 Task: Explore Airbnb accommodation in Bizerte, Tunisia from 4th December, 2023 to 15th December, 2023 for 2 adults.1  bedroom having 1 bed and 1 bathroom. Property type can be hotel. Booking option can be shelf check-in. Look for 4 properties as per requirement.
Action: Mouse moved to (448, 120)
Screenshot: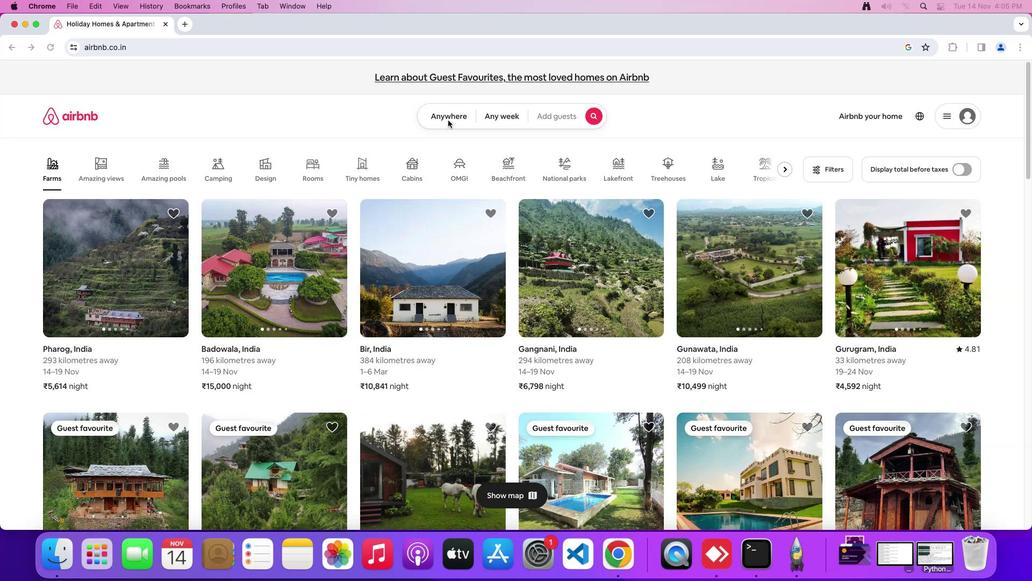 
Action: Mouse pressed left at (448, 120)
Screenshot: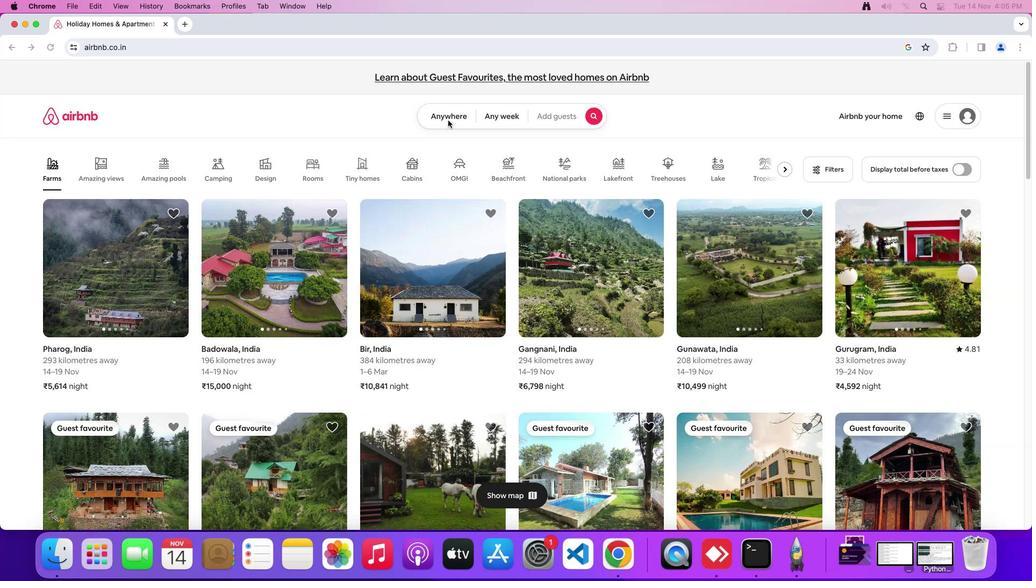 
Action: Mouse moved to (451, 118)
Screenshot: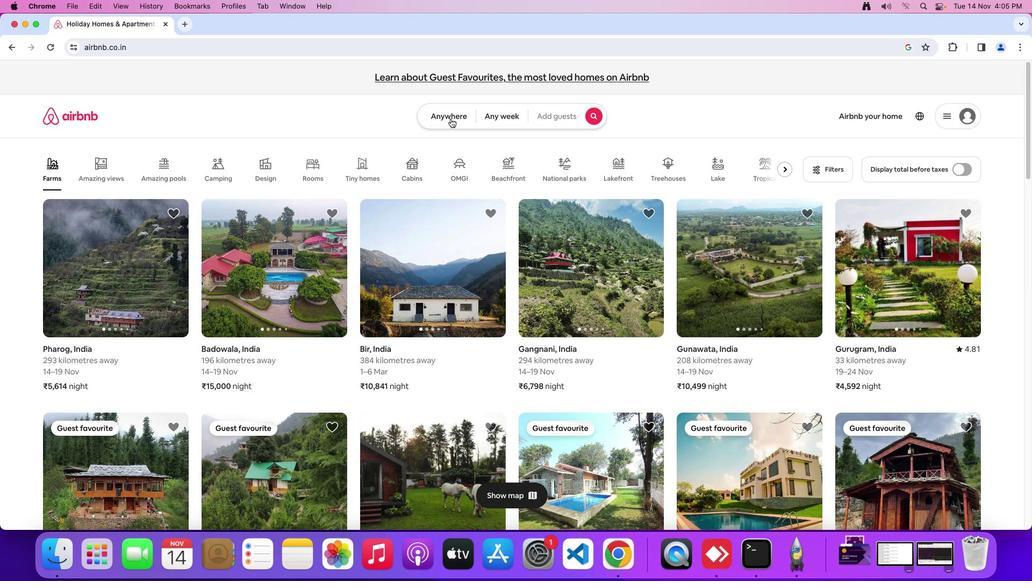 
Action: Mouse pressed left at (451, 118)
Screenshot: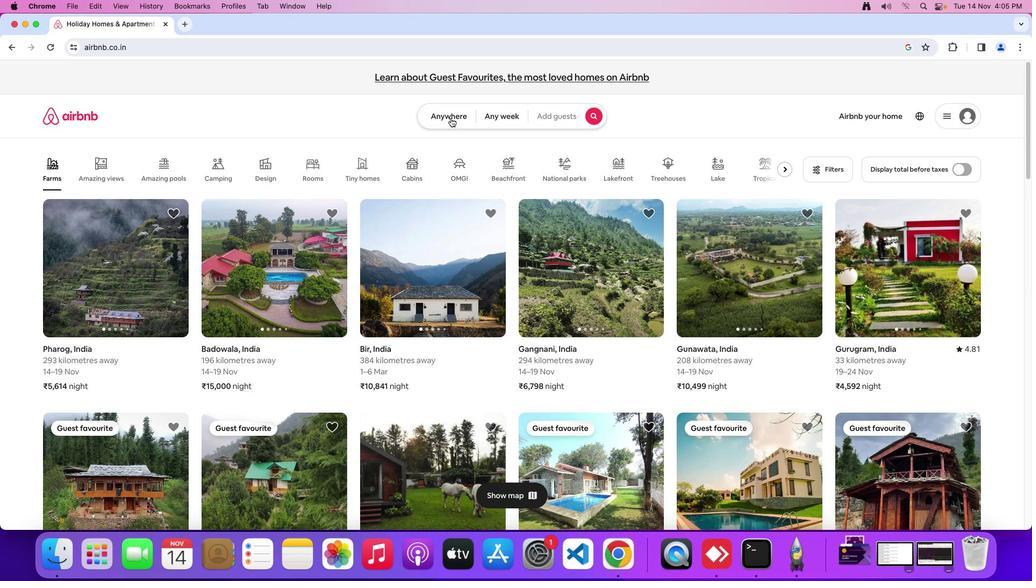 
Action: Mouse moved to (416, 160)
Screenshot: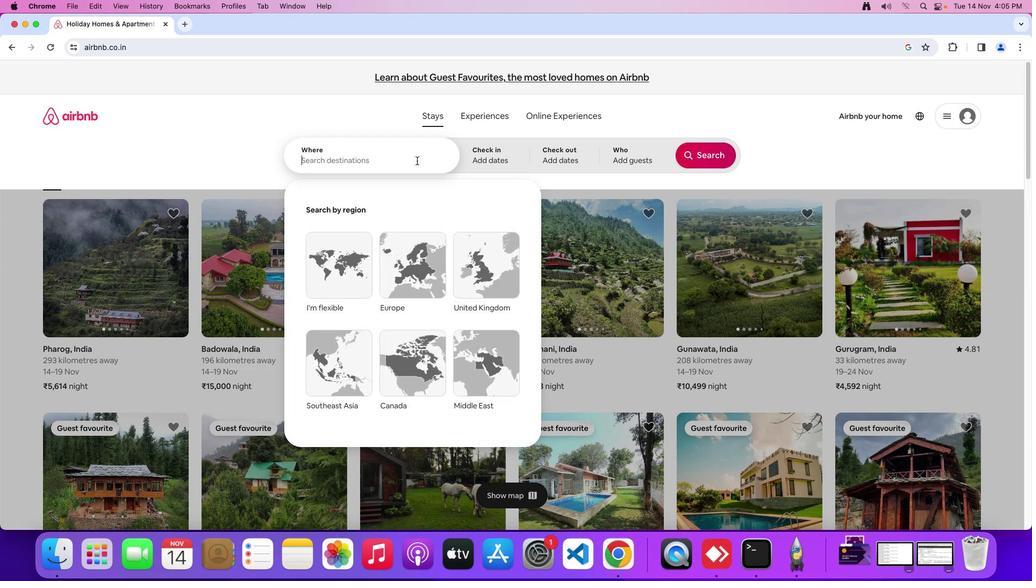 
Action: Mouse pressed left at (416, 160)
Screenshot: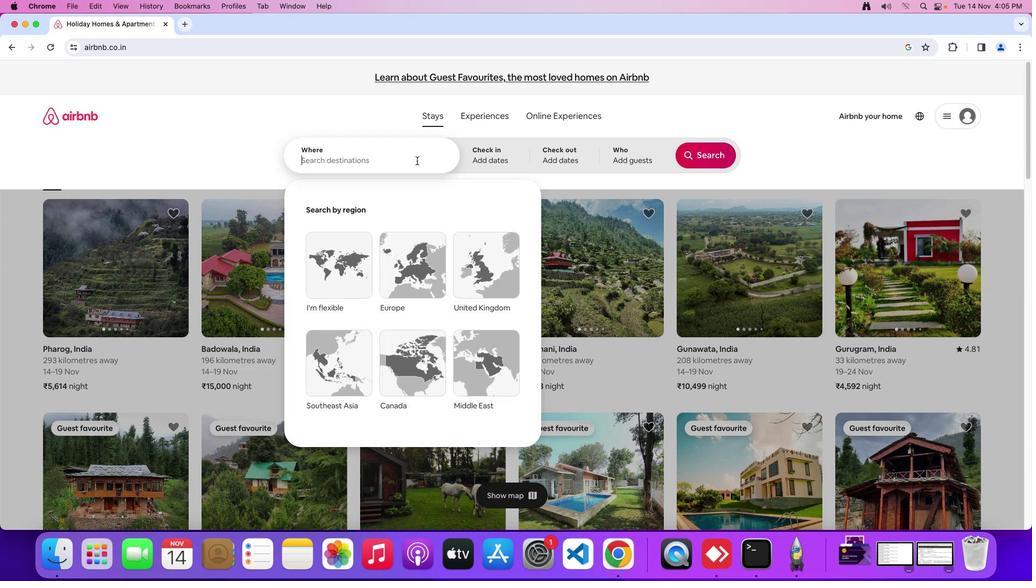 
Action: Mouse moved to (460, 294)
Screenshot: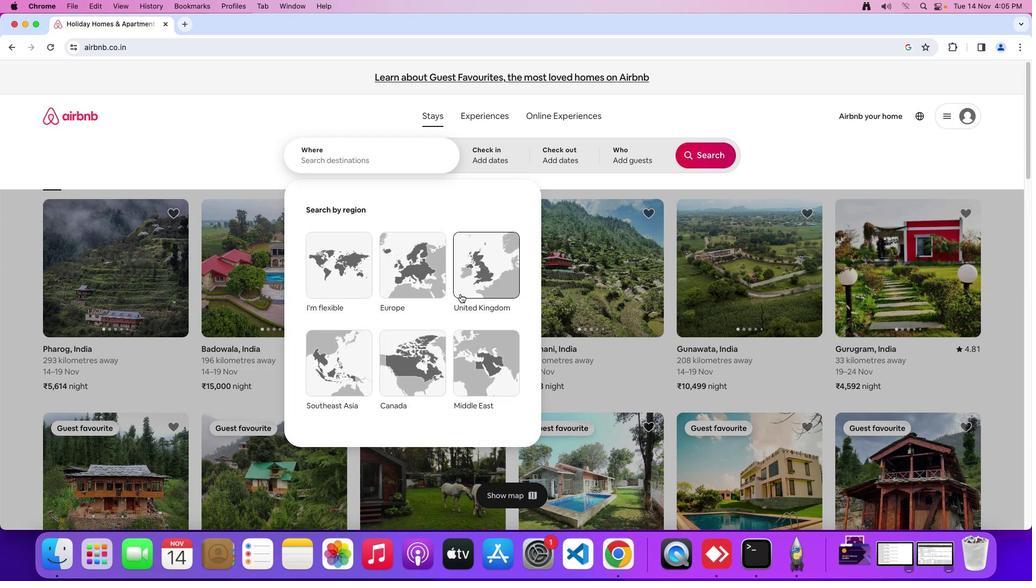 
Action: Key pressed Key.shift_r'B''i''z''e''r''t''e'','Key.spaceKey.shift_r'T''u''n''i''s''i''a'
Screenshot: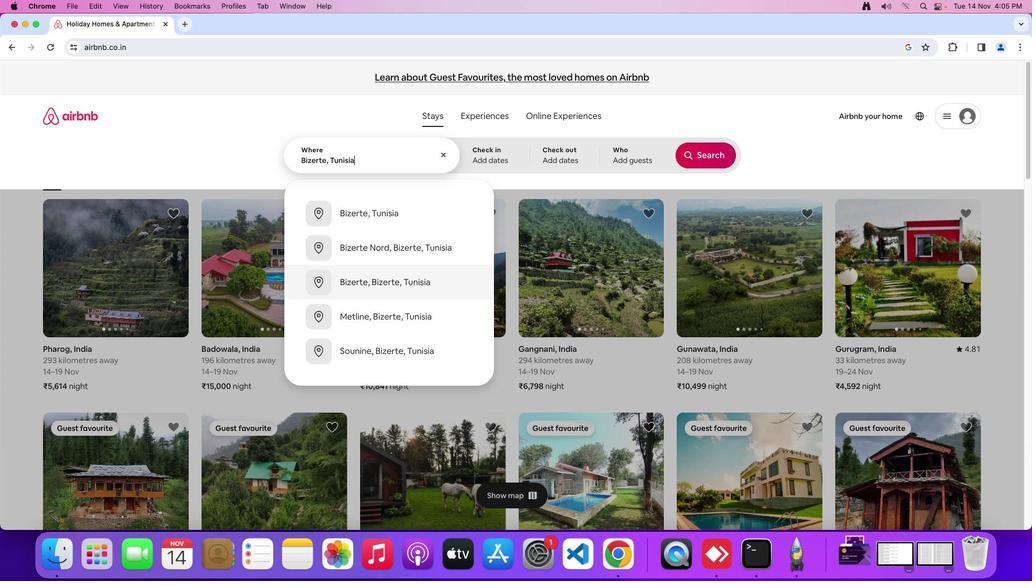 
Action: Mouse moved to (484, 145)
Screenshot: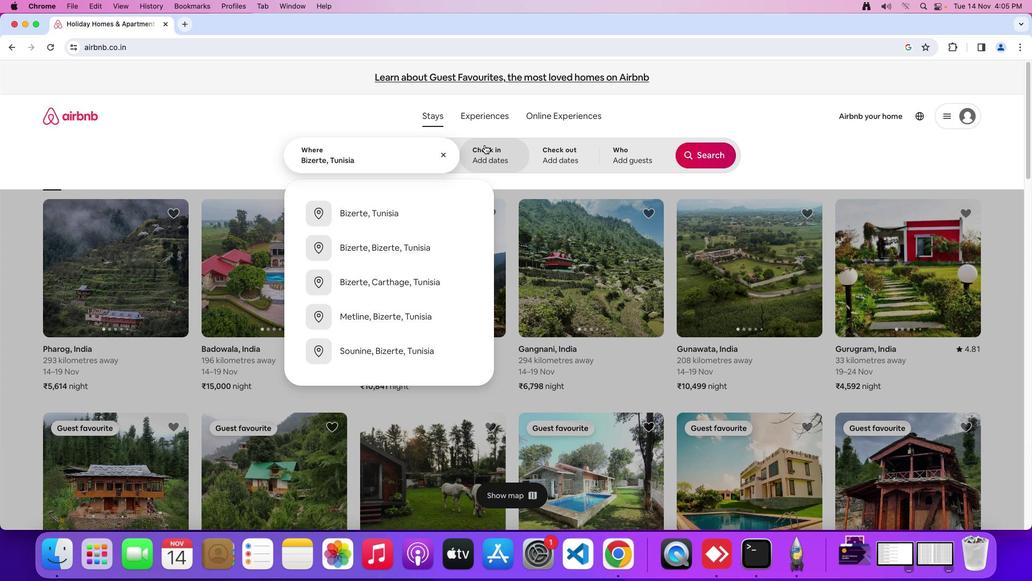 
Action: Mouse pressed left at (484, 145)
Screenshot: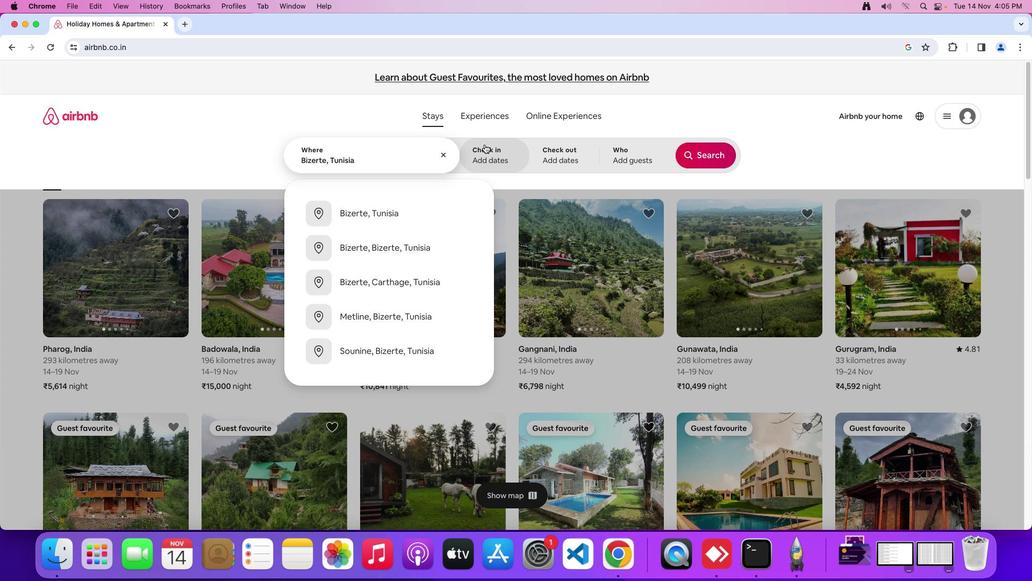 
Action: Mouse moved to (564, 311)
Screenshot: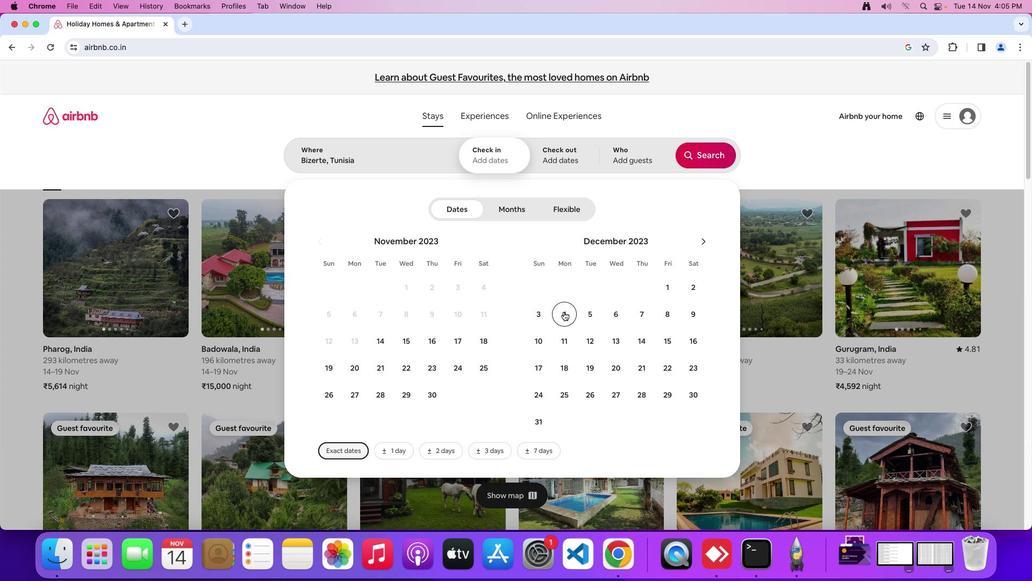 
Action: Mouse pressed left at (564, 311)
Screenshot: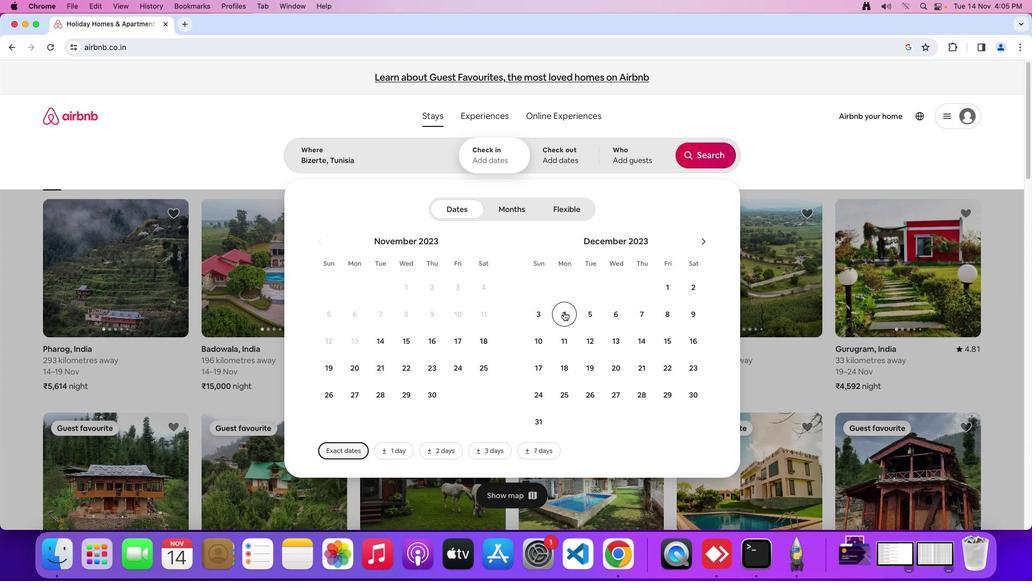 
Action: Mouse moved to (564, 313)
Screenshot: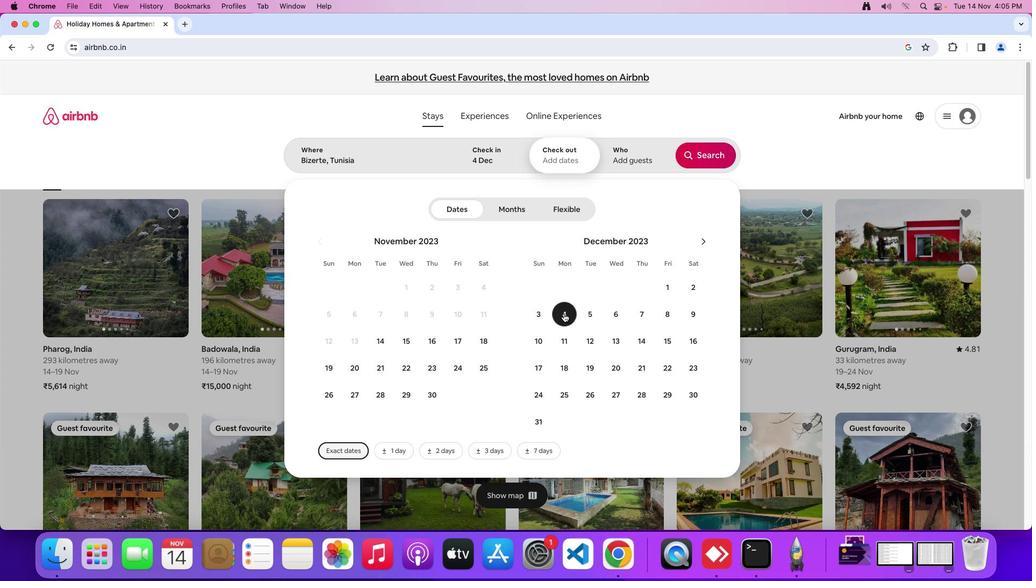 
Action: Mouse scrolled (564, 313) with delta (0, 0)
Screenshot: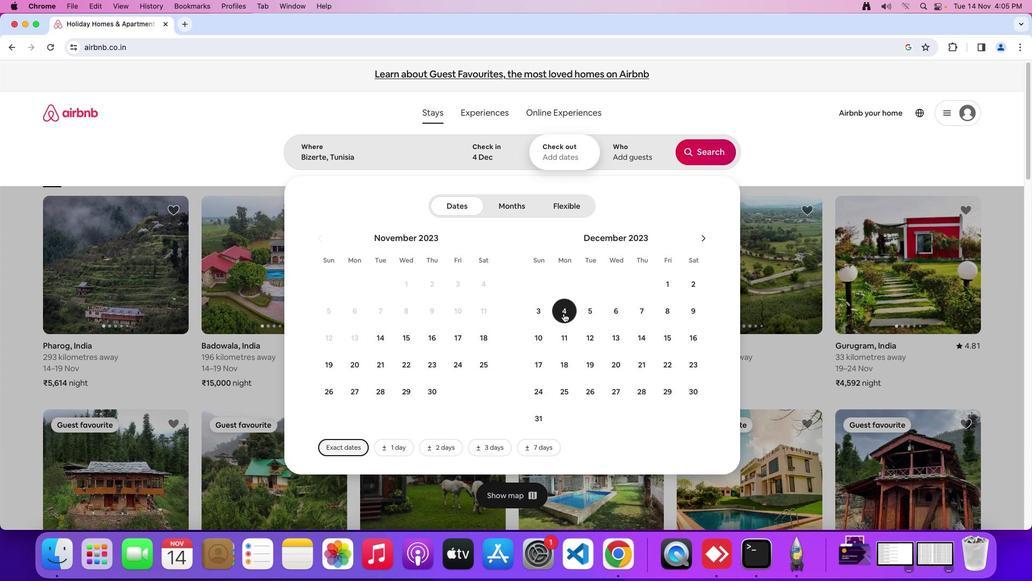 
Action: Mouse scrolled (564, 313) with delta (0, 0)
Screenshot: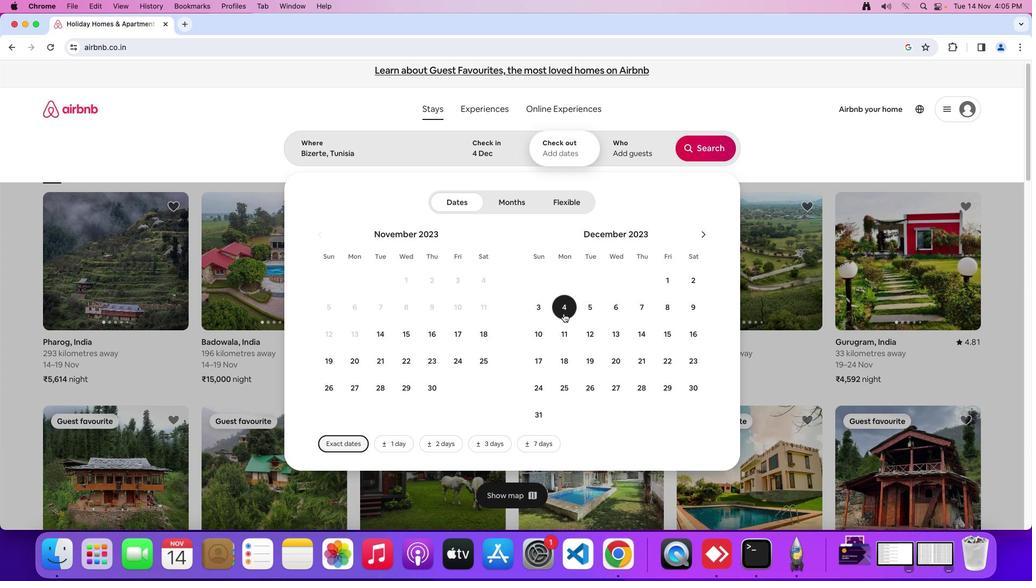 
Action: Mouse moved to (564, 313)
Screenshot: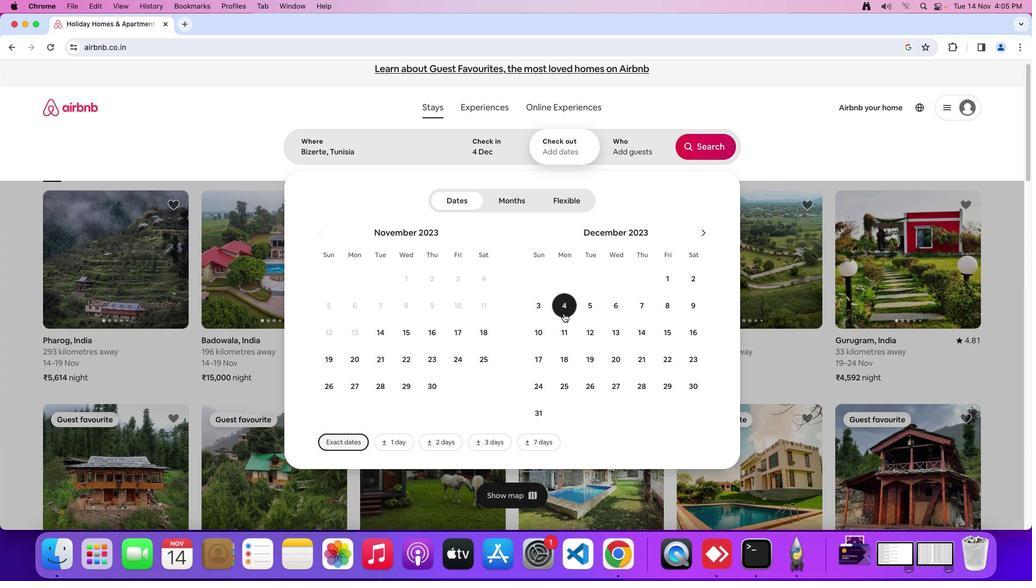 
Action: Mouse scrolled (564, 313) with delta (0, 0)
Screenshot: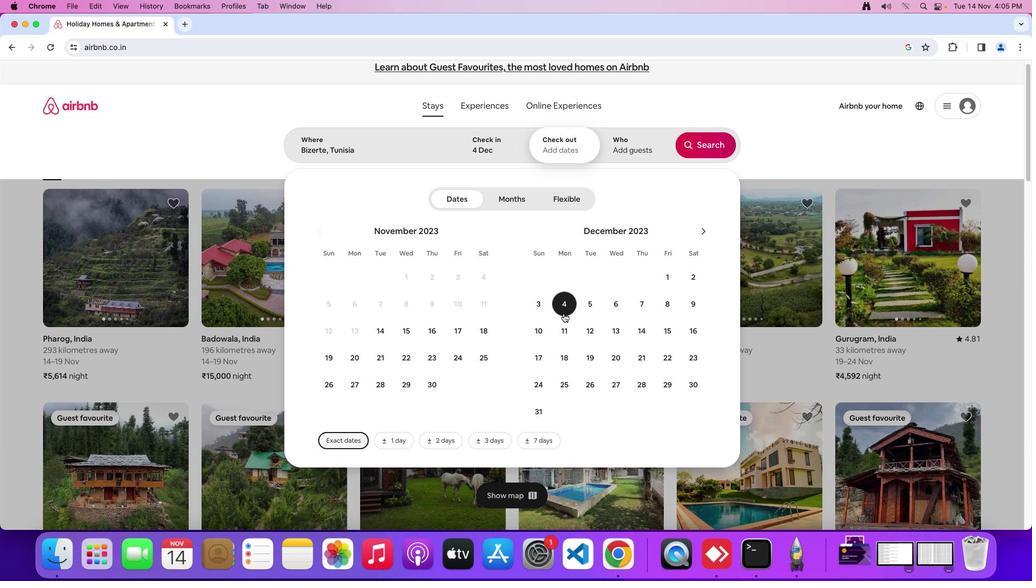 
Action: Mouse moved to (663, 328)
Screenshot: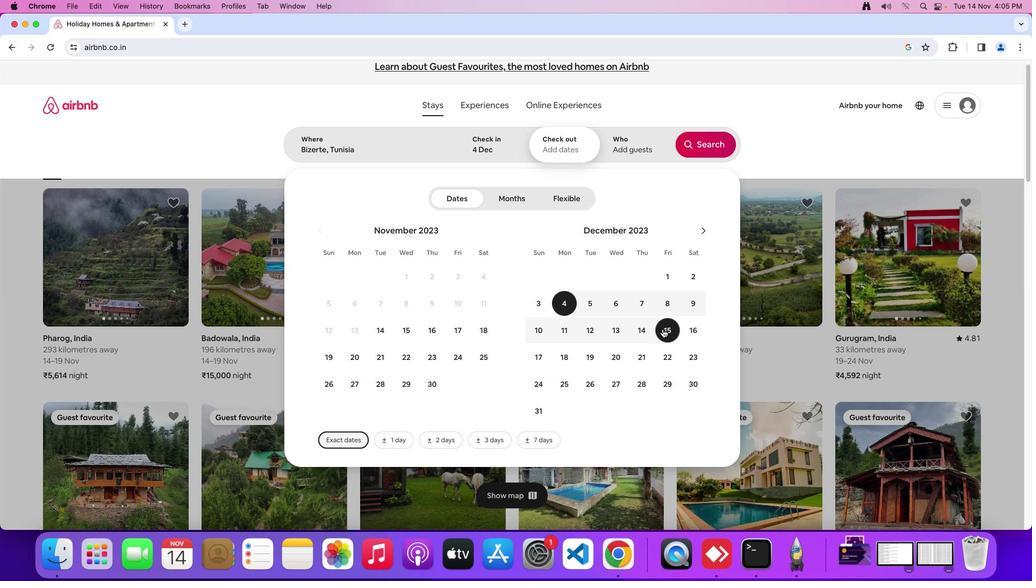 
Action: Mouse pressed left at (663, 328)
Screenshot: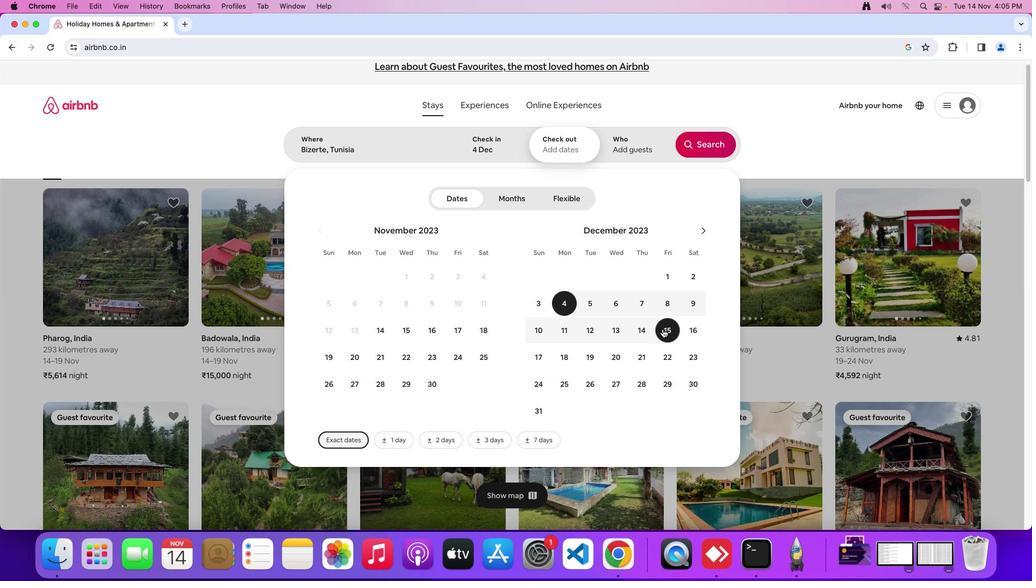 
Action: Mouse scrolled (663, 328) with delta (0, 0)
Screenshot: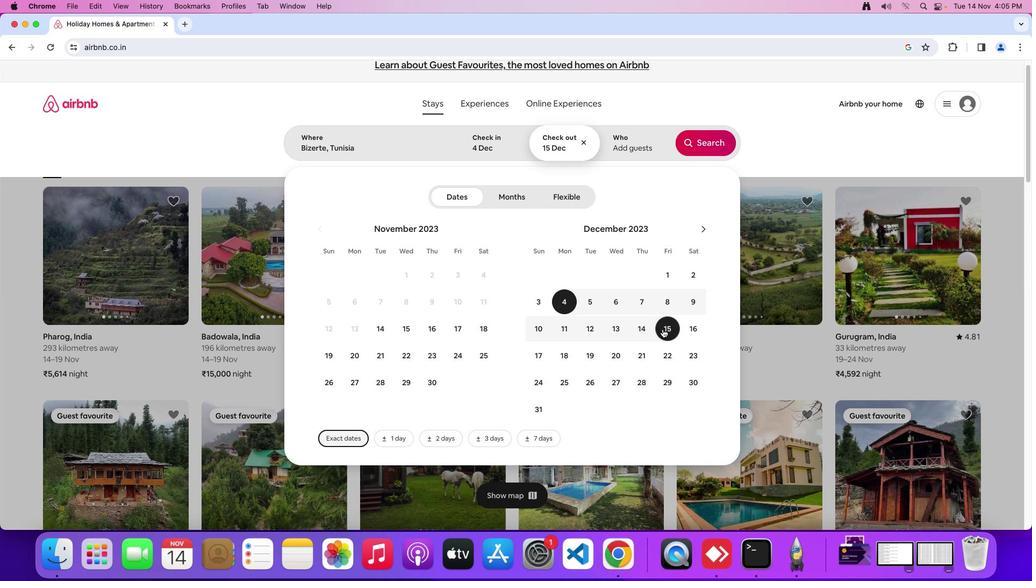 
Action: Mouse scrolled (663, 328) with delta (0, 0)
Screenshot: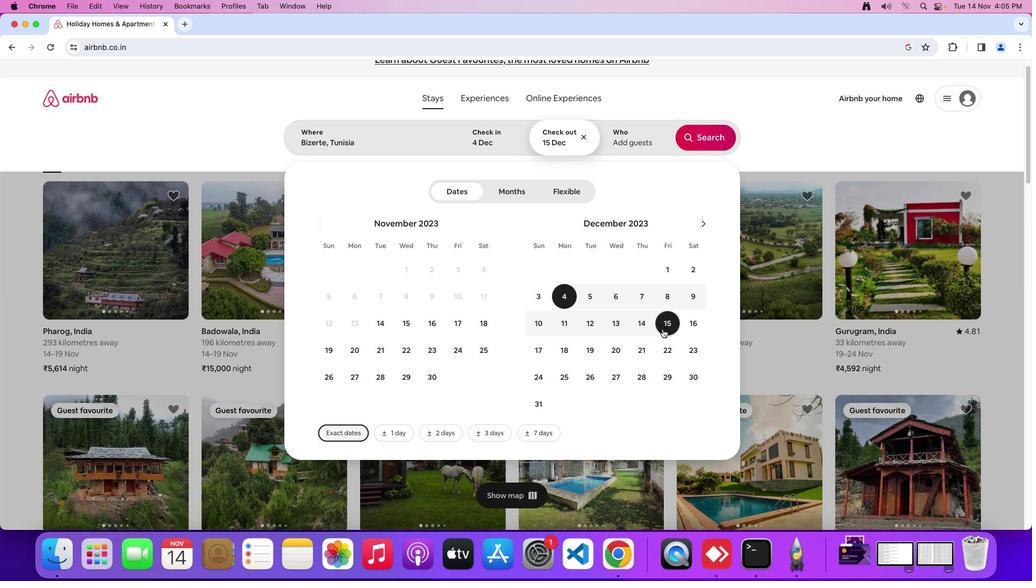 
Action: Mouse scrolled (663, 328) with delta (0, 0)
Screenshot: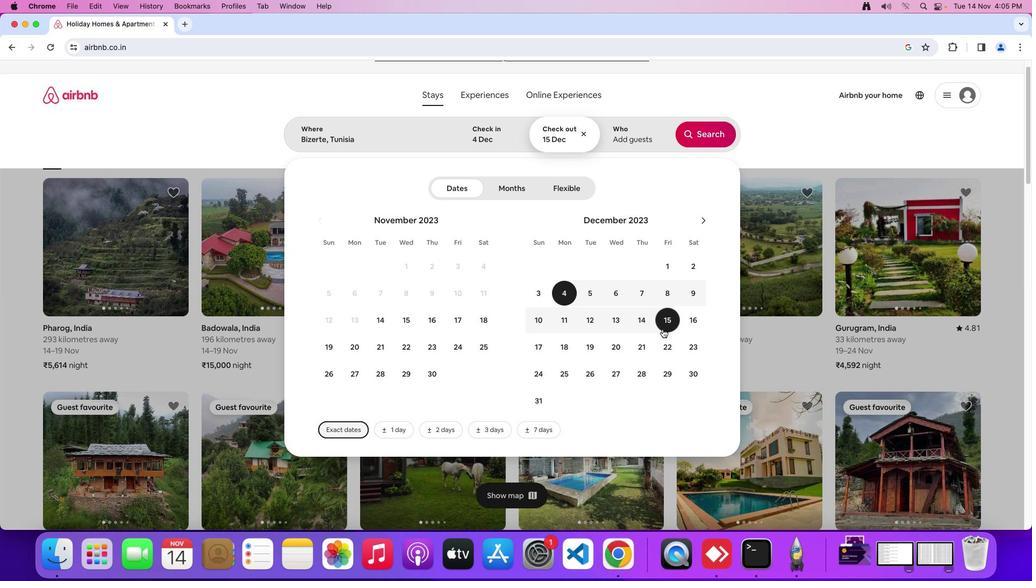 
Action: Mouse moved to (614, 137)
Screenshot: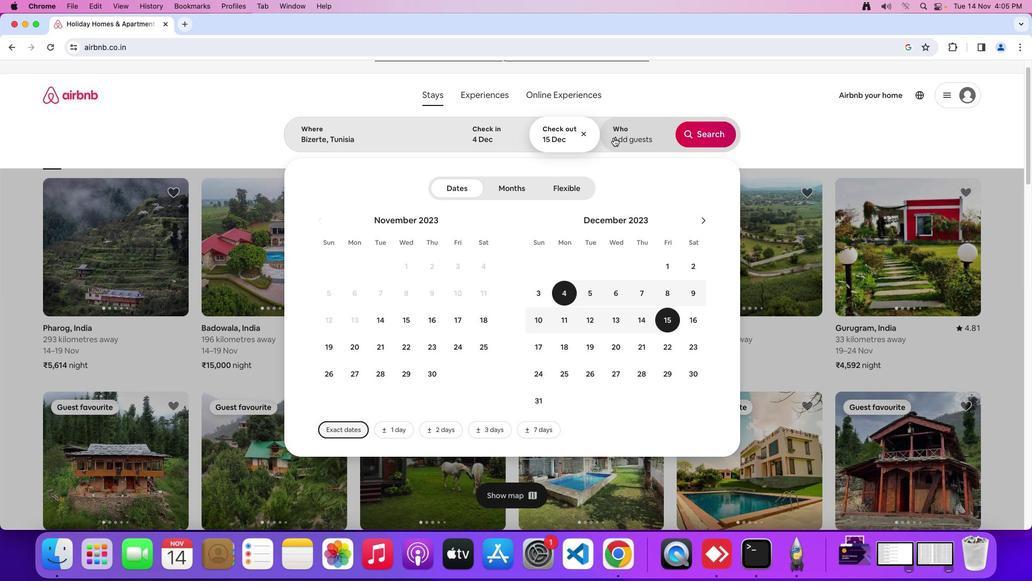 
Action: Mouse pressed left at (614, 137)
Screenshot: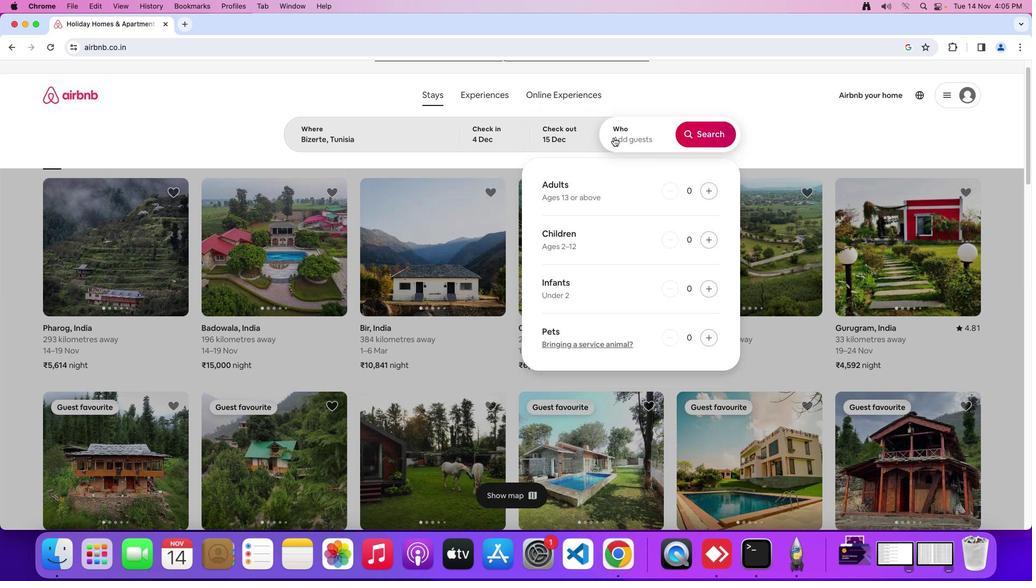 
Action: Mouse moved to (705, 190)
Screenshot: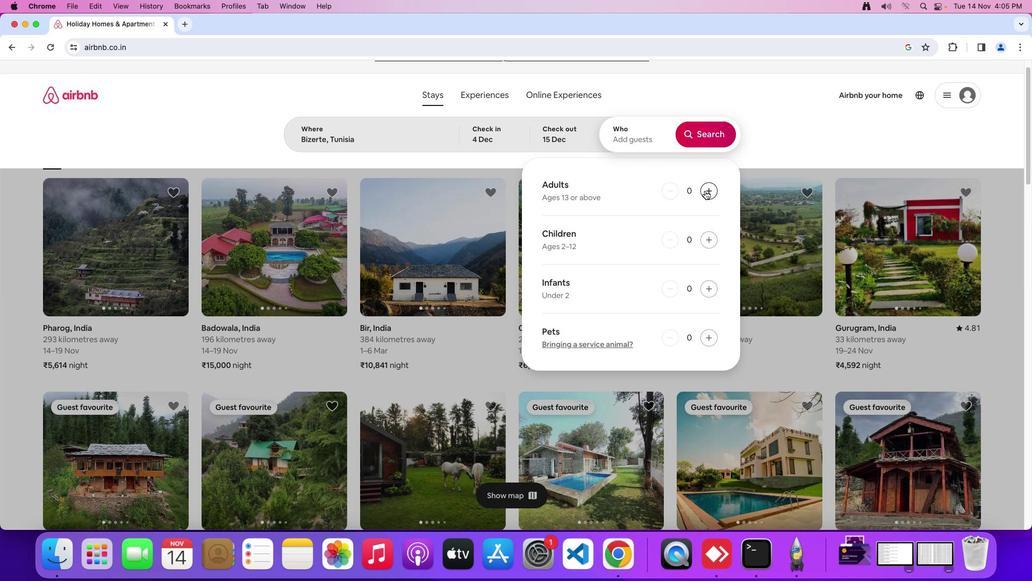 
Action: Mouse pressed left at (705, 190)
Screenshot: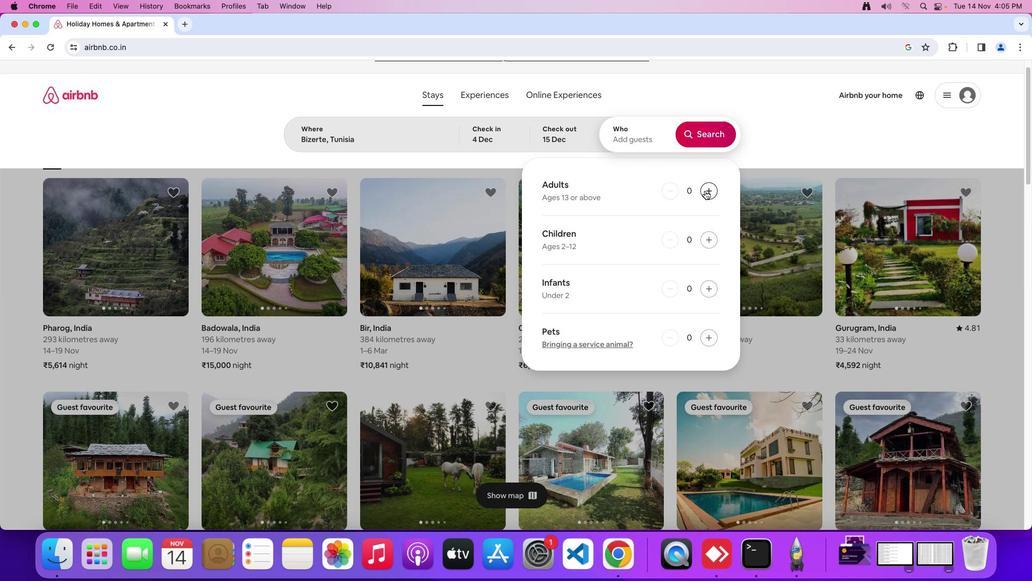 
Action: Mouse moved to (706, 190)
Screenshot: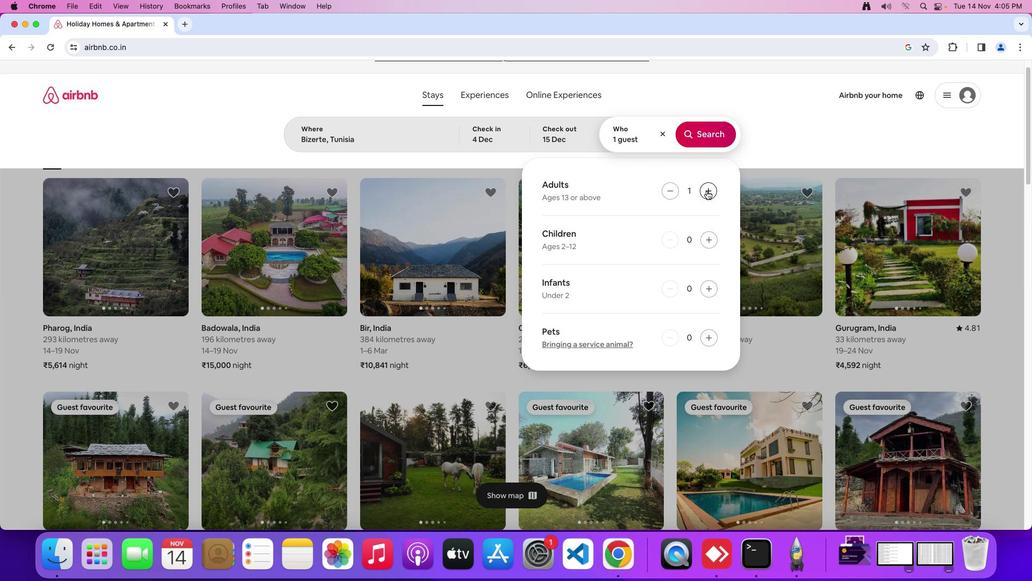 
Action: Mouse pressed left at (706, 190)
Screenshot: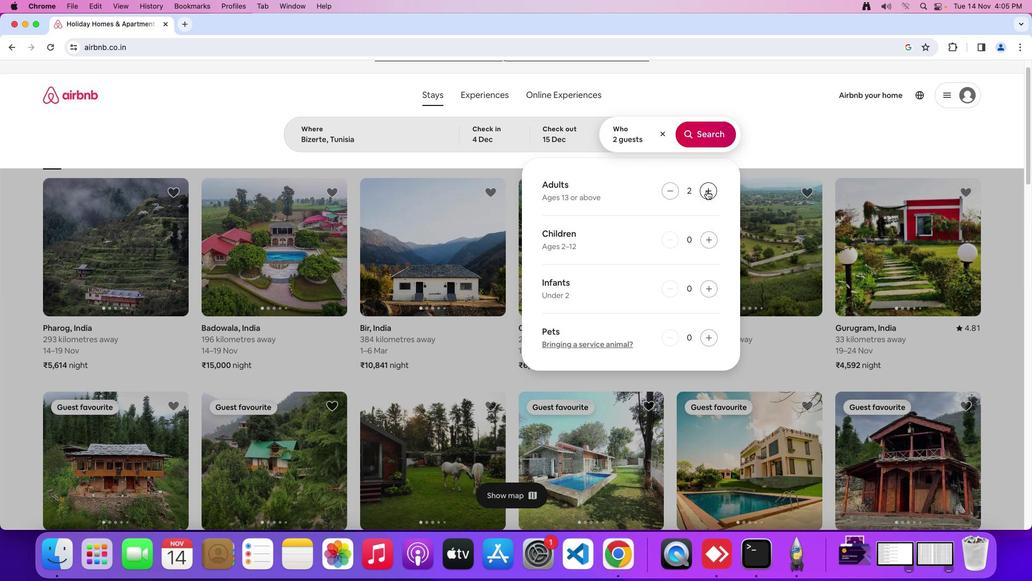
Action: Mouse moved to (696, 139)
Screenshot: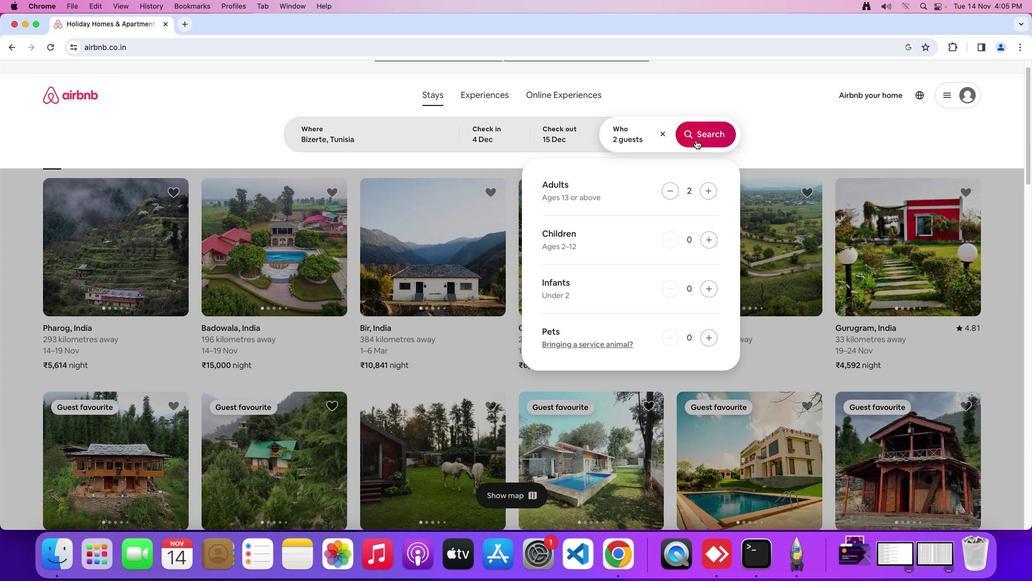 
Action: Mouse pressed left at (696, 139)
Screenshot: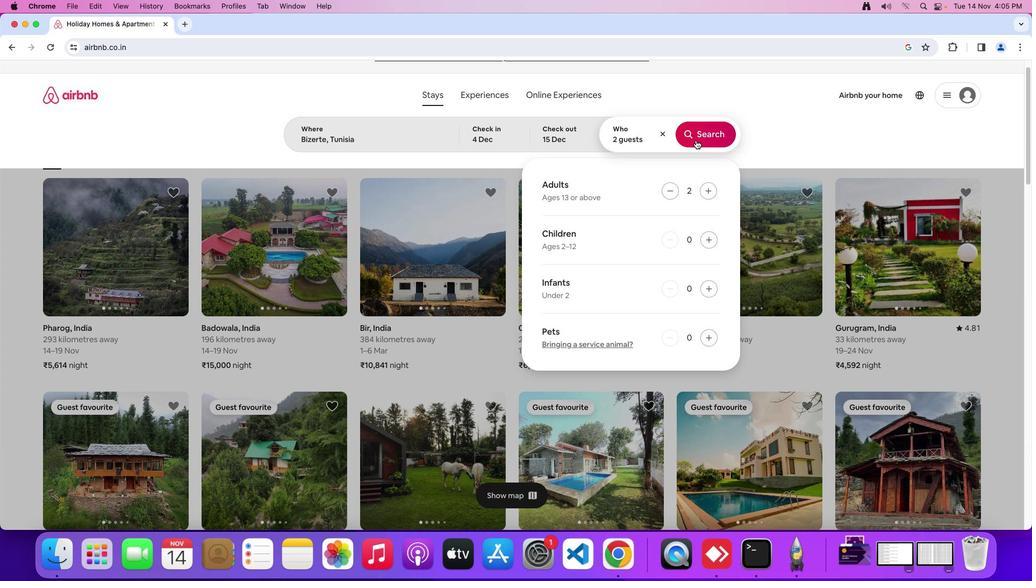 
Action: Mouse moved to (844, 126)
Screenshot: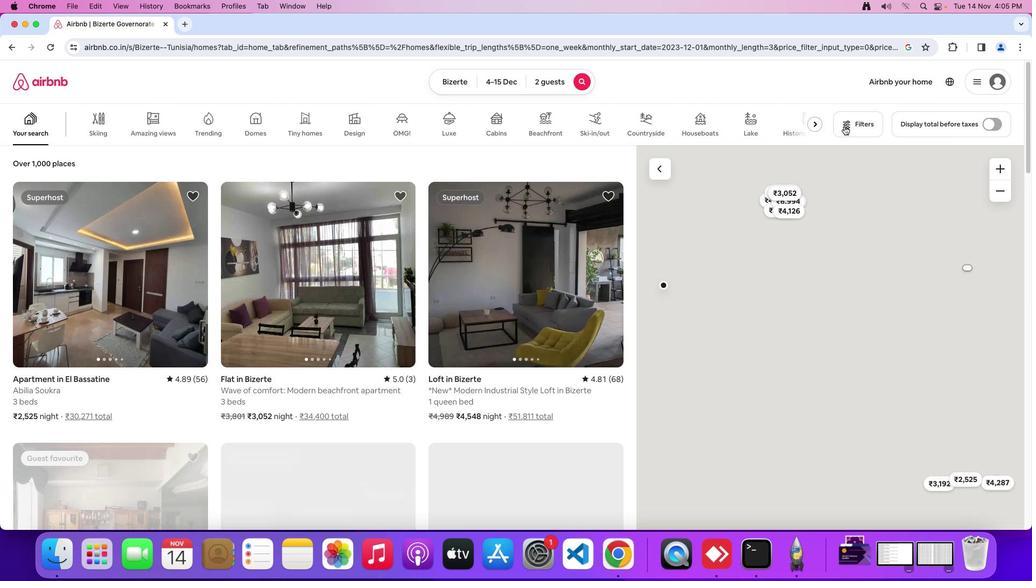 
Action: Mouse pressed left at (844, 126)
Screenshot: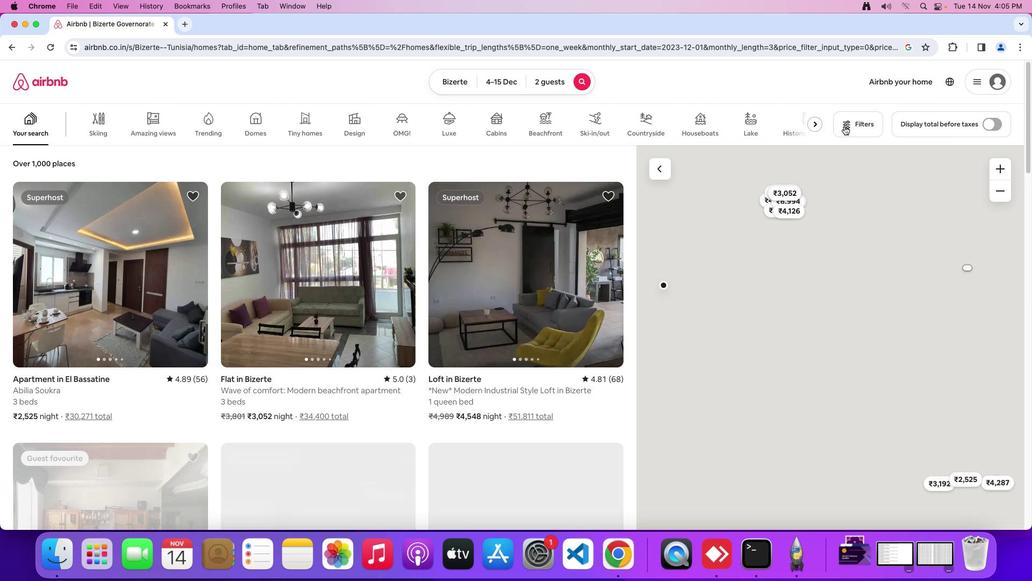 
Action: Mouse moved to (848, 127)
Screenshot: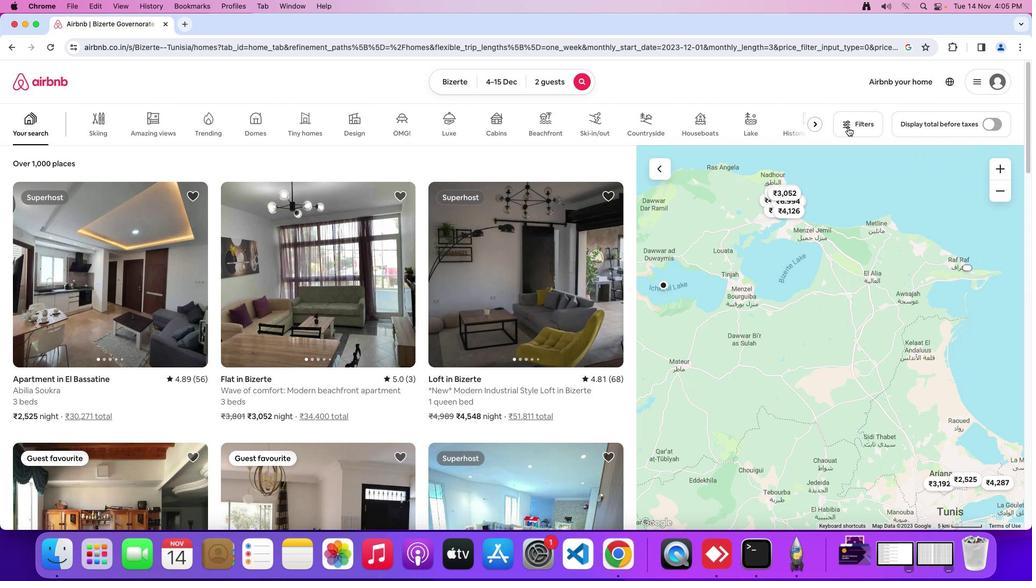 
Action: Mouse pressed left at (848, 127)
Screenshot: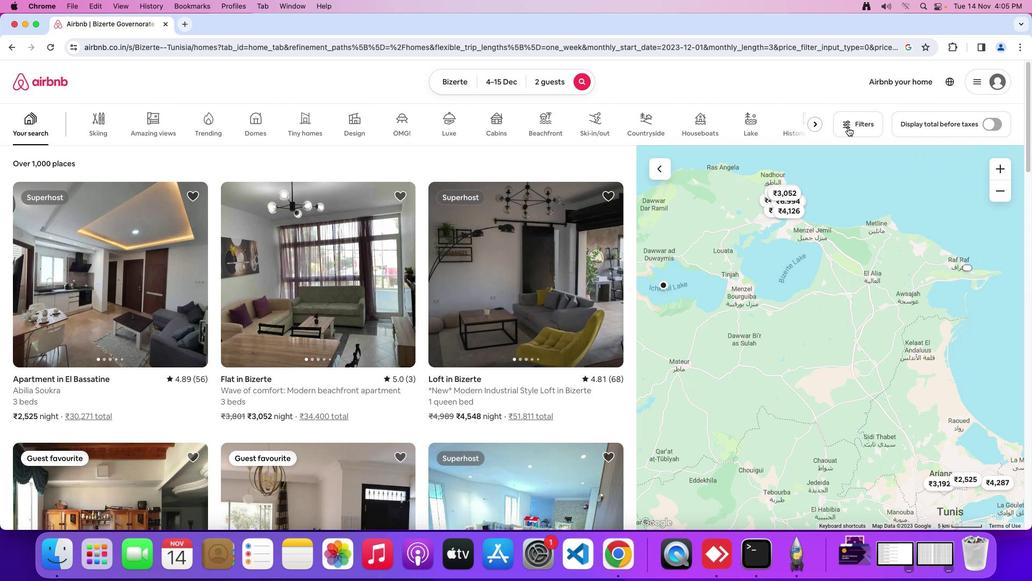 
Action: Mouse moved to (498, 293)
Screenshot: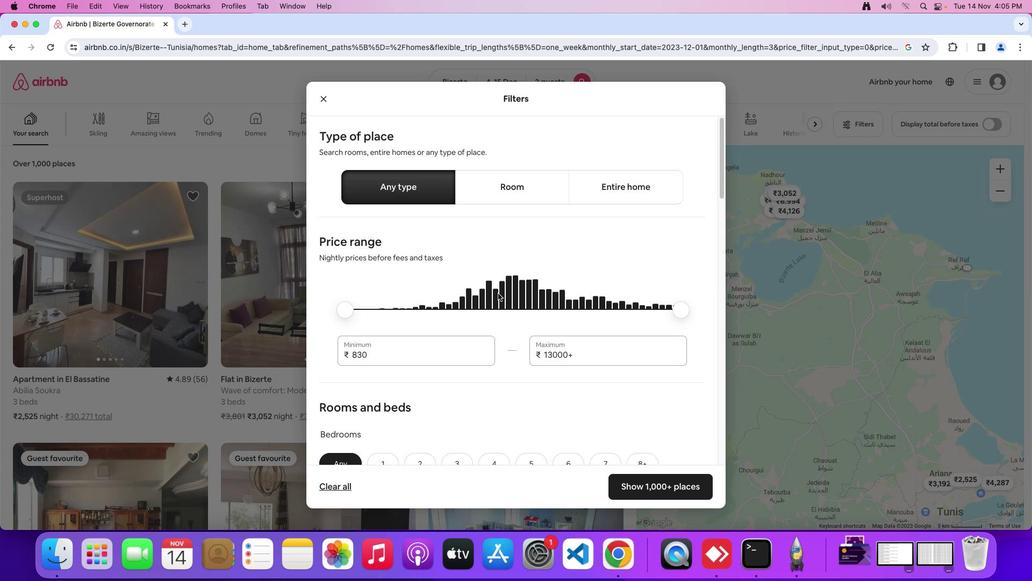 
Action: Mouse scrolled (498, 293) with delta (0, 0)
Screenshot: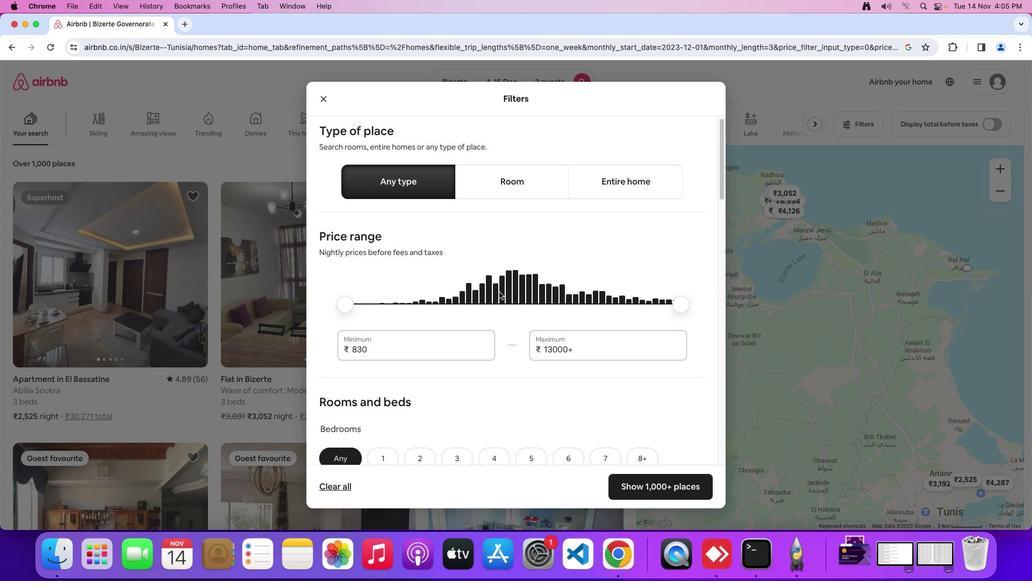 
Action: Mouse moved to (498, 293)
Screenshot: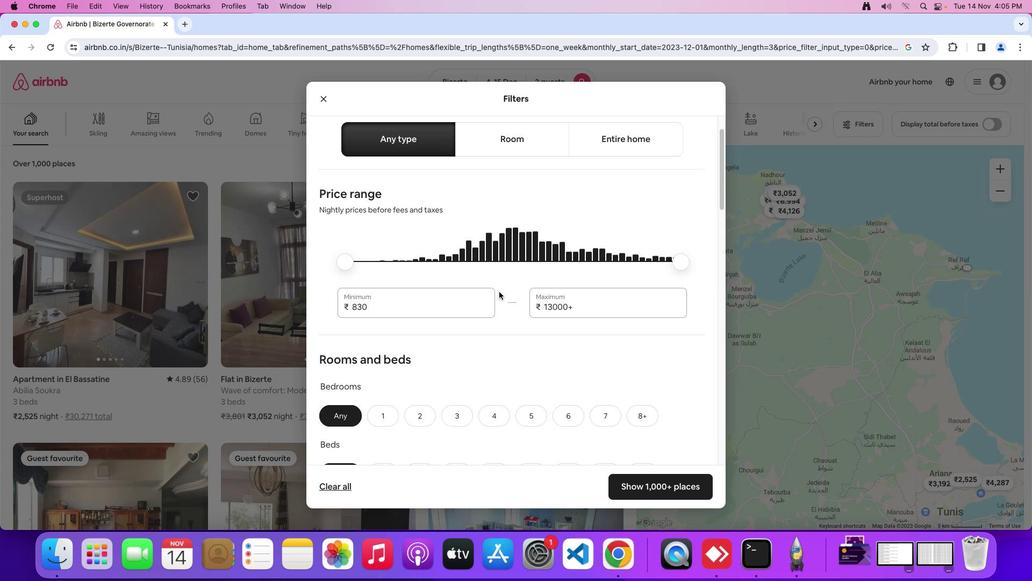 
Action: Mouse scrolled (498, 293) with delta (0, 0)
Screenshot: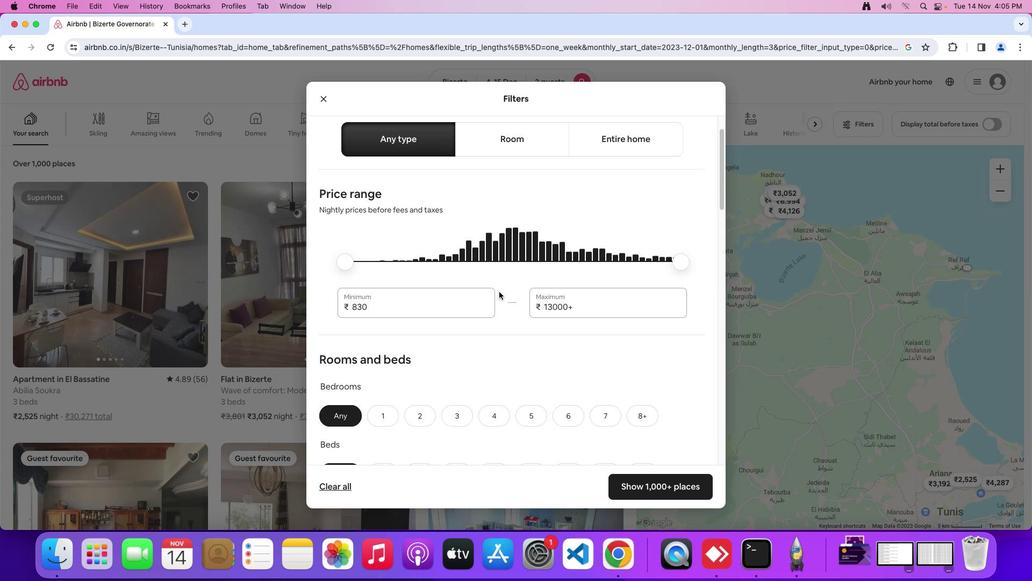 
Action: Mouse moved to (499, 292)
Screenshot: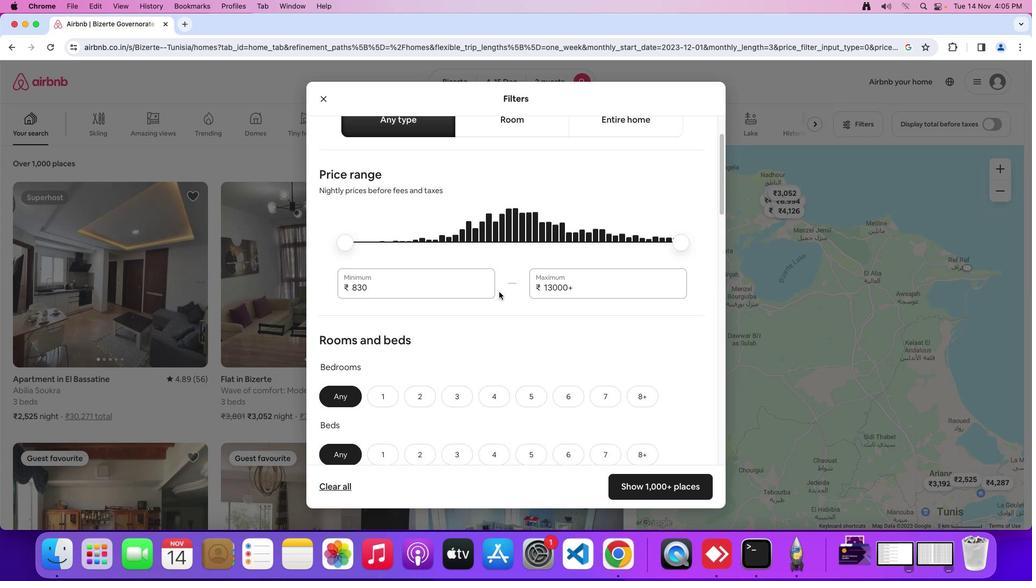 
Action: Mouse scrolled (499, 292) with delta (0, -1)
Screenshot: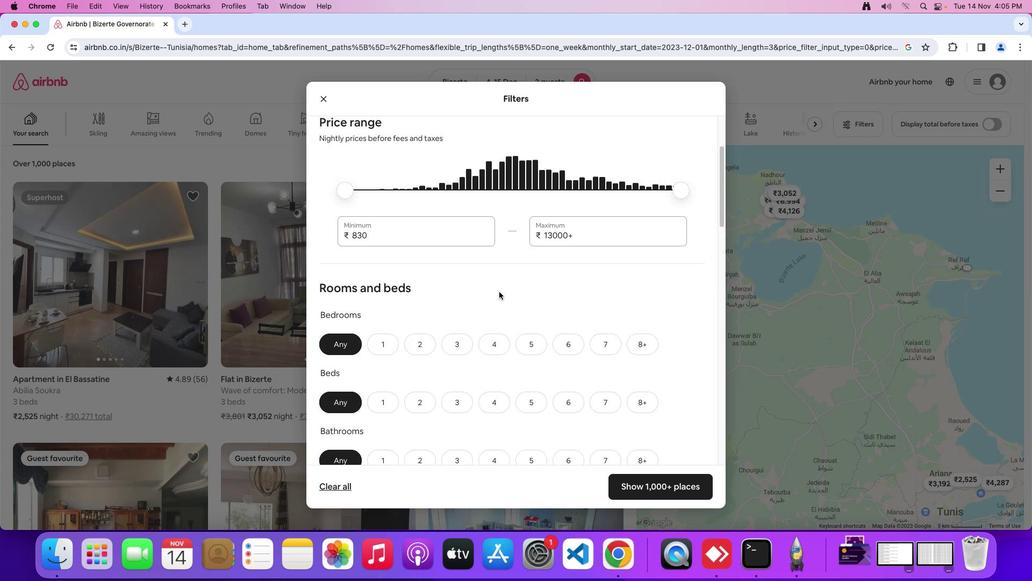 
Action: Mouse moved to (499, 291)
Screenshot: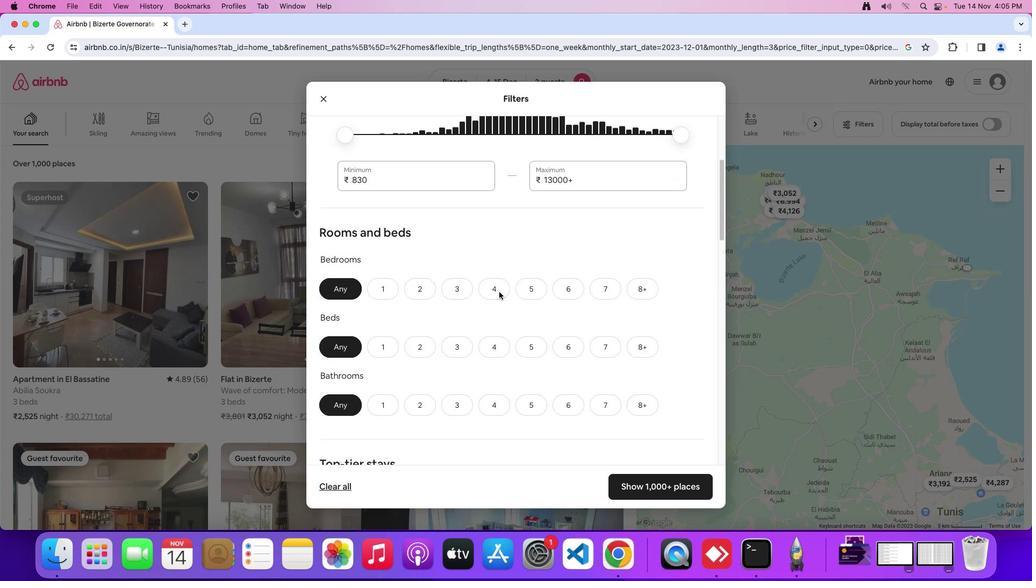 
Action: Mouse scrolled (499, 291) with delta (0, -2)
Screenshot: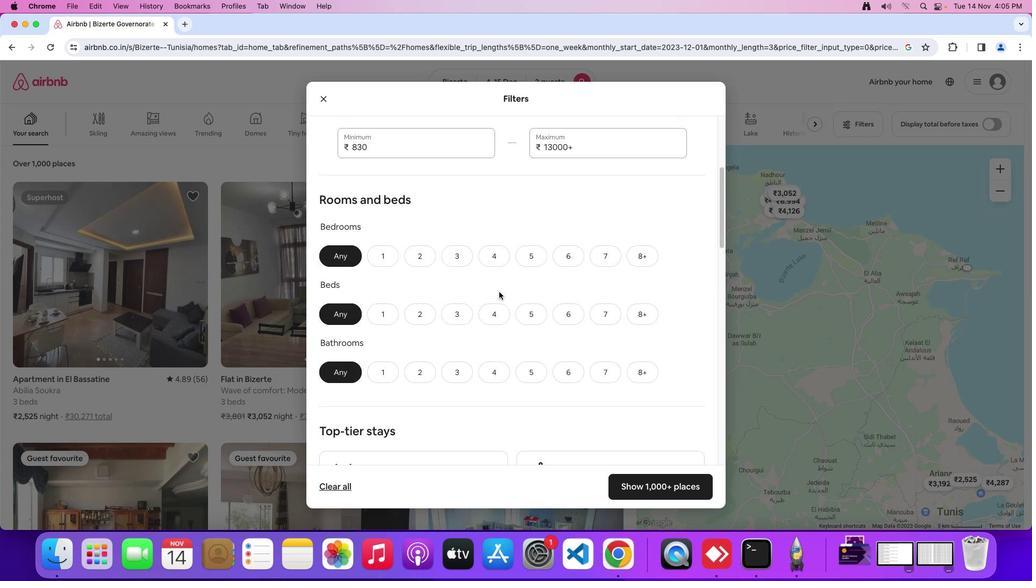 
Action: Mouse moved to (392, 244)
Screenshot: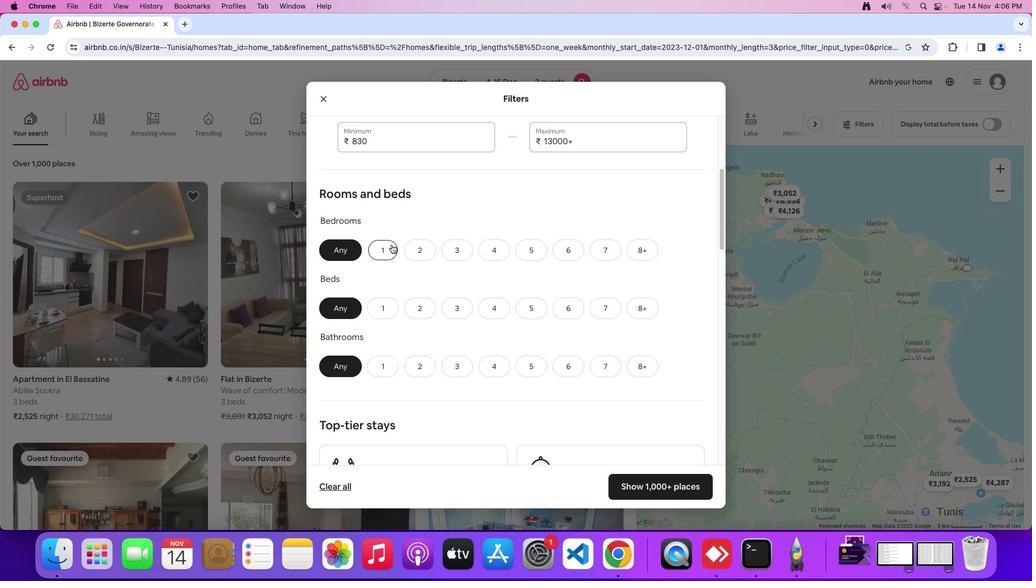 
Action: Mouse pressed left at (392, 244)
Screenshot: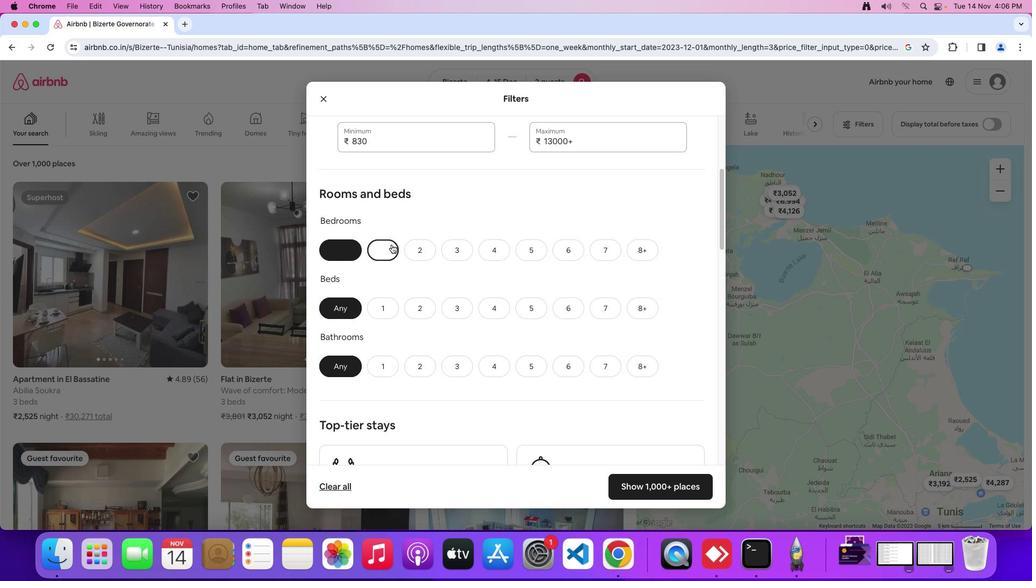 
Action: Mouse moved to (385, 300)
Screenshot: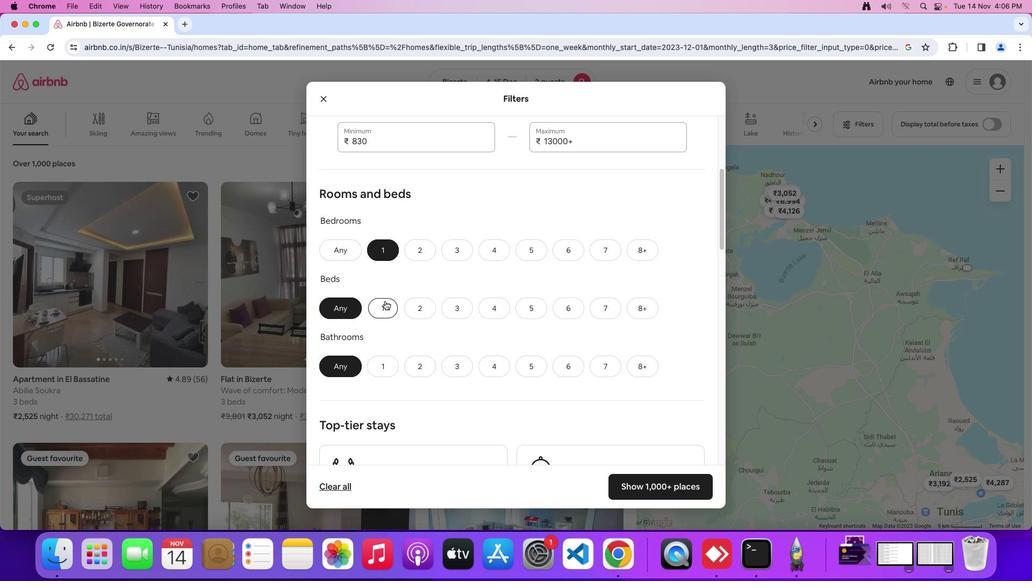 
Action: Mouse pressed left at (385, 300)
Screenshot: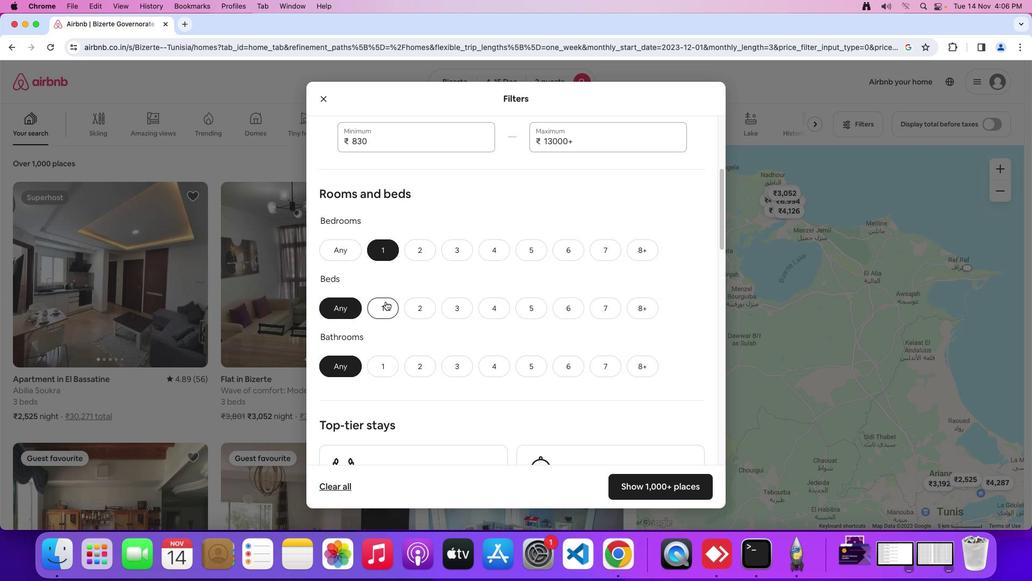 
Action: Mouse moved to (383, 360)
Screenshot: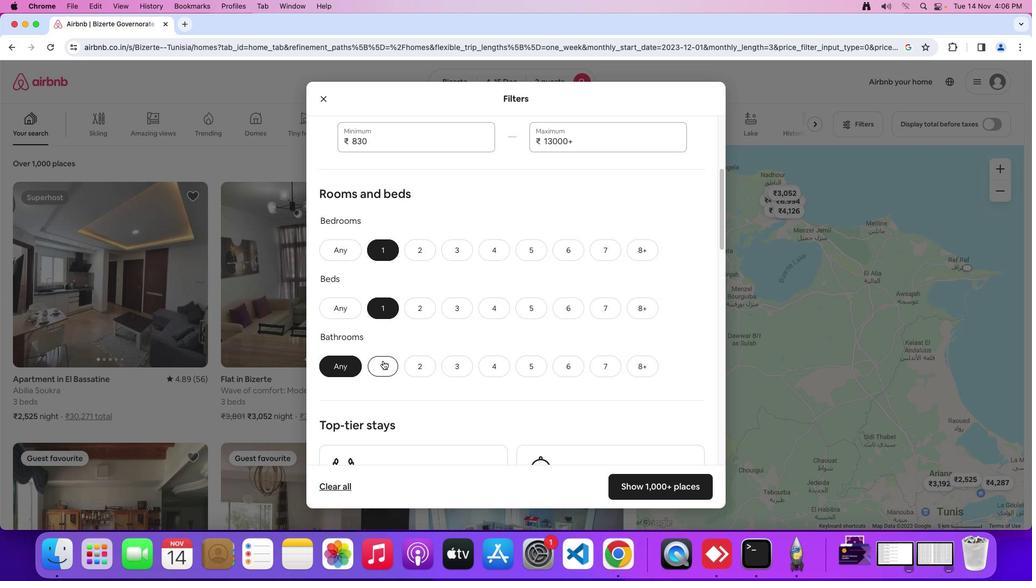 
Action: Mouse pressed left at (383, 360)
Screenshot: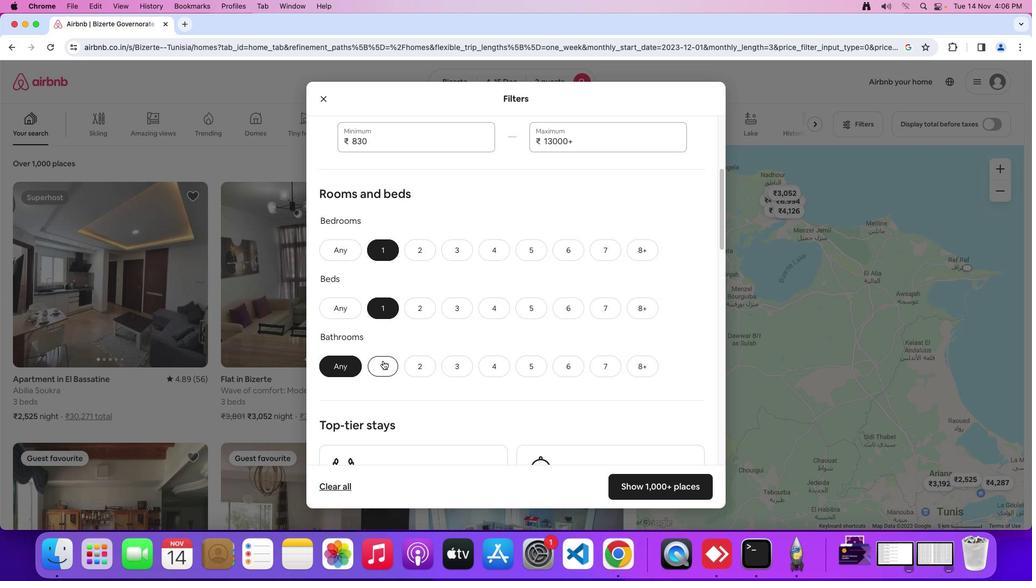 
Action: Mouse moved to (502, 272)
Screenshot: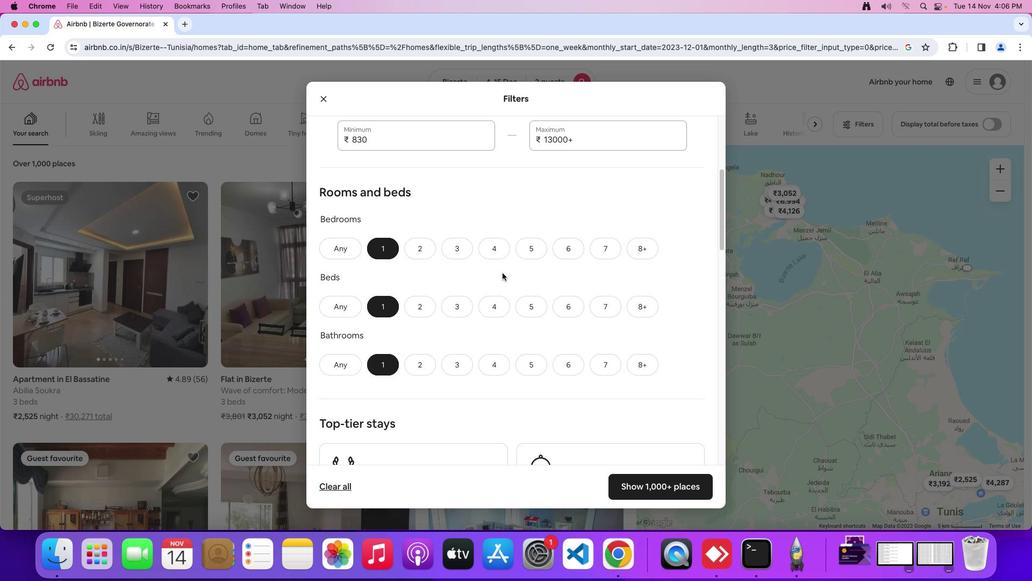 
Action: Mouse scrolled (502, 272) with delta (0, 0)
Screenshot: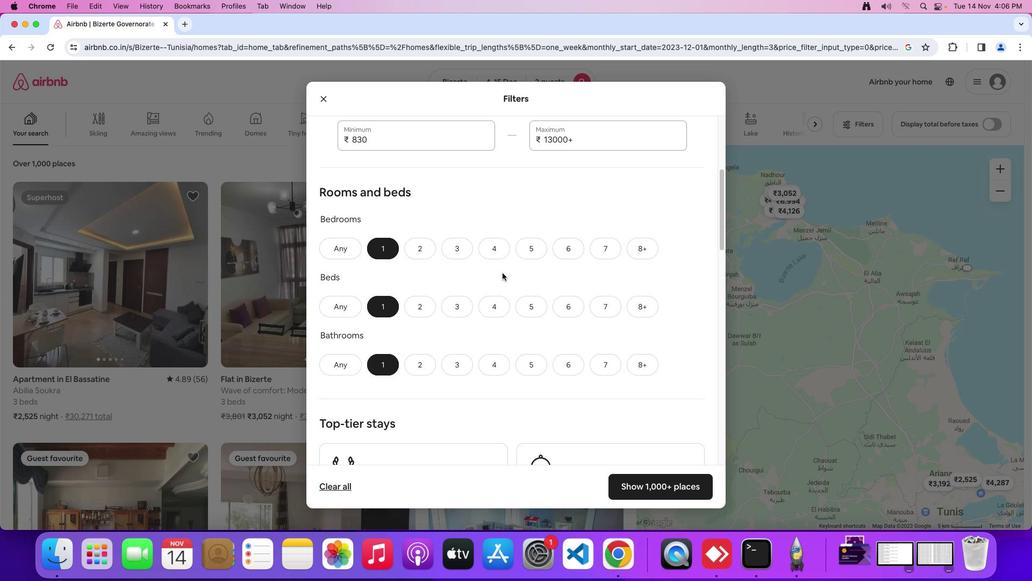 
Action: Mouse moved to (502, 272)
Screenshot: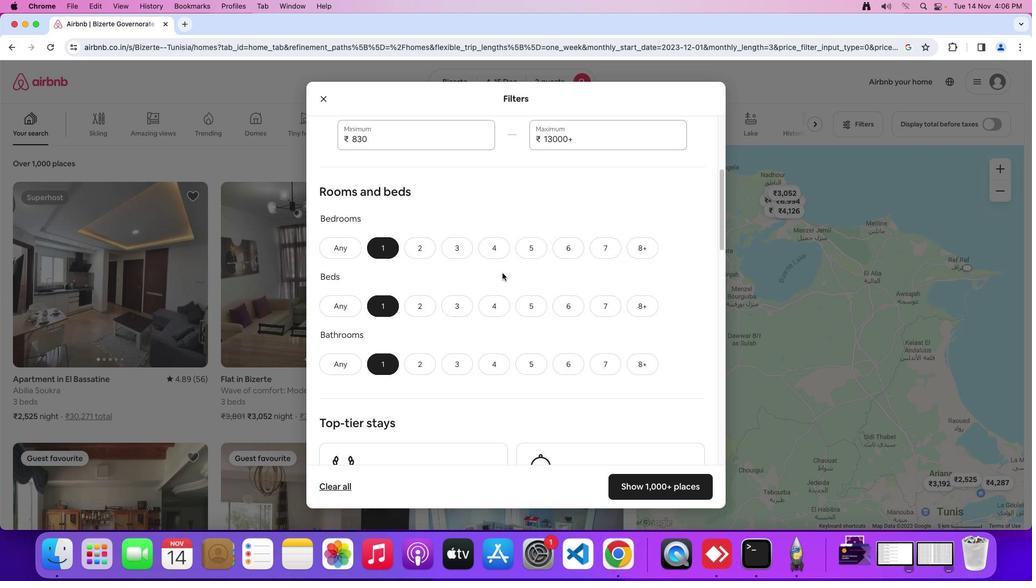
Action: Mouse scrolled (502, 272) with delta (0, 0)
Screenshot: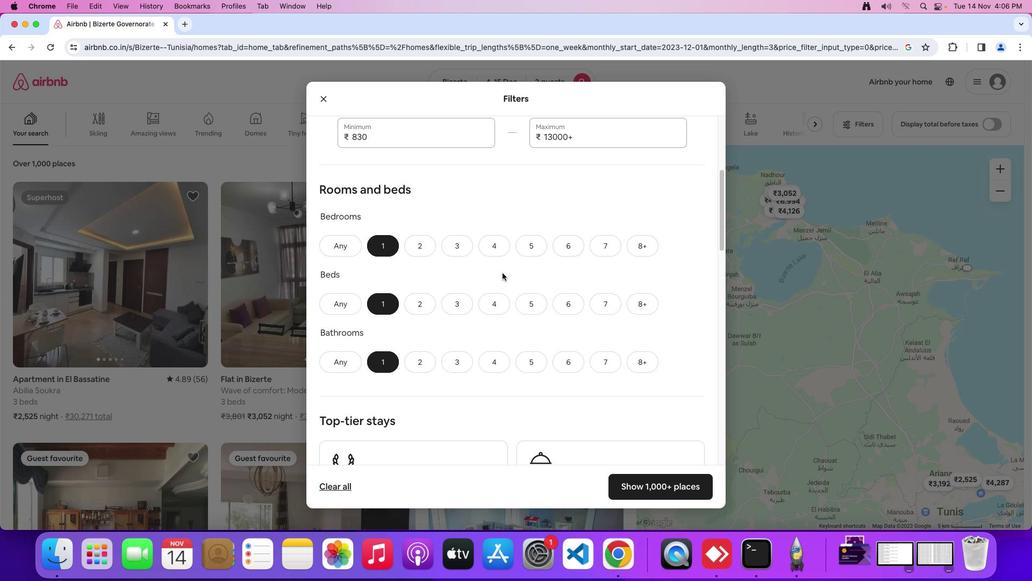 
Action: Mouse scrolled (502, 272) with delta (0, 0)
Screenshot: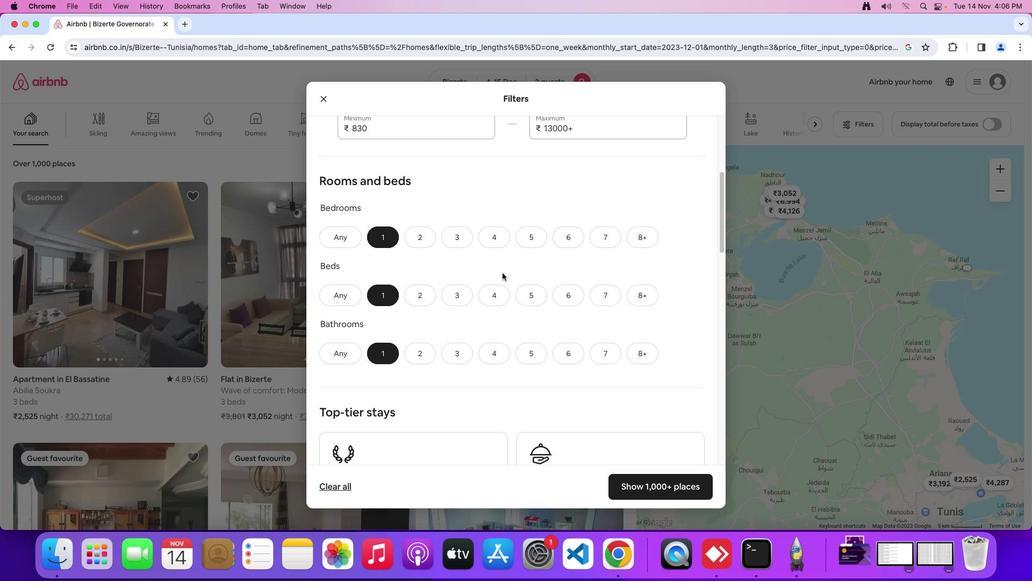 
Action: Mouse scrolled (502, 272) with delta (0, 0)
Screenshot: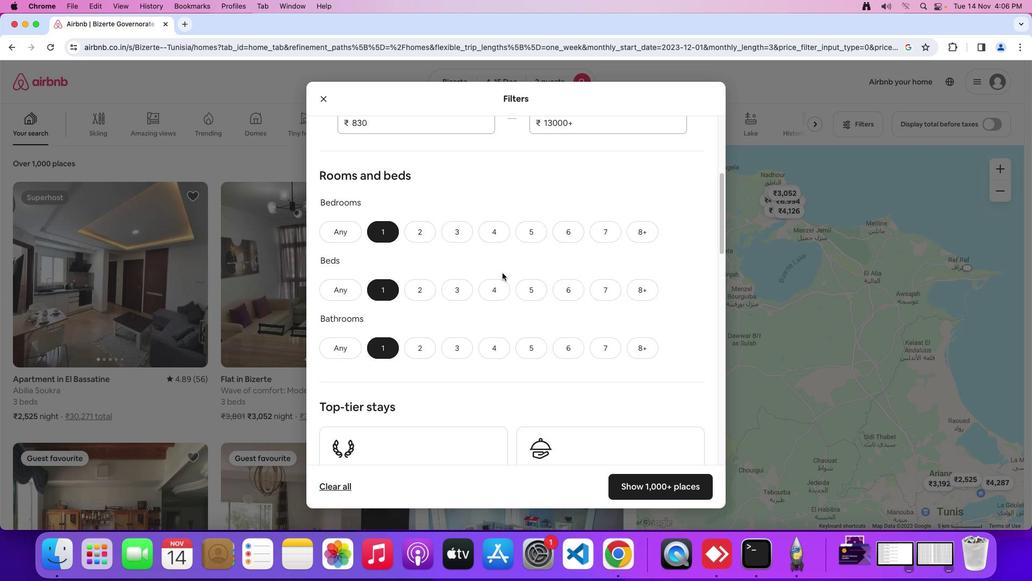 
Action: Mouse scrolled (502, 272) with delta (0, 0)
Screenshot: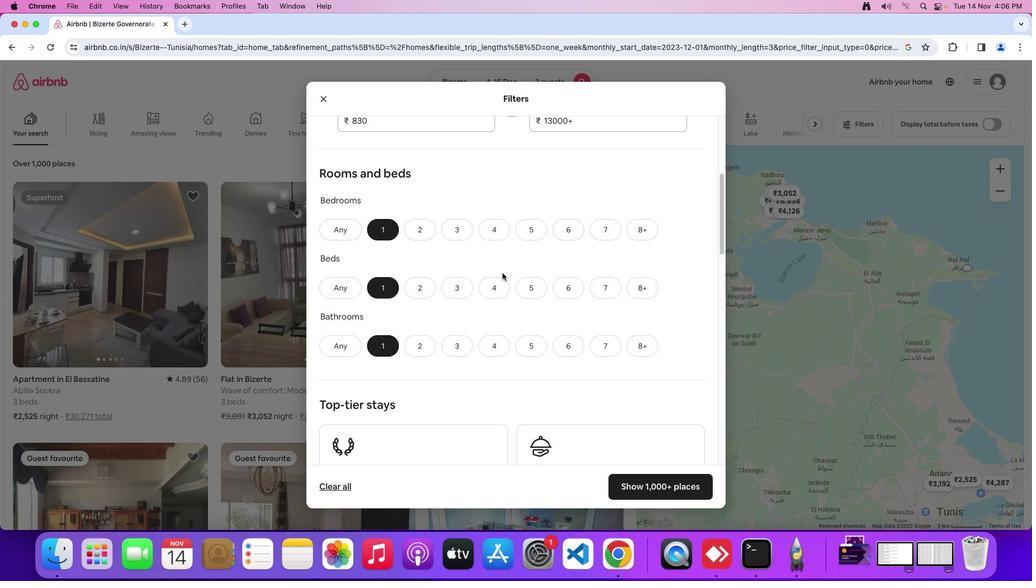 
Action: Mouse scrolled (502, 272) with delta (0, 0)
Screenshot: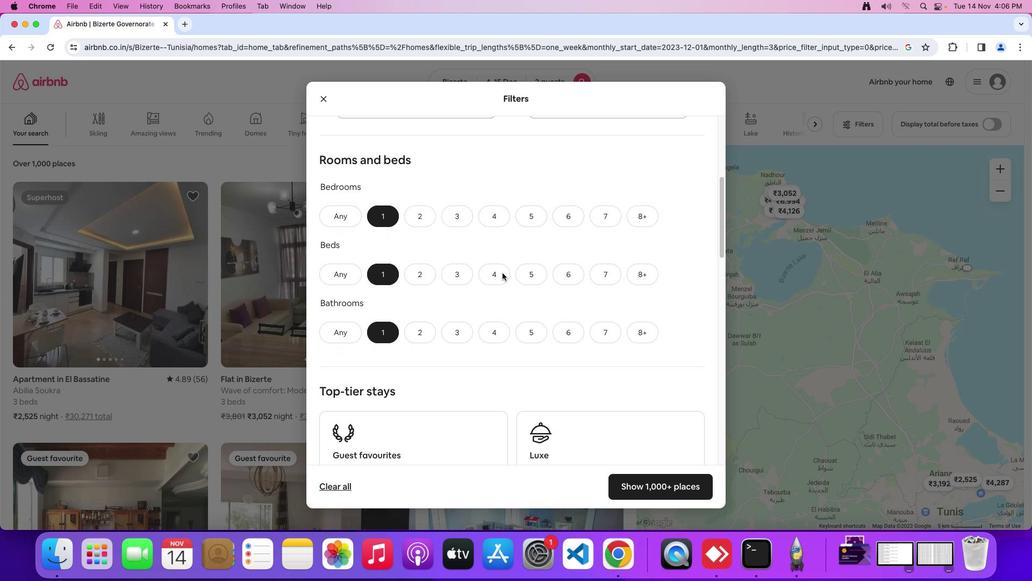 
Action: Mouse moved to (528, 264)
Screenshot: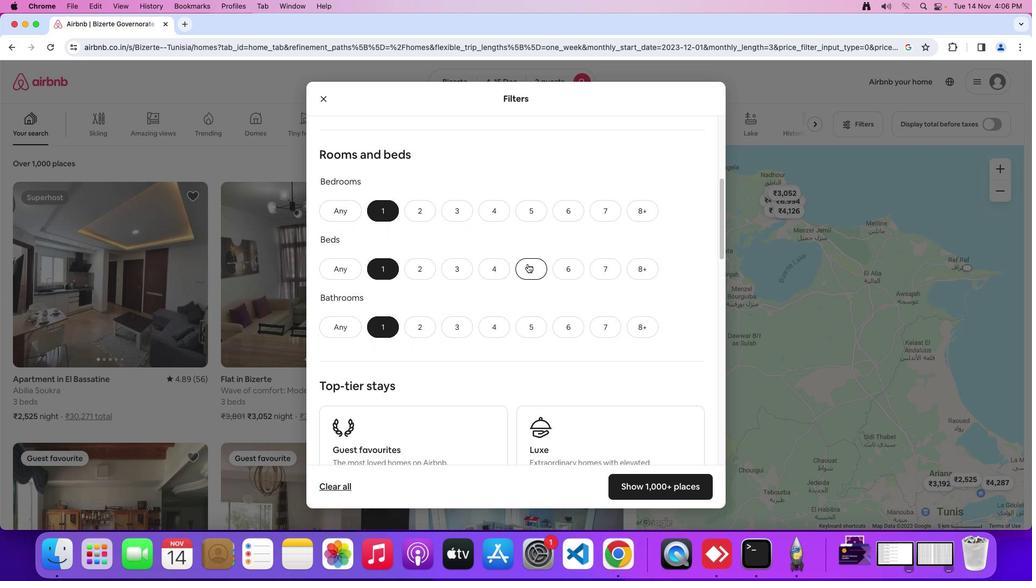 
Action: Mouse scrolled (528, 264) with delta (0, 0)
Screenshot: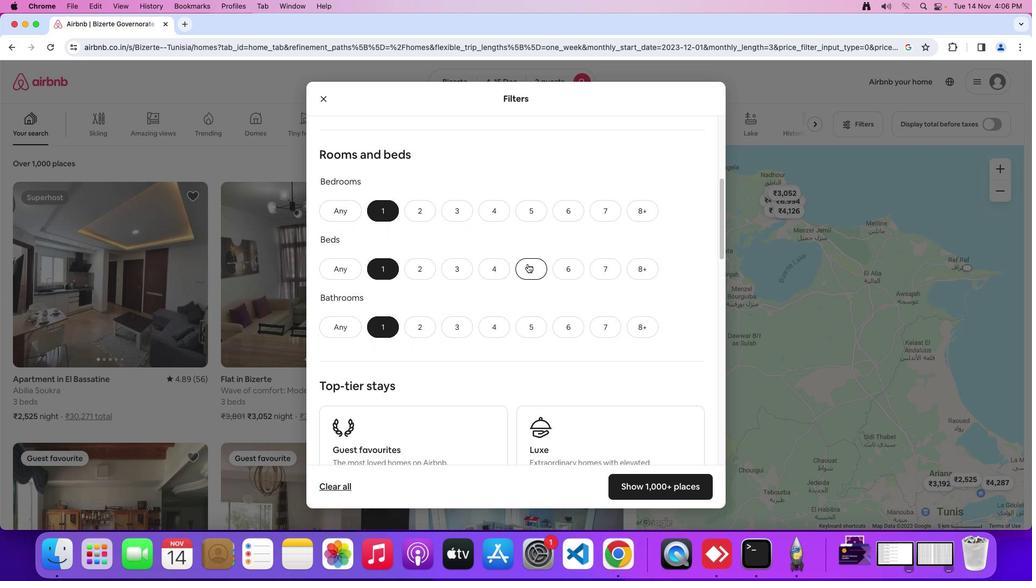 
Action: Mouse scrolled (528, 264) with delta (0, 0)
Screenshot: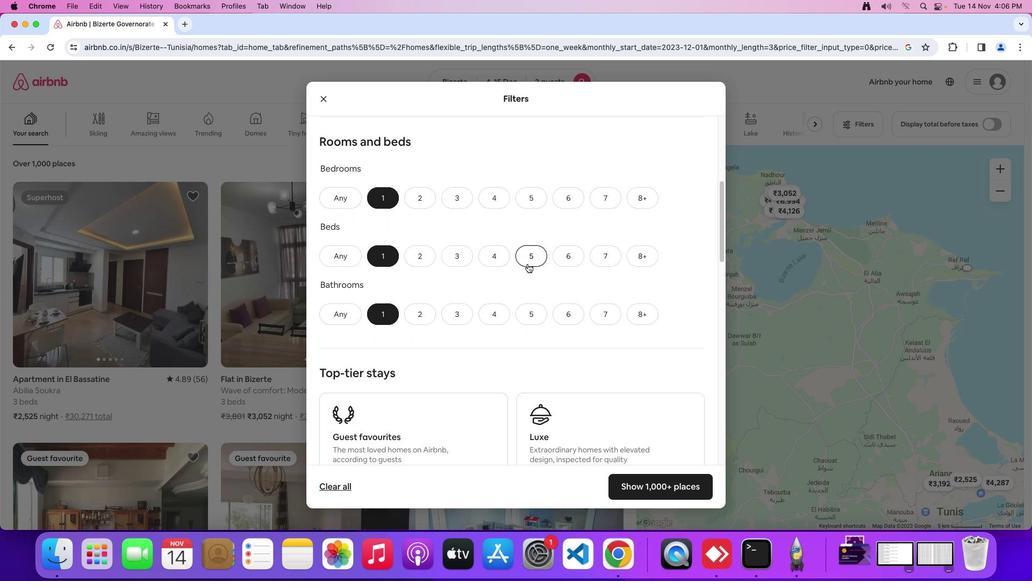 
Action: Mouse scrolled (528, 264) with delta (0, 0)
Screenshot: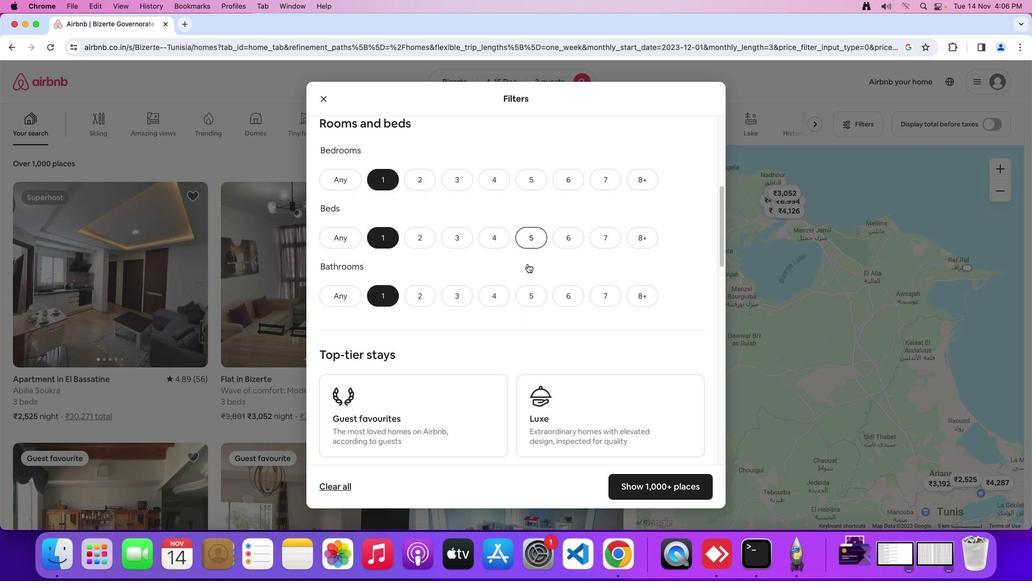 
Action: Mouse scrolled (528, 264) with delta (0, 0)
Screenshot: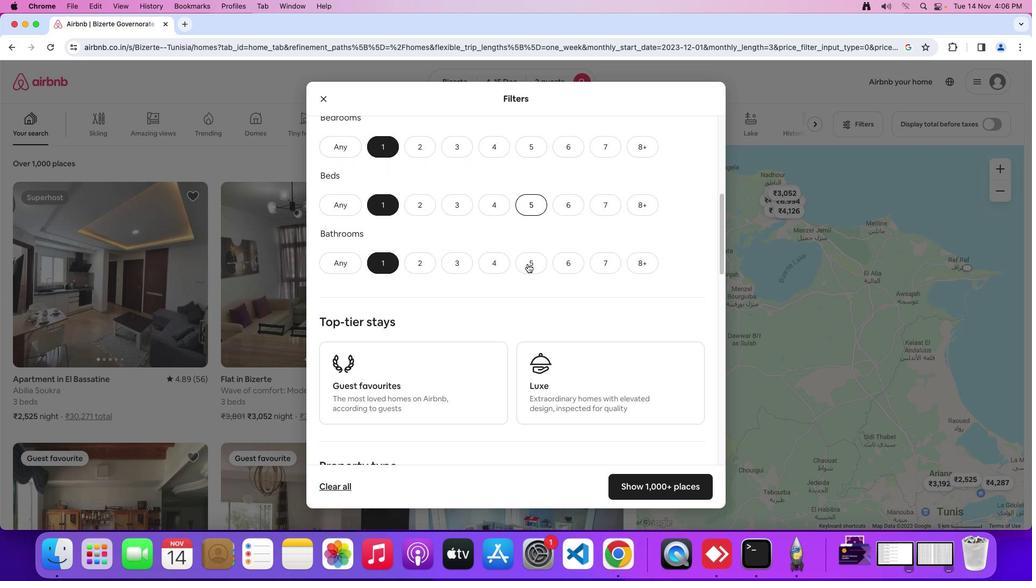 
Action: Mouse moved to (527, 264)
Screenshot: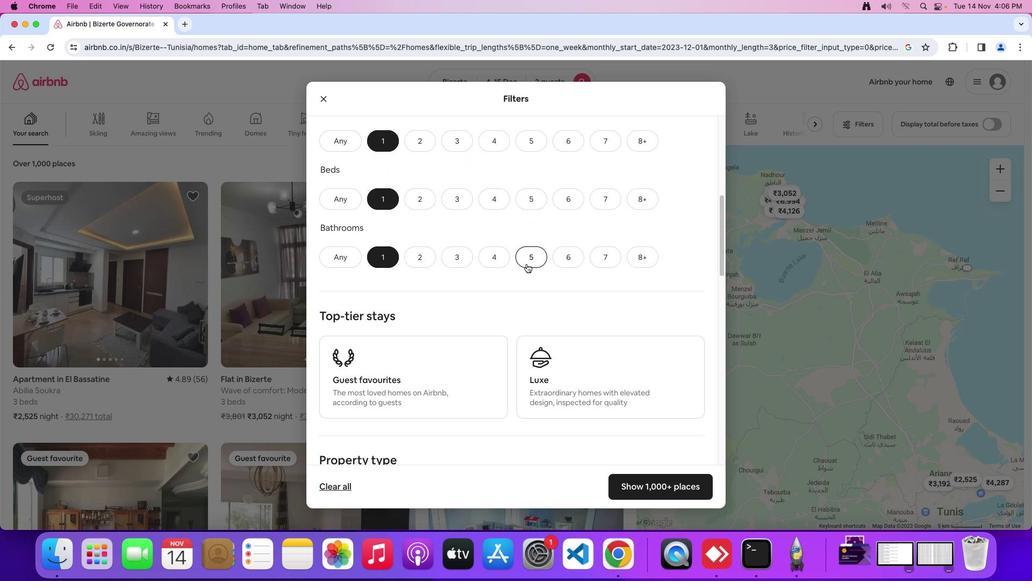 
Action: Mouse scrolled (527, 264) with delta (0, 0)
Screenshot: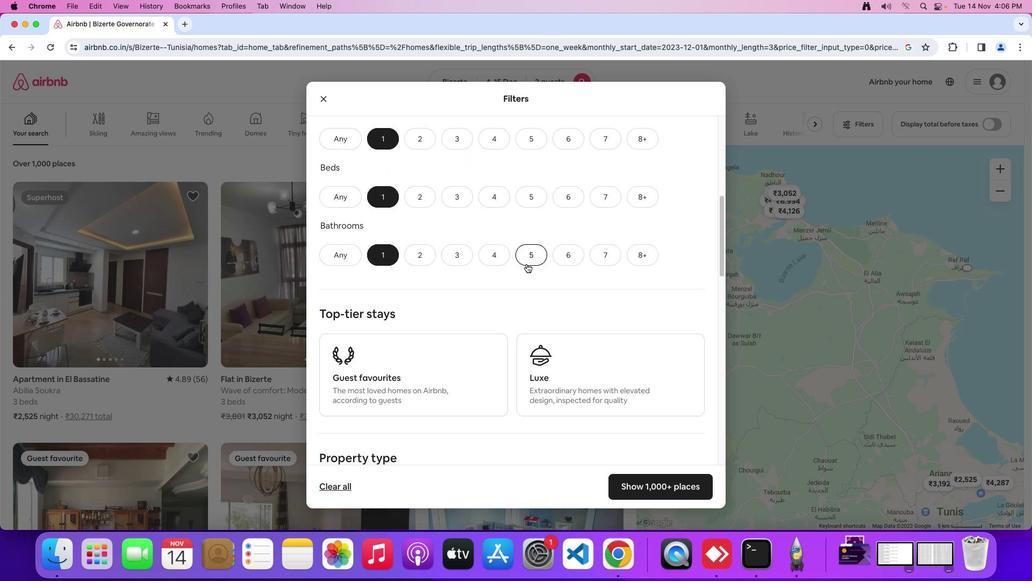 
Action: Mouse scrolled (527, 264) with delta (0, 0)
Screenshot: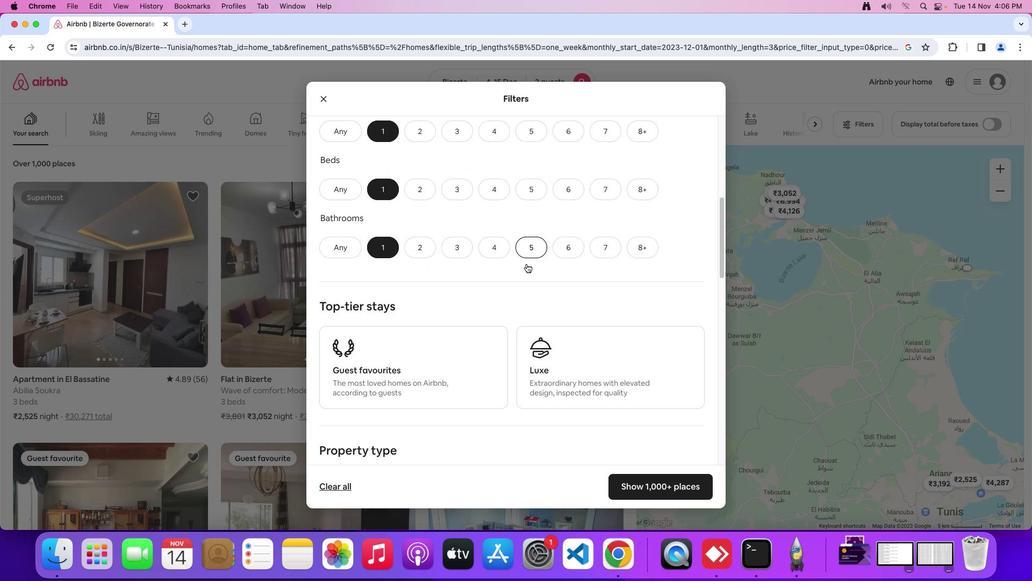 
Action: Mouse scrolled (527, 264) with delta (0, 0)
Screenshot: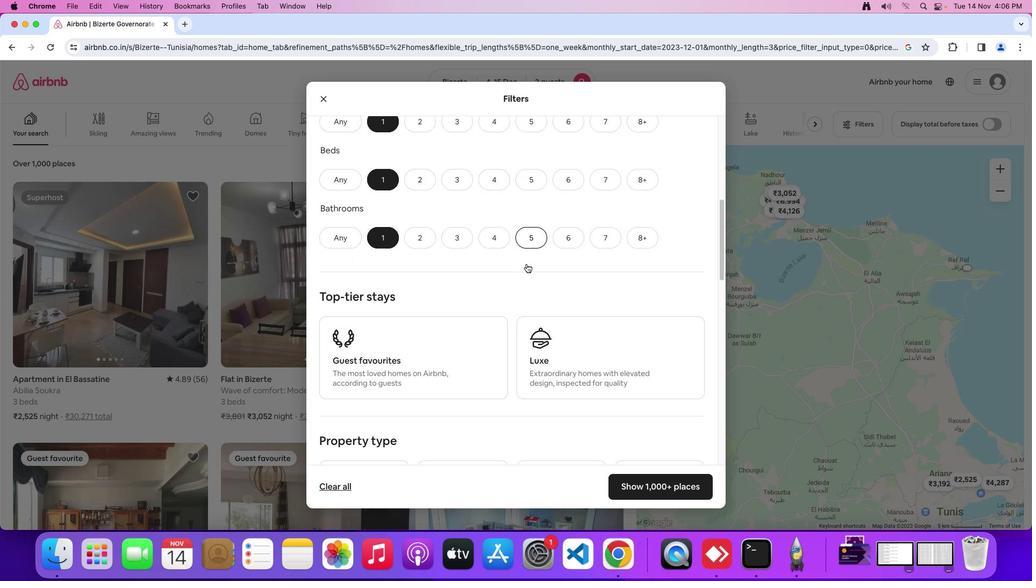 
Action: Mouse scrolled (527, 264) with delta (0, 0)
Screenshot: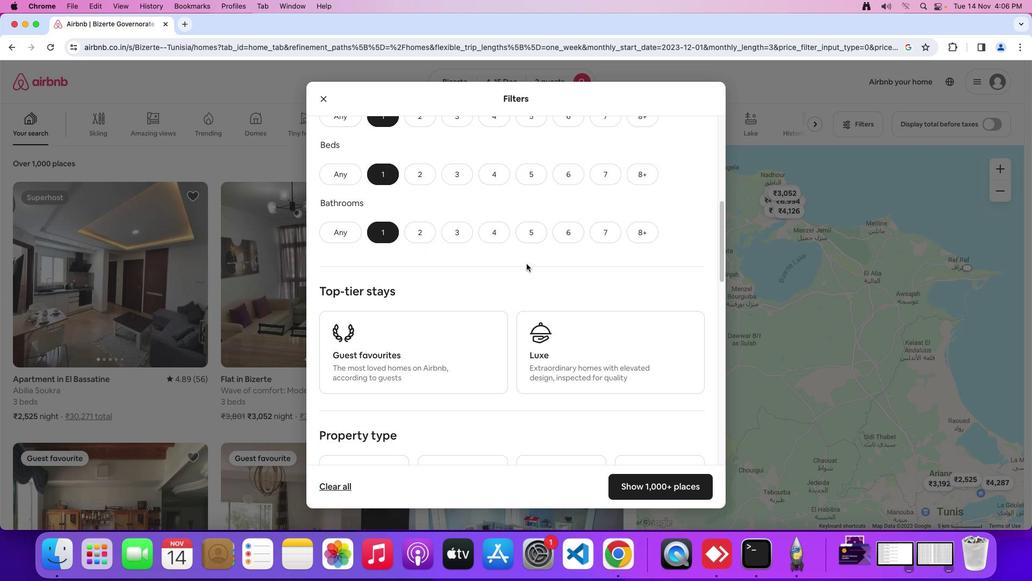 
Action: Mouse scrolled (527, 264) with delta (0, 0)
Screenshot: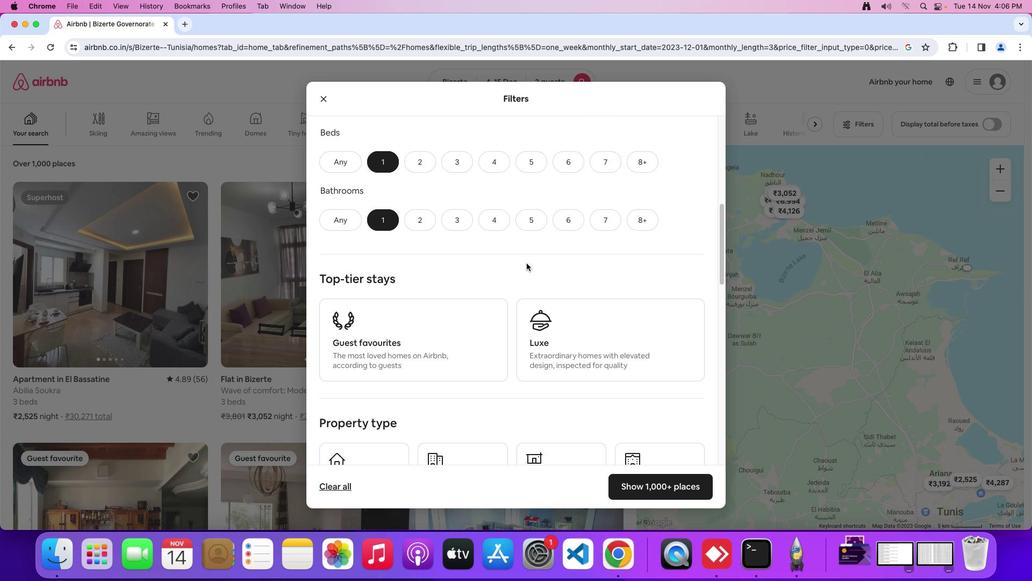 
Action: Mouse moved to (527, 263)
Screenshot: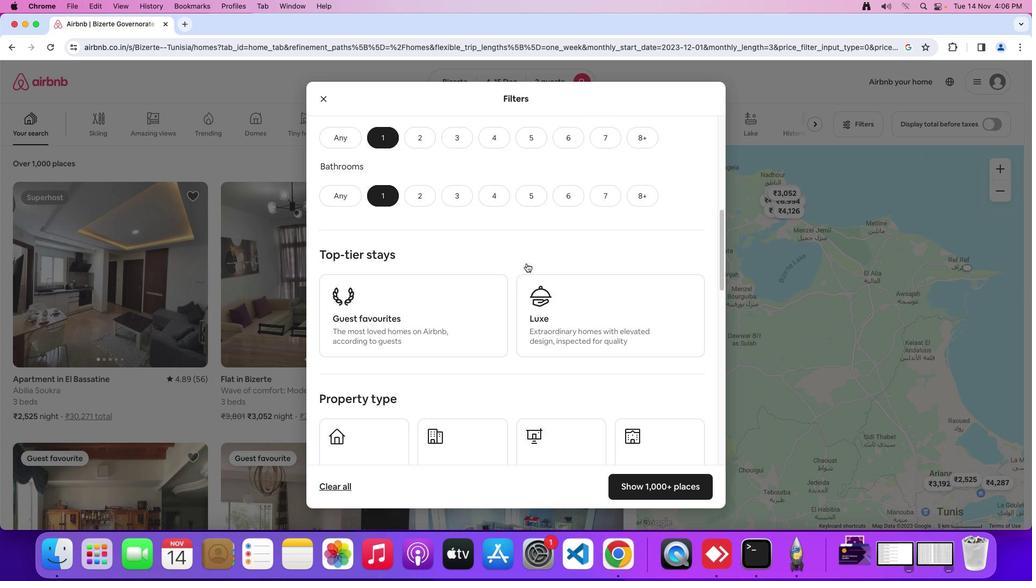 
Action: Mouse scrolled (527, 263) with delta (0, 0)
Screenshot: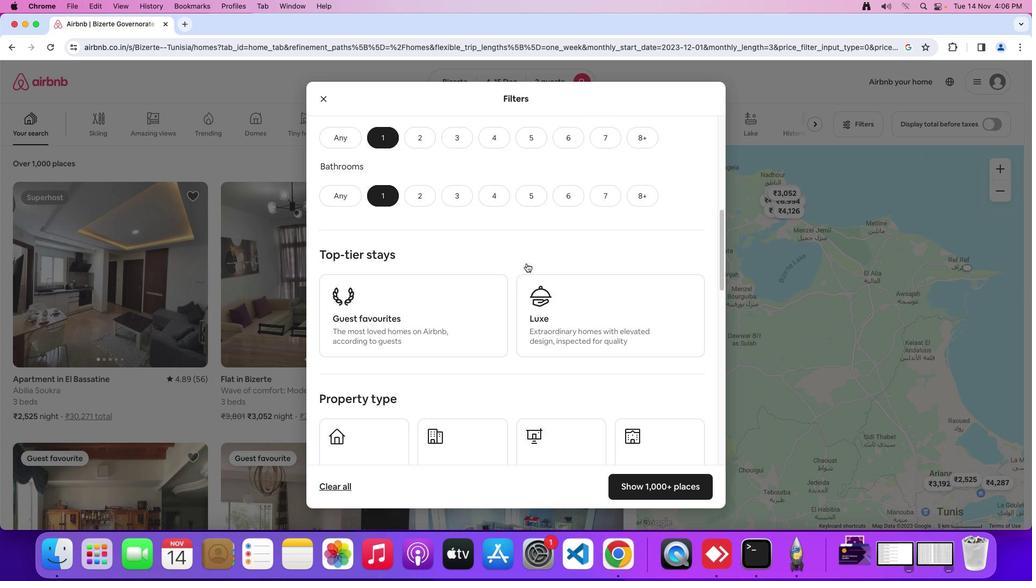 
Action: Mouse scrolled (527, 263) with delta (0, -1)
Screenshot: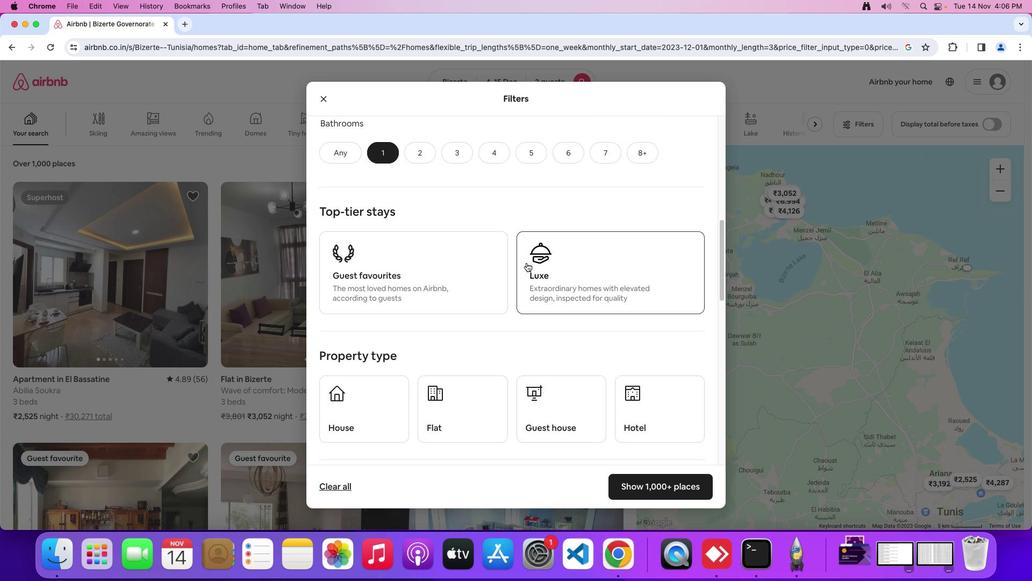
Action: Mouse moved to (529, 262)
Screenshot: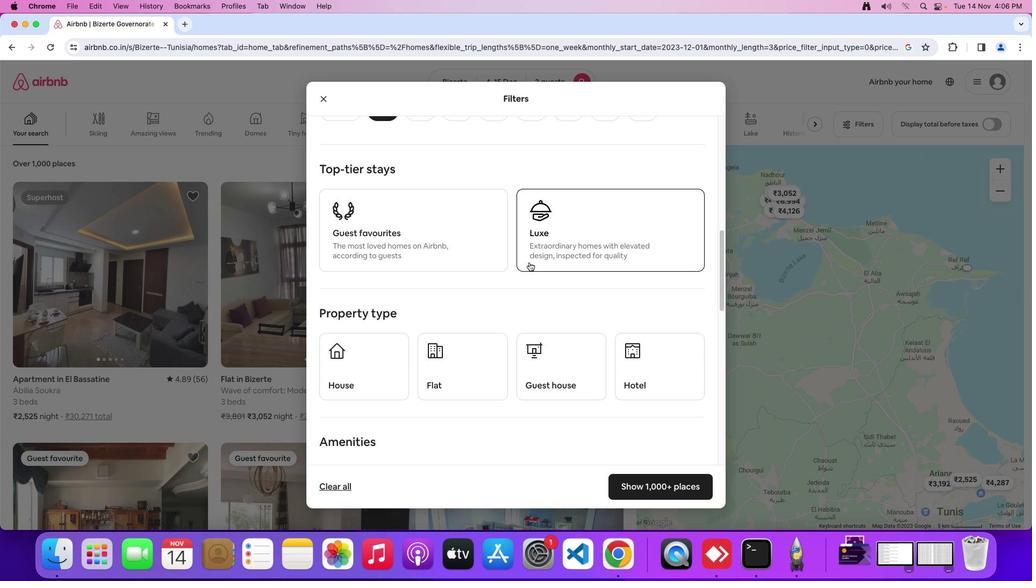
Action: Mouse scrolled (529, 262) with delta (0, 0)
Screenshot: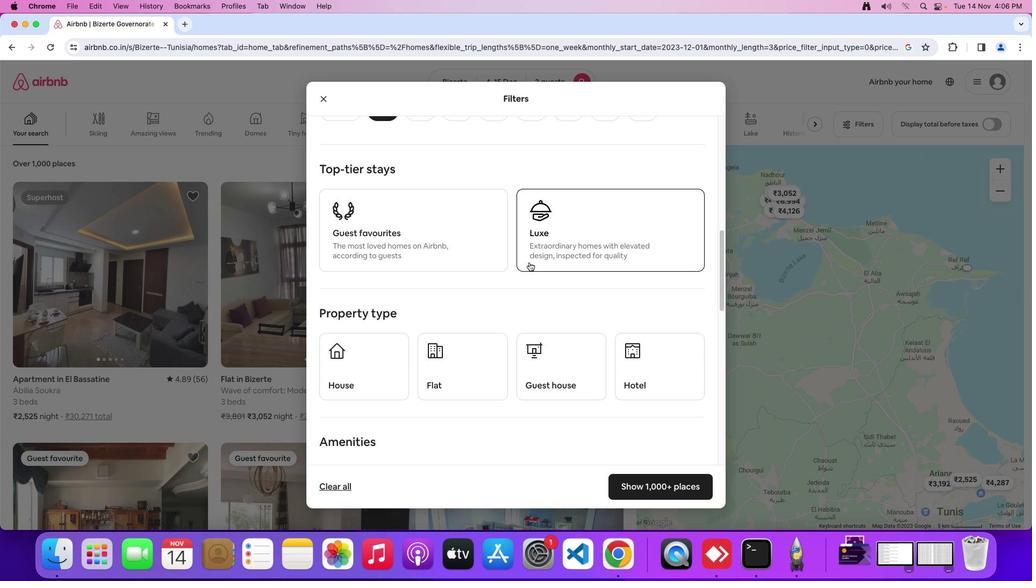 
Action: Mouse moved to (529, 262)
Screenshot: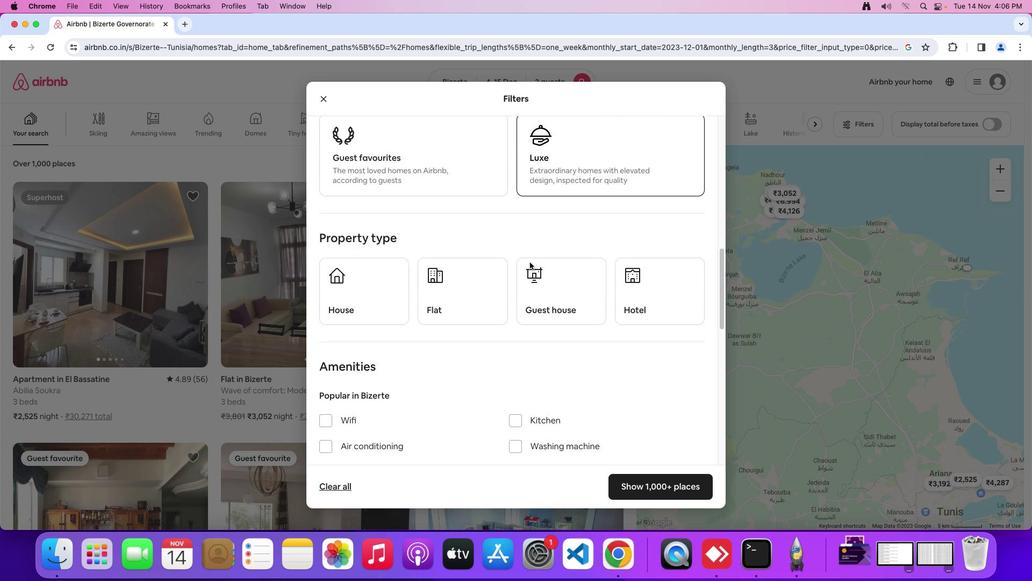 
Action: Mouse scrolled (529, 262) with delta (0, 0)
Screenshot: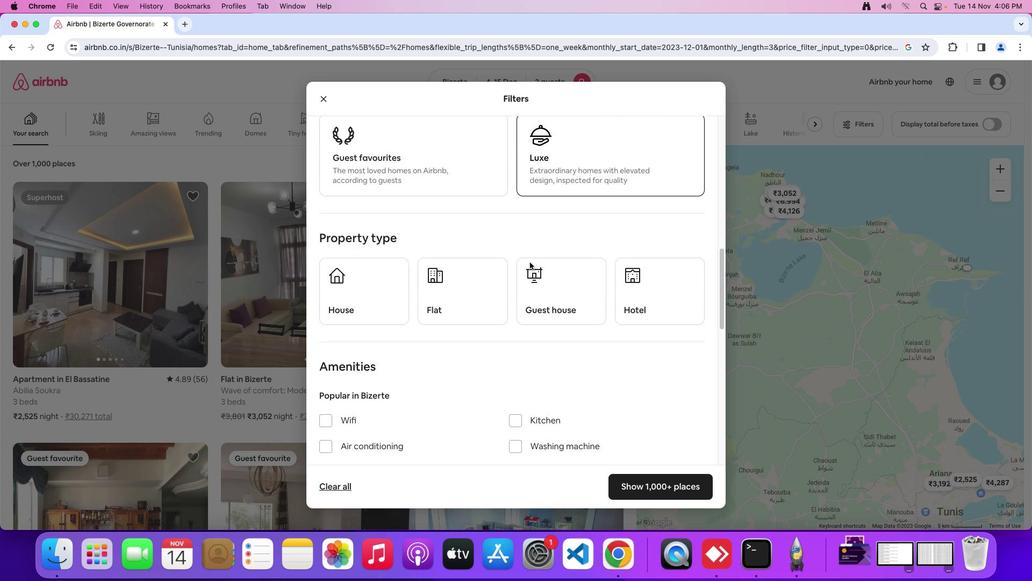 
Action: Mouse moved to (529, 261)
Screenshot: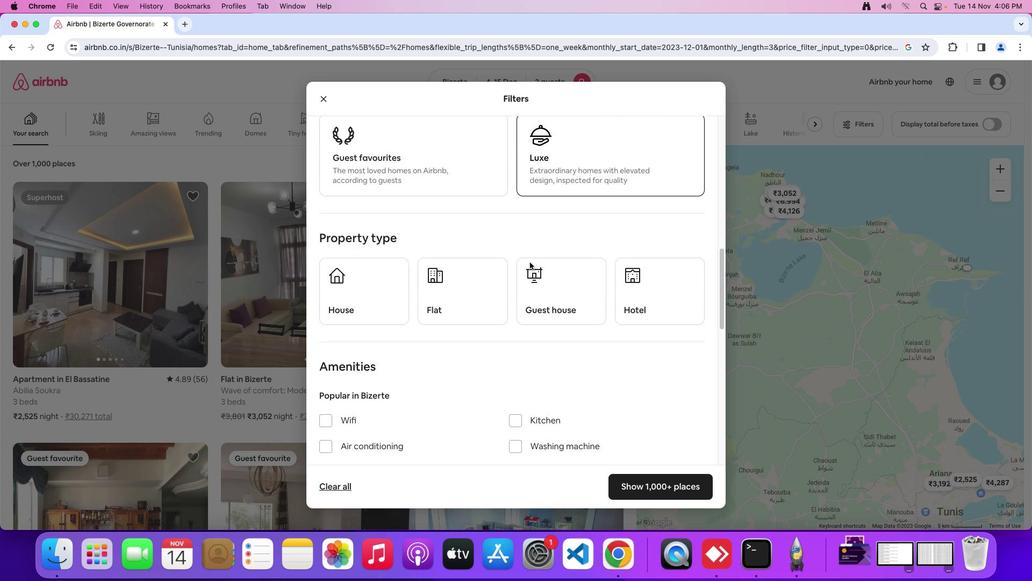 
Action: Mouse scrolled (529, 261) with delta (0, -2)
Screenshot: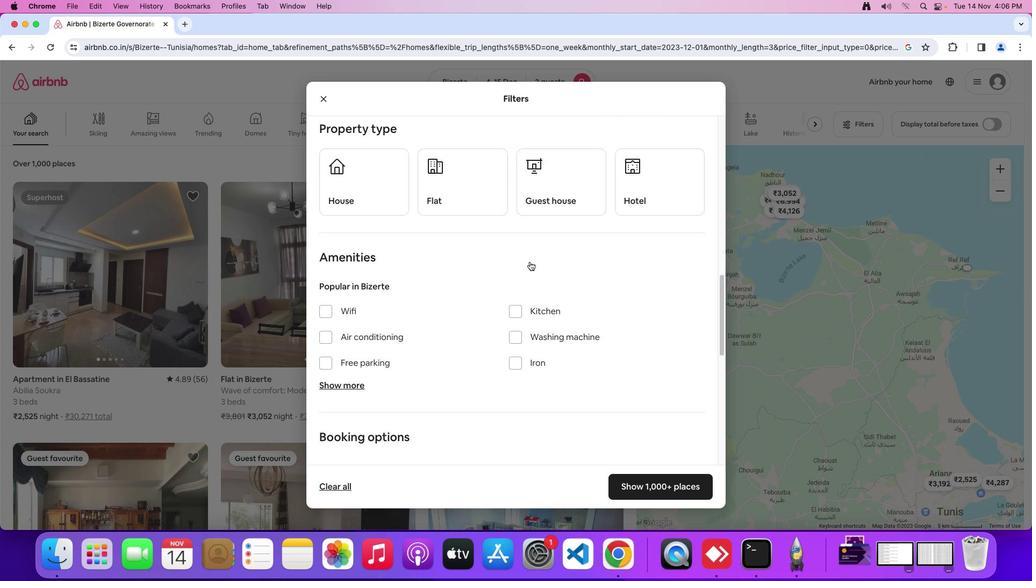 
Action: Mouse scrolled (529, 261) with delta (0, -3)
Screenshot: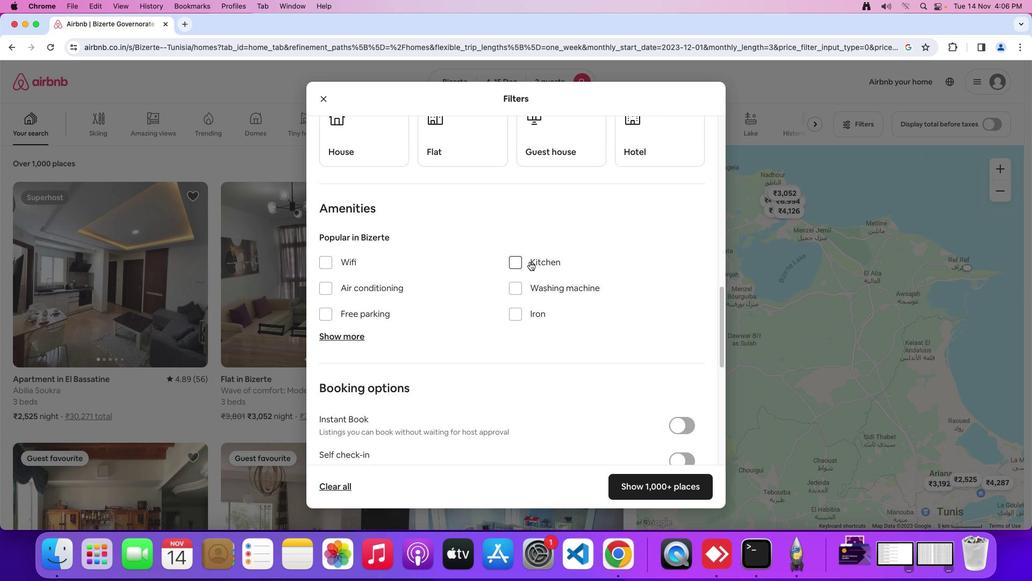 
Action: Mouse moved to (568, 267)
Screenshot: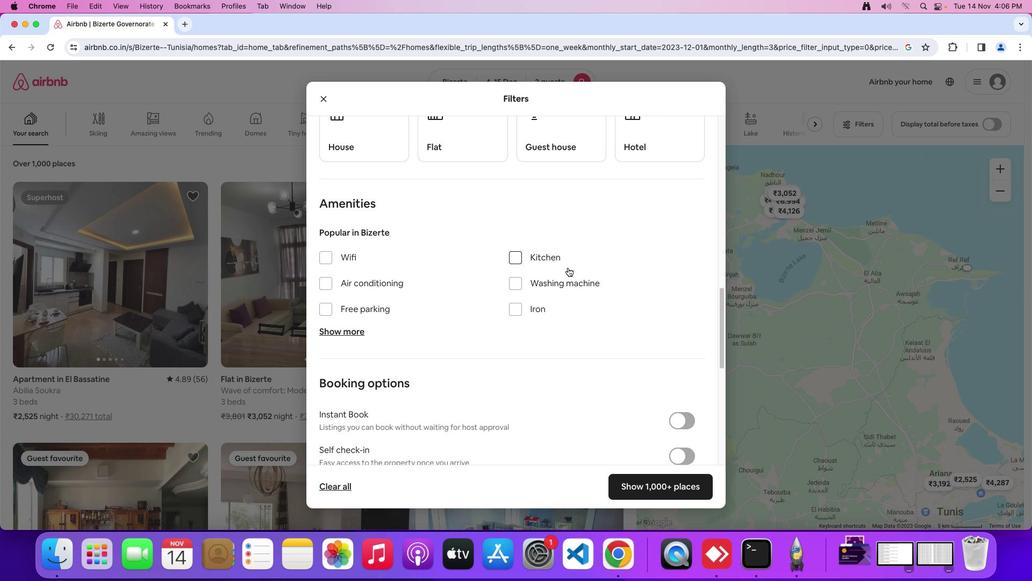 
Action: Mouse scrolled (568, 267) with delta (0, 0)
Screenshot: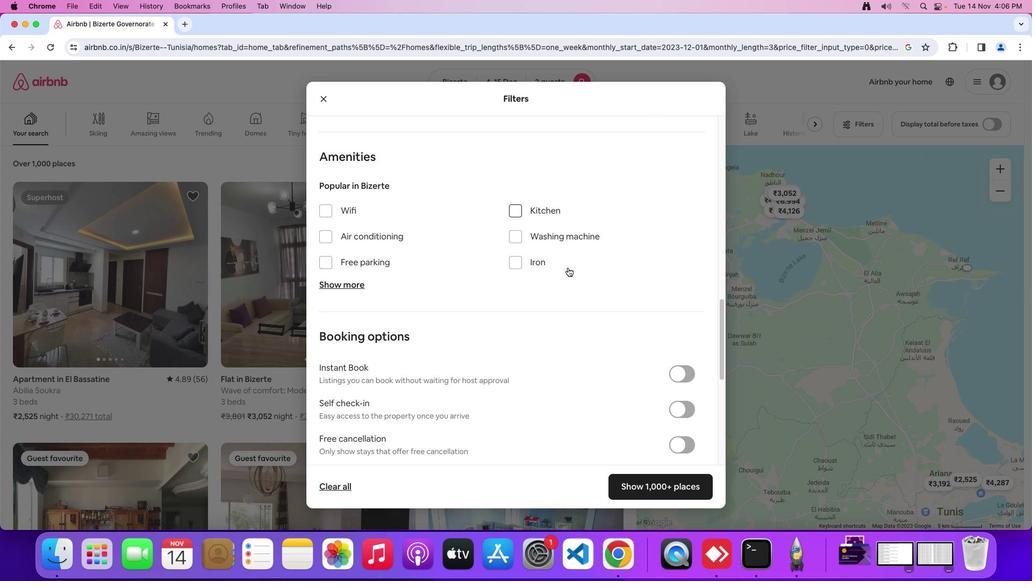 
Action: Mouse scrolled (568, 267) with delta (0, 0)
Screenshot: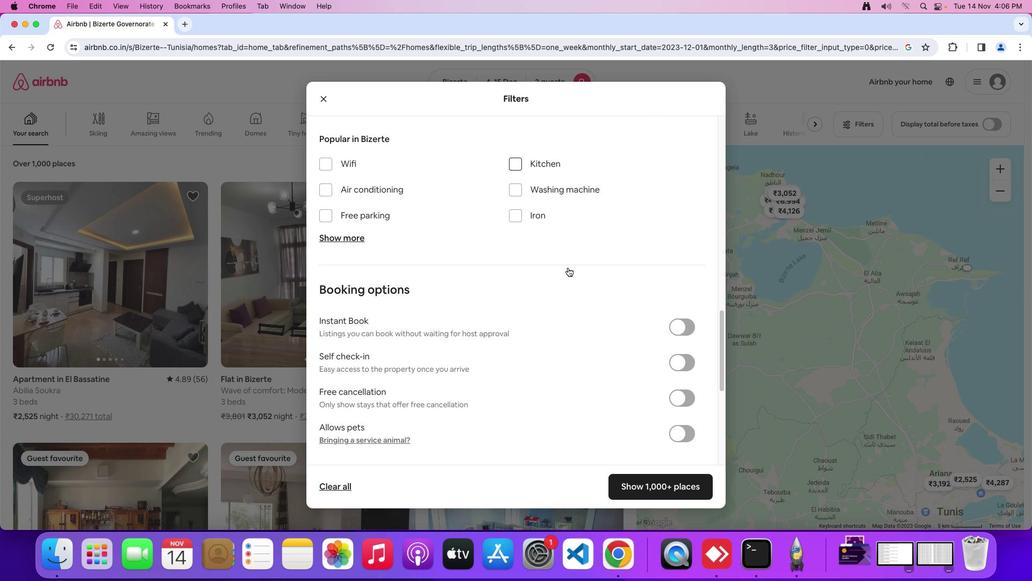 
Action: Mouse scrolled (568, 267) with delta (0, -2)
Screenshot: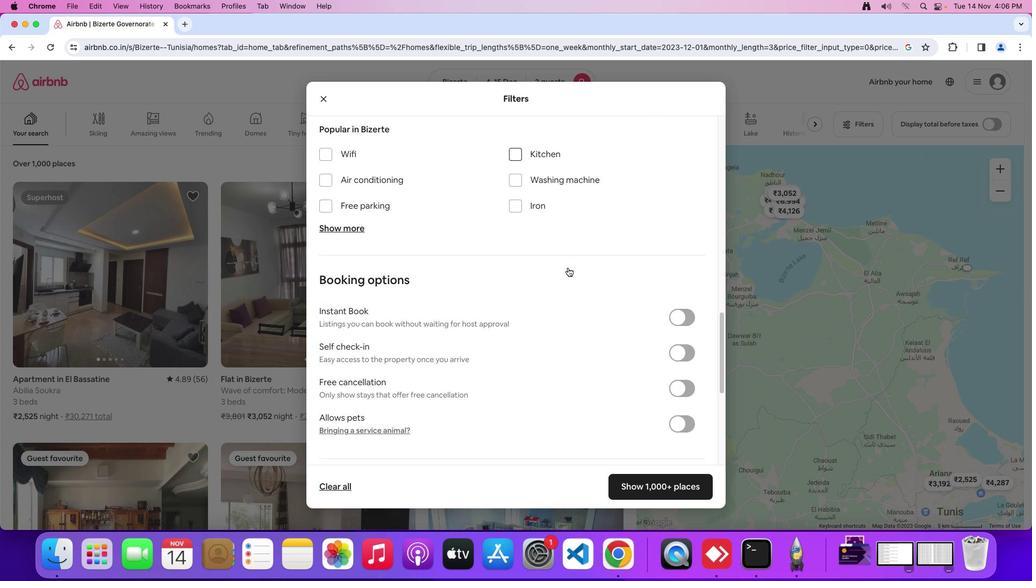 
Action: Mouse moved to (678, 350)
Screenshot: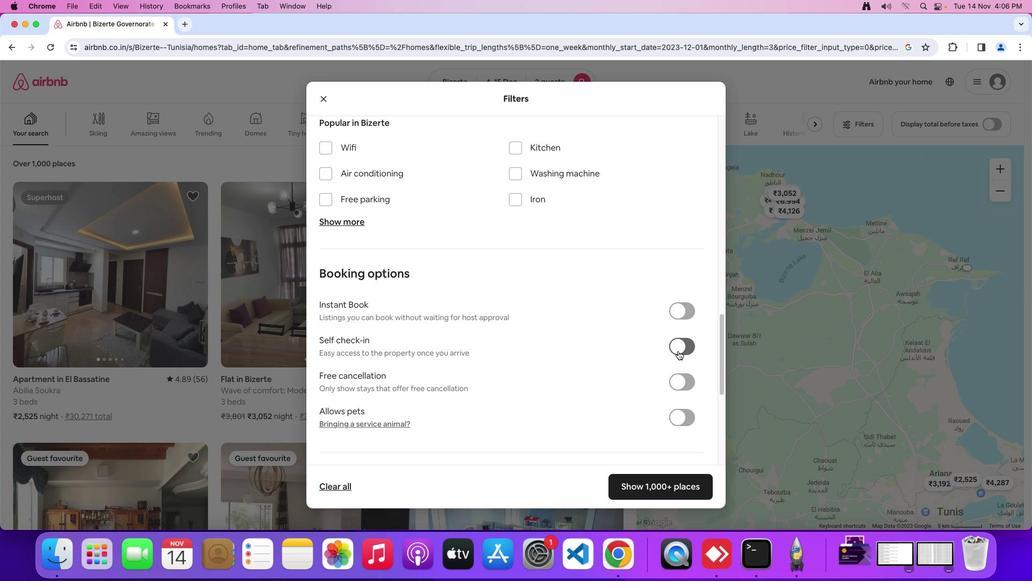 
Action: Mouse pressed left at (678, 350)
Screenshot: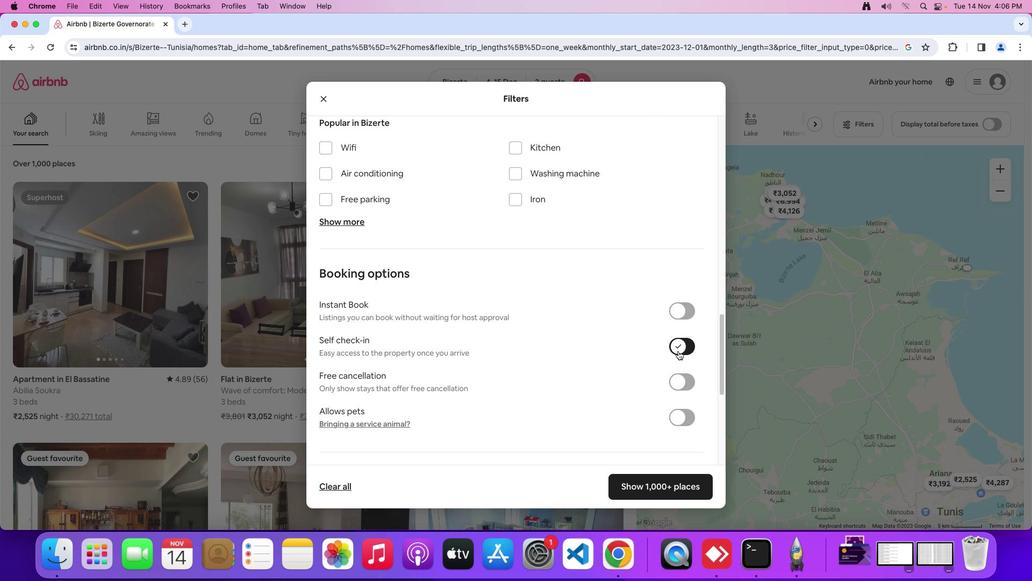 
Action: Mouse moved to (537, 322)
Screenshot: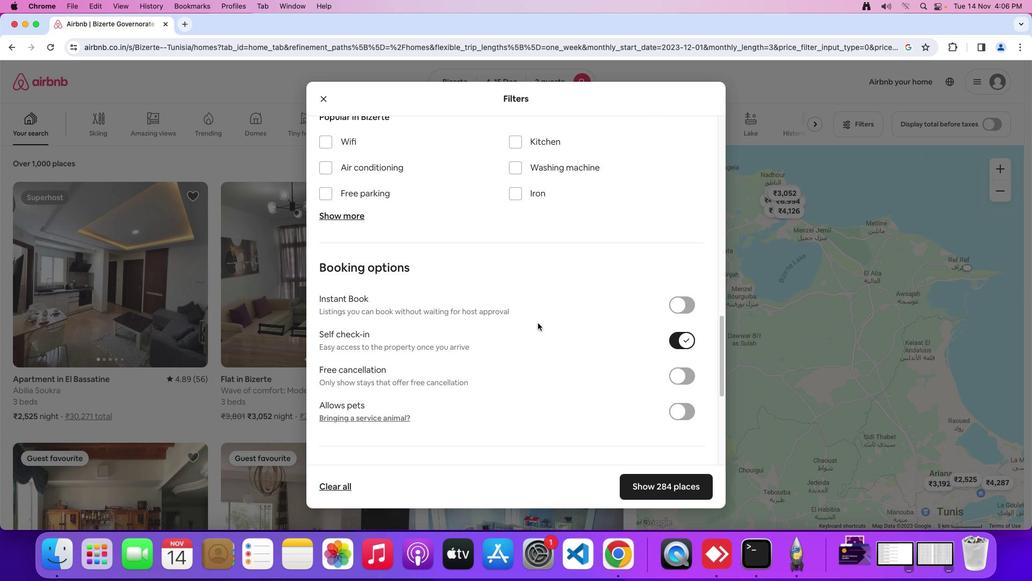 
Action: Mouse scrolled (537, 322) with delta (0, 0)
Screenshot: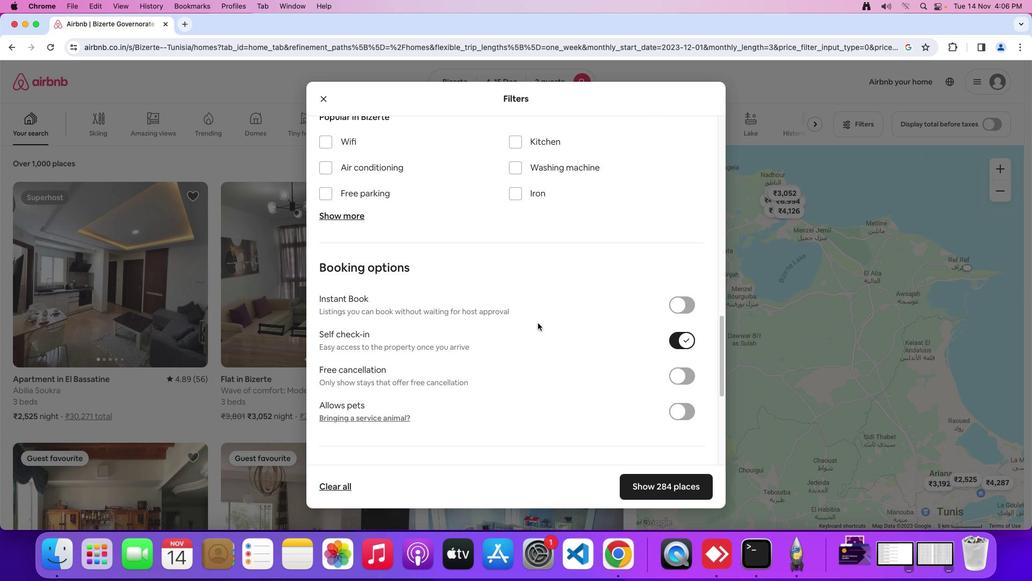 
Action: Mouse scrolled (537, 322) with delta (0, 0)
Screenshot: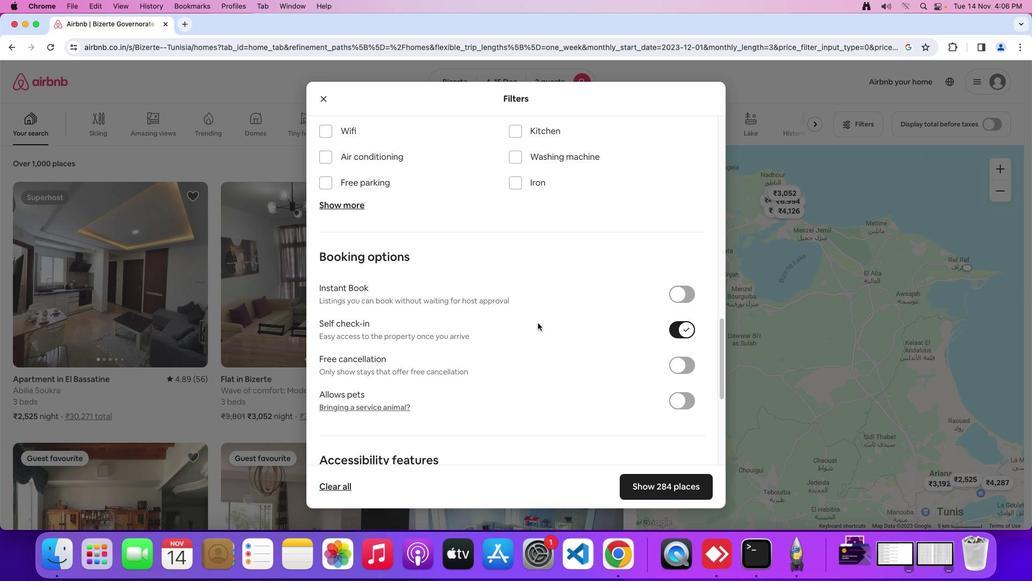 
Action: Mouse scrolled (537, 322) with delta (0, 0)
Screenshot: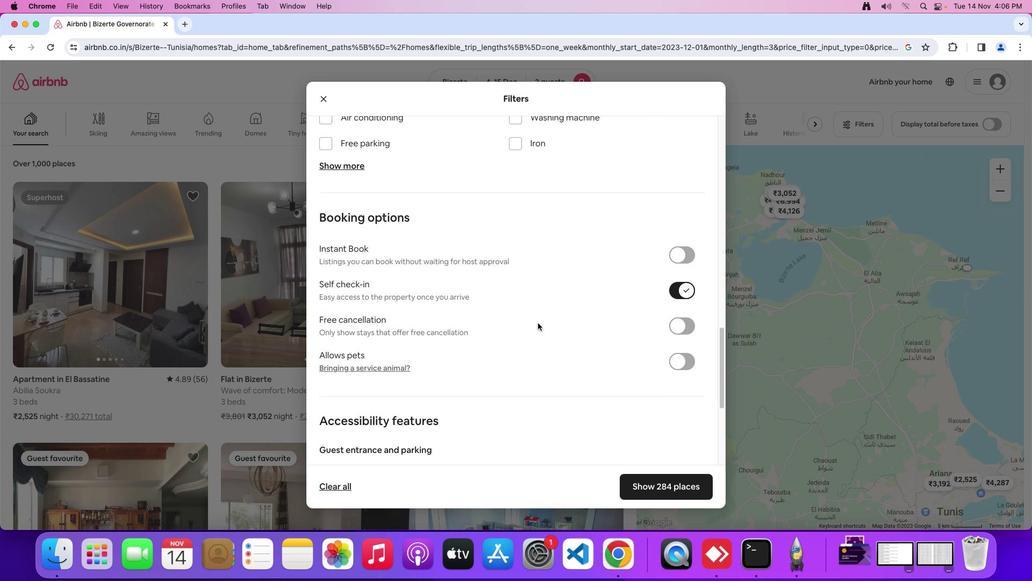 
Action: Mouse scrolled (537, 322) with delta (0, -1)
Screenshot: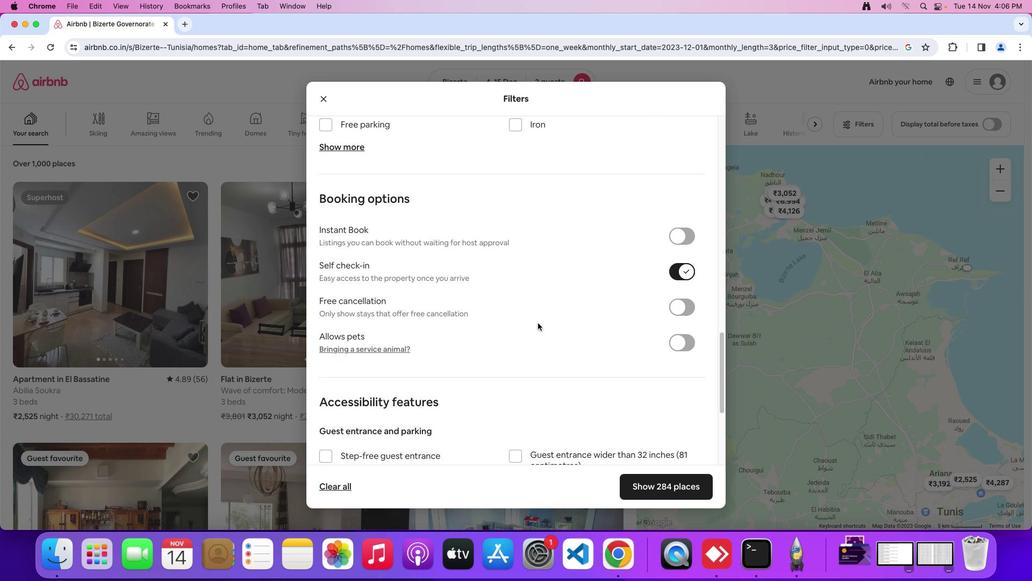 
Action: Mouse scrolled (537, 322) with delta (0, 0)
Screenshot: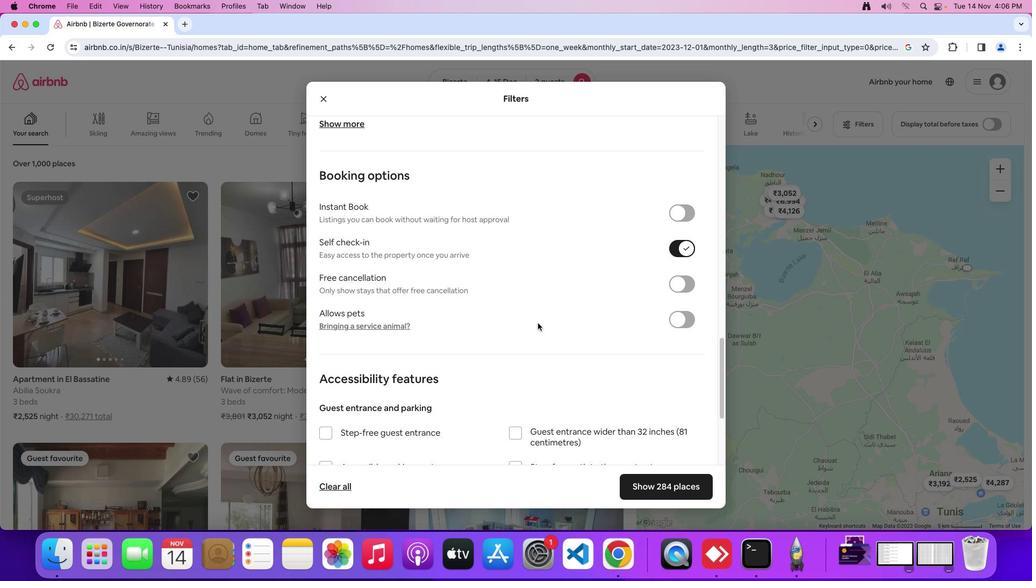 
Action: Mouse scrolled (537, 322) with delta (0, 0)
Screenshot: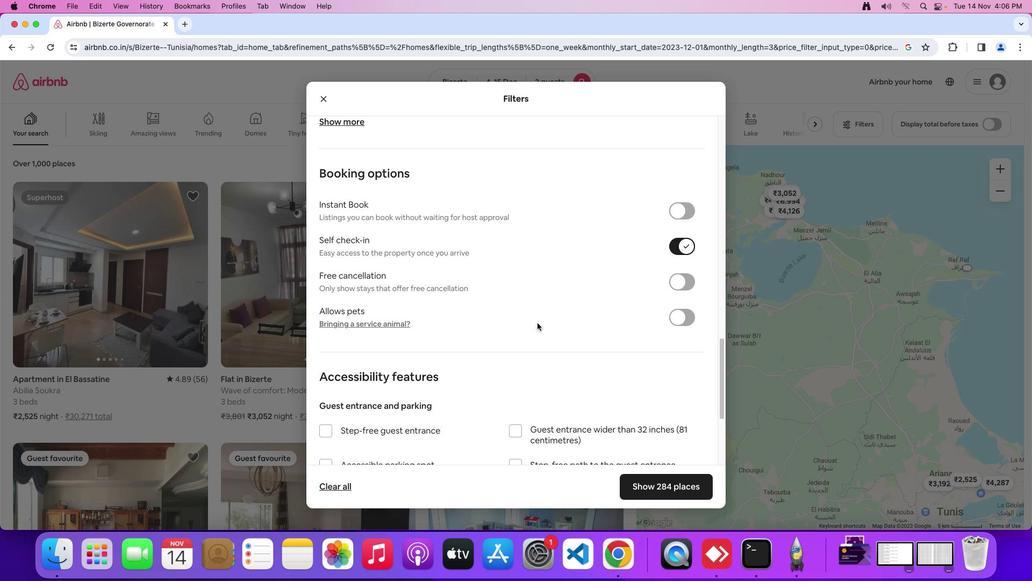 
Action: Mouse moved to (537, 322)
Screenshot: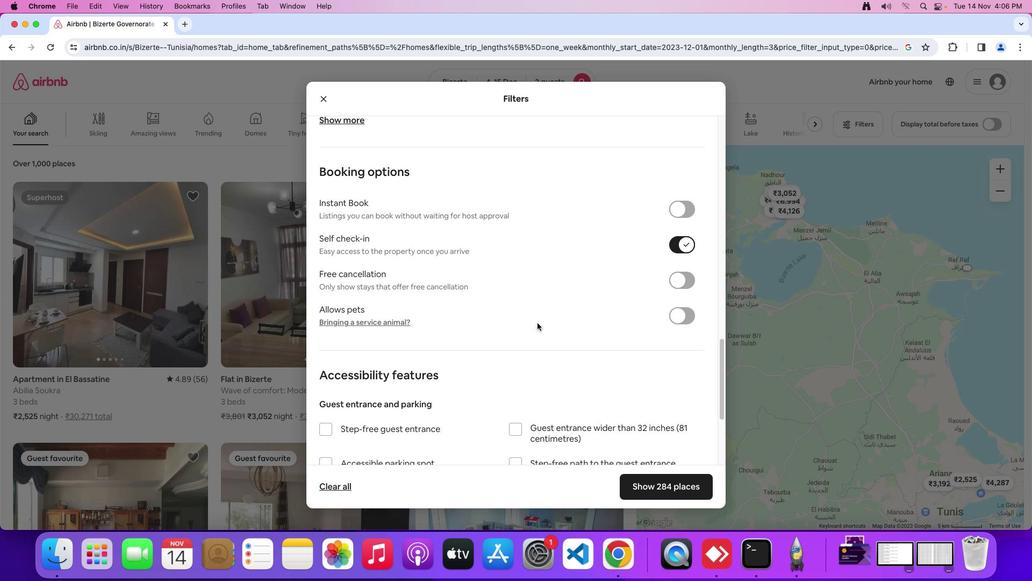
Action: Mouse scrolled (537, 322) with delta (0, 0)
Screenshot: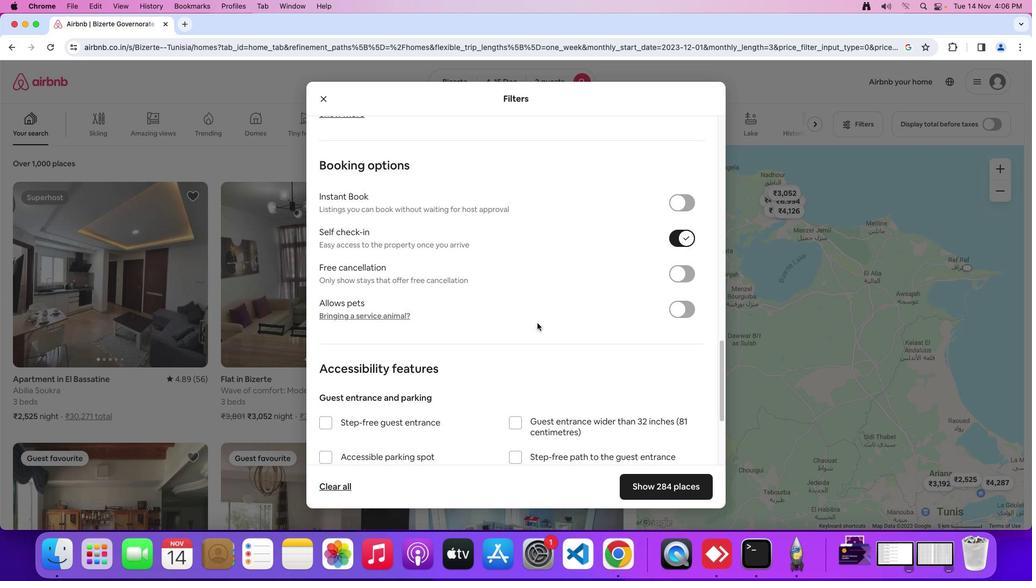 
Action: Mouse moved to (537, 322)
Screenshot: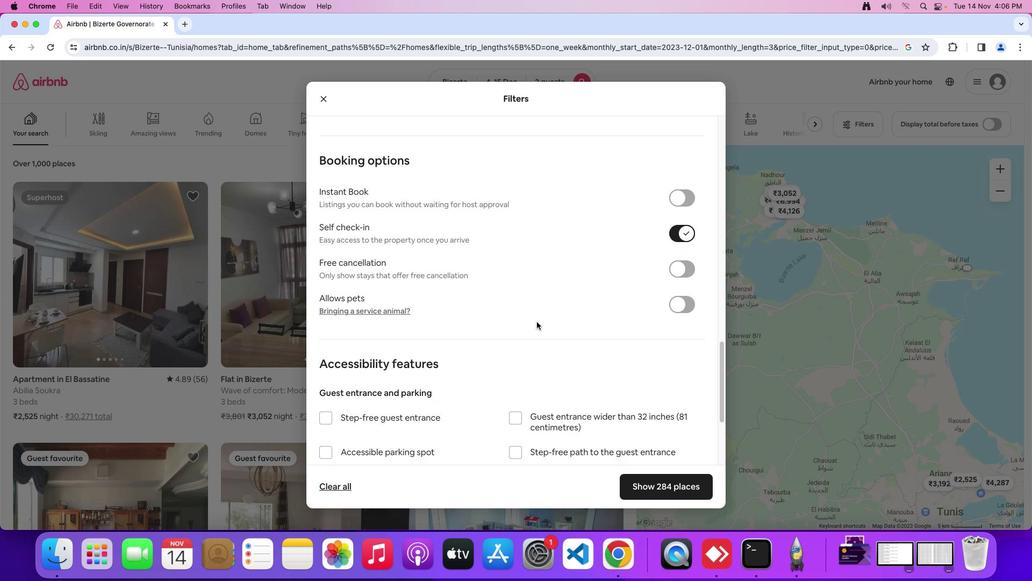 
Action: Mouse scrolled (537, 322) with delta (0, 0)
Screenshot: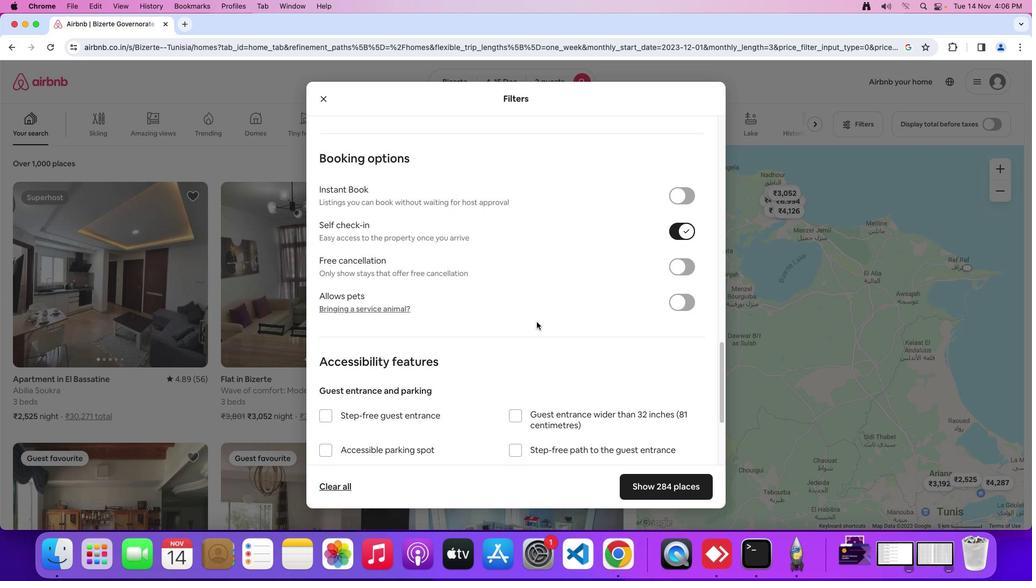 
Action: Mouse scrolled (537, 322) with delta (0, 0)
Screenshot: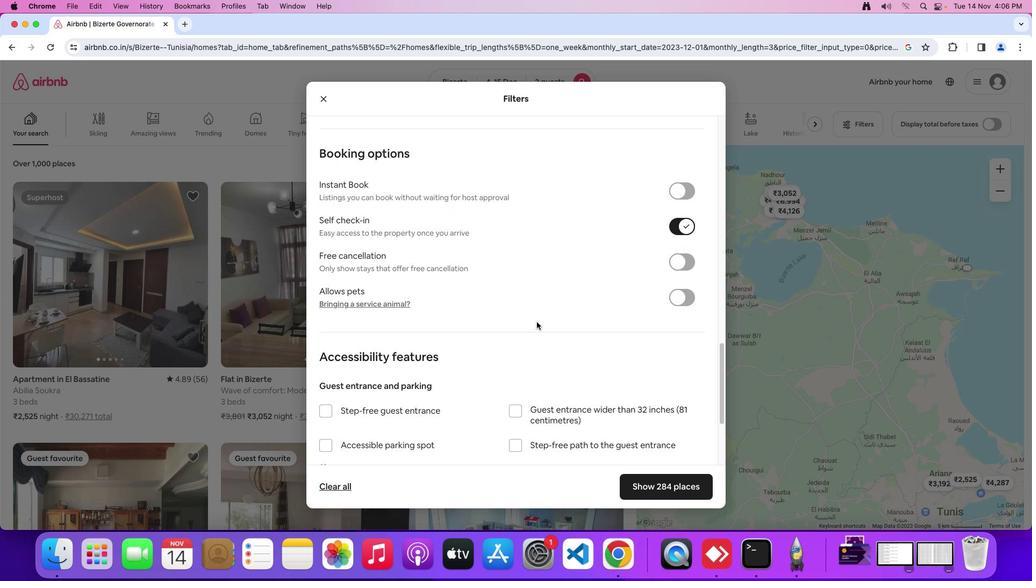 
Action: Mouse moved to (567, 309)
Screenshot: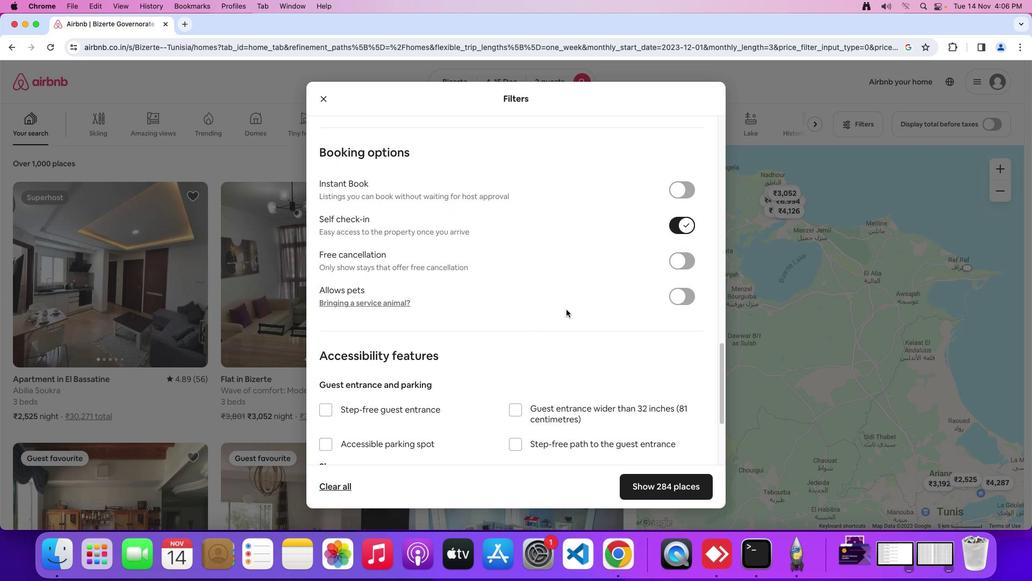 
Action: Mouse scrolled (567, 309) with delta (0, 0)
Screenshot: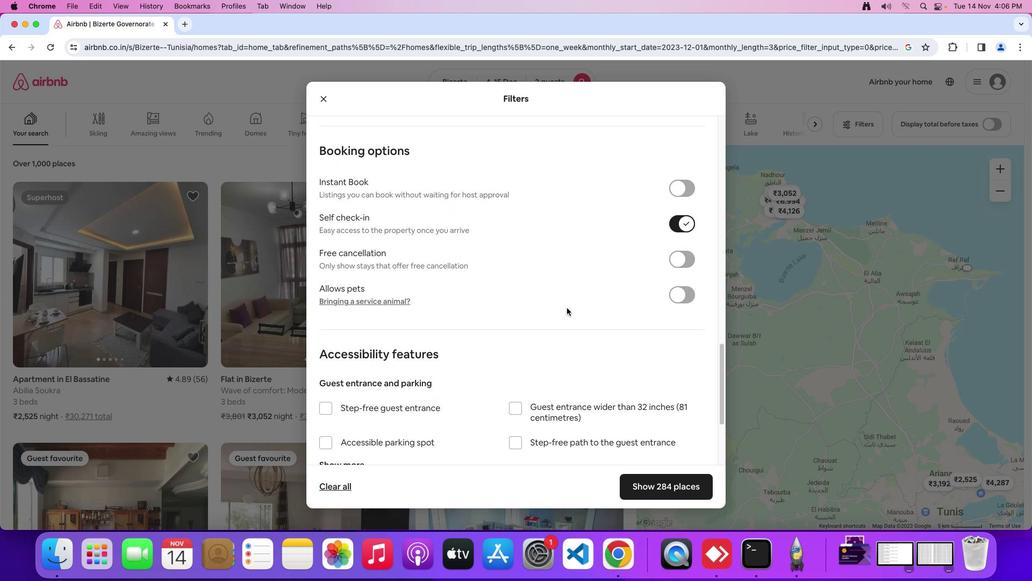 
Action: Mouse moved to (567, 308)
Screenshot: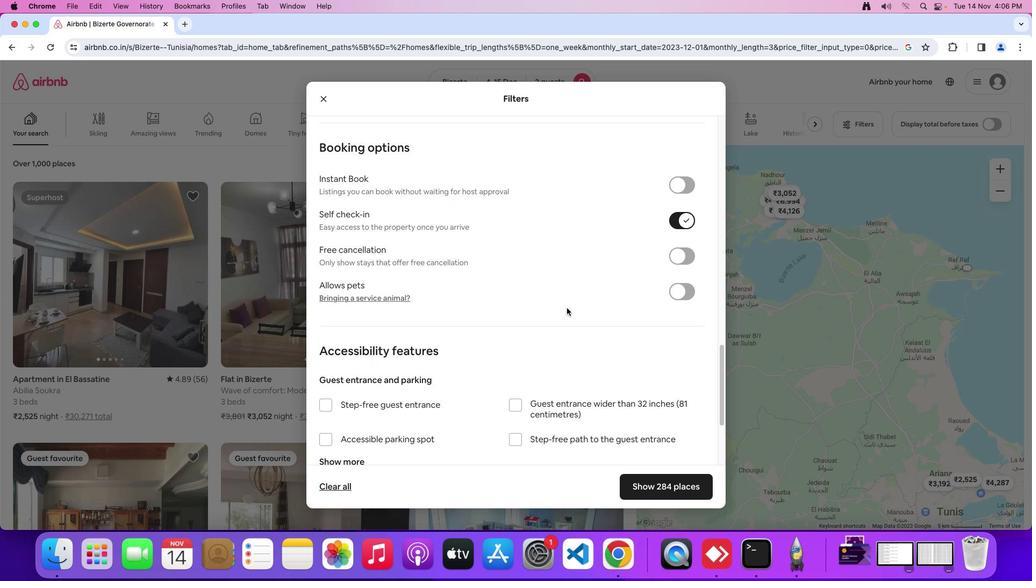 
Action: Mouse scrolled (567, 308) with delta (0, 0)
Screenshot: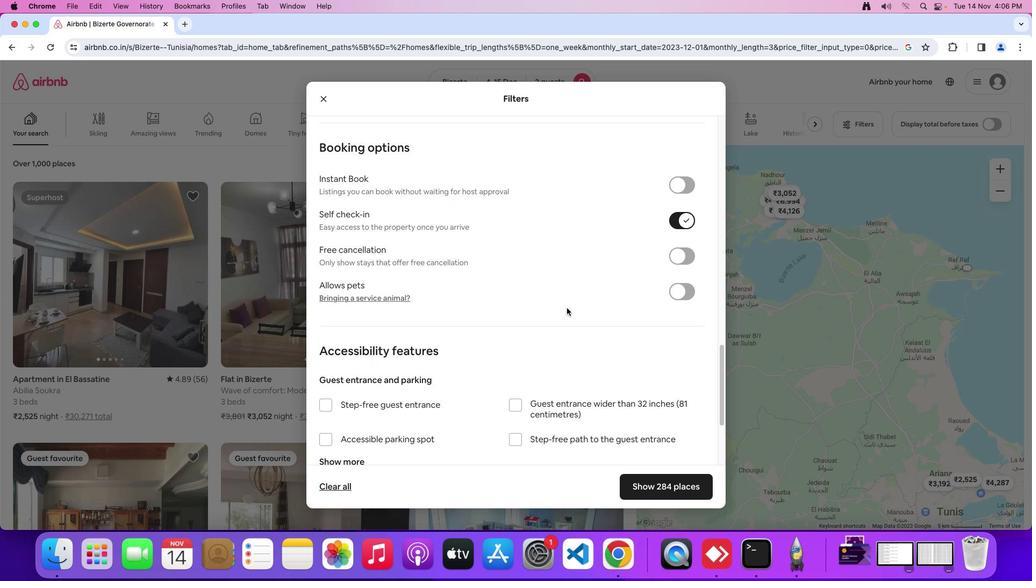 
Action: Mouse moved to (666, 488)
Screenshot: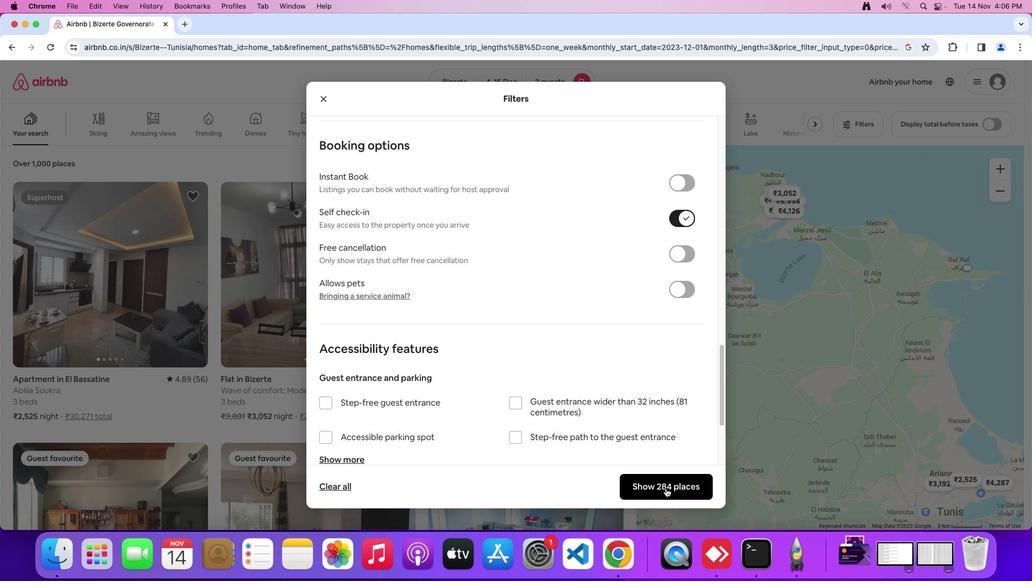 
Action: Mouse pressed left at (666, 488)
Screenshot: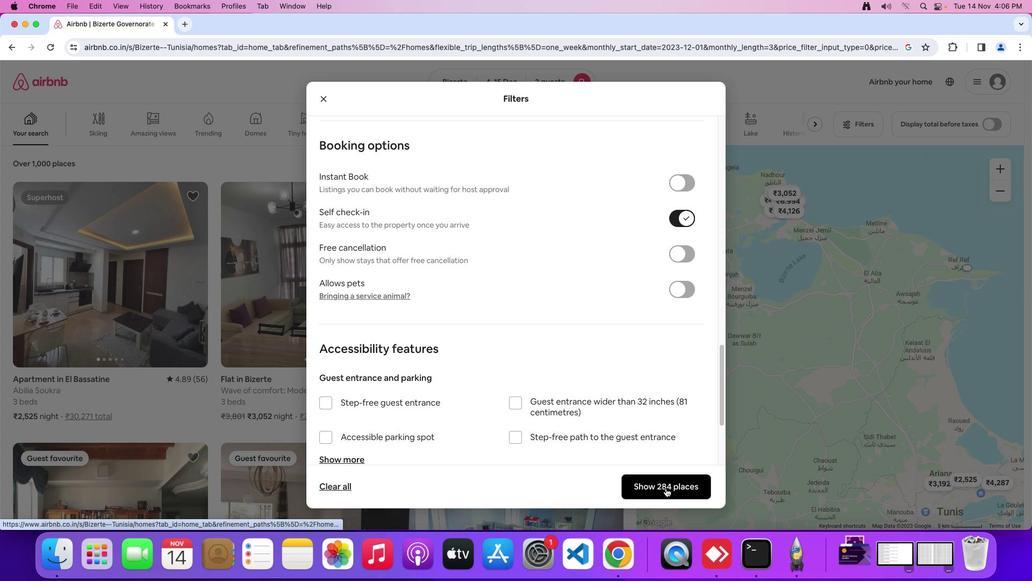 
Action: Mouse moved to (853, 125)
Screenshot: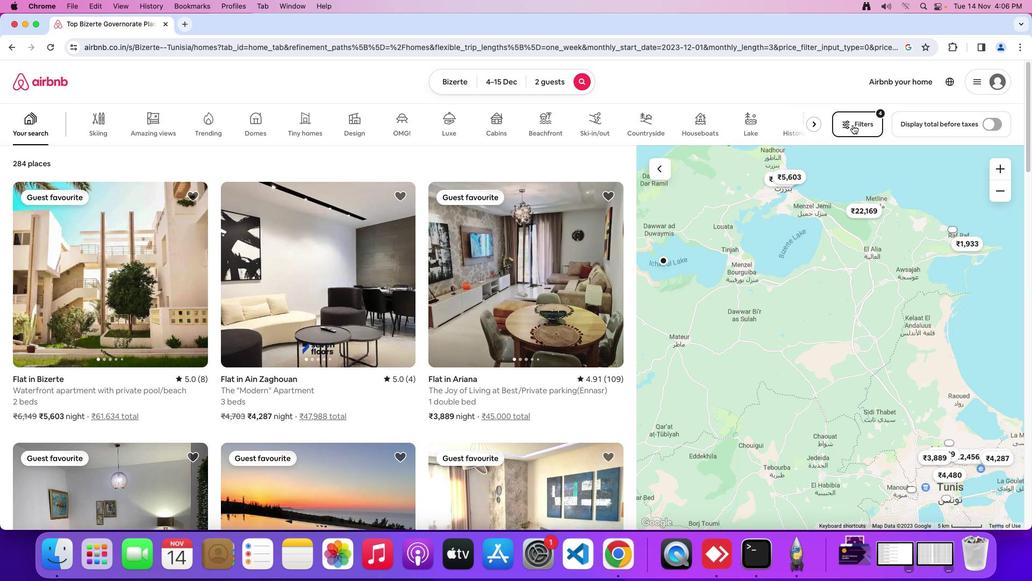 
Action: Mouse pressed left at (853, 125)
Screenshot: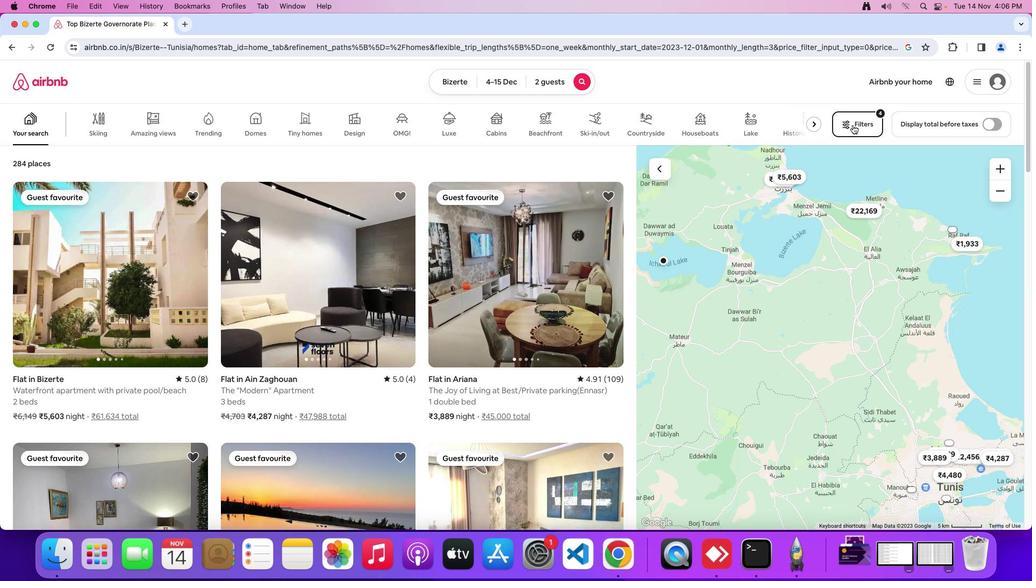 
Action: Mouse moved to (583, 358)
Screenshot: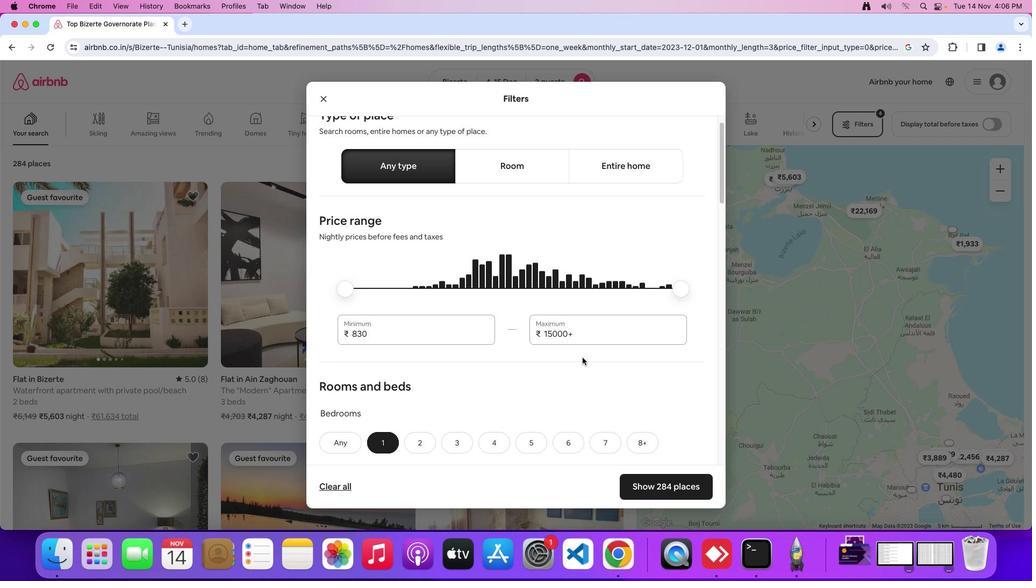 
Action: Mouse scrolled (583, 358) with delta (0, 0)
Screenshot: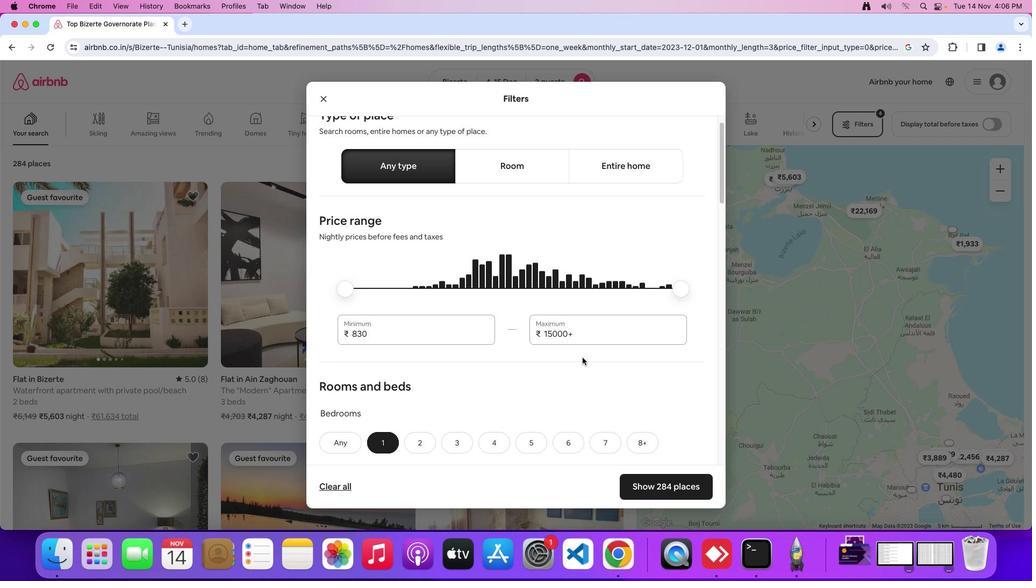 
Action: Mouse moved to (583, 358)
Screenshot: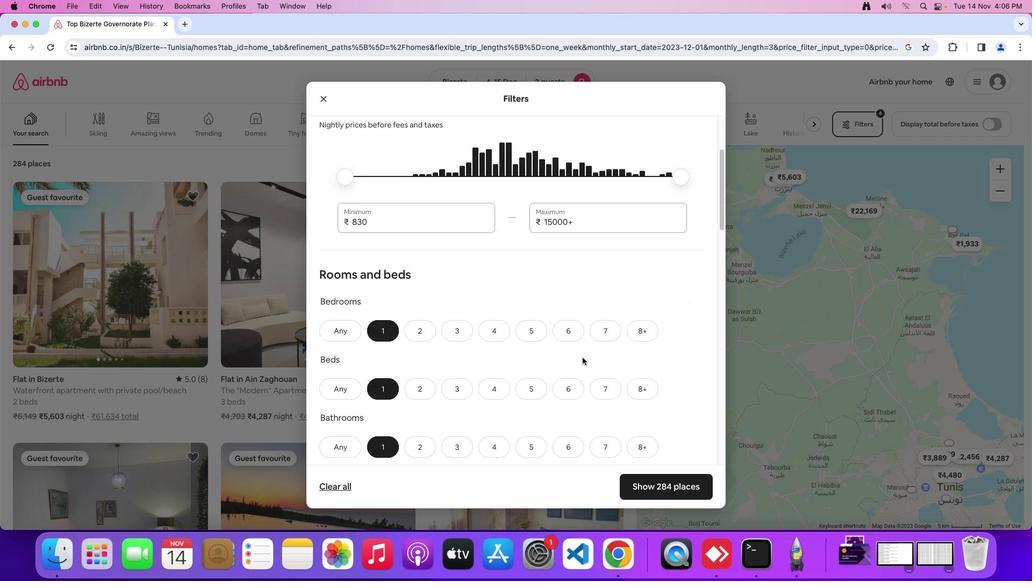 
Action: Mouse scrolled (583, 358) with delta (0, 0)
Screenshot: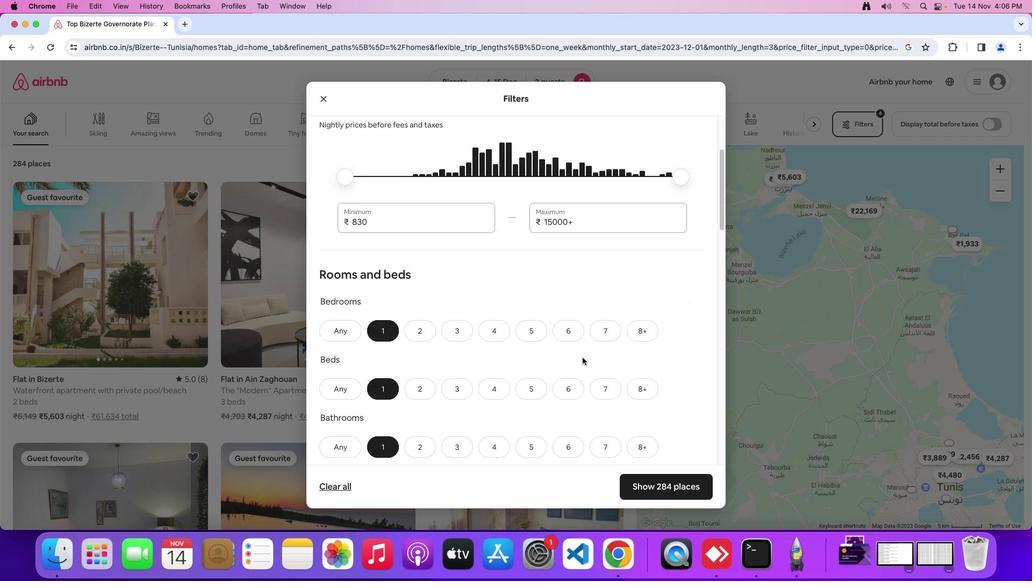 
Action: Mouse moved to (583, 357)
Screenshot: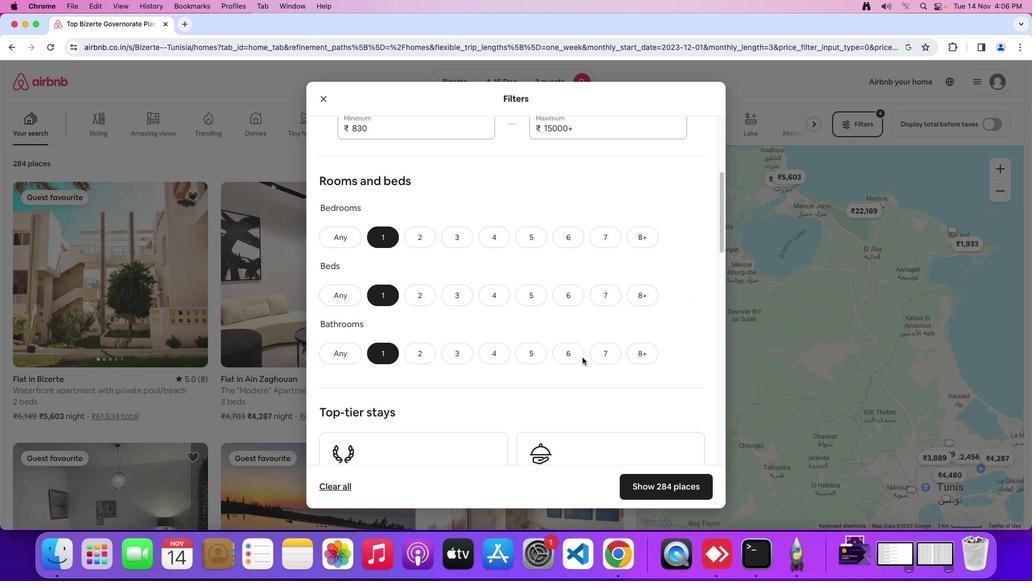 
Action: Mouse scrolled (583, 357) with delta (0, -2)
Screenshot: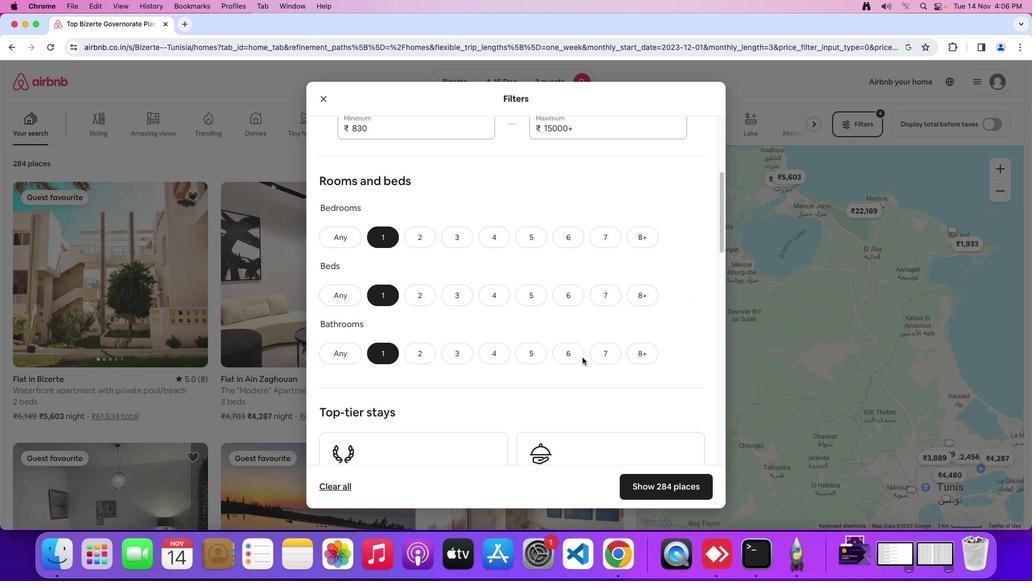 
Action: Mouse moved to (583, 357)
Screenshot: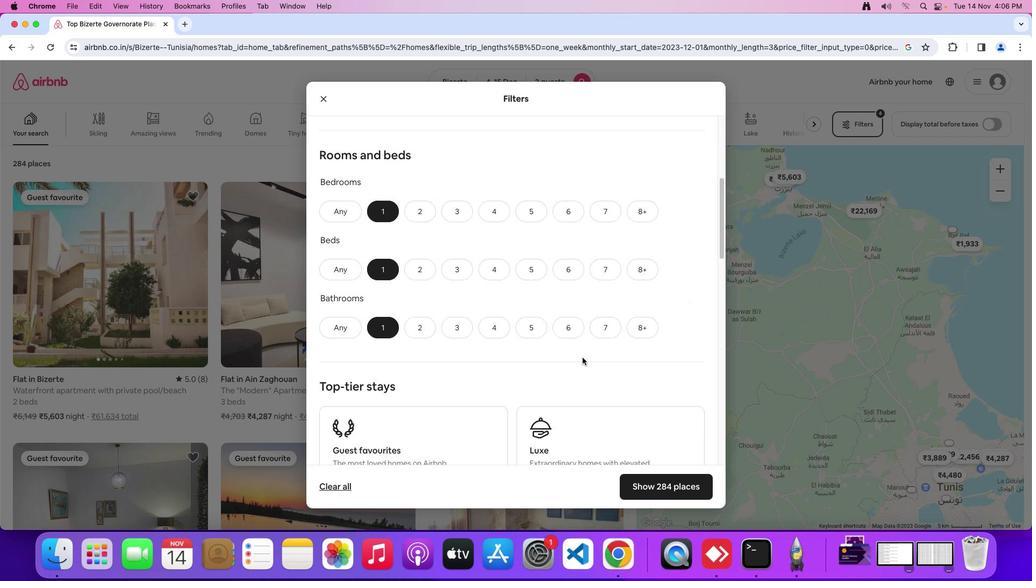 
Action: Mouse scrolled (583, 357) with delta (0, -3)
Screenshot: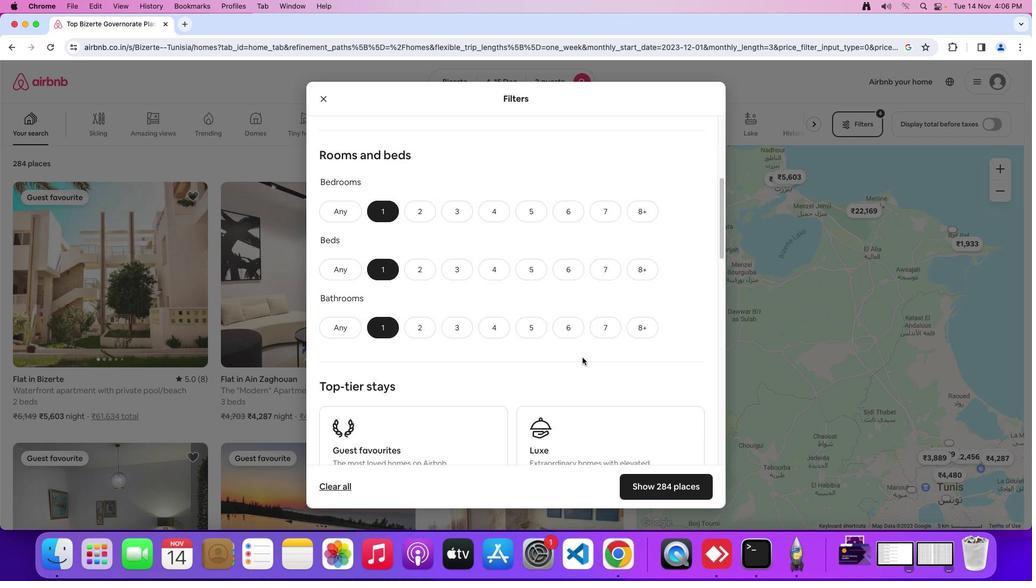 
Action: Mouse moved to (578, 355)
Screenshot: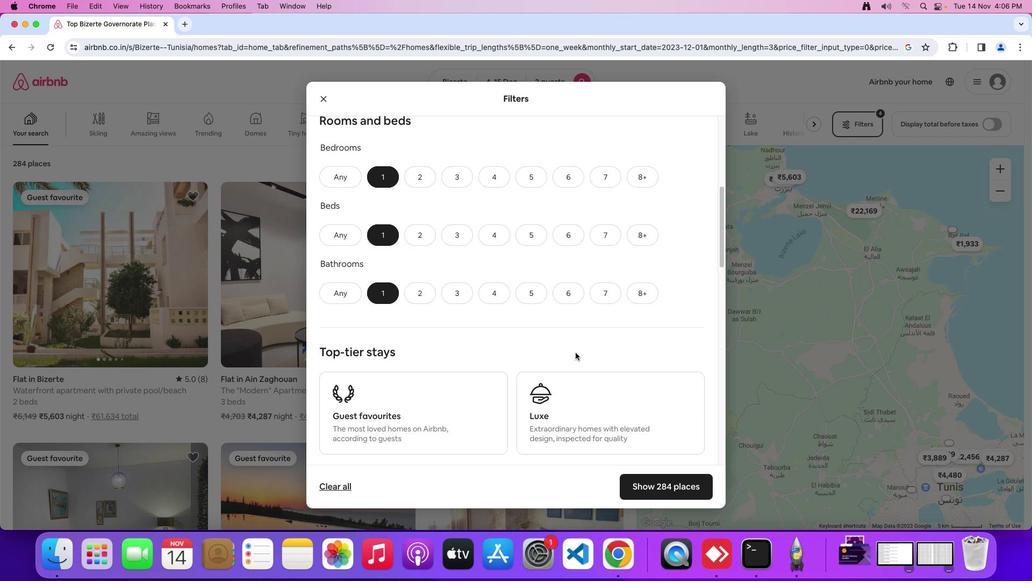 
Action: Mouse scrolled (578, 355) with delta (0, 0)
Screenshot: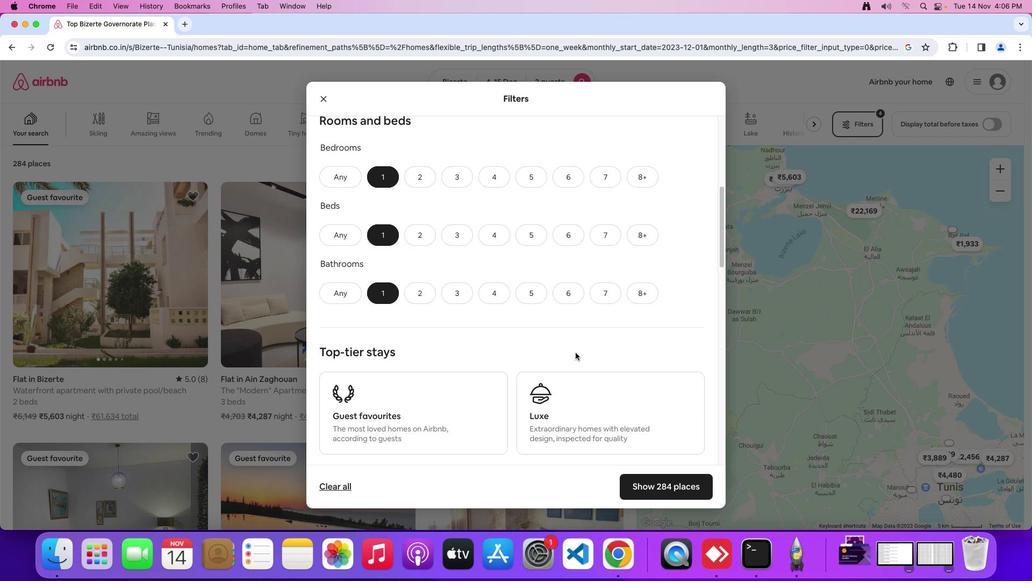 
Action: Mouse moved to (576, 354)
Screenshot: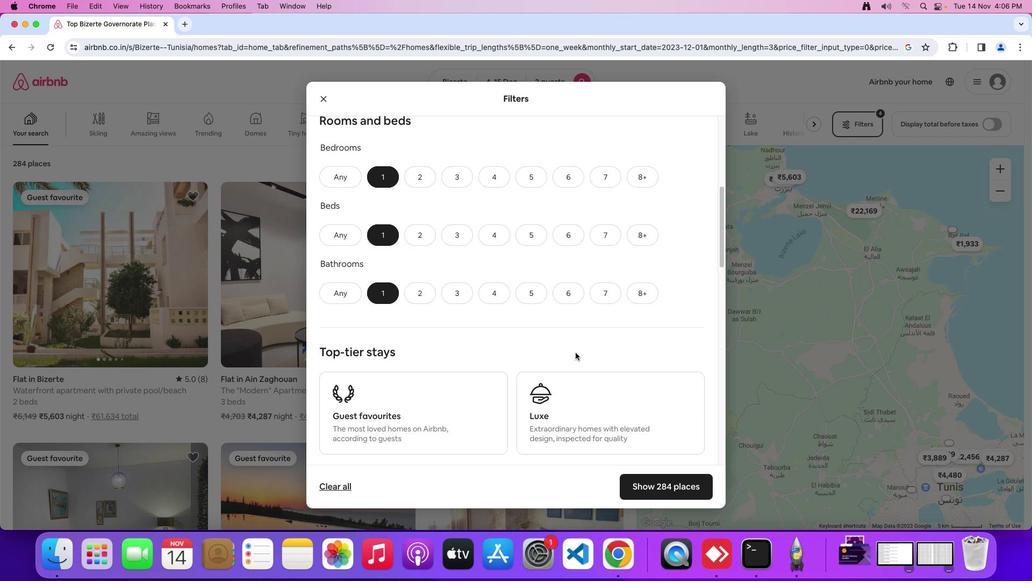 
Action: Mouse scrolled (576, 354) with delta (0, 0)
Screenshot: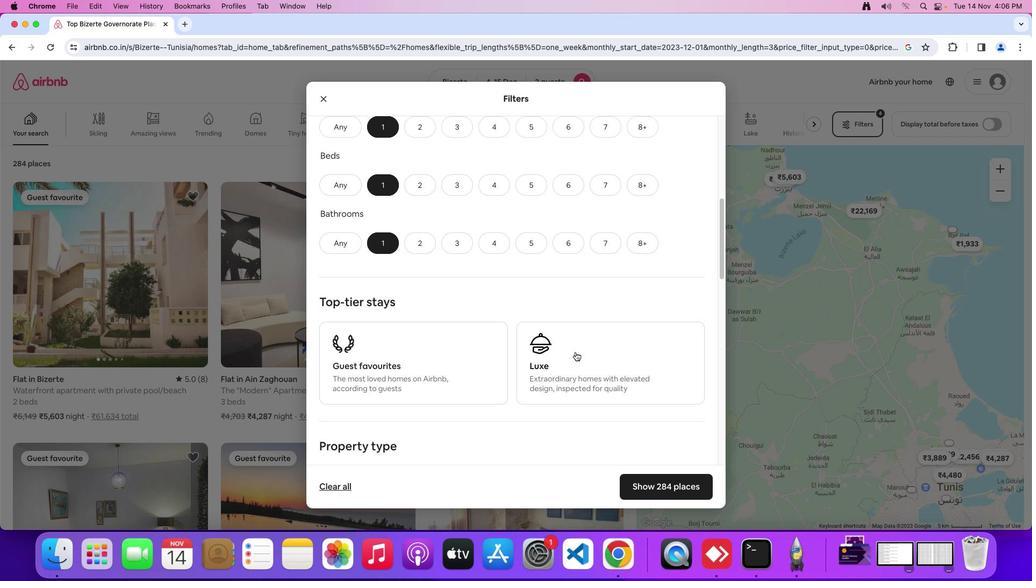 
Action: Mouse moved to (576, 353)
Screenshot: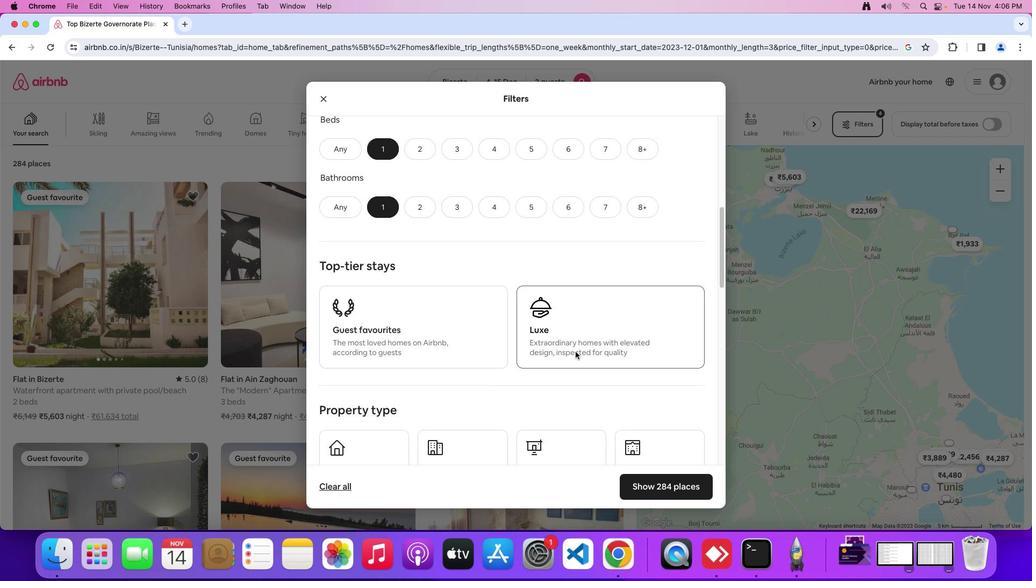 
Action: Mouse scrolled (576, 353) with delta (0, -2)
Screenshot: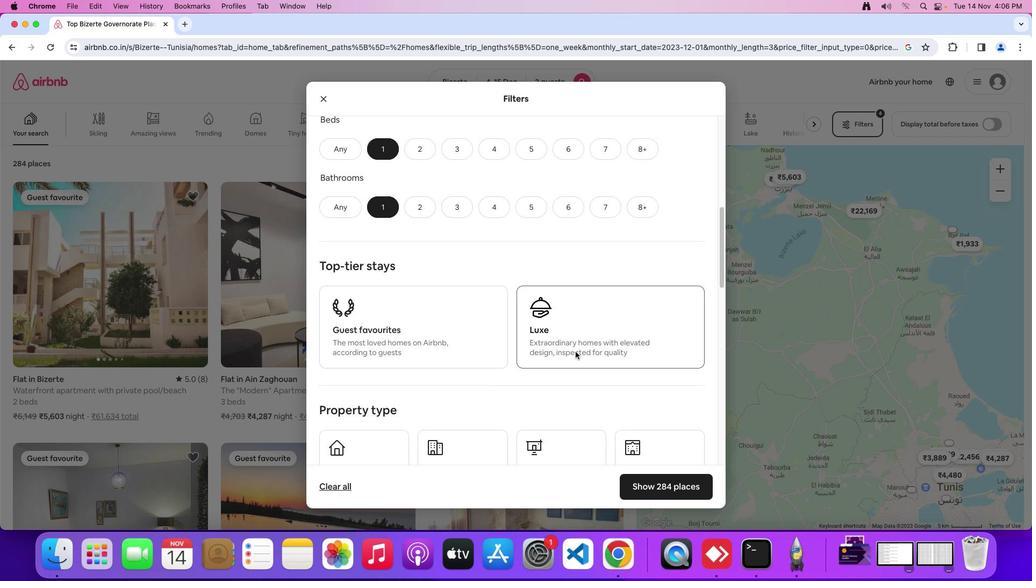 
Action: Mouse moved to (576, 352)
Screenshot: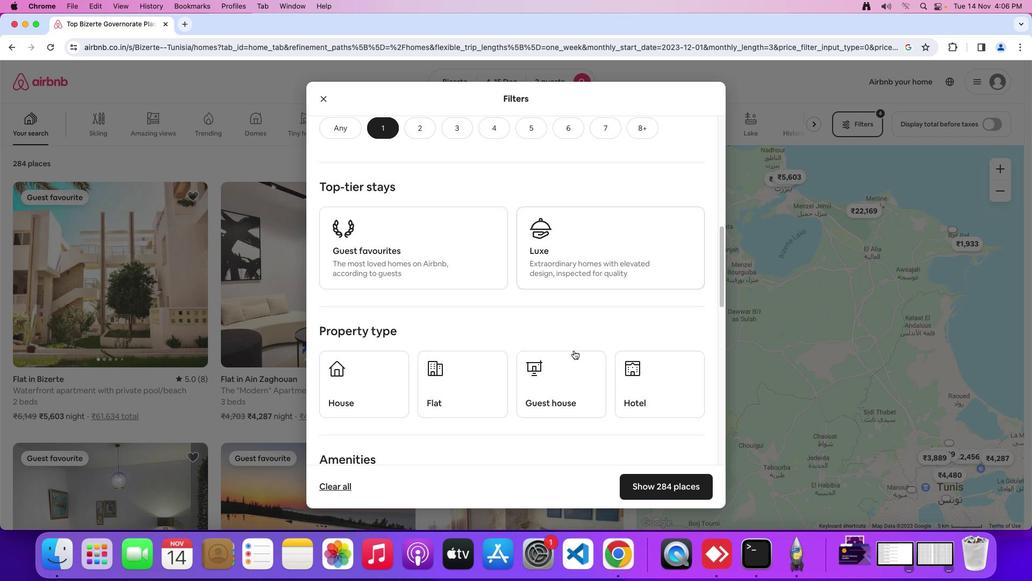 
Action: Mouse scrolled (576, 352) with delta (0, -2)
Screenshot: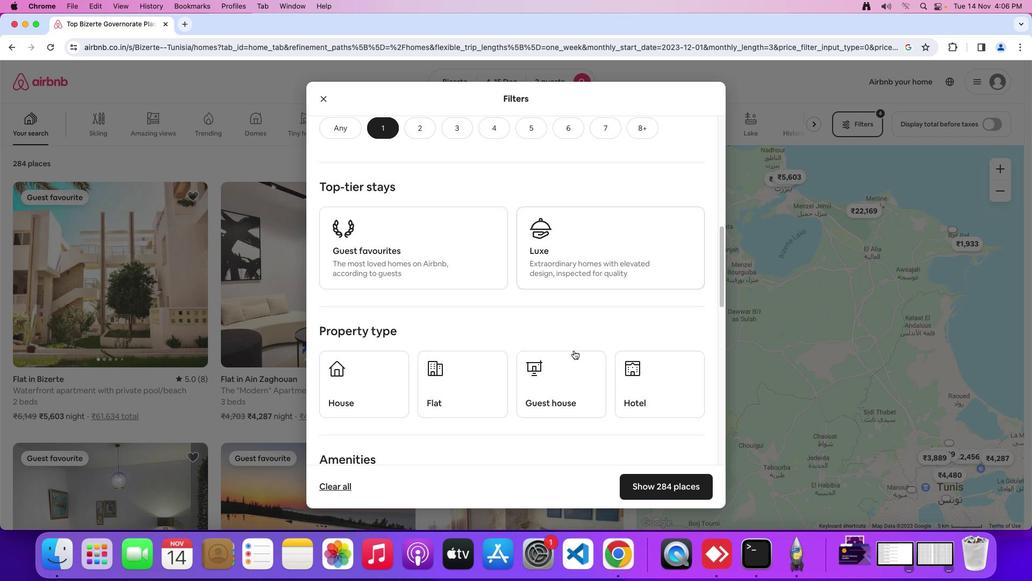 
Action: Mouse moved to (650, 368)
Screenshot: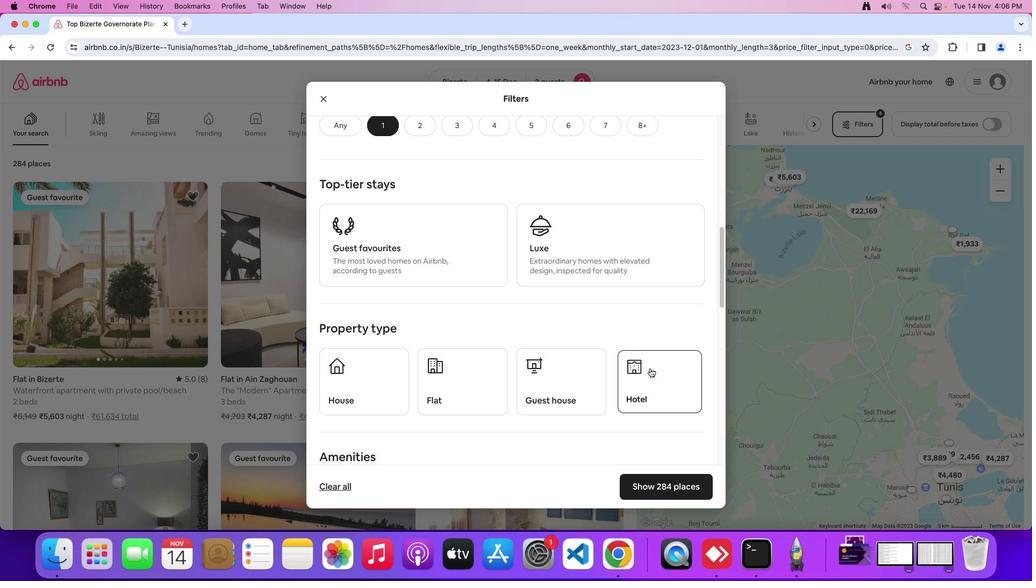 
Action: Mouse pressed left at (650, 368)
Screenshot: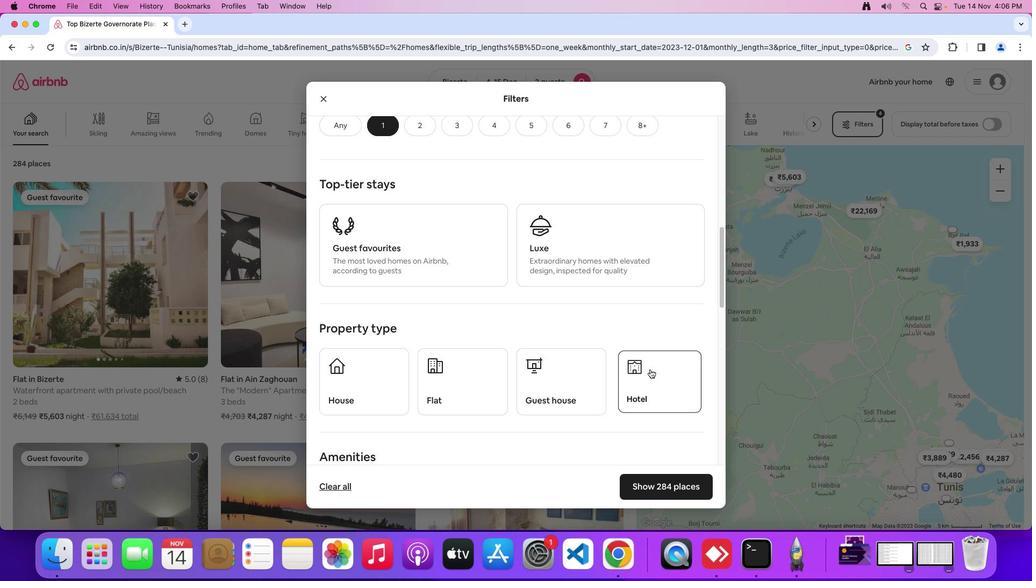 
Action: Mouse moved to (674, 485)
Screenshot: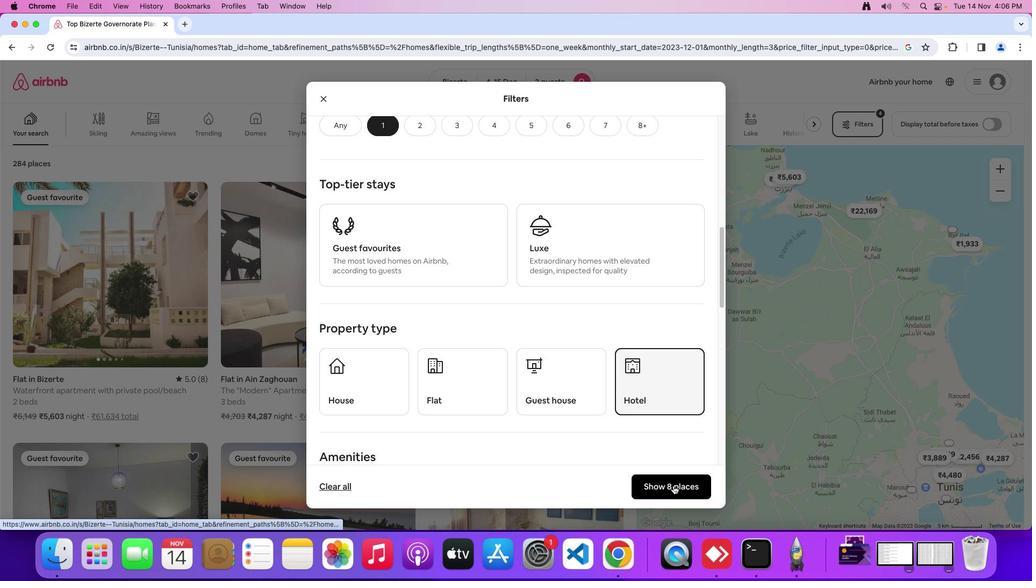 
Action: Mouse pressed left at (674, 485)
Screenshot: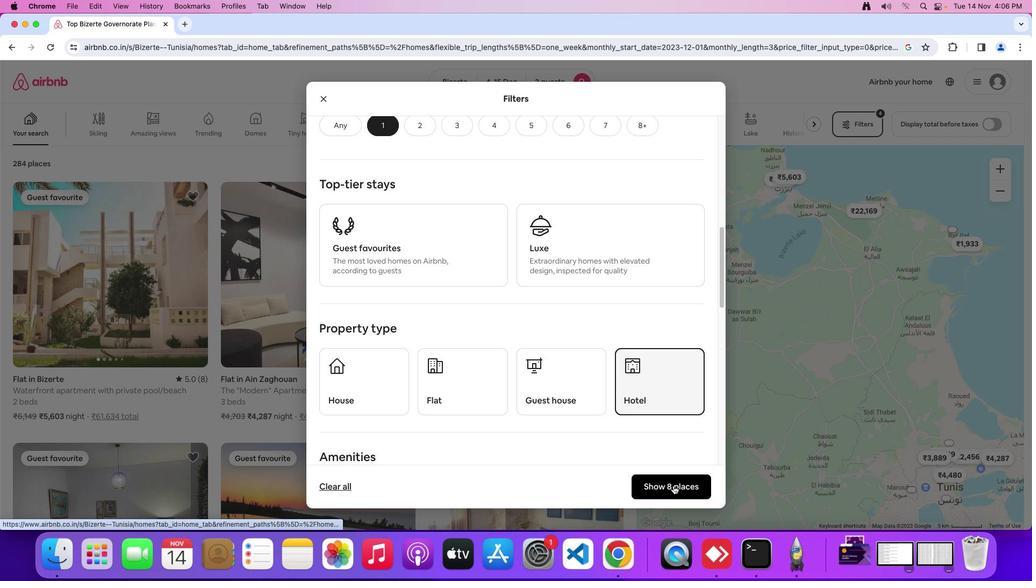 
Action: Mouse moved to (361, 418)
Screenshot: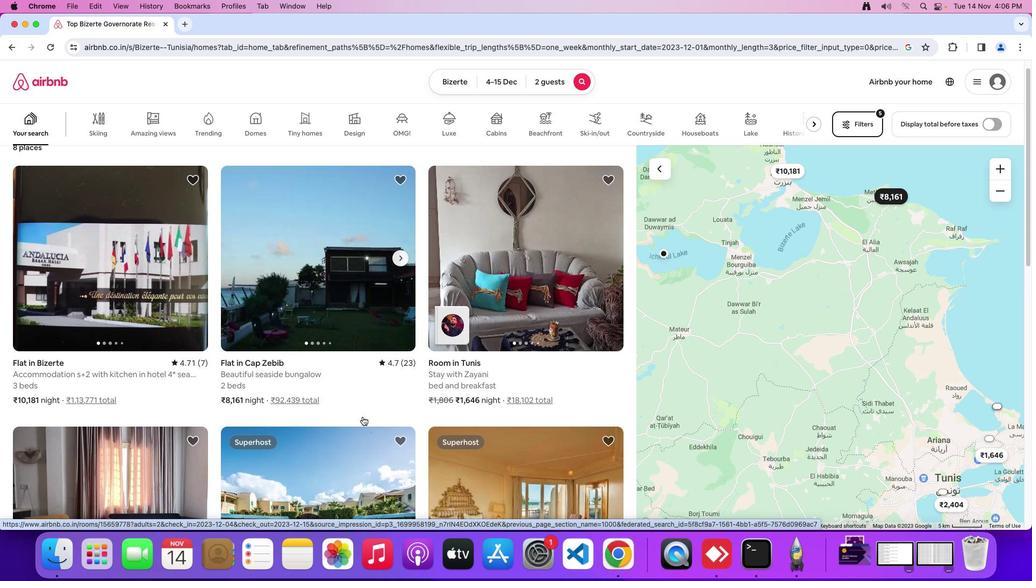 
Action: Mouse scrolled (361, 418) with delta (0, 0)
Screenshot: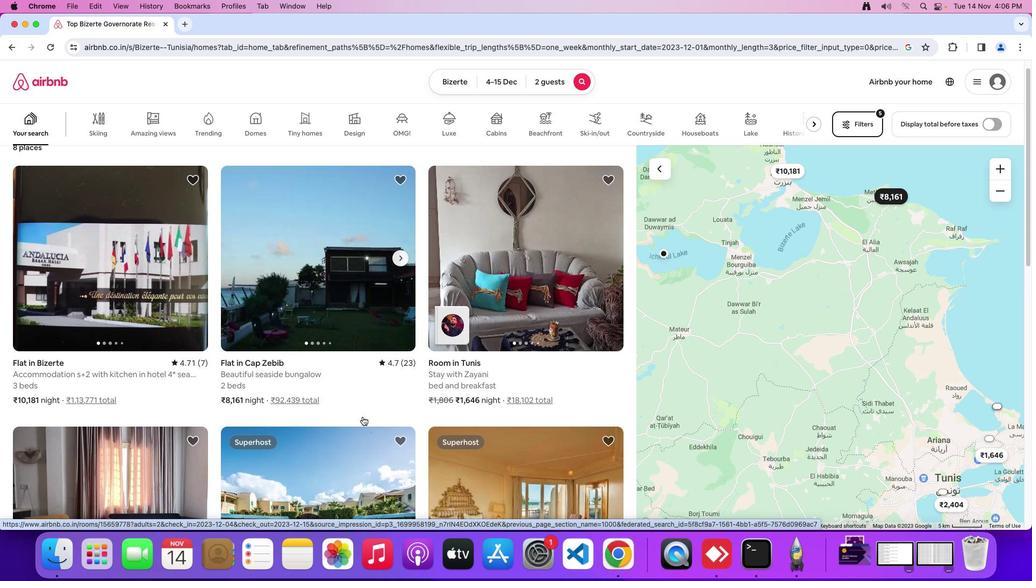 
Action: Mouse moved to (362, 418)
Screenshot: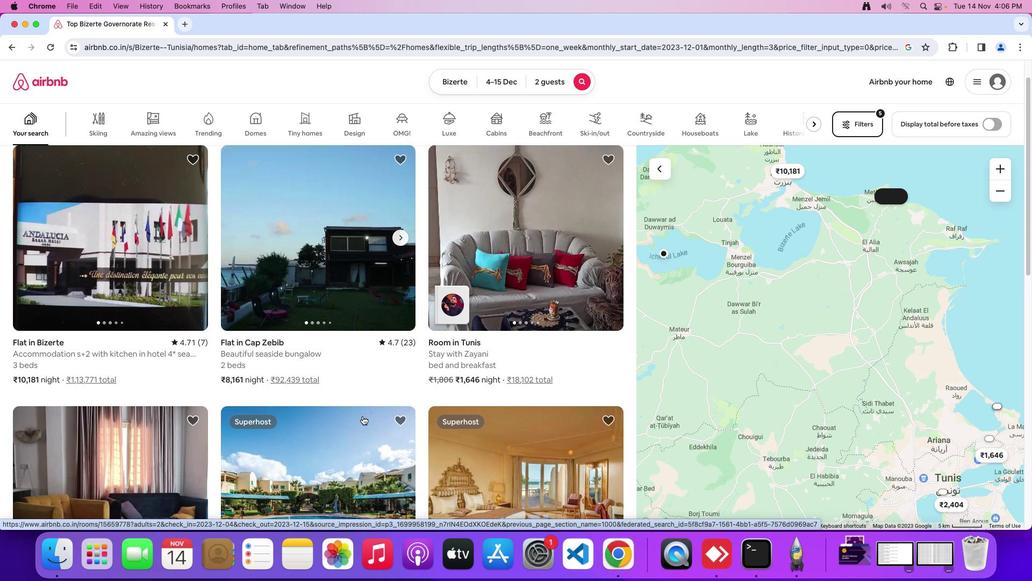 
Action: Mouse scrolled (362, 418) with delta (0, 0)
Screenshot: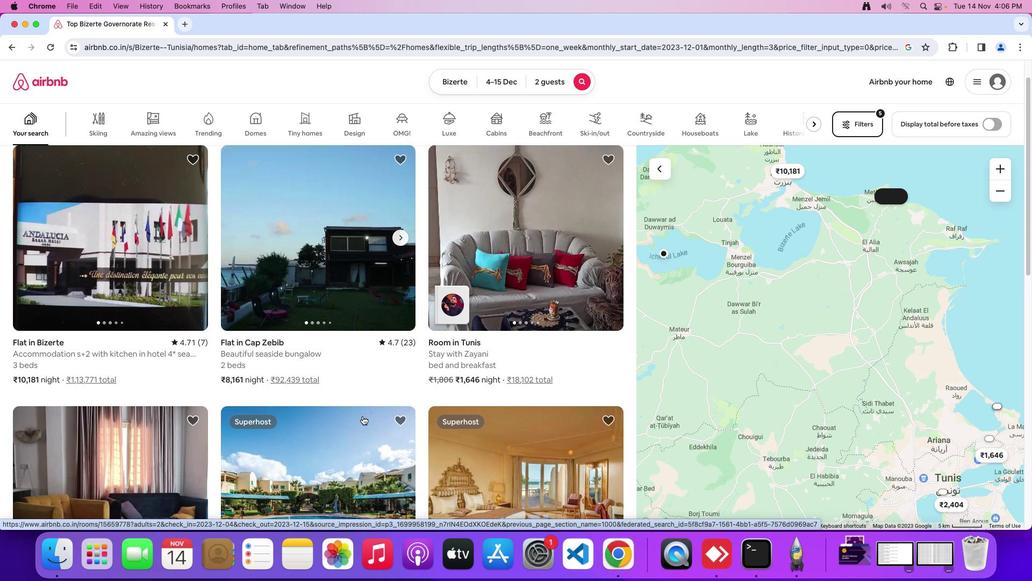 
Action: Mouse moved to (362, 417)
Screenshot: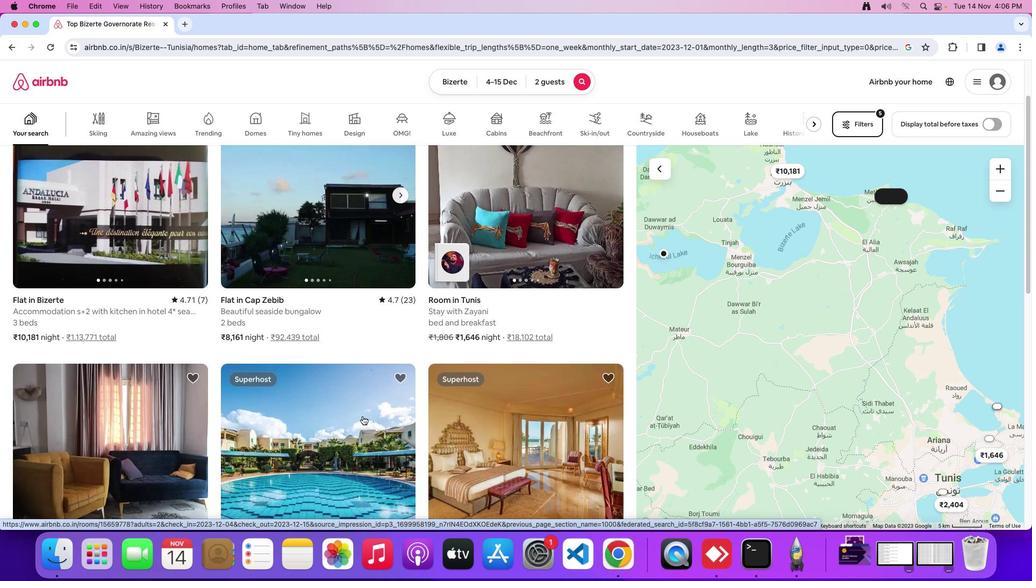 
Action: Mouse scrolled (362, 417) with delta (0, -2)
Screenshot: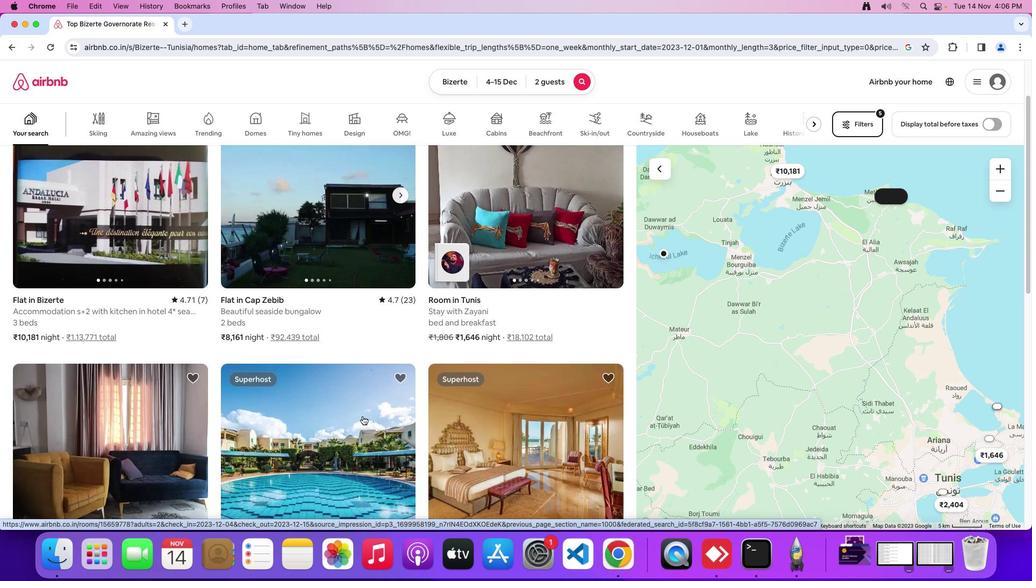 
Action: Mouse moved to (362, 416)
Screenshot: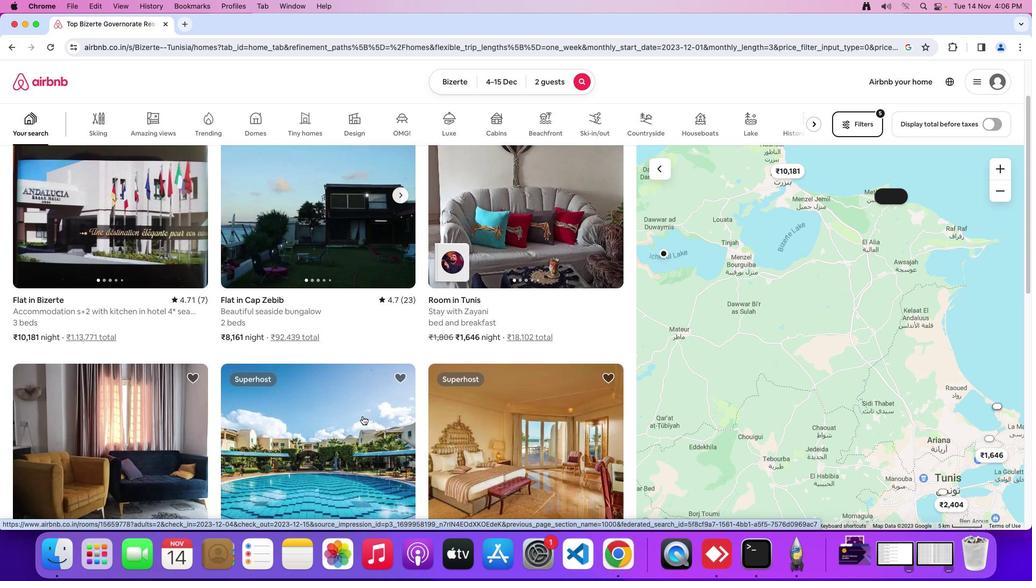 
Action: Mouse scrolled (362, 416) with delta (0, -3)
Screenshot: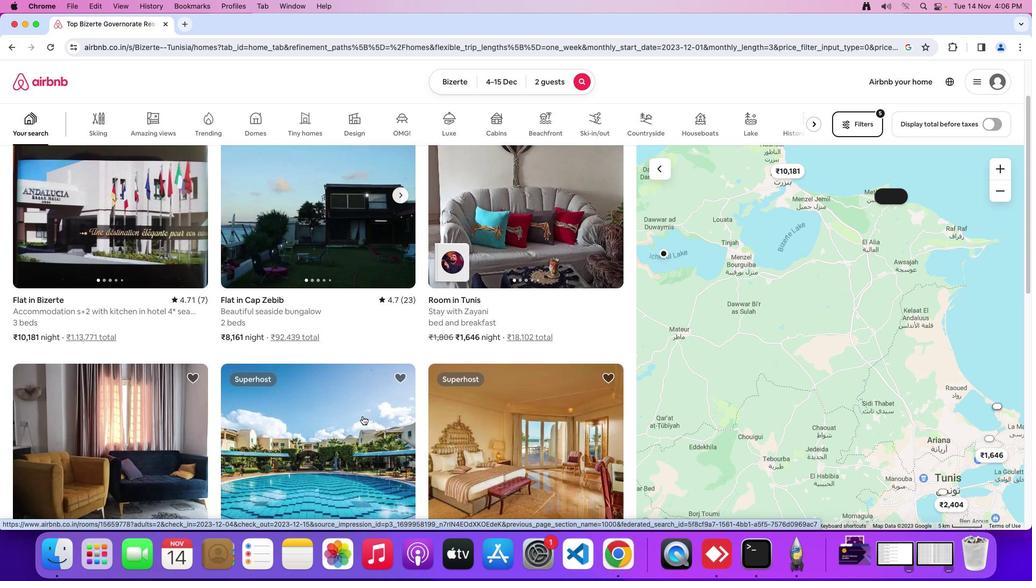 
Action: Mouse moved to (363, 416)
Screenshot: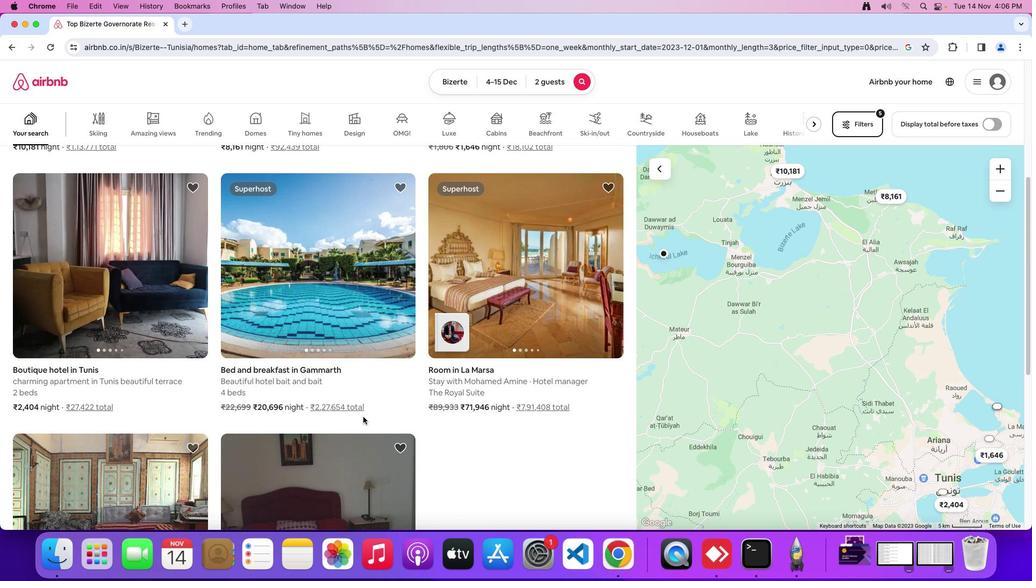 
Action: Mouse scrolled (363, 416) with delta (0, 0)
Screenshot: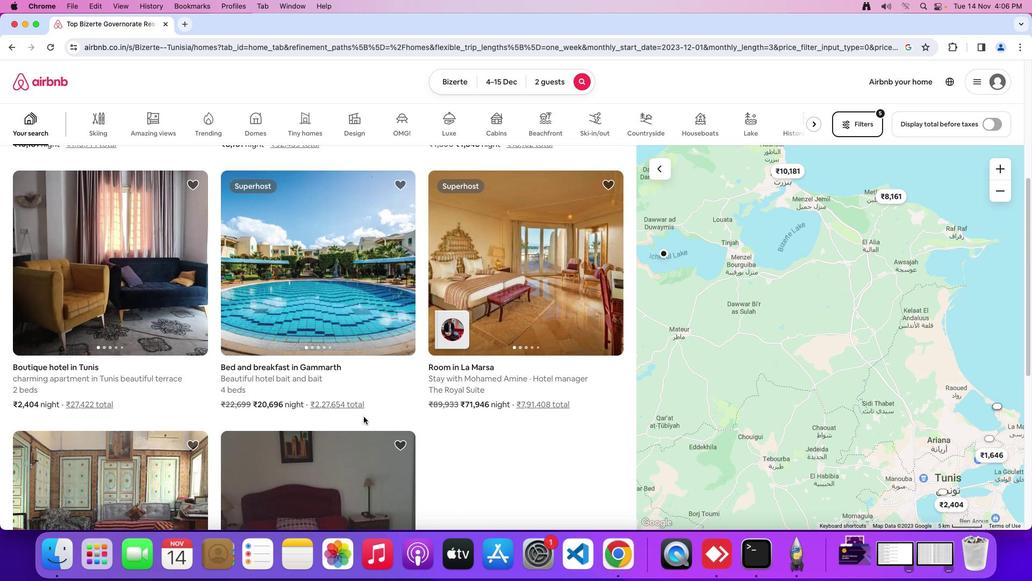 
Action: Mouse scrolled (363, 416) with delta (0, 0)
Screenshot: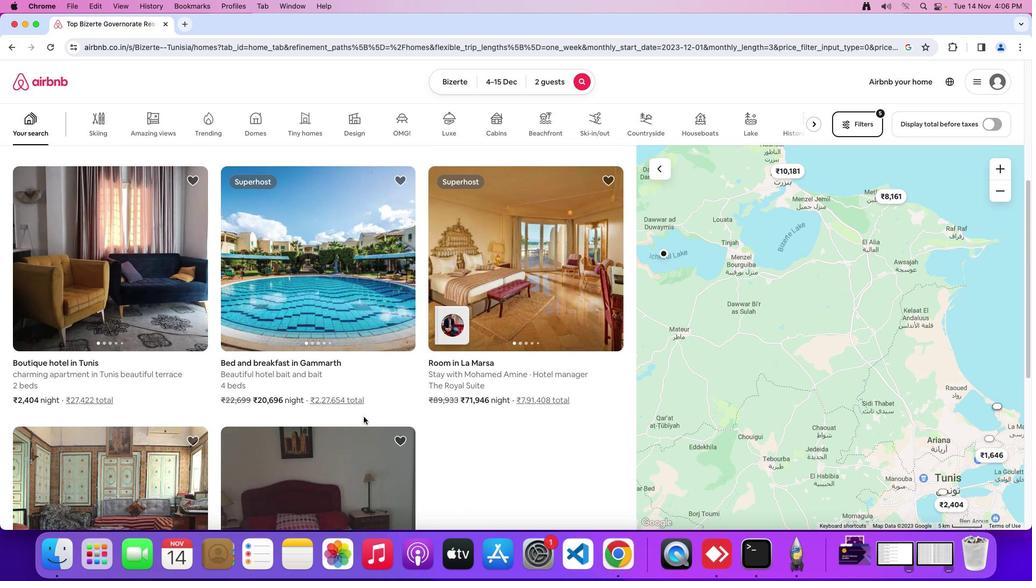 
Action: Mouse moved to (364, 414)
Screenshot: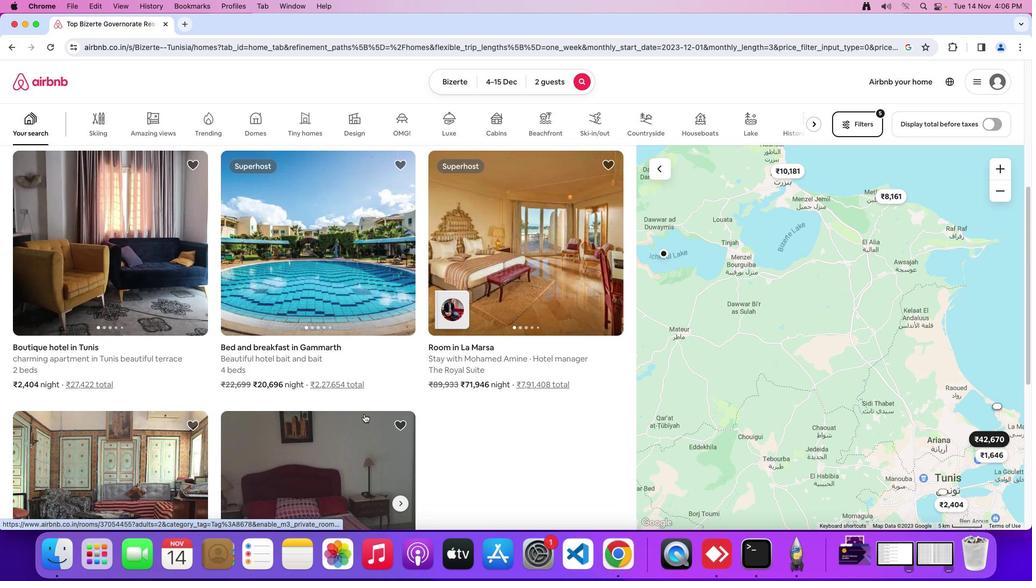 
Action: Mouse scrolled (364, 414) with delta (0, 0)
Screenshot: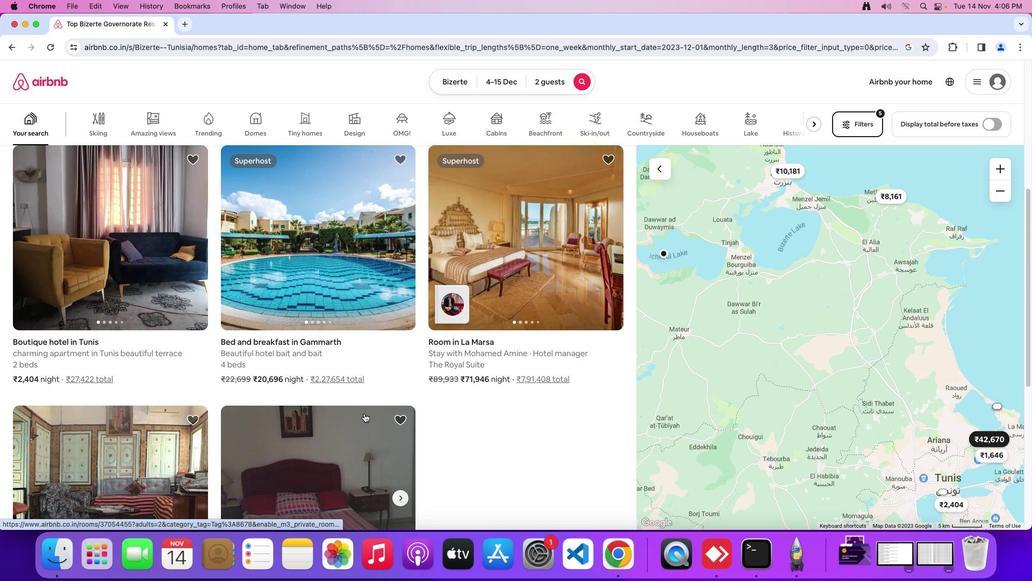 
Action: Mouse moved to (364, 414)
Screenshot: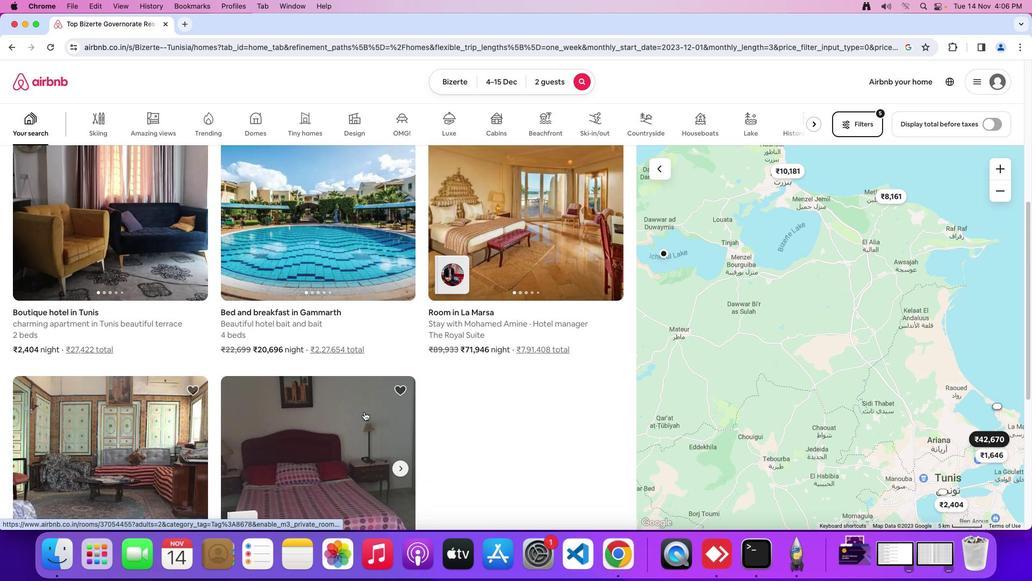
Action: Mouse scrolled (364, 414) with delta (0, 0)
Screenshot: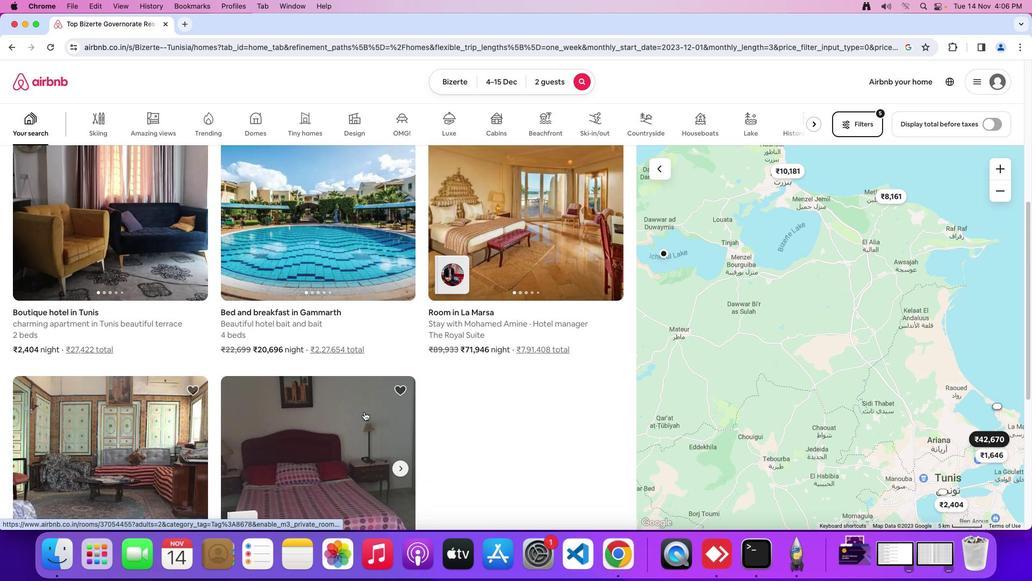 
Action: Mouse moved to (364, 413)
Screenshot: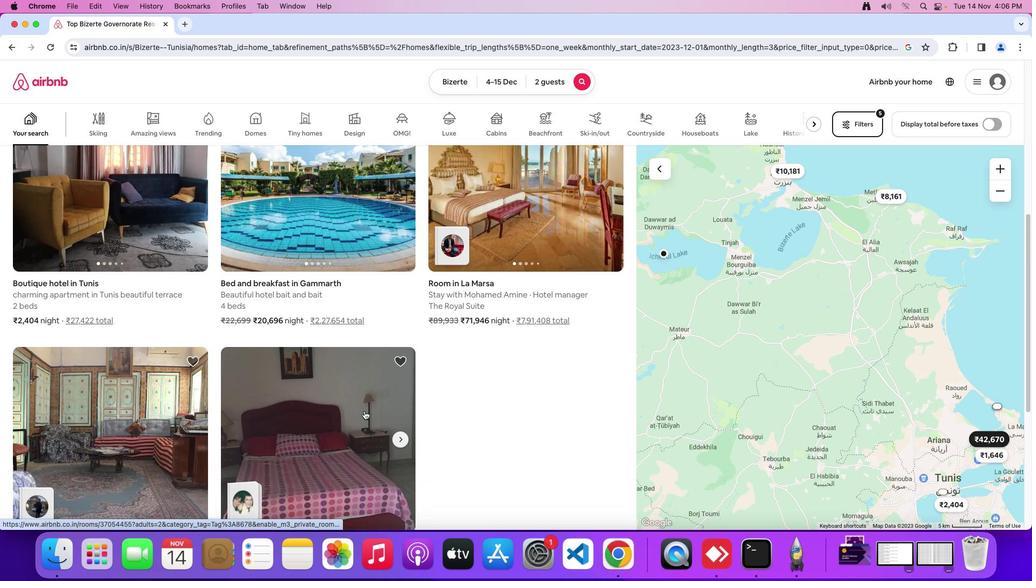 
Action: Mouse scrolled (364, 413) with delta (0, -1)
Screenshot: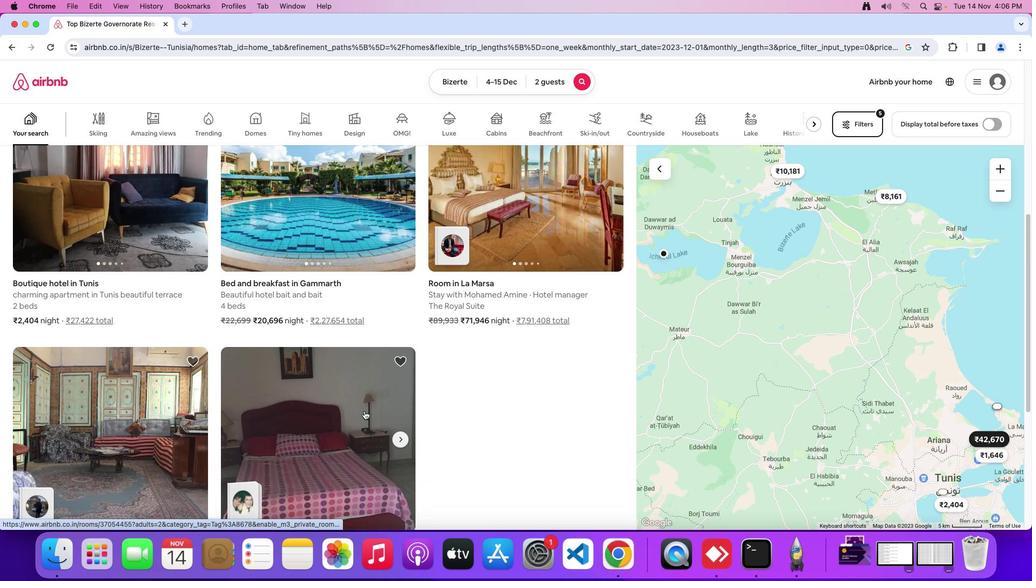 
Action: Mouse moved to (387, 388)
Screenshot: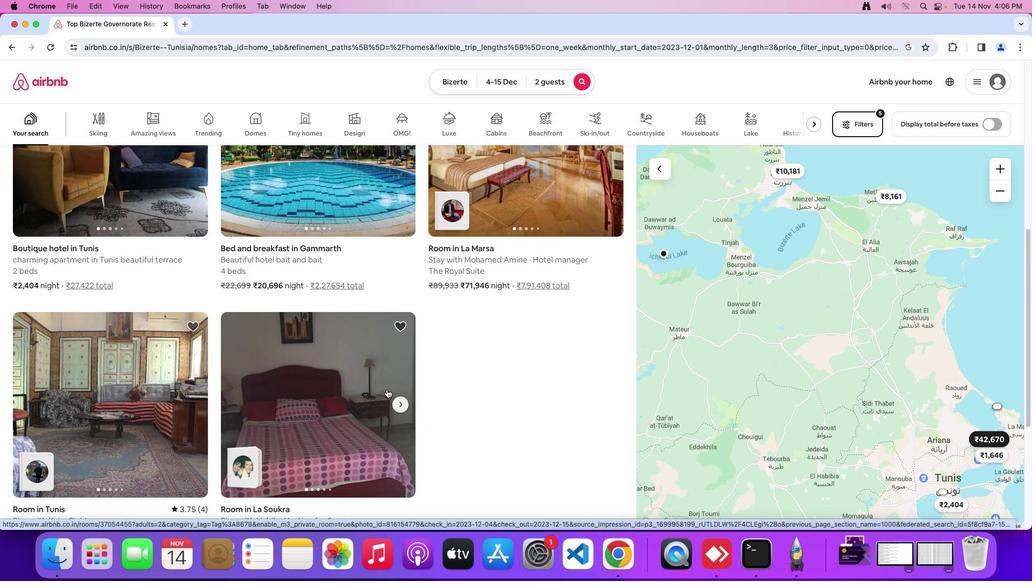 
Action: Mouse scrolled (387, 388) with delta (0, 0)
Screenshot: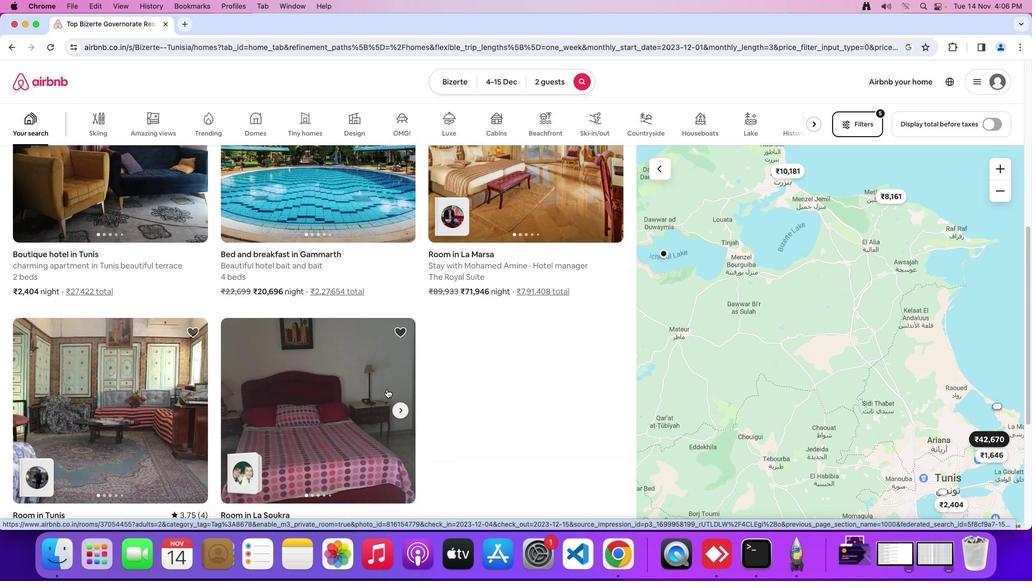 
Action: Mouse scrolled (387, 388) with delta (0, 0)
Screenshot: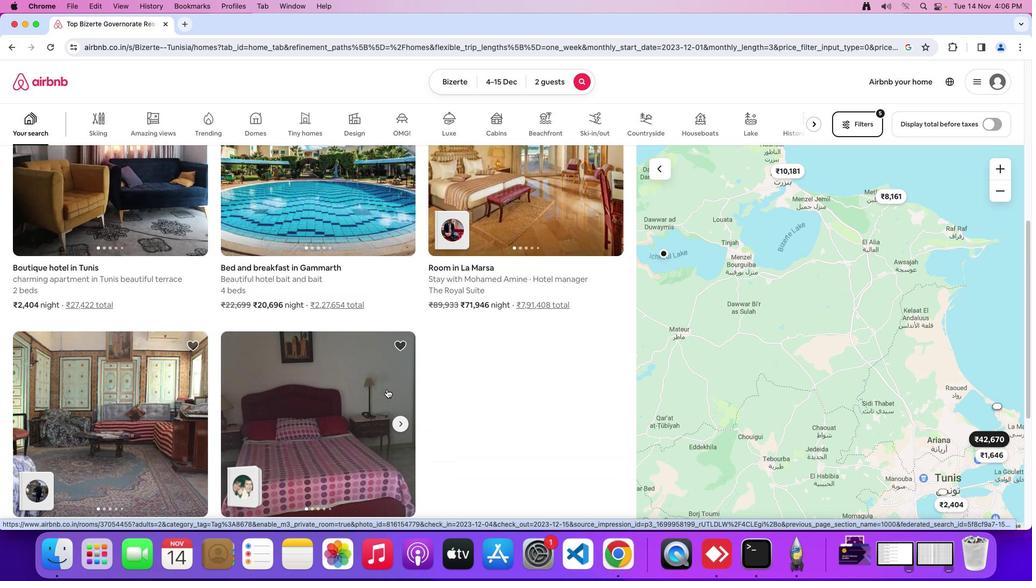 
Action: Mouse scrolled (387, 388) with delta (0, 1)
Screenshot: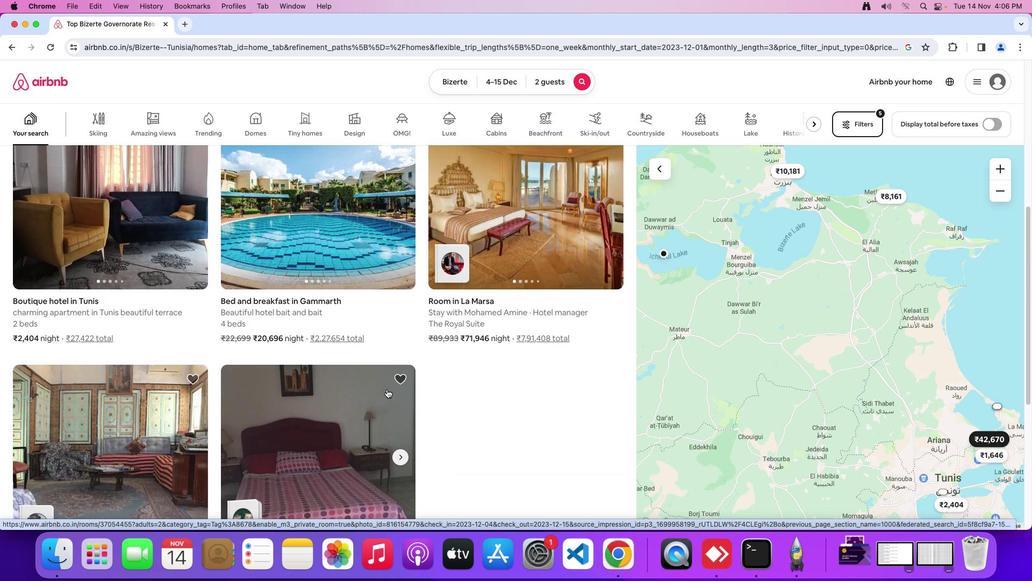 
Action: Mouse scrolled (387, 388) with delta (0, 0)
Screenshot: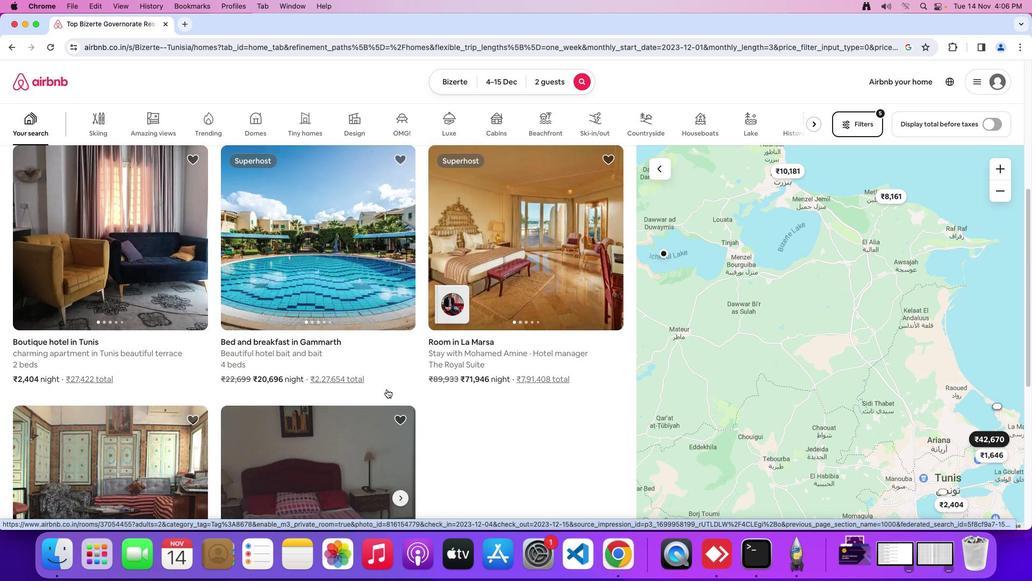 
Action: Mouse scrolled (387, 388) with delta (0, 0)
Screenshot: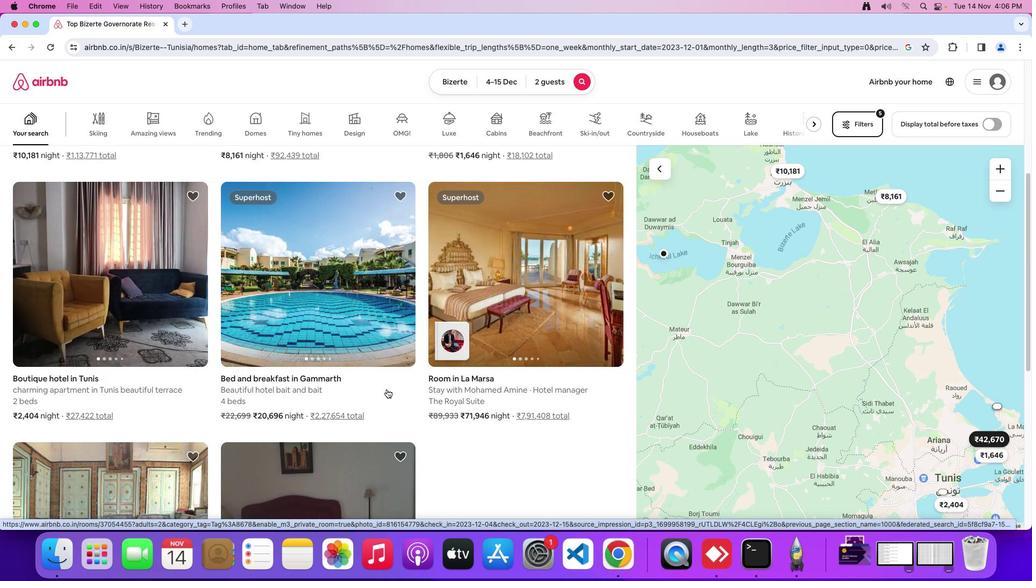 
Action: Mouse scrolled (387, 388) with delta (0, 2)
Screenshot: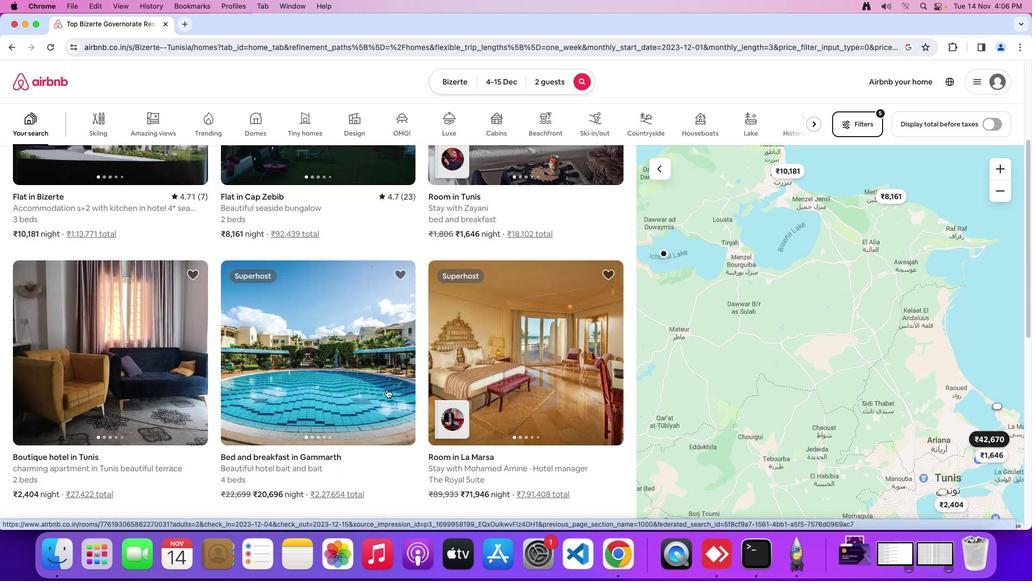 
Action: Mouse scrolled (387, 388) with delta (0, 2)
Screenshot: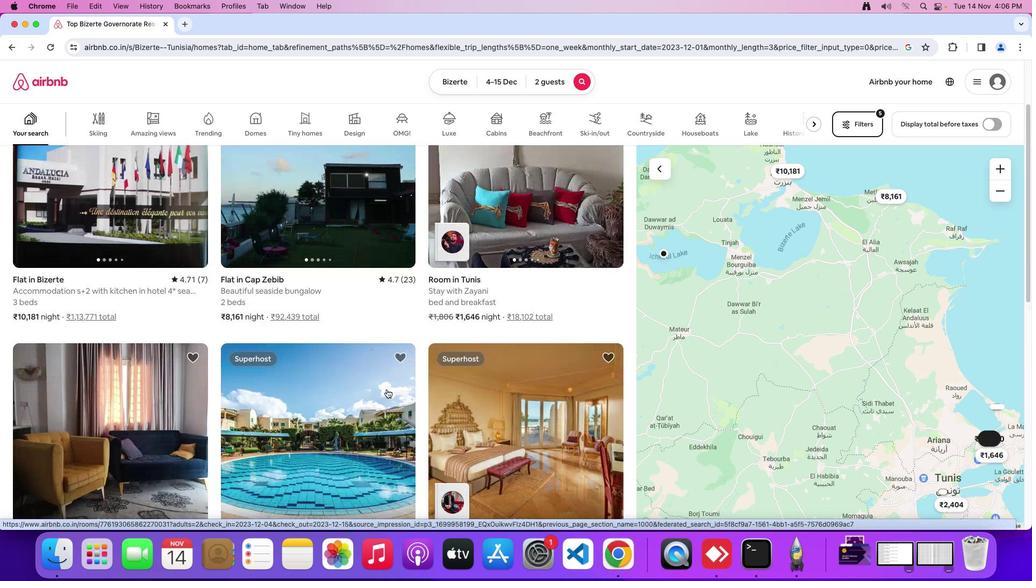 
Action: Mouse moved to (360, 268)
Screenshot: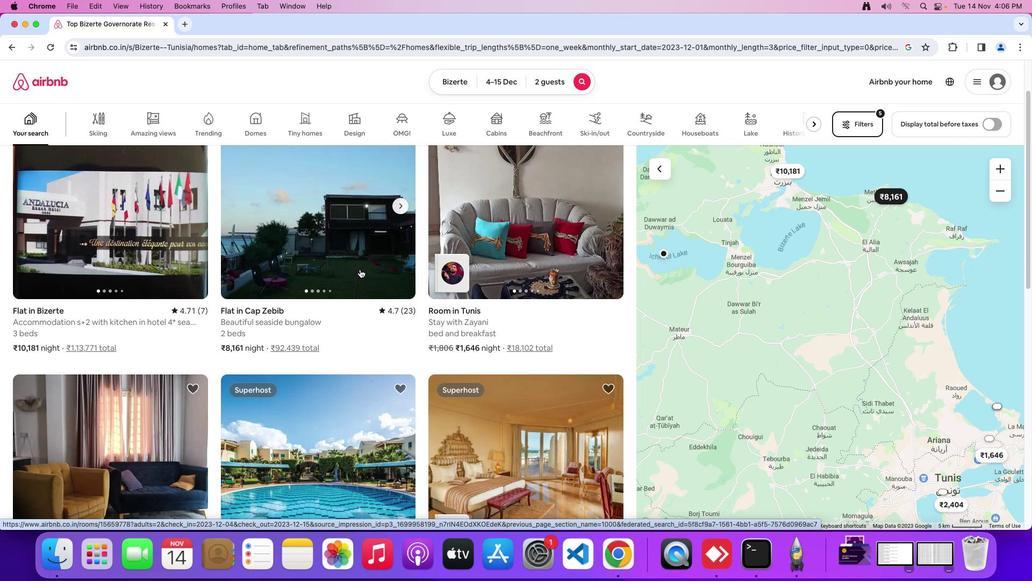 
Action: Mouse pressed left at (360, 268)
Screenshot: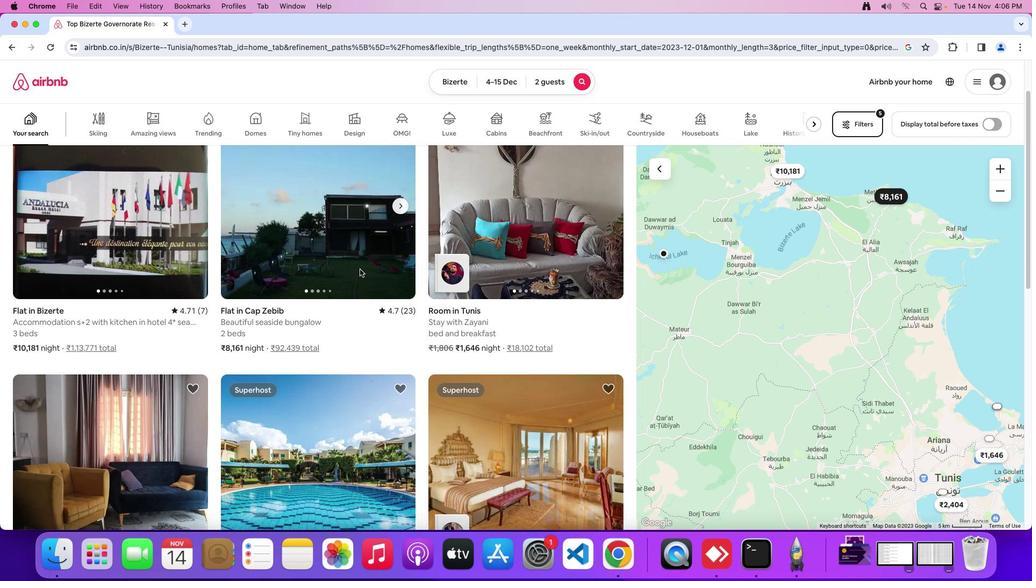 
Action: Mouse moved to (732, 366)
Screenshot: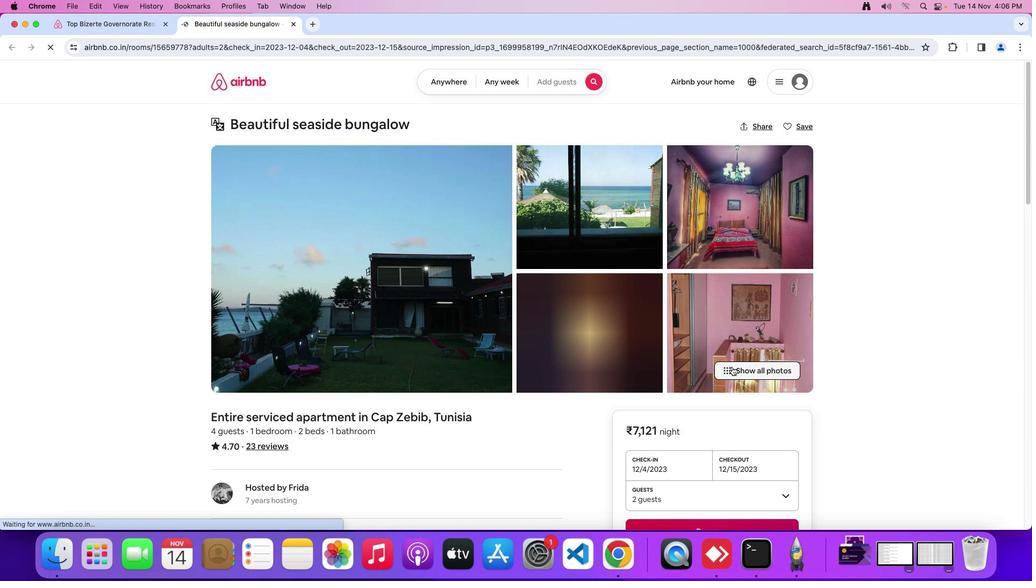 
Action: Mouse pressed left at (732, 366)
Screenshot: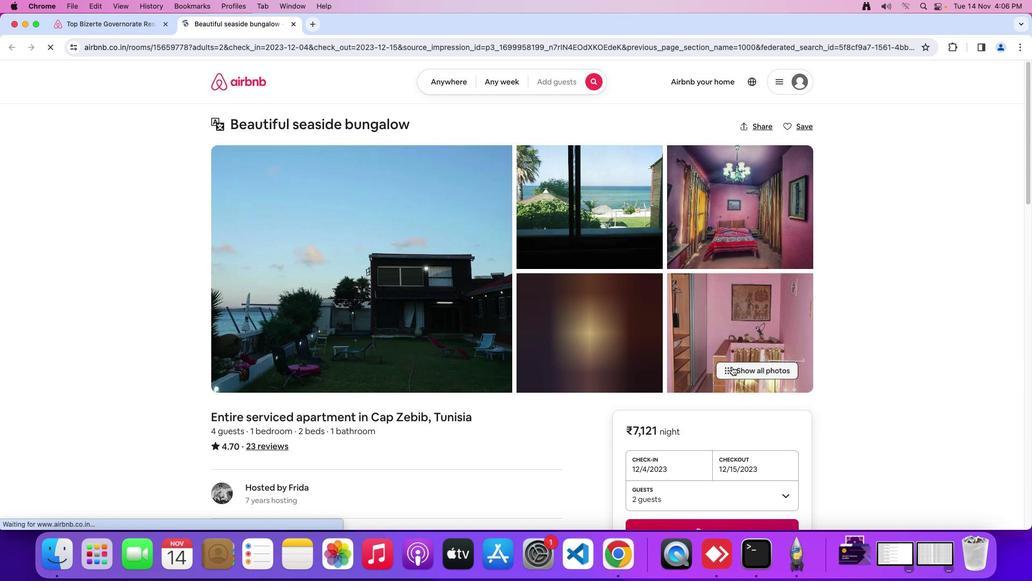 
Action: Mouse moved to (463, 343)
Screenshot: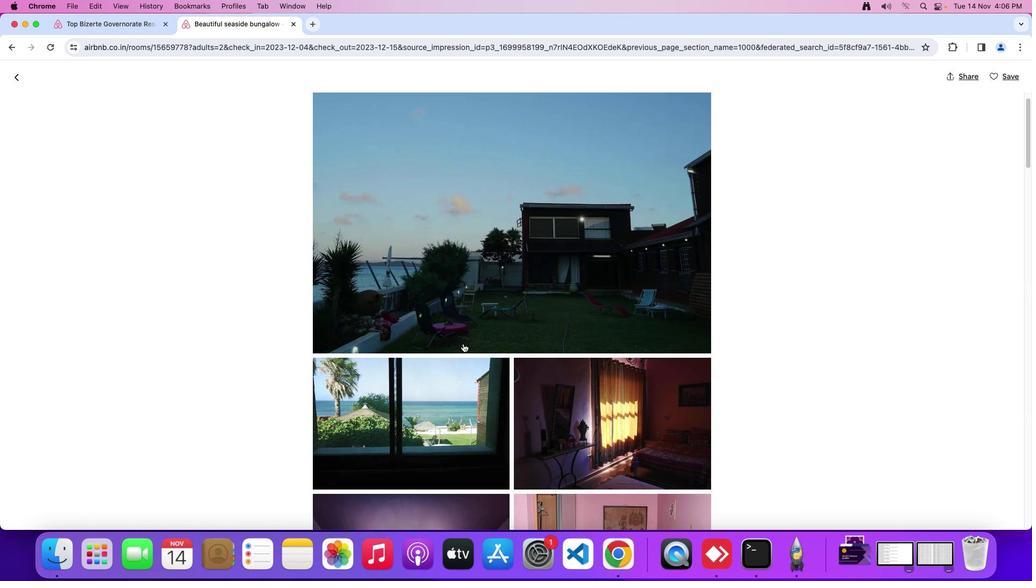 
Action: Mouse scrolled (463, 343) with delta (0, 0)
Screenshot: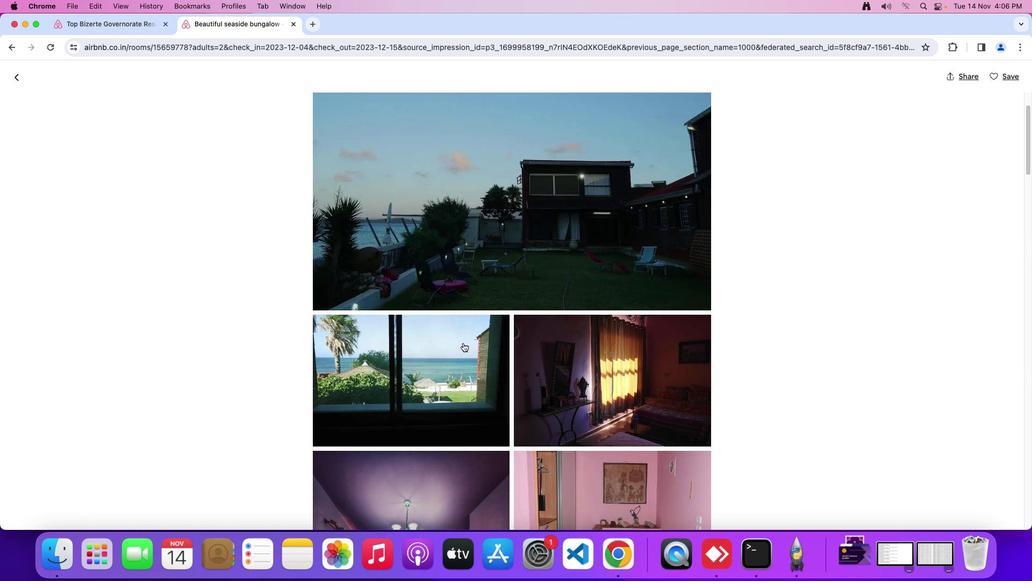 
Action: Mouse moved to (463, 343)
Screenshot: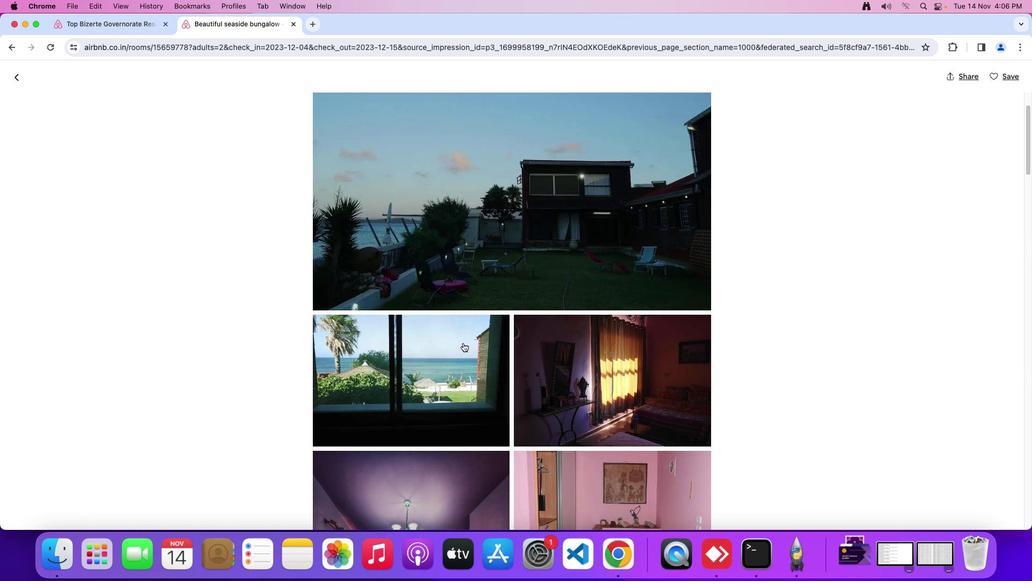 
Action: Mouse scrolled (463, 343) with delta (0, 0)
Screenshot: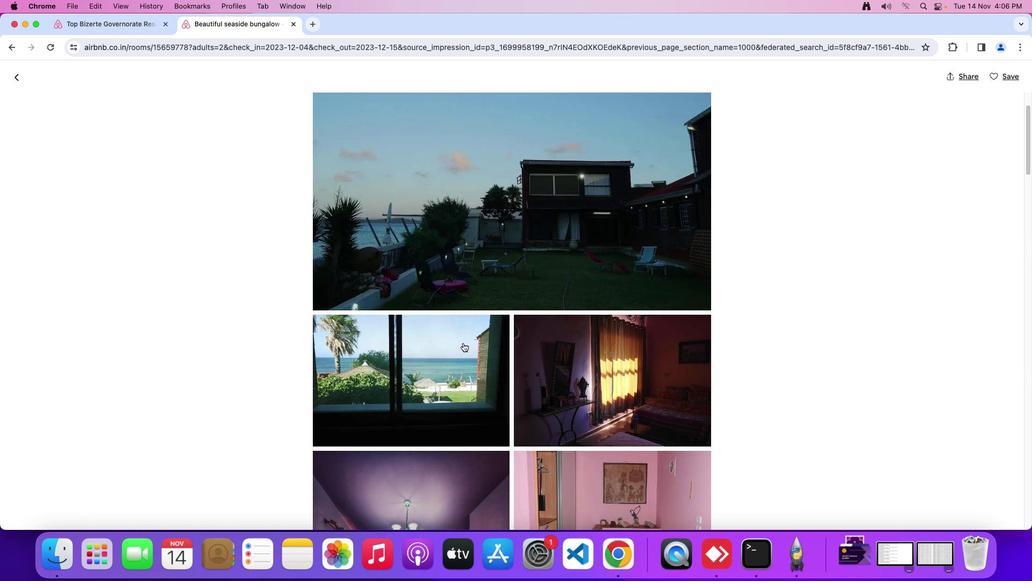 
Action: Mouse scrolled (463, 343) with delta (0, -2)
Screenshot: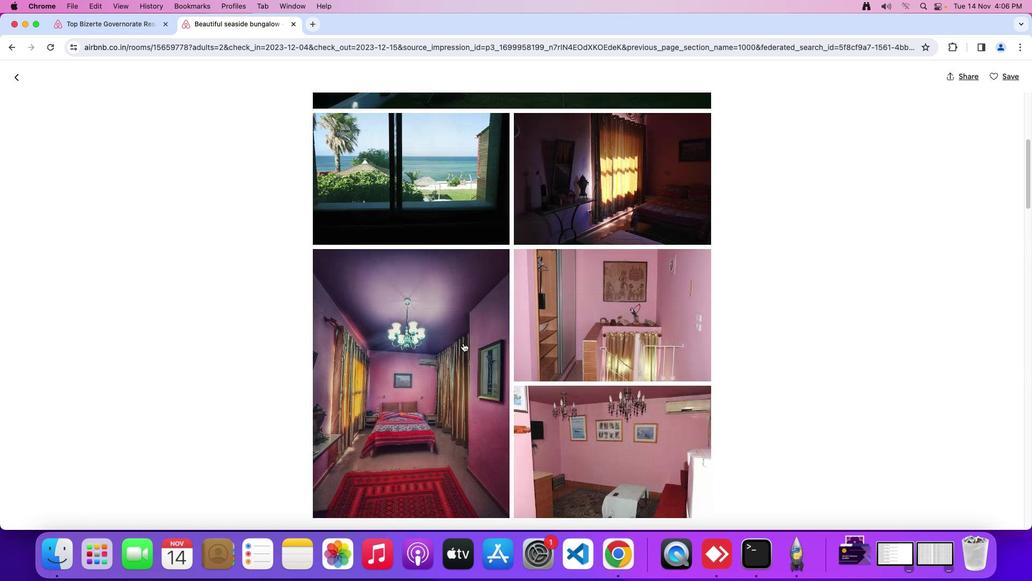 
Action: Mouse moved to (463, 343)
Screenshot: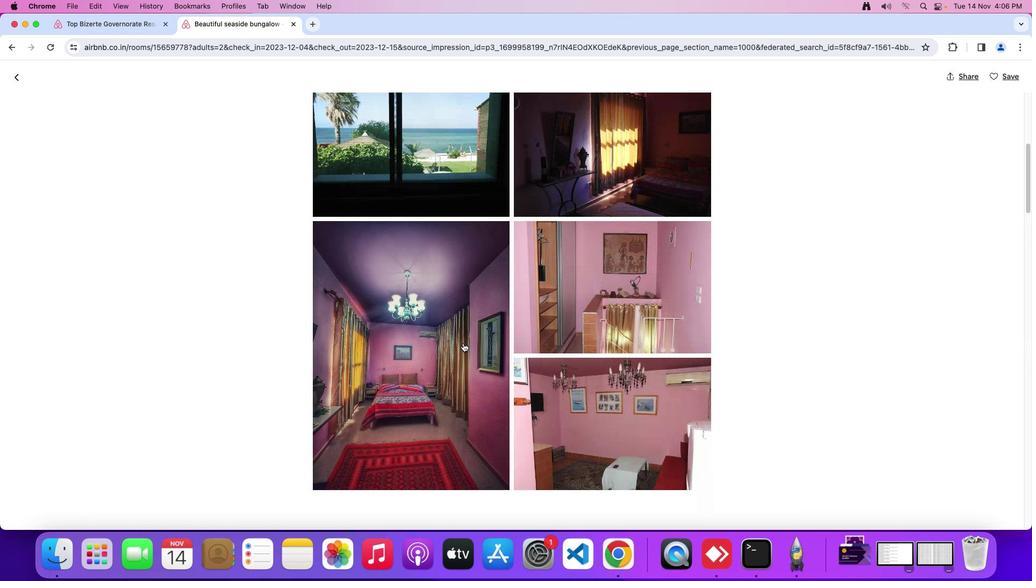 
Action: Mouse scrolled (463, 343) with delta (0, -3)
Screenshot: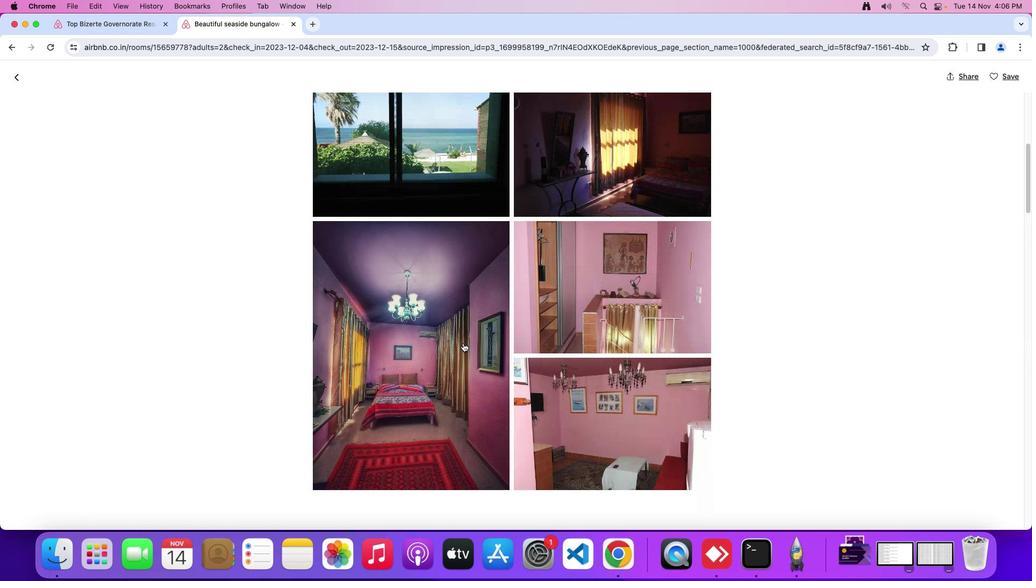 
Action: Mouse moved to (463, 343)
Screenshot: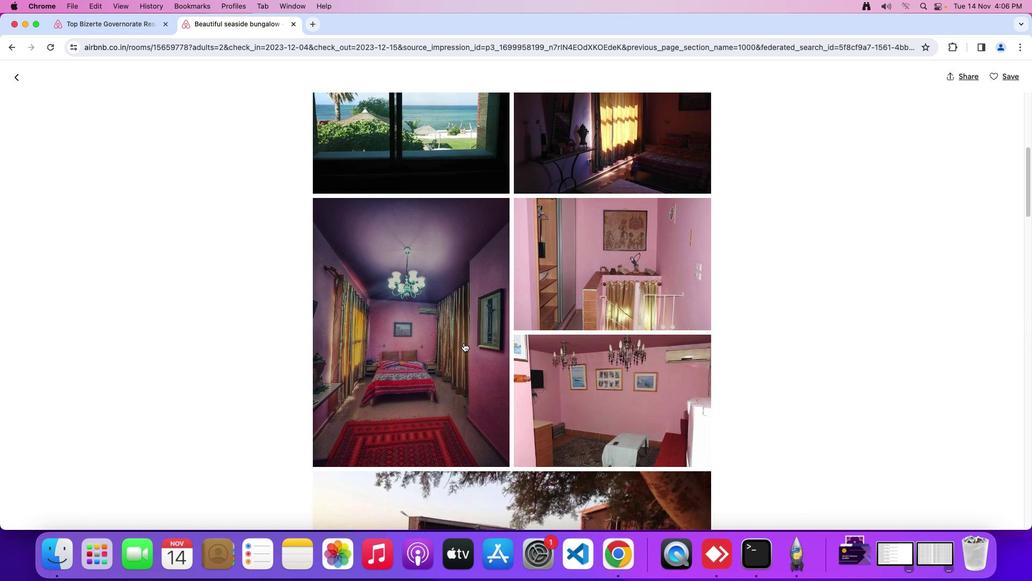 
Action: Mouse scrolled (463, 343) with delta (0, 0)
Screenshot: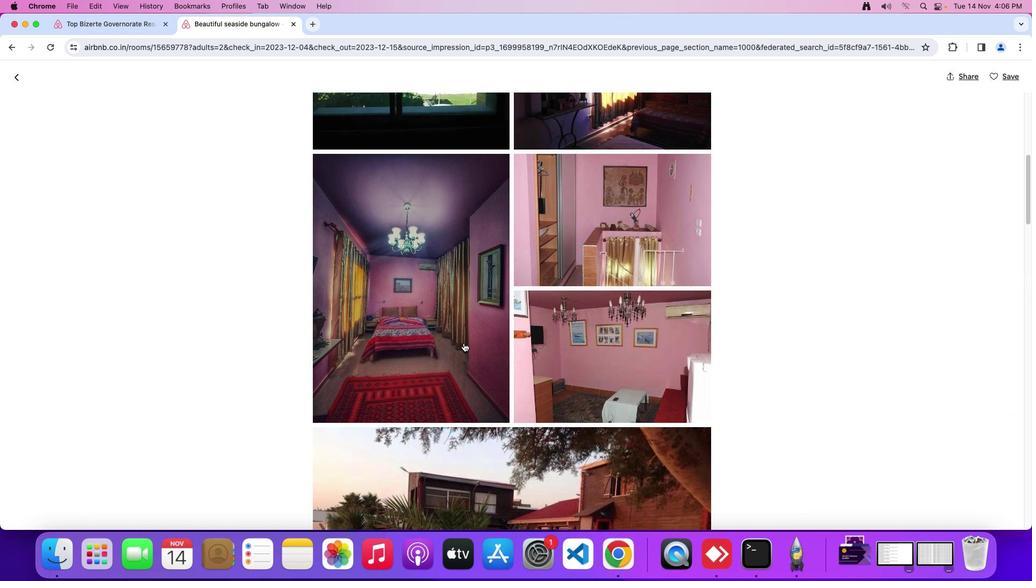 
Action: Mouse scrolled (463, 343) with delta (0, 0)
Screenshot: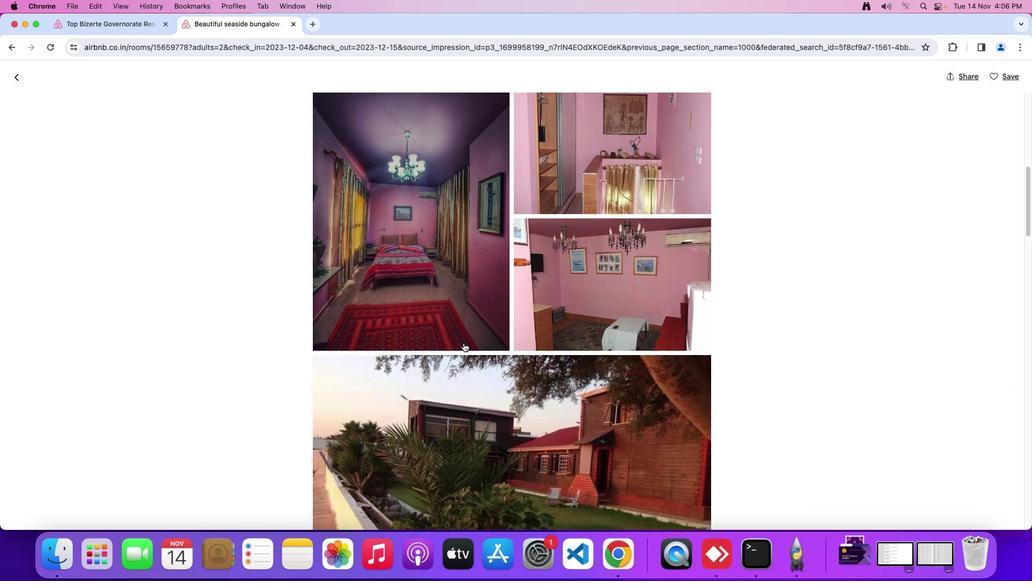 
Action: Mouse scrolled (463, 343) with delta (0, -2)
Screenshot: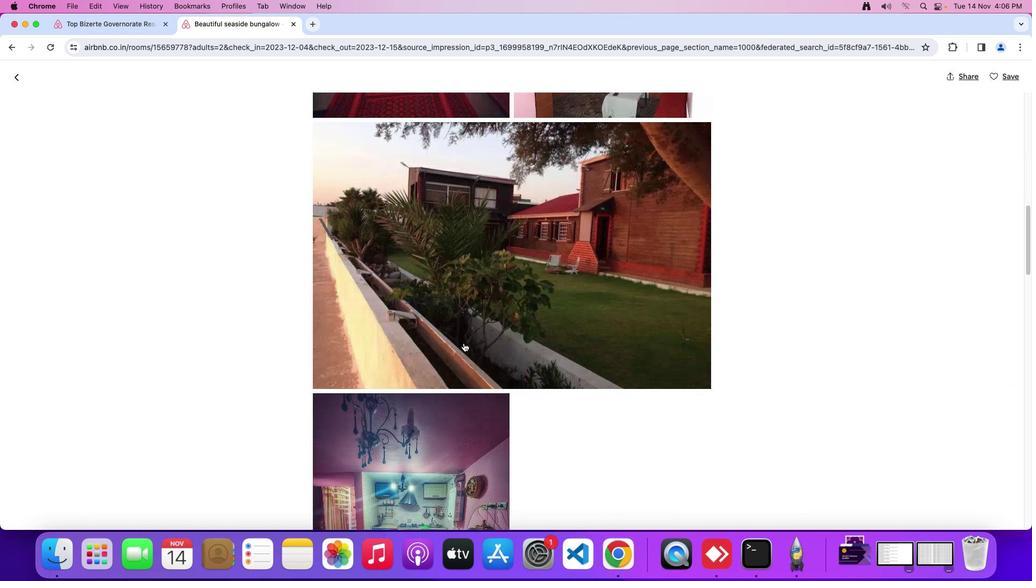 
Action: Mouse scrolled (463, 343) with delta (0, -3)
Screenshot: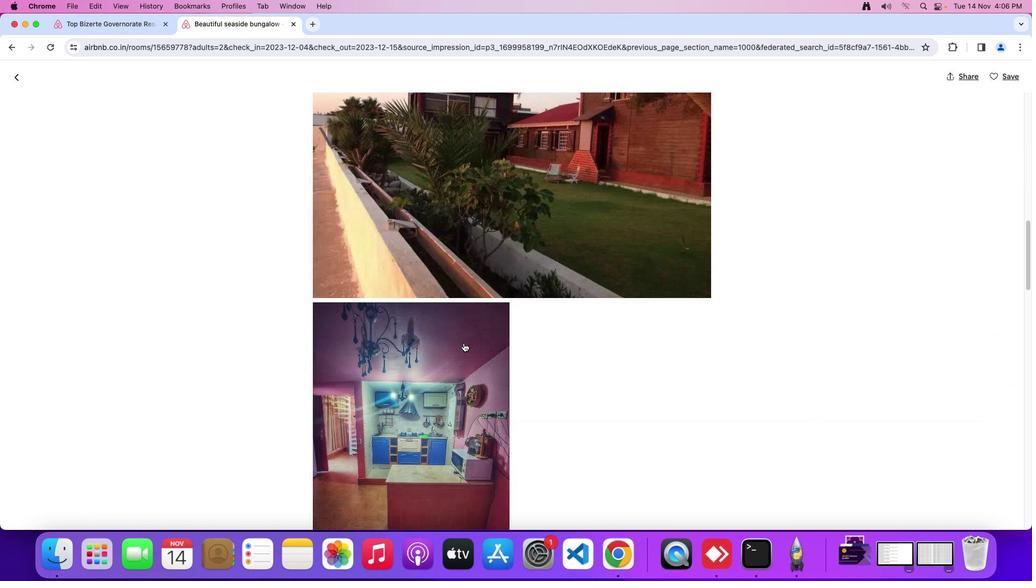 
Action: Mouse moved to (463, 343)
Screenshot: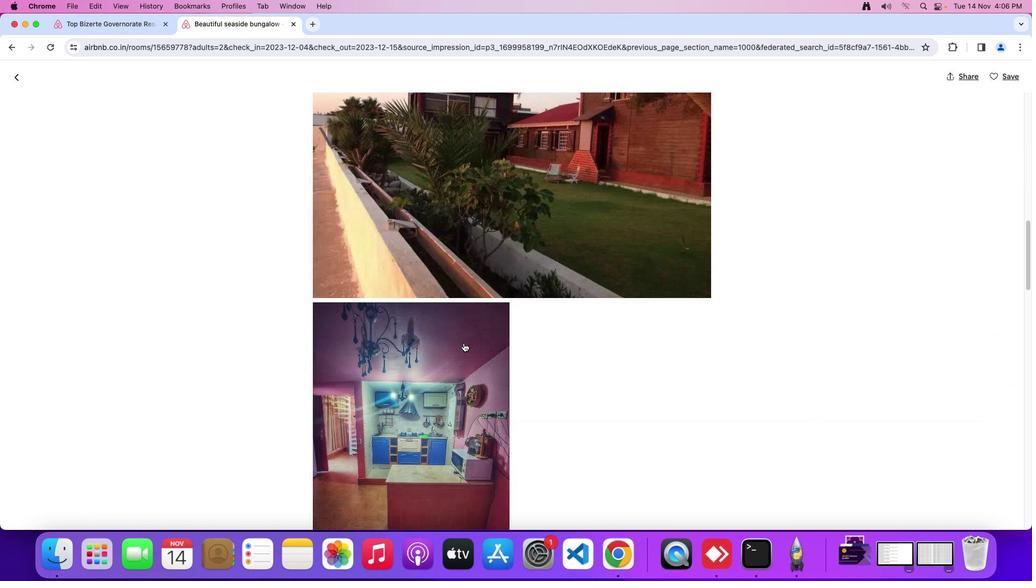 
Action: Mouse scrolled (463, 343) with delta (0, -4)
Screenshot: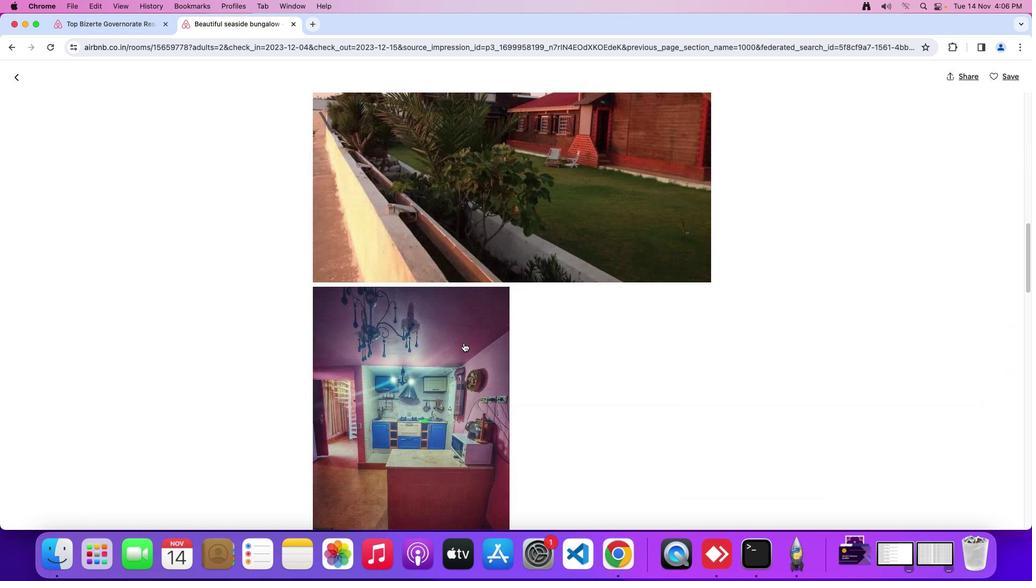 
Action: Mouse moved to (464, 342)
Screenshot: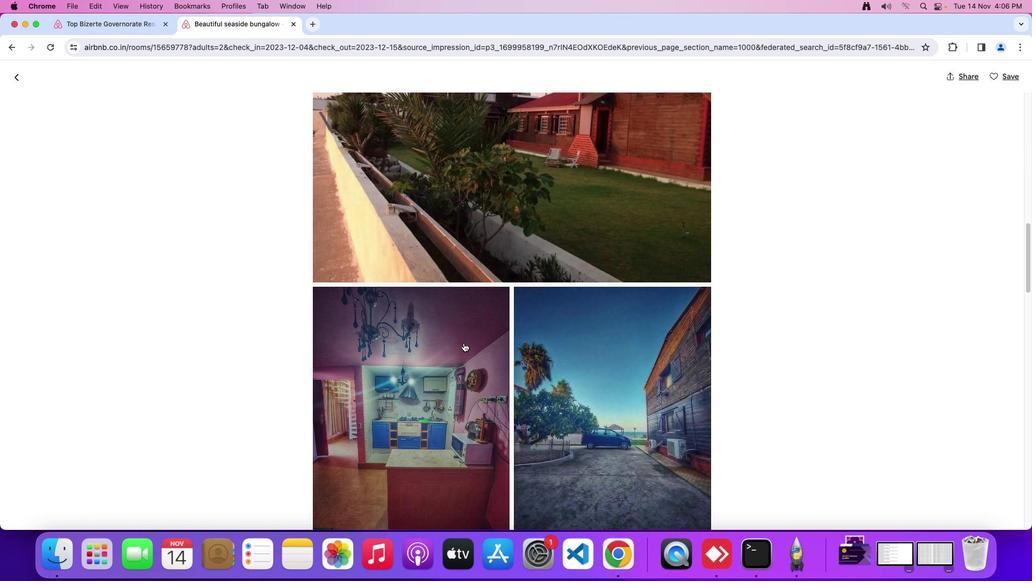 
Action: Mouse scrolled (464, 342) with delta (0, 0)
Screenshot: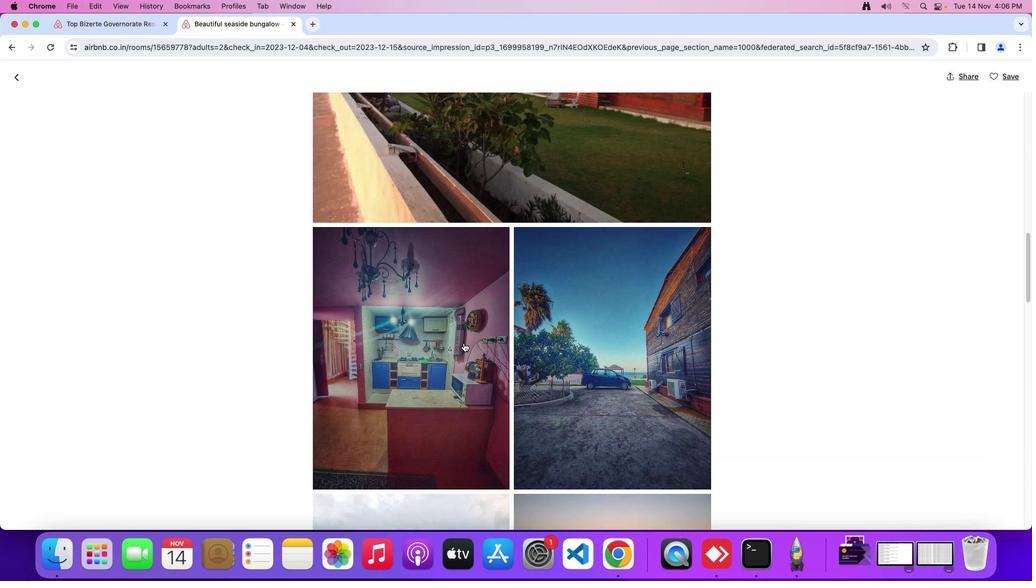 
Action: Mouse scrolled (464, 342) with delta (0, 0)
Screenshot: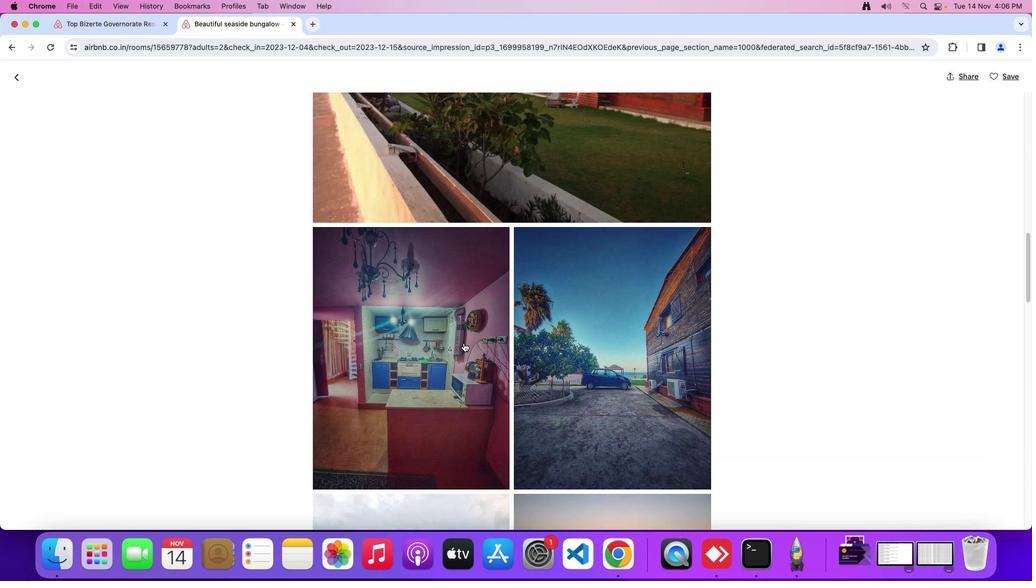 
Action: Mouse scrolled (464, 342) with delta (0, -2)
Screenshot: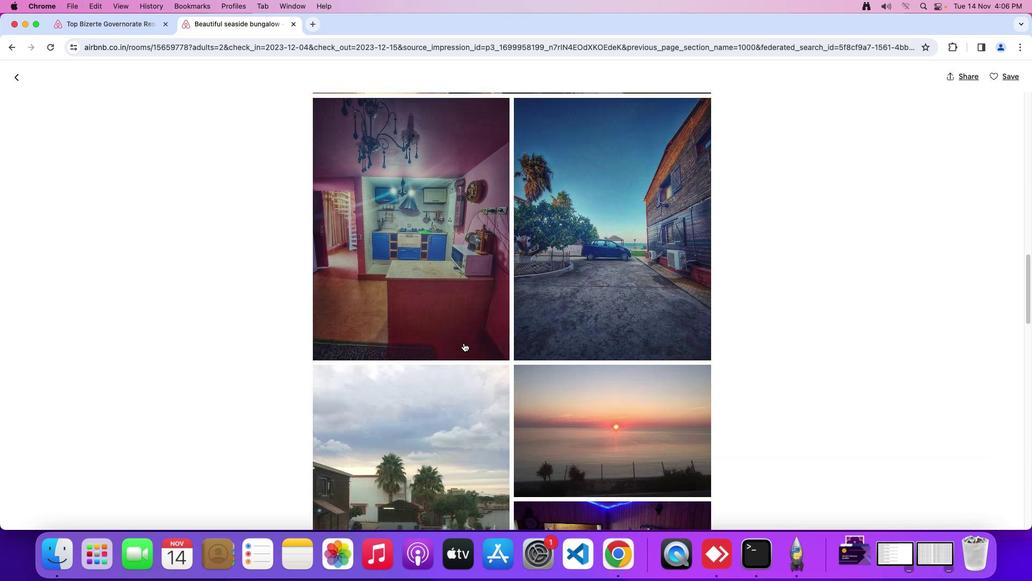 
Action: Mouse scrolled (464, 342) with delta (0, -3)
Screenshot: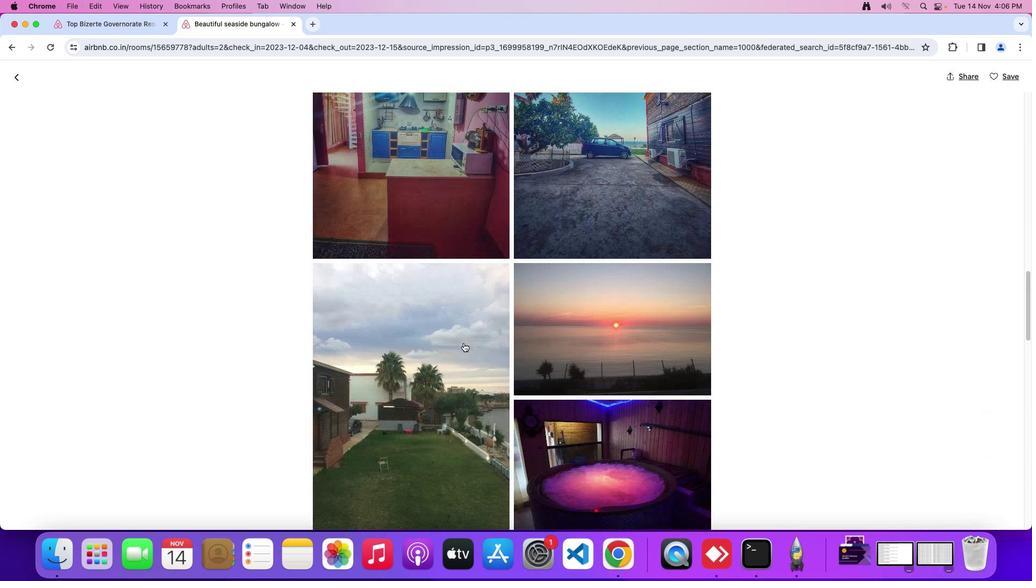
Action: Mouse scrolled (464, 342) with delta (0, 0)
Screenshot: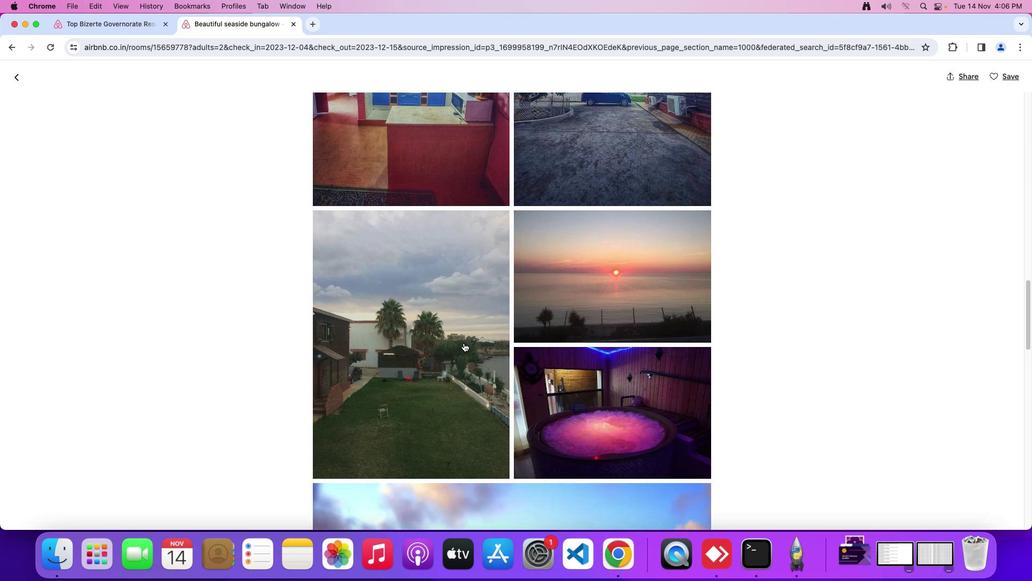 
Action: Mouse scrolled (464, 342) with delta (0, 0)
Screenshot: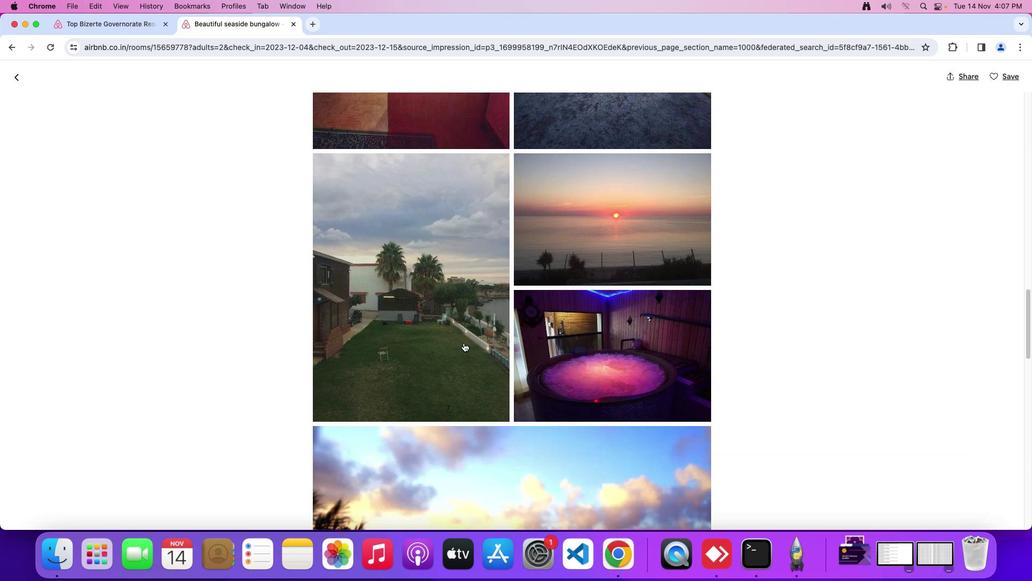 
Action: Mouse scrolled (464, 342) with delta (0, -2)
Screenshot: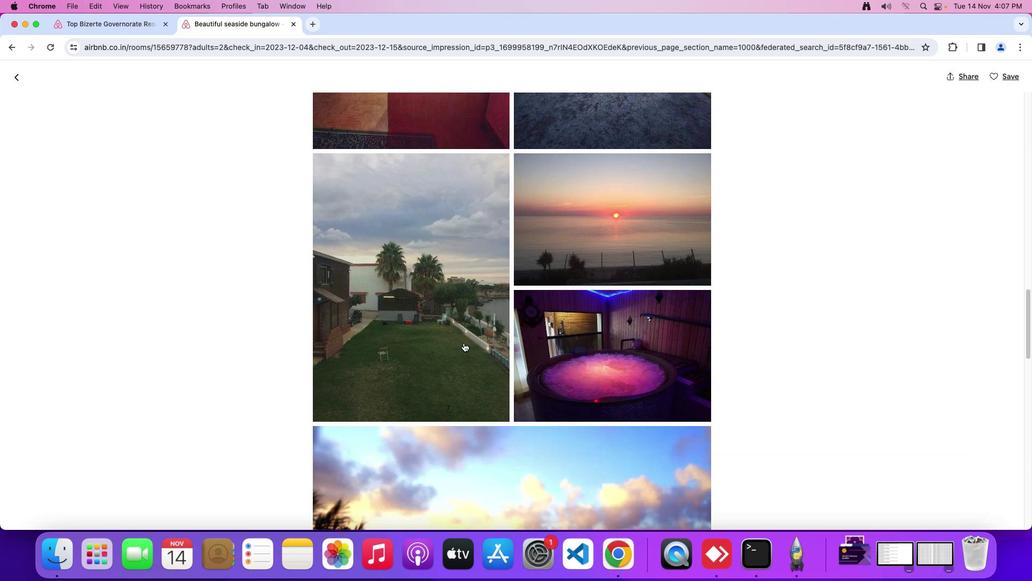 
Action: Mouse scrolled (464, 342) with delta (0, -3)
Screenshot: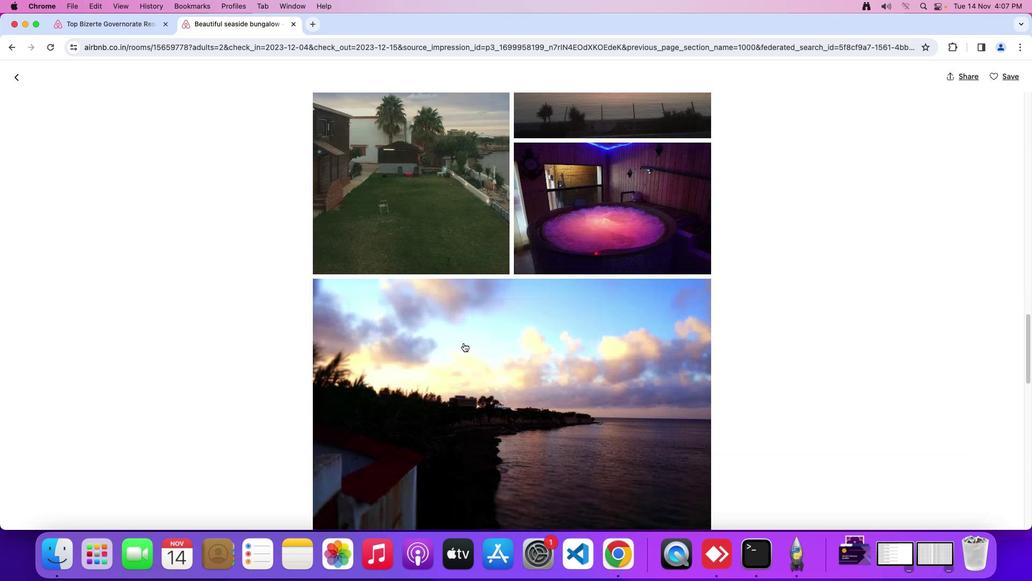 
Action: Mouse scrolled (464, 342) with delta (0, -3)
Screenshot: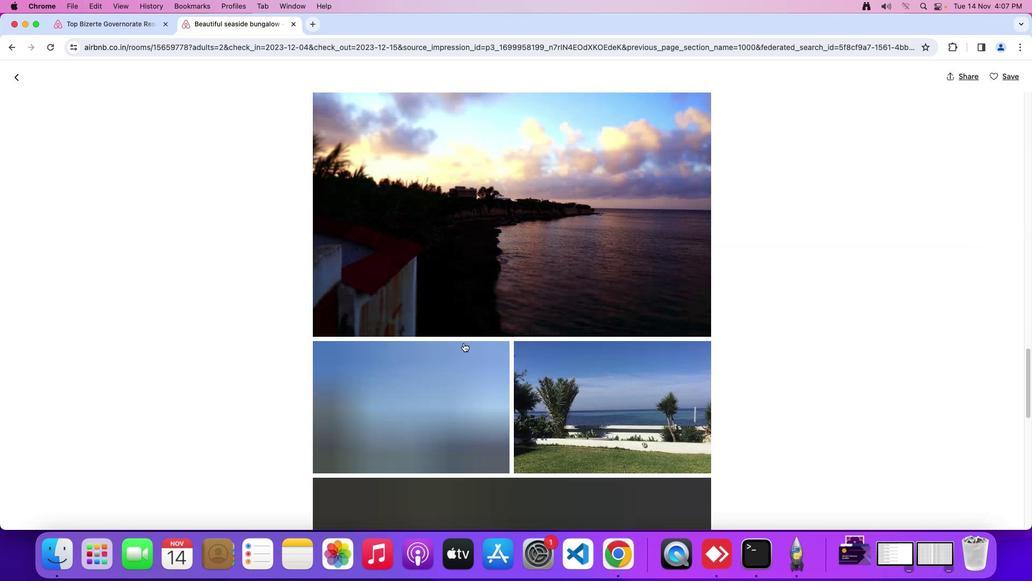 
Action: Mouse moved to (464, 343)
Screenshot: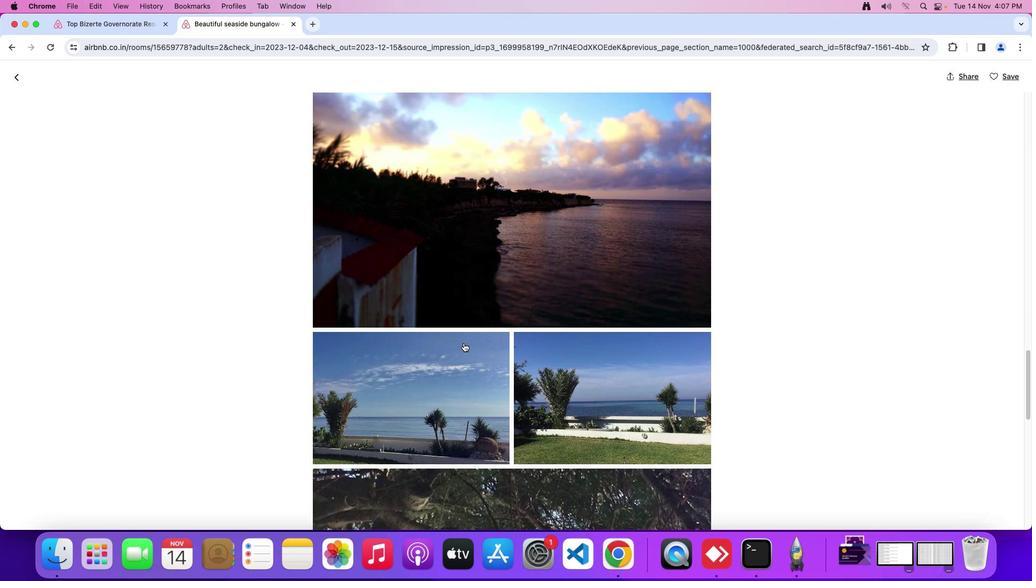 
Action: Mouse scrolled (464, 343) with delta (0, 0)
Screenshot: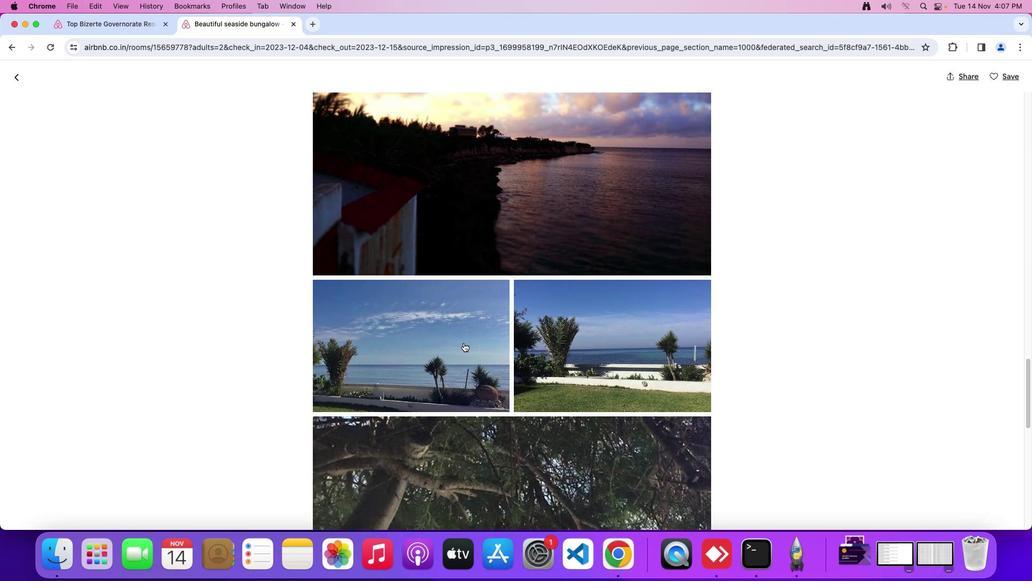 
Action: Mouse scrolled (464, 343) with delta (0, 0)
Screenshot: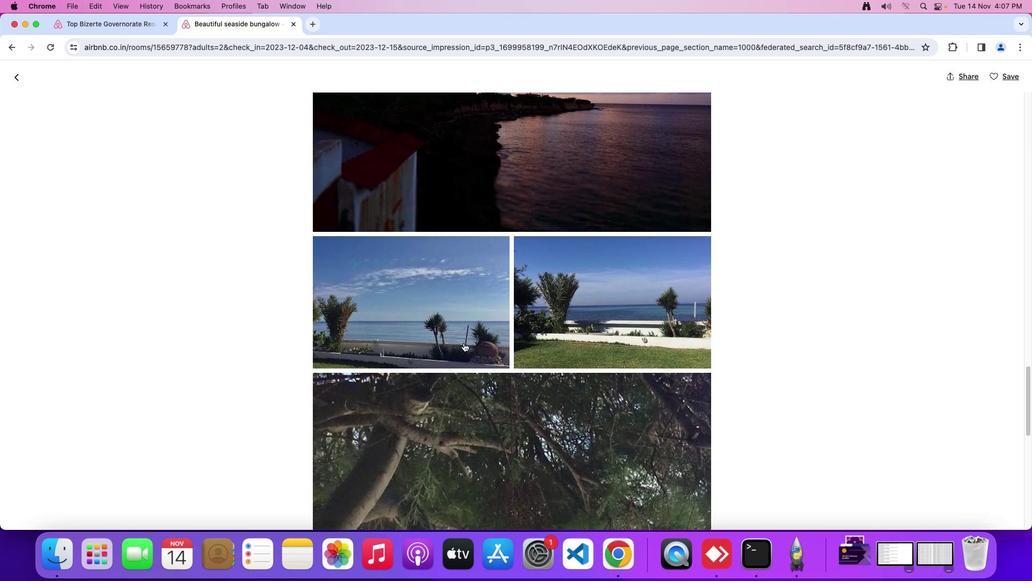 
Action: Mouse scrolled (464, 343) with delta (0, -2)
Screenshot: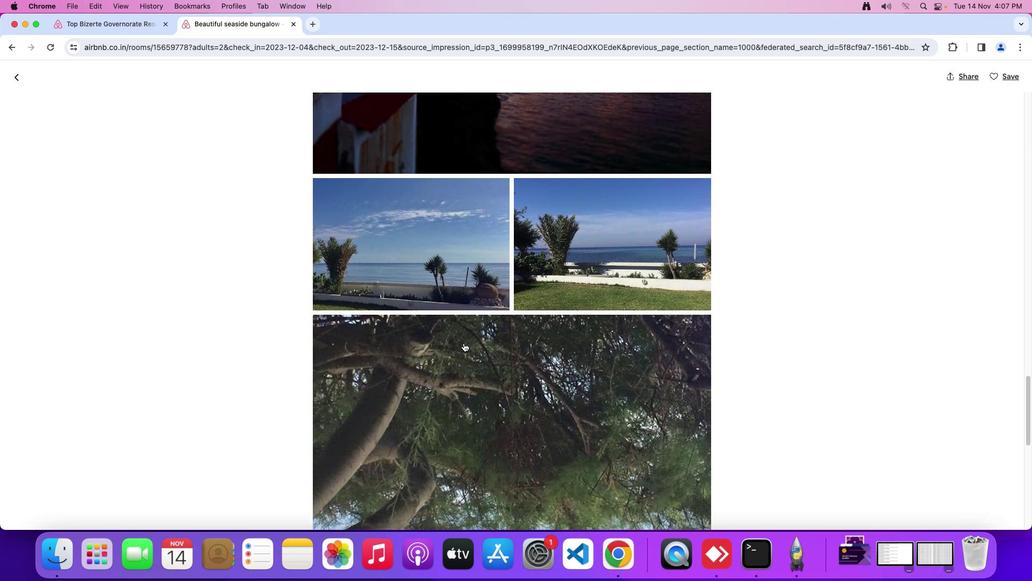 
Action: Mouse scrolled (464, 343) with delta (0, -3)
Screenshot: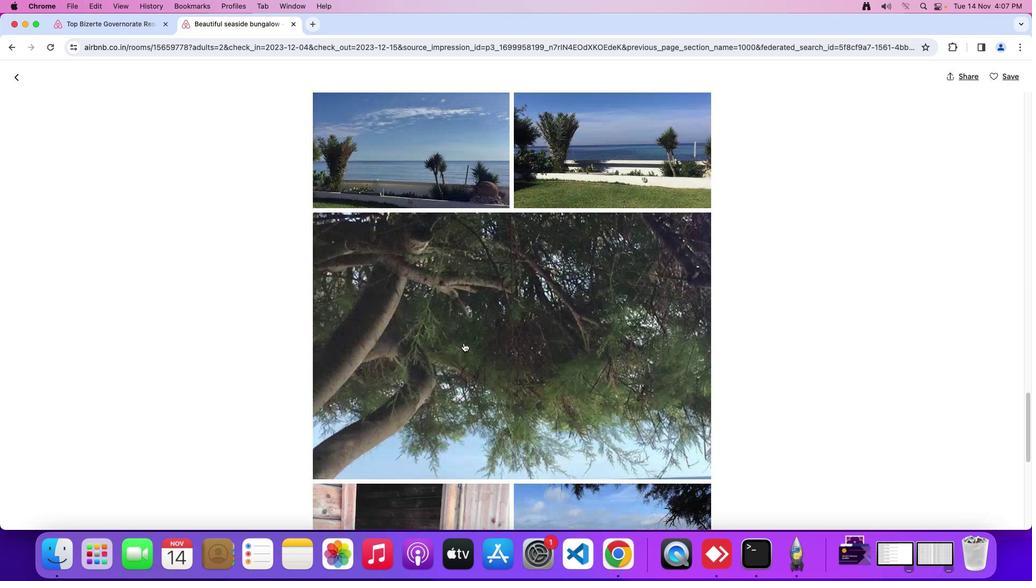 
Action: Mouse moved to (464, 343)
Screenshot: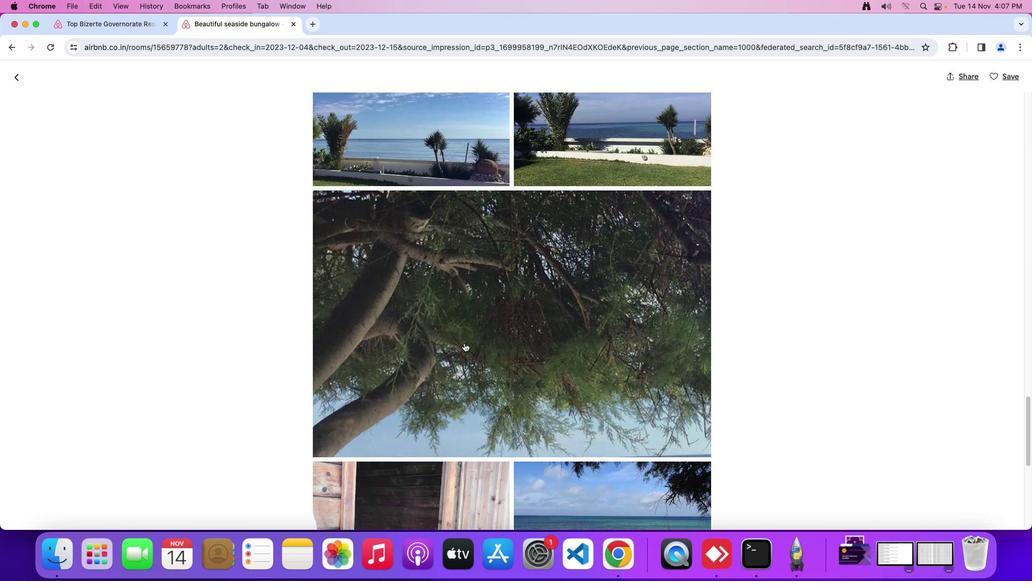 
Action: Mouse scrolled (464, 343) with delta (0, 0)
Screenshot: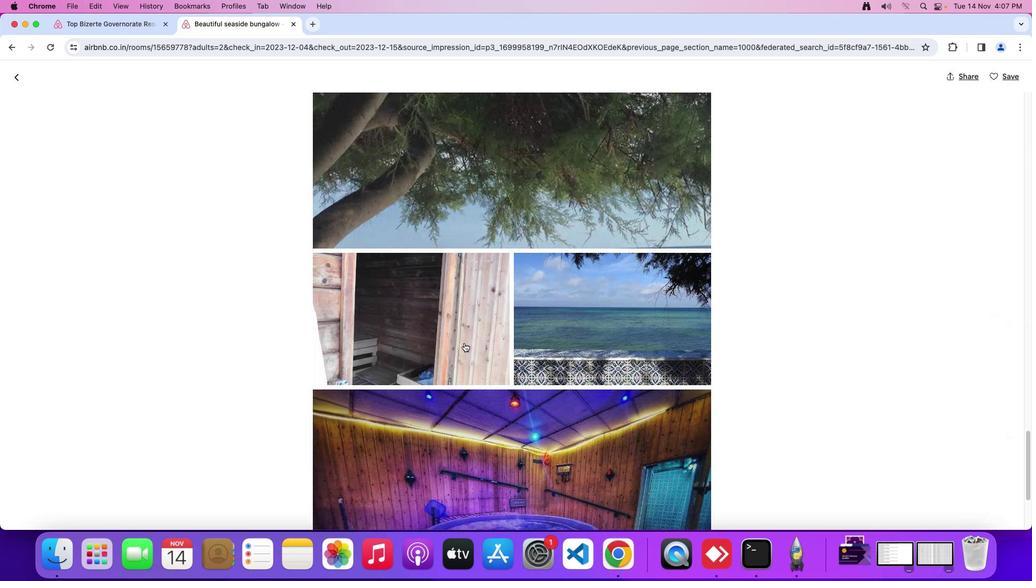 
Action: Mouse scrolled (464, 343) with delta (0, 0)
Screenshot: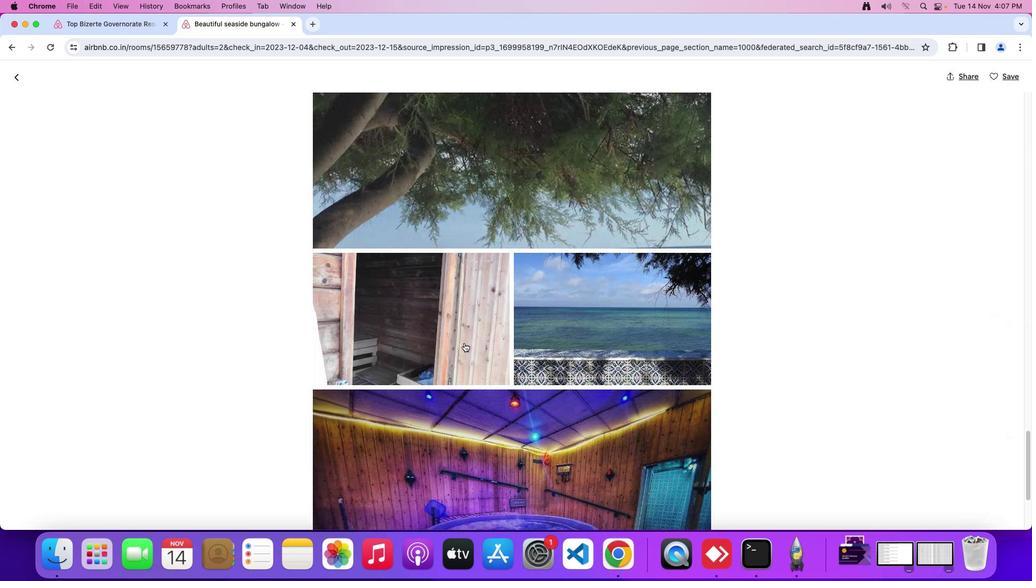 
Action: Mouse scrolled (464, 343) with delta (0, -2)
Screenshot: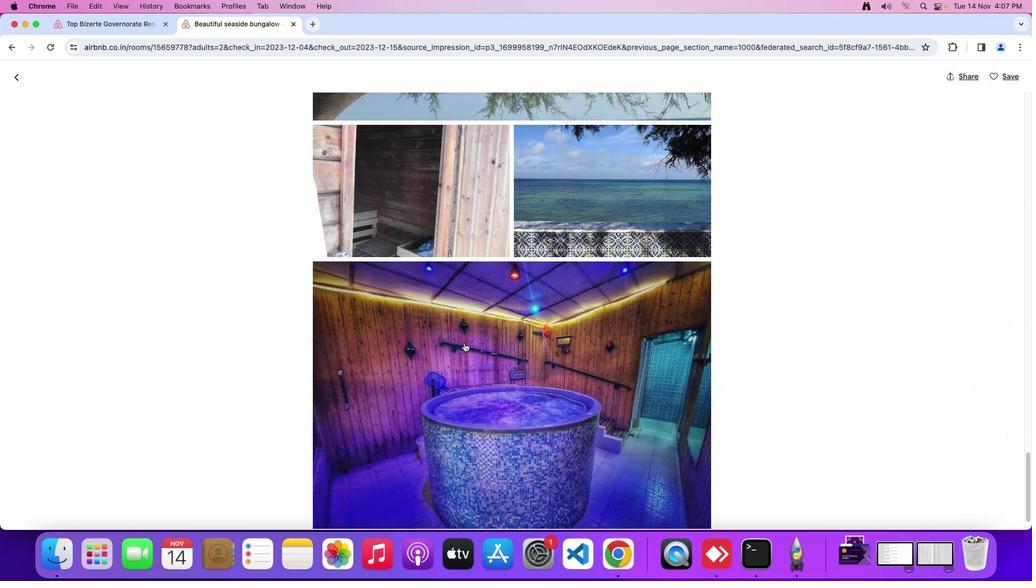 
Action: Mouse scrolled (464, 343) with delta (0, -4)
Screenshot: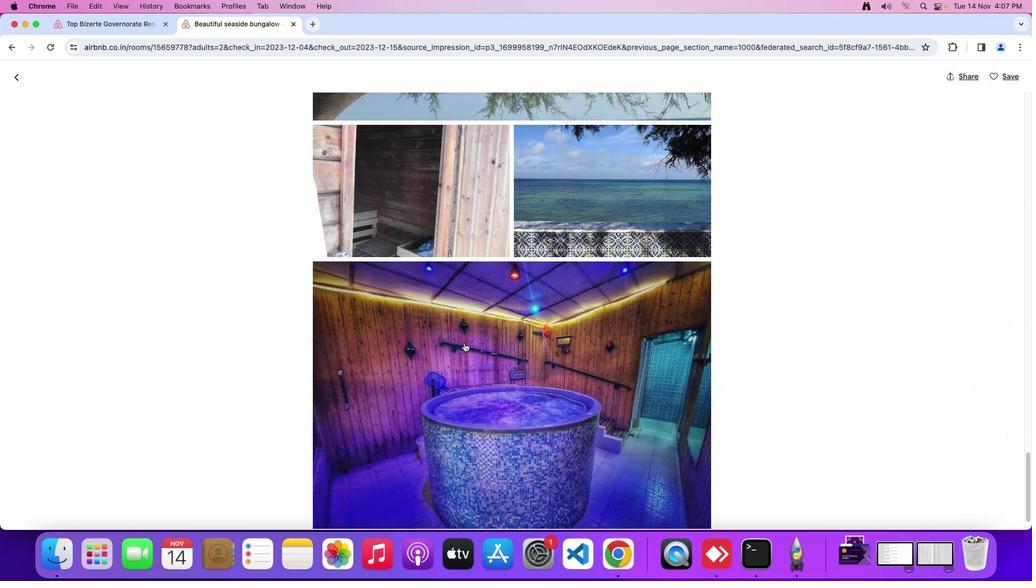 
Action: Mouse scrolled (464, 343) with delta (0, -4)
Screenshot: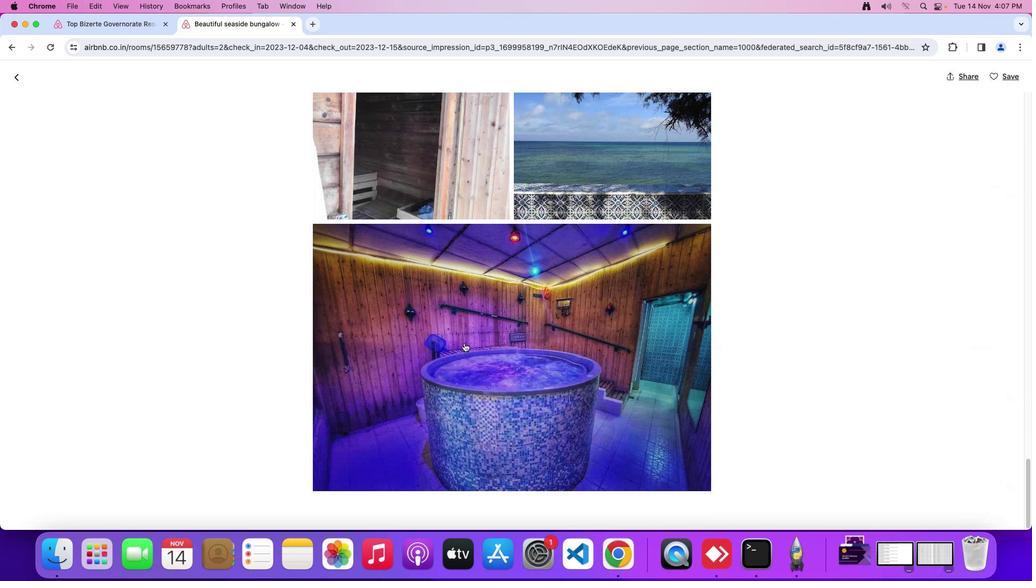 
Action: Mouse moved to (464, 342)
Screenshot: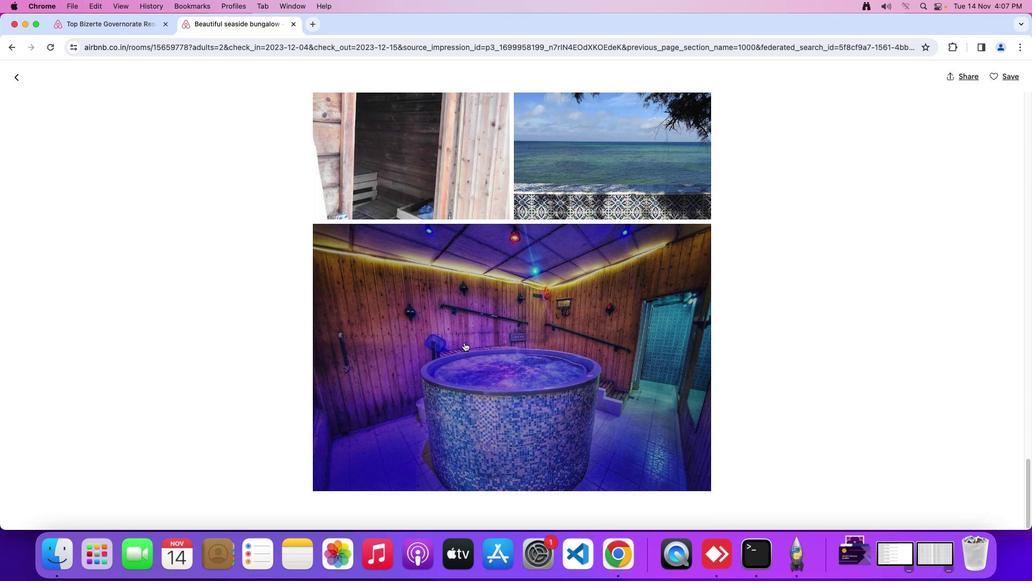 
Action: Mouse scrolled (464, 342) with delta (0, 0)
Screenshot: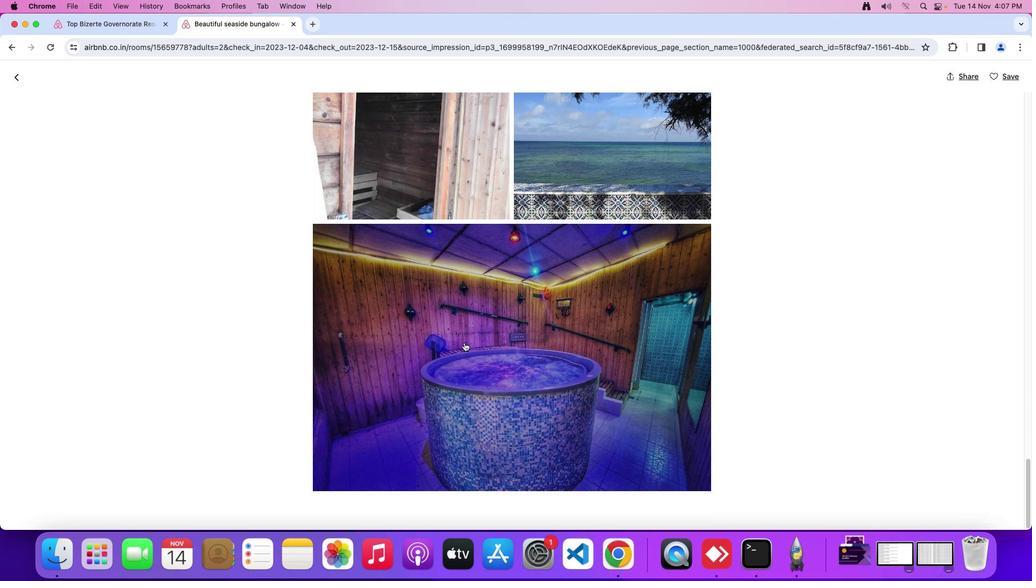 
Action: Mouse scrolled (464, 342) with delta (0, 0)
Screenshot: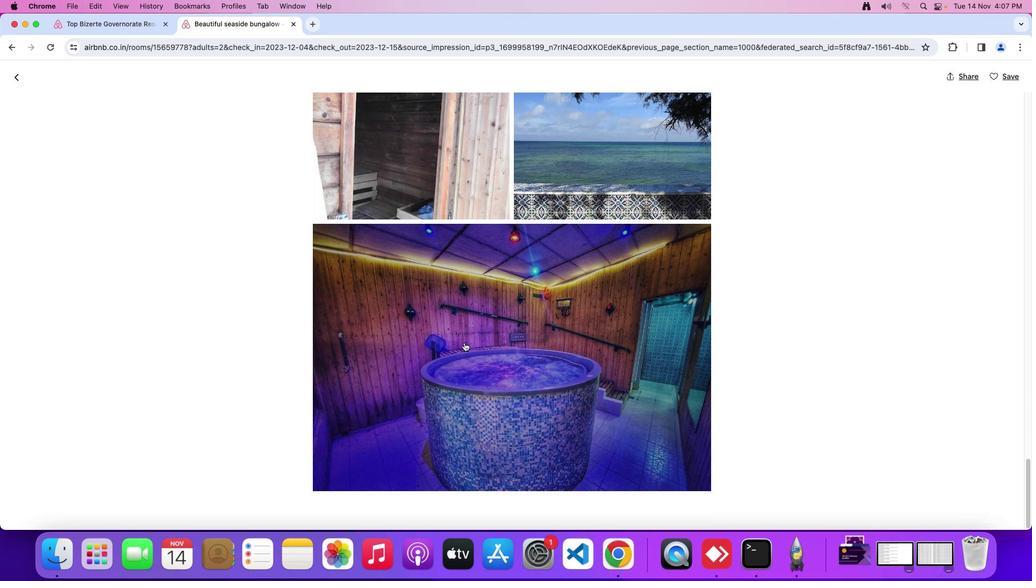 
Action: Mouse scrolled (464, 342) with delta (0, -2)
Screenshot: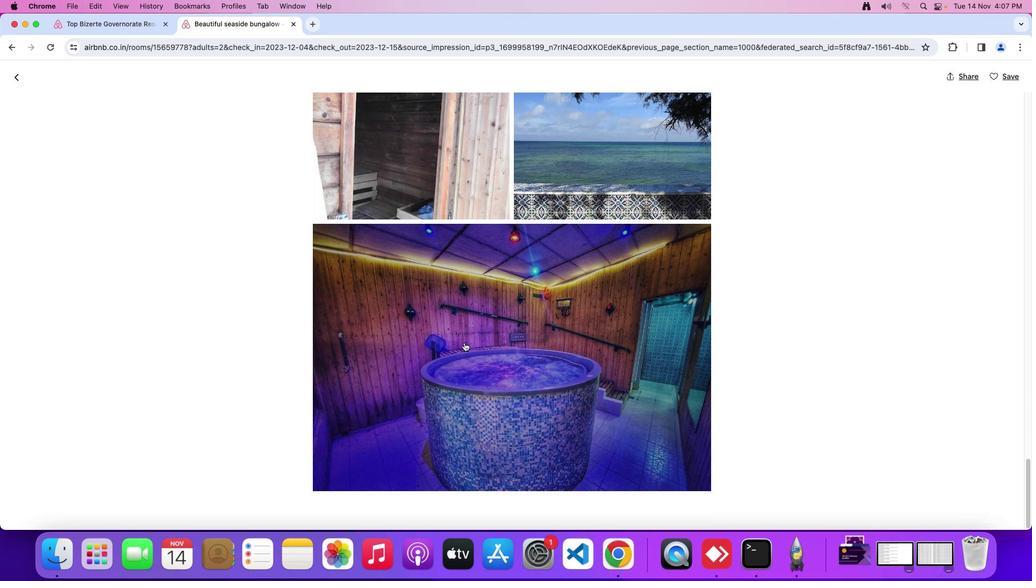 
Action: Mouse scrolled (464, 342) with delta (0, -4)
Screenshot: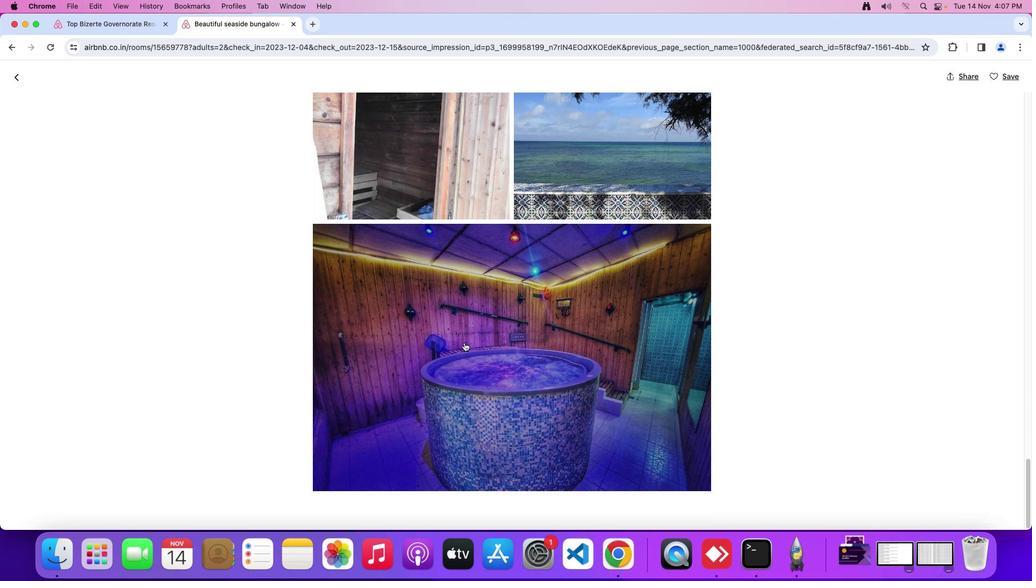 
Action: Mouse scrolled (464, 342) with delta (0, -4)
Screenshot: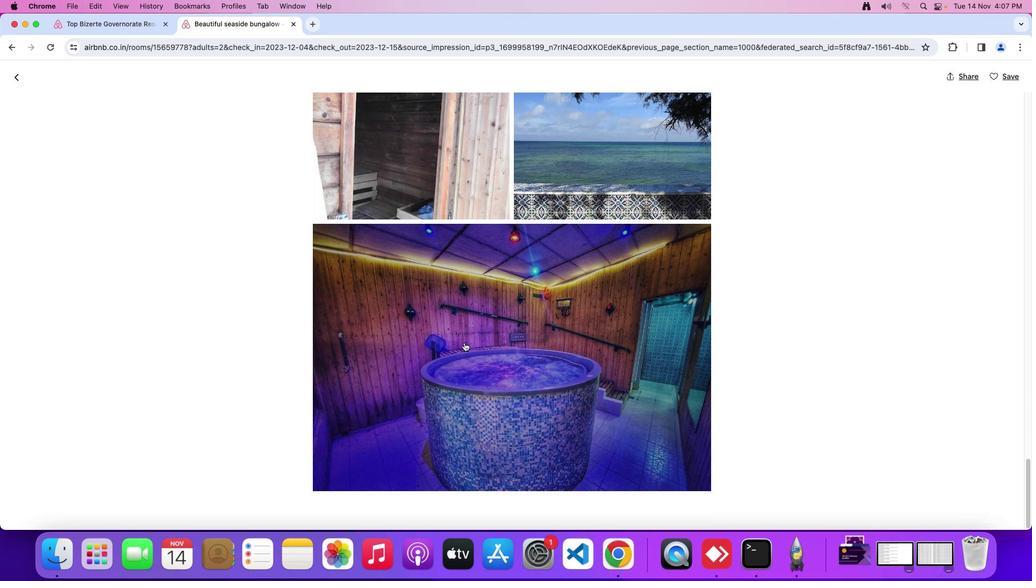 
Action: Mouse moved to (8, 74)
Screenshot: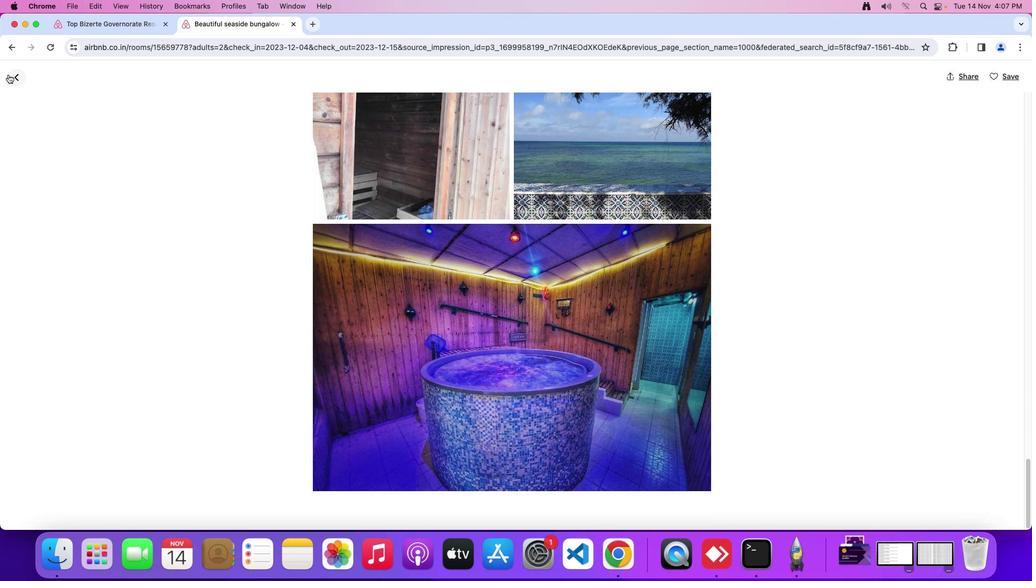 
Action: Mouse pressed left at (8, 74)
Screenshot: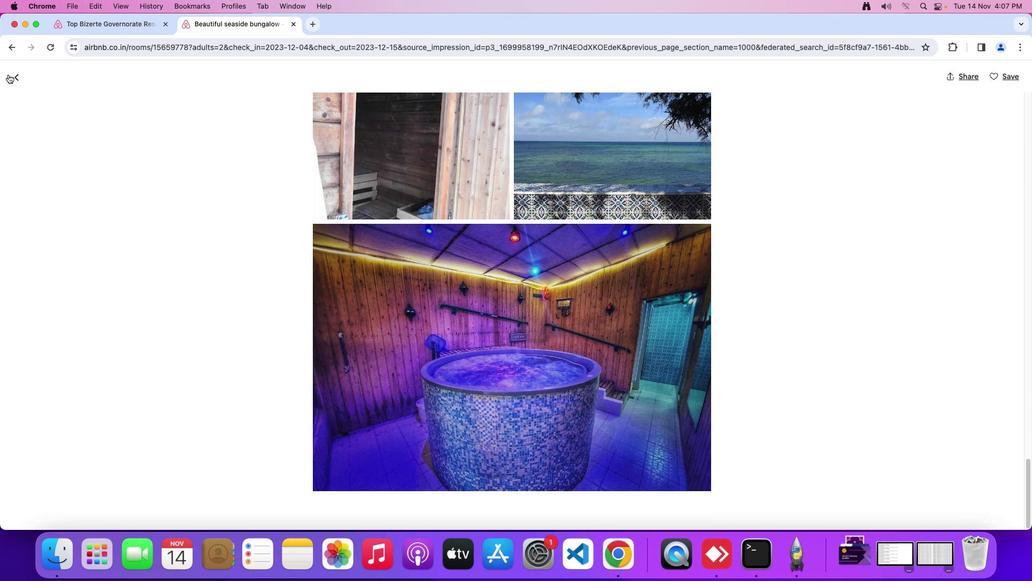 
Action: Mouse moved to (19, 79)
Screenshot: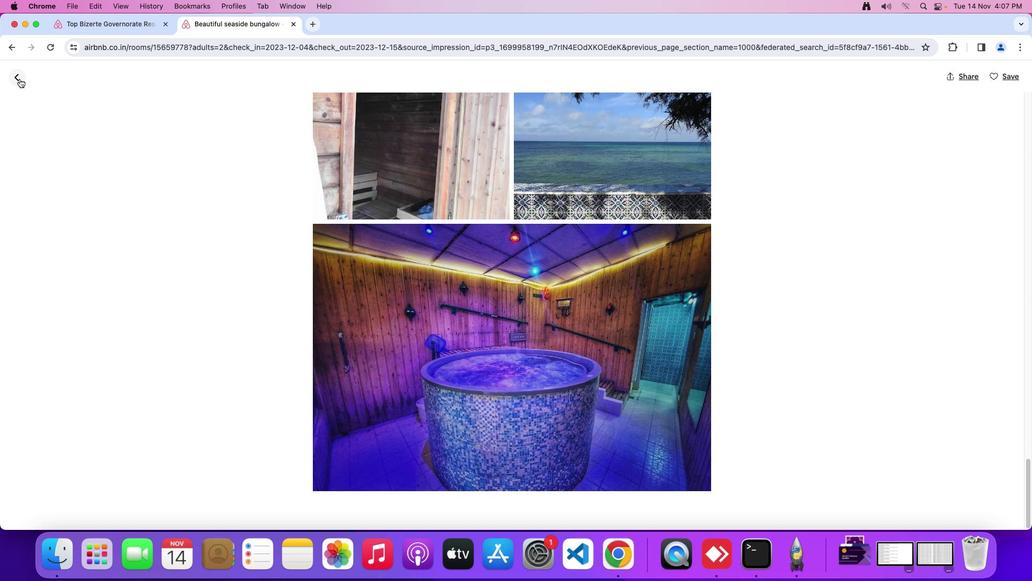 
Action: Mouse pressed left at (19, 79)
Screenshot: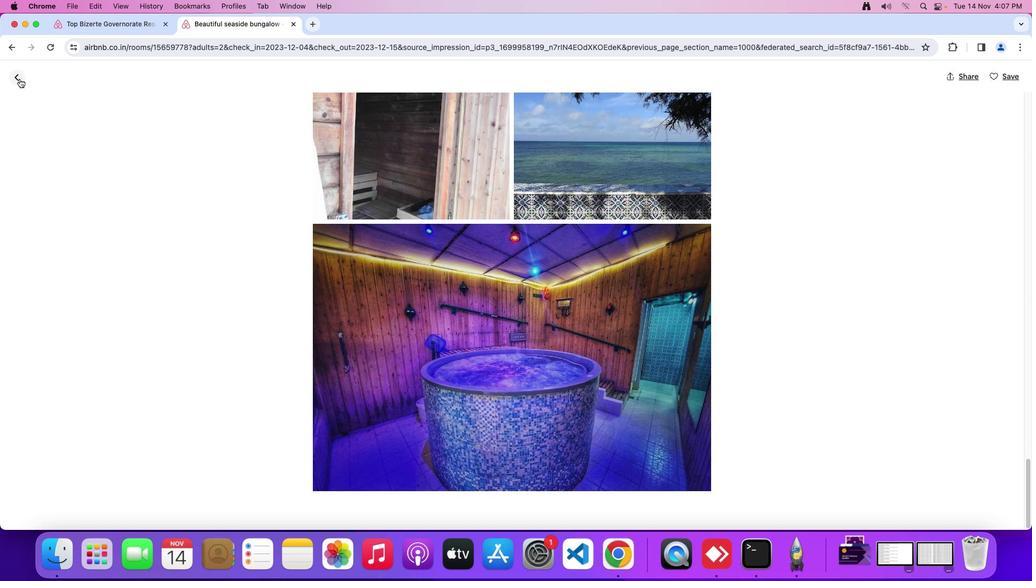 
Action: Mouse moved to (449, 300)
Screenshot: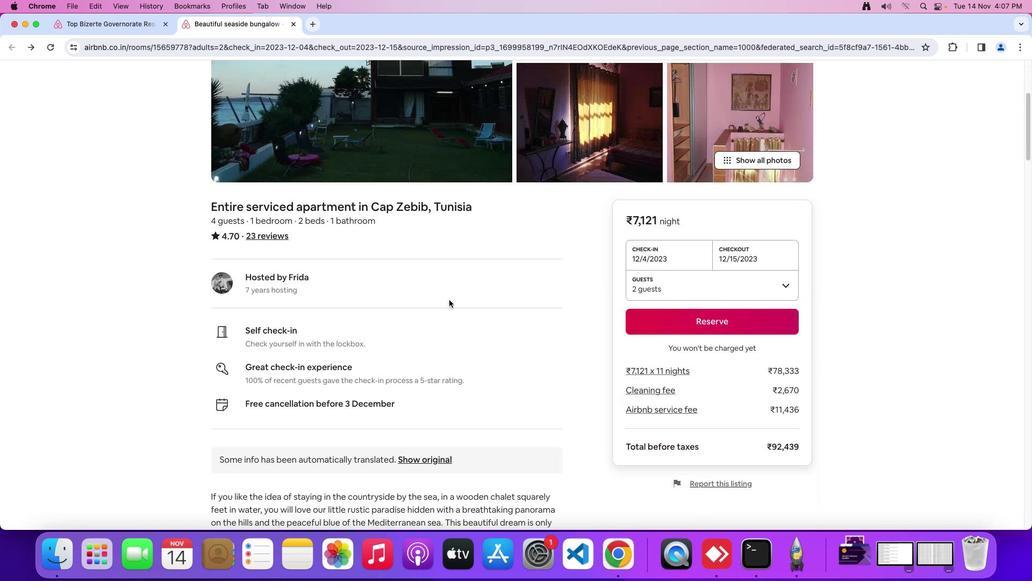 
Action: Mouse scrolled (449, 300) with delta (0, 0)
Screenshot: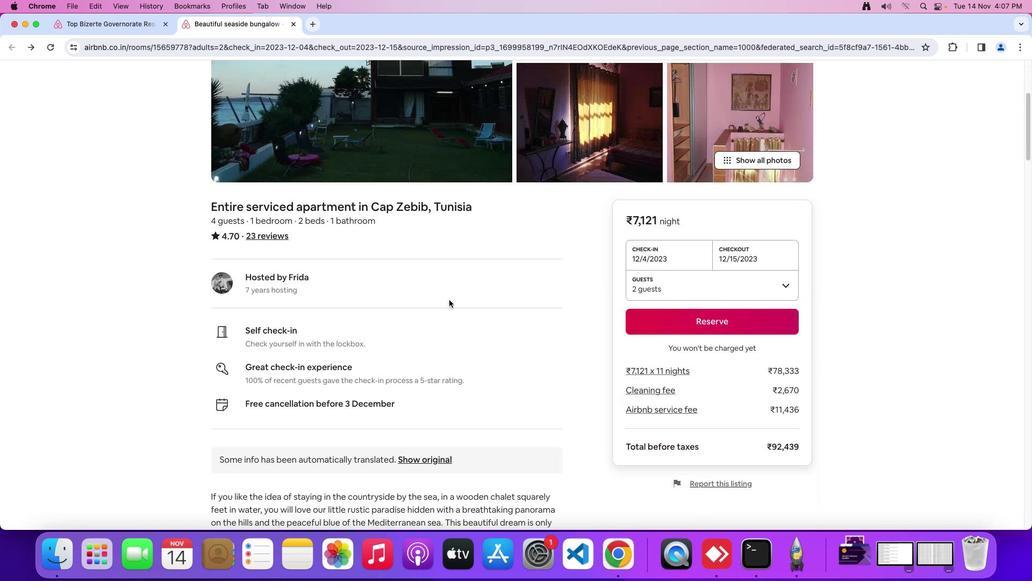 
Action: Mouse scrolled (449, 300) with delta (0, 0)
Screenshot: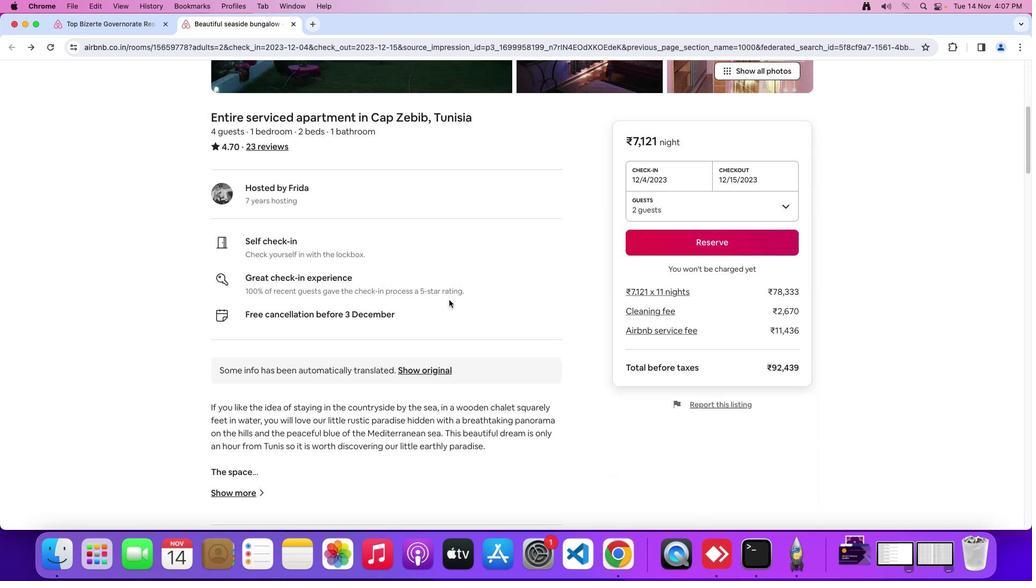 
Action: Mouse moved to (449, 300)
Screenshot: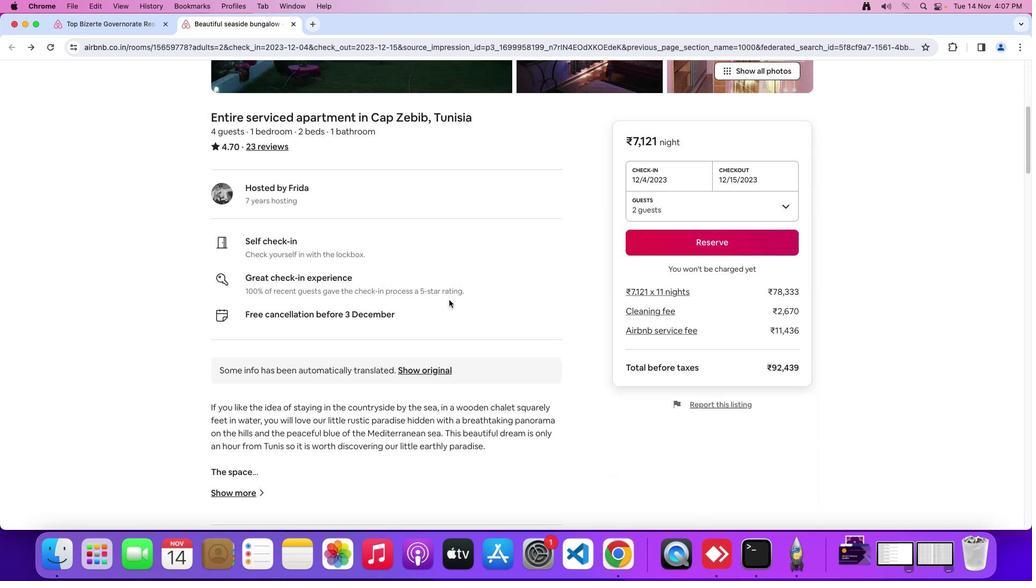 
Action: Mouse scrolled (449, 300) with delta (0, -2)
Screenshot: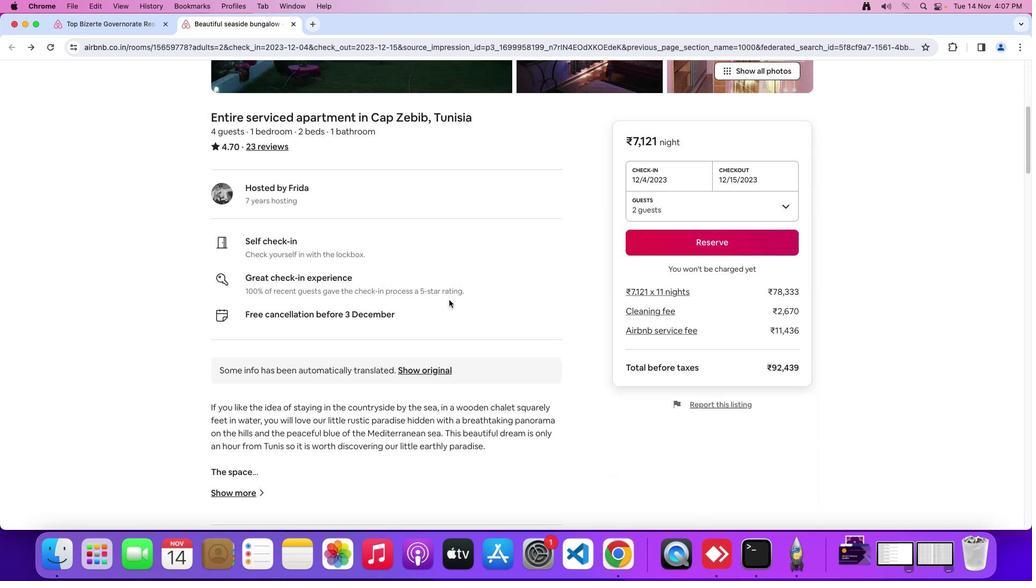 
Action: Mouse scrolled (449, 300) with delta (0, -3)
Screenshot: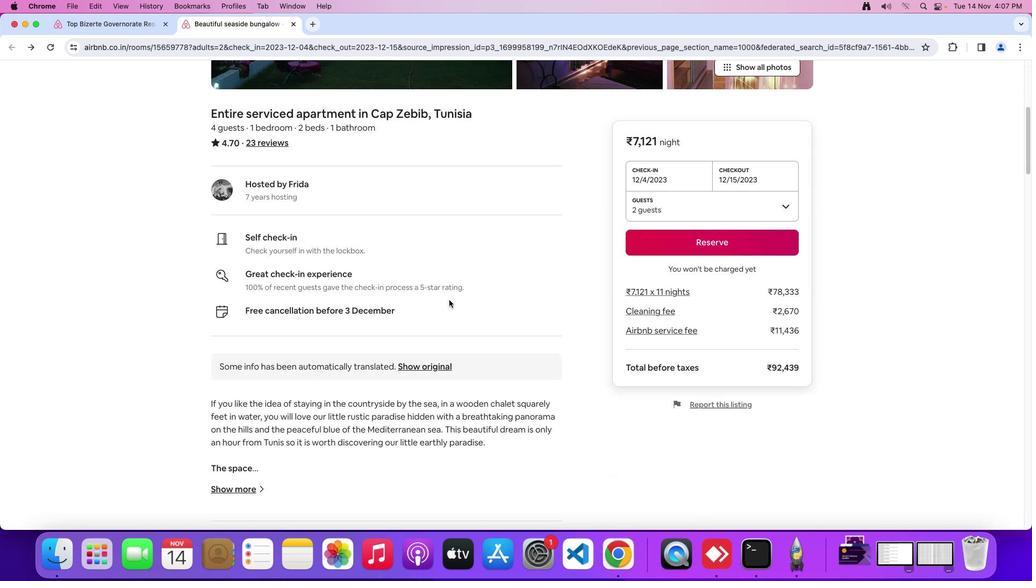 
Action: Mouse moved to (314, 275)
Screenshot: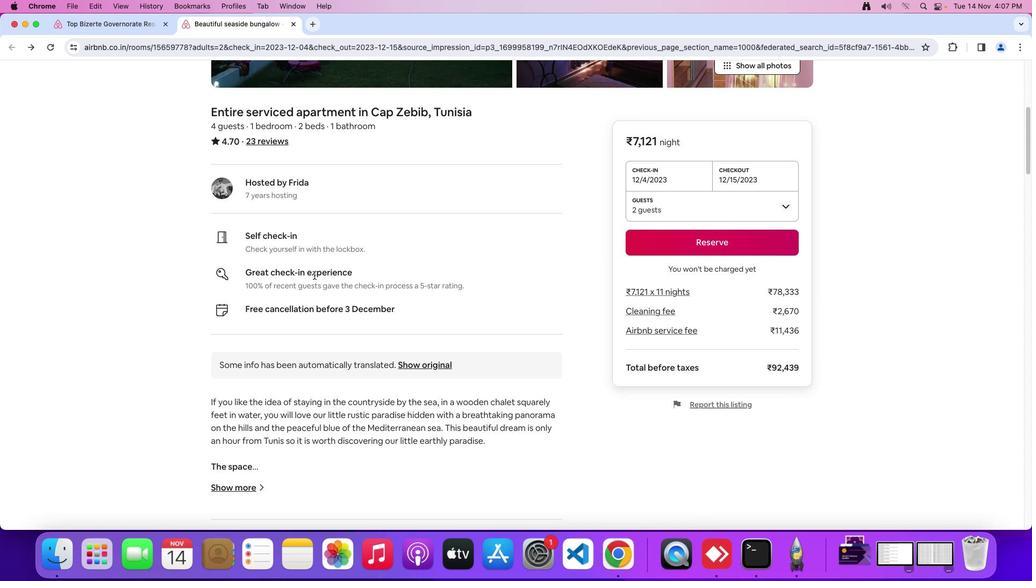 
Action: Mouse scrolled (314, 275) with delta (0, 0)
Screenshot: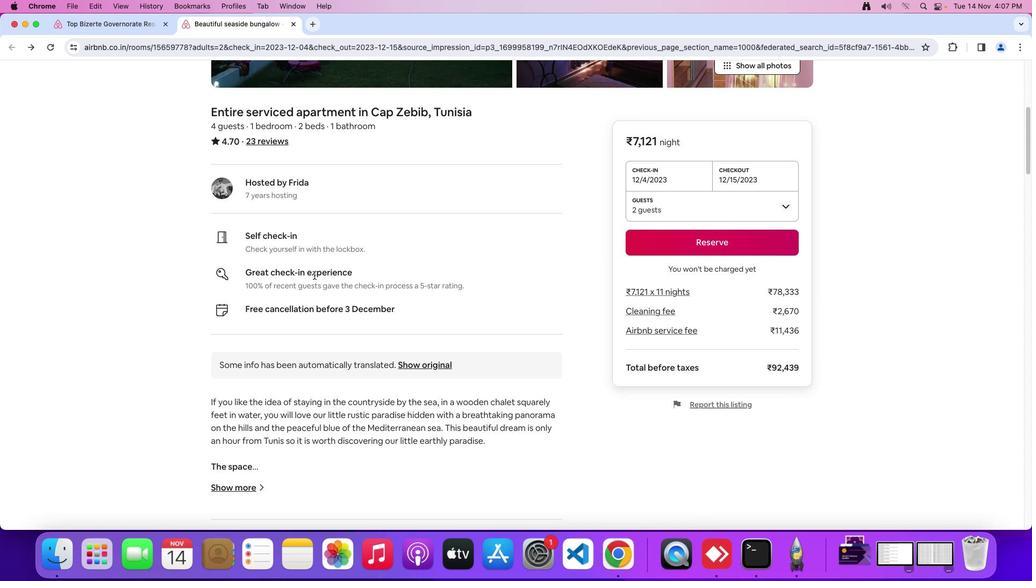 
Action: Mouse moved to (314, 274)
Screenshot: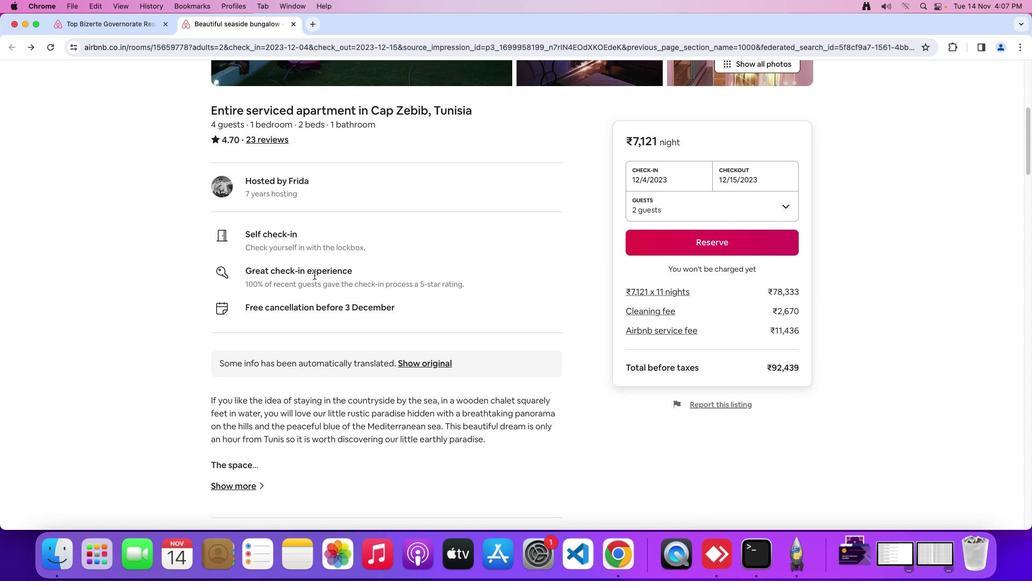 
Action: Mouse scrolled (314, 274) with delta (0, 0)
Screenshot: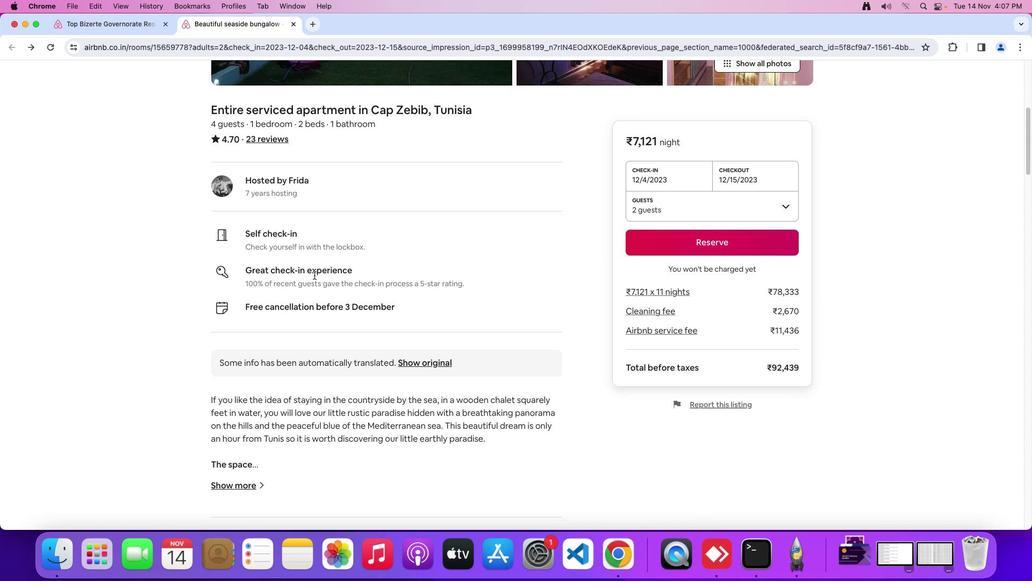 
Action: Mouse scrolled (314, 274) with delta (0, 0)
Screenshot: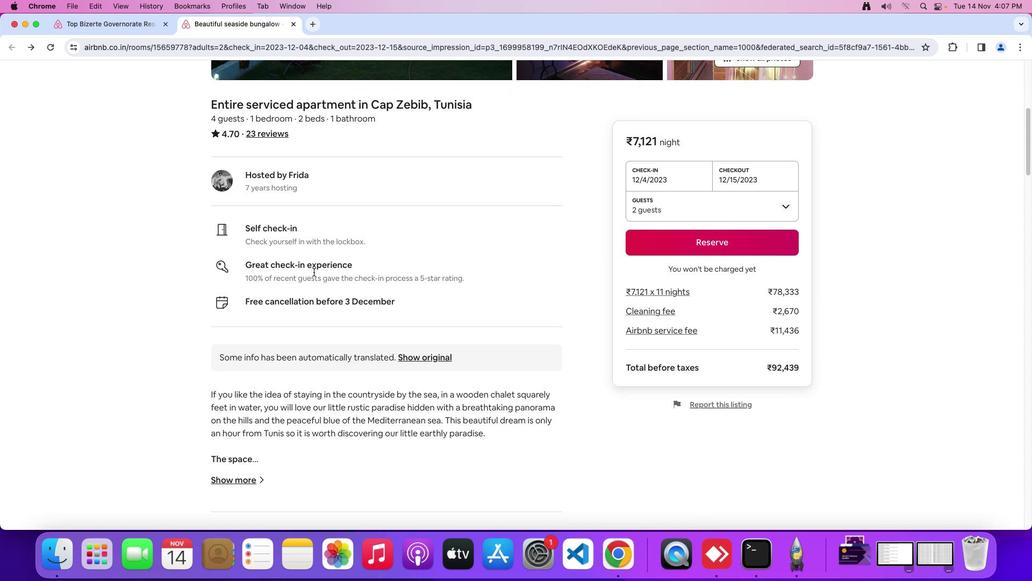 
Action: Mouse scrolled (314, 274) with delta (0, 0)
Screenshot: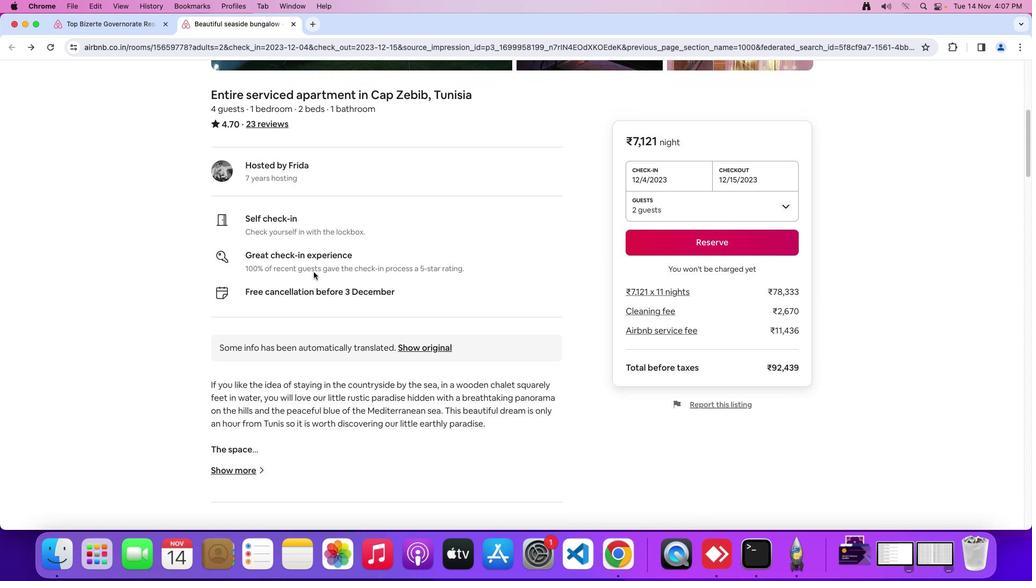 
Action: Mouse moved to (313, 271)
Screenshot: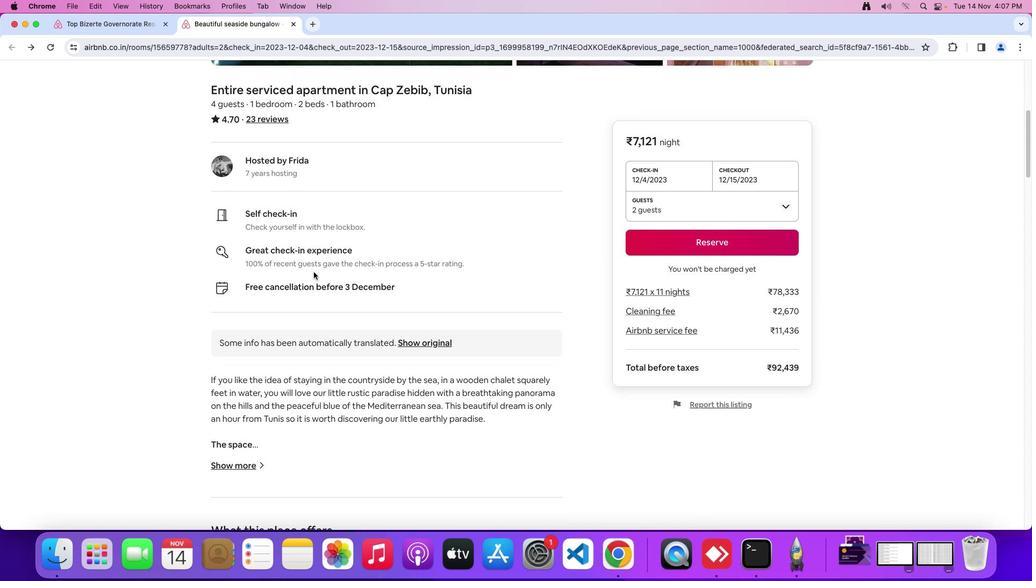 
Action: Mouse scrolled (313, 271) with delta (0, 0)
Screenshot: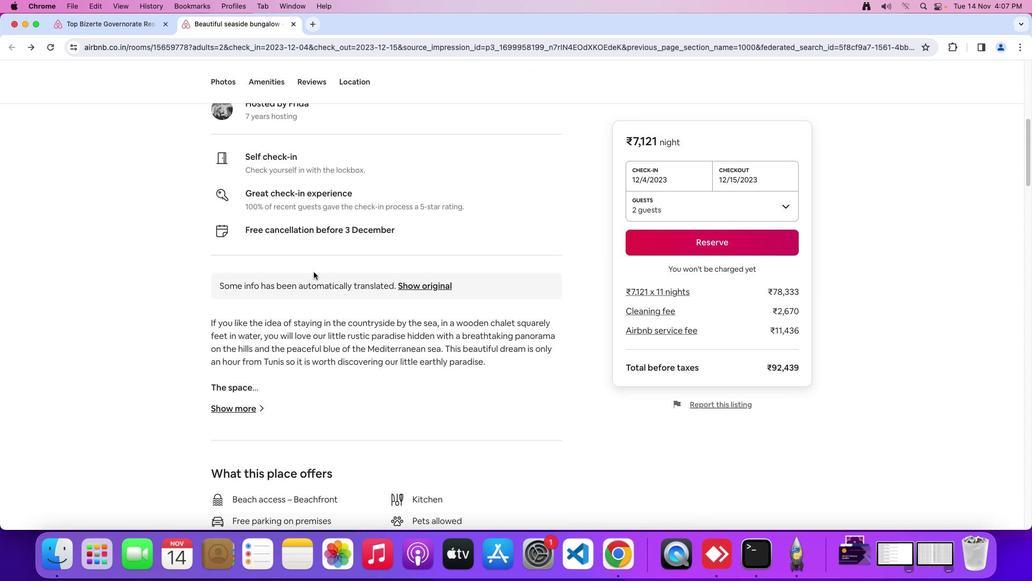
Action: Mouse scrolled (313, 271) with delta (0, 0)
Screenshot: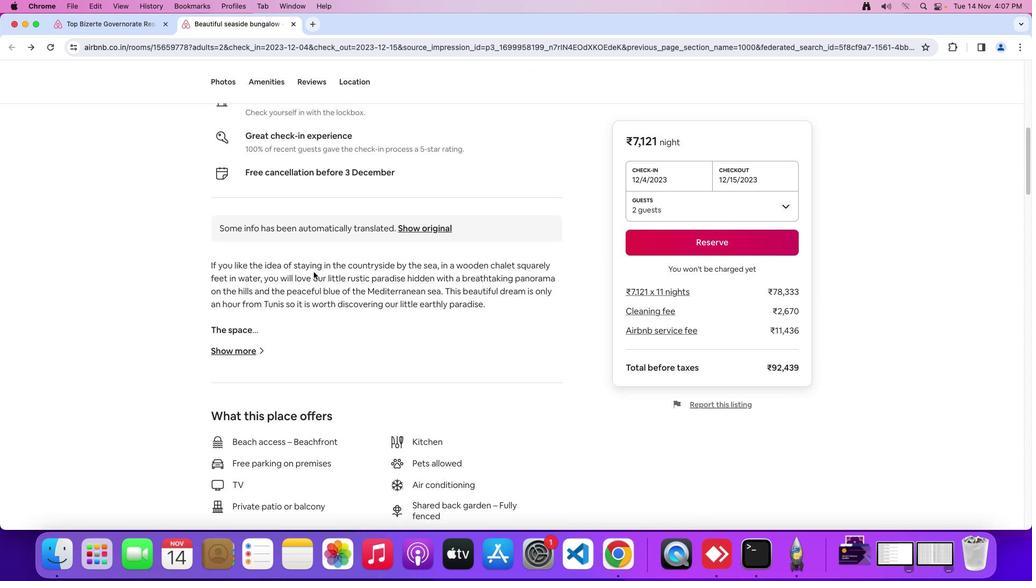 
Action: Mouse scrolled (313, 271) with delta (0, -2)
Screenshot: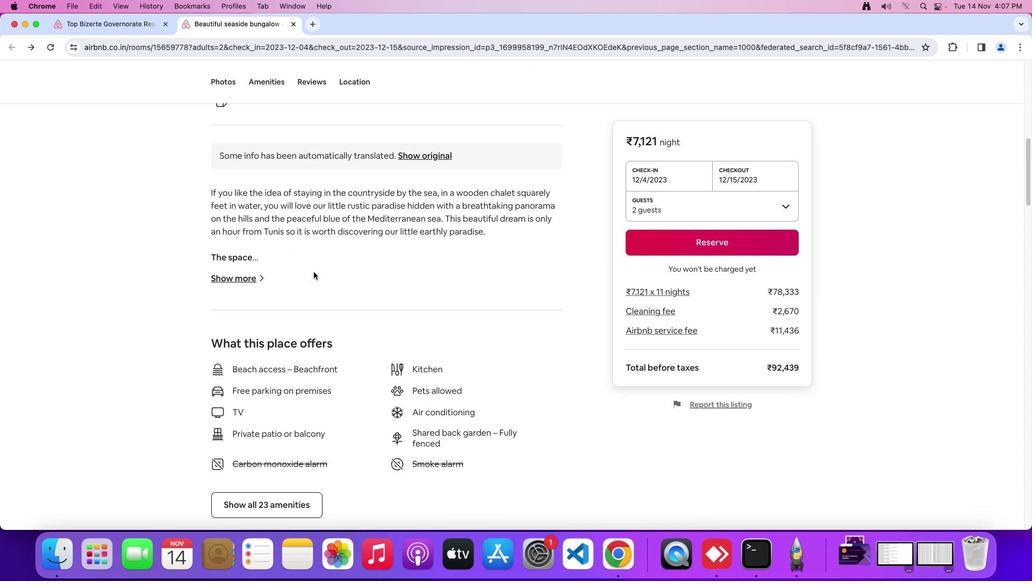 
Action: Mouse scrolled (313, 271) with delta (0, -2)
Screenshot: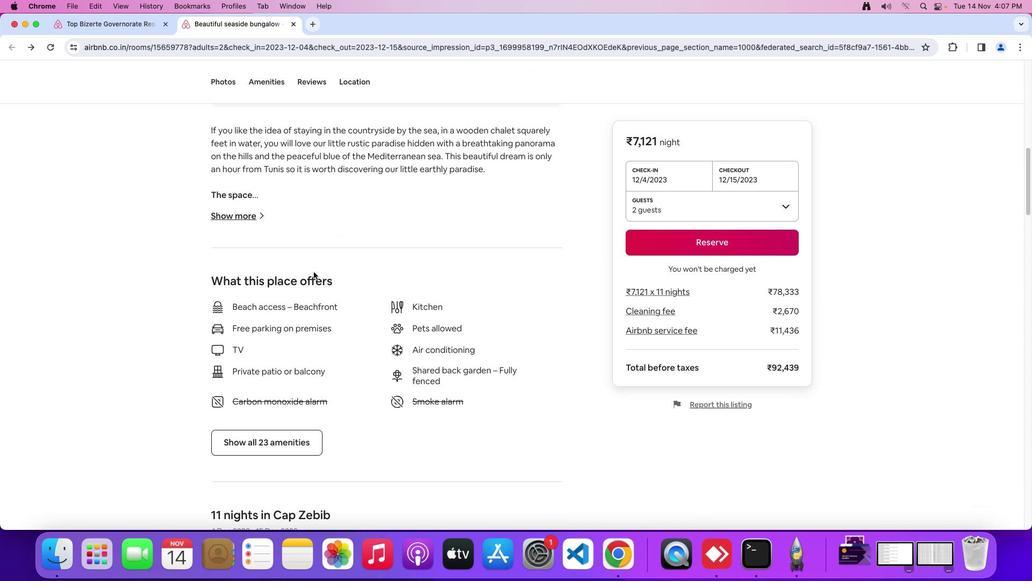 
Action: Mouse scrolled (313, 271) with delta (0, 0)
Screenshot: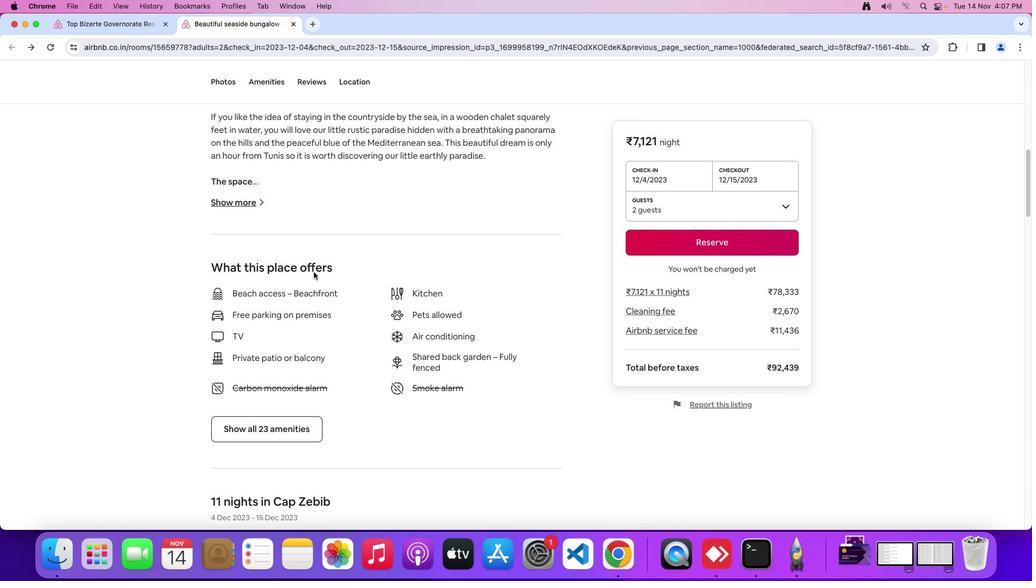 
Action: Mouse scrolled (313, 271) with delta (0, 0)
Screenshot: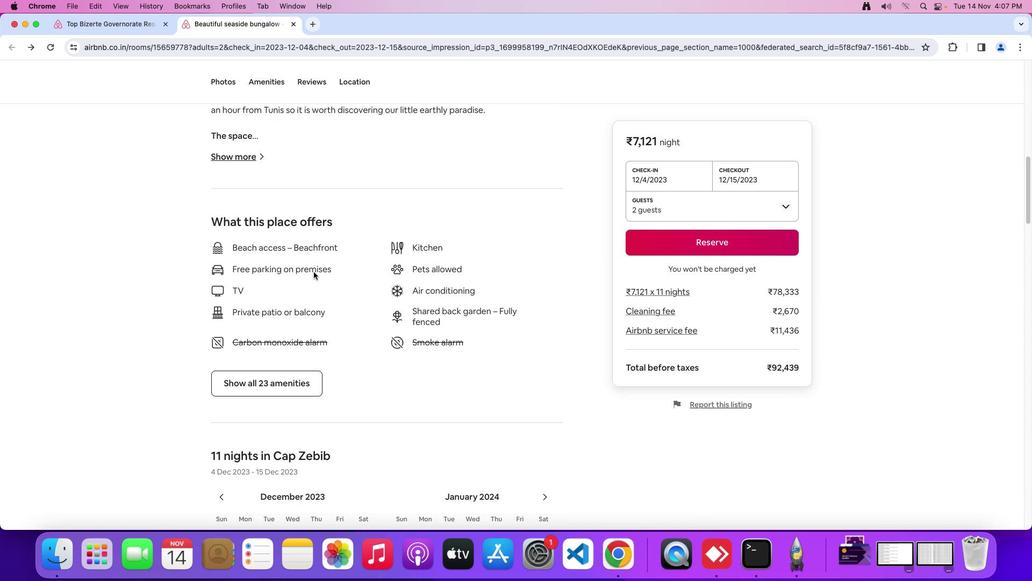 
Action: Mouse scrolled (313, 271) with delta (0, -1)
Screenshot: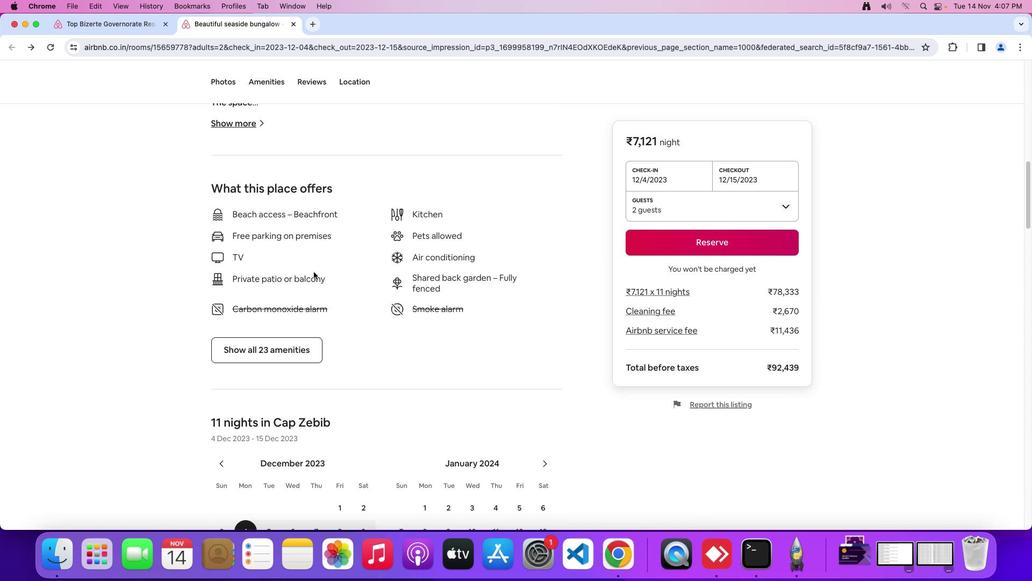 
Action: Mouse scrolled (313, 271) with delta (0, -1)
Screenshot: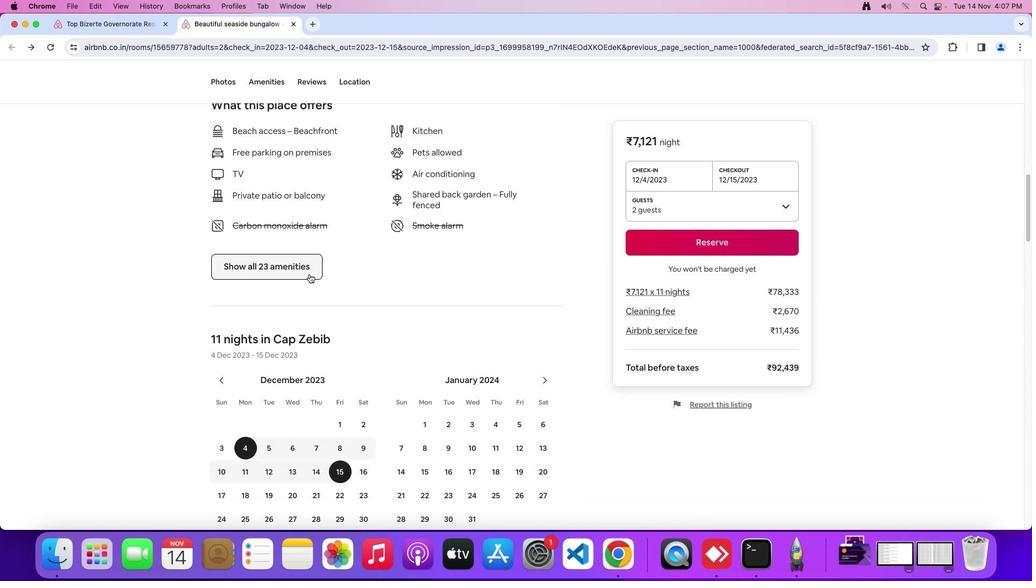 
Action: Mouse moved to (279, 265)
Screenshot: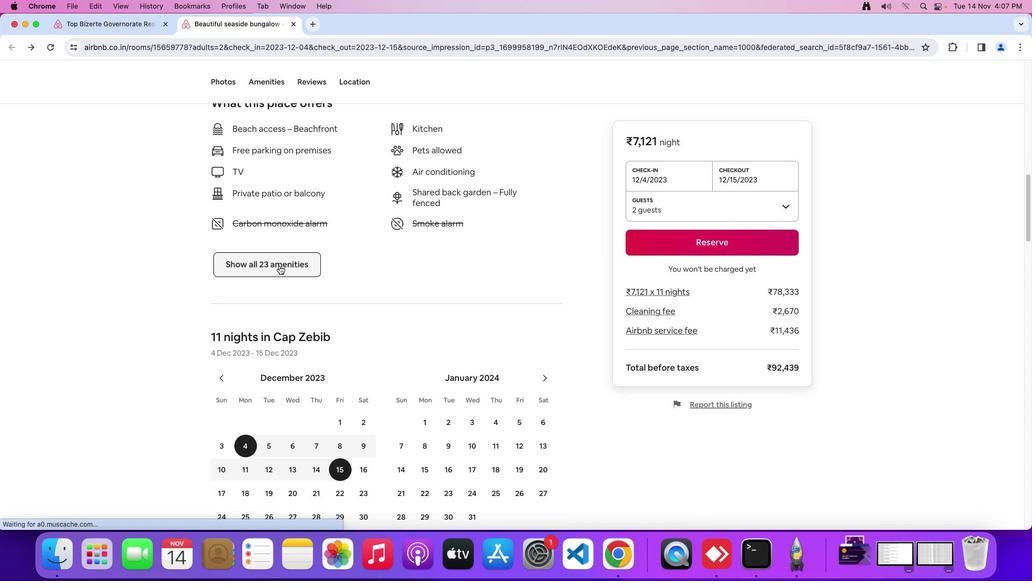 
Action: Mouse pressed left at (279, 265)
Screenshot: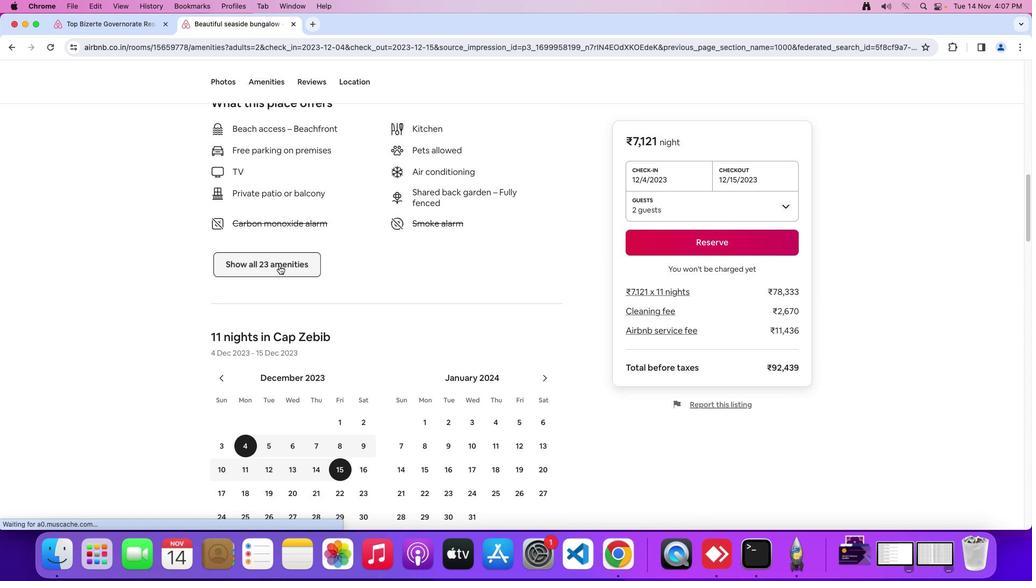 
Action: Mouse moved to (494, 316)
Screenshot: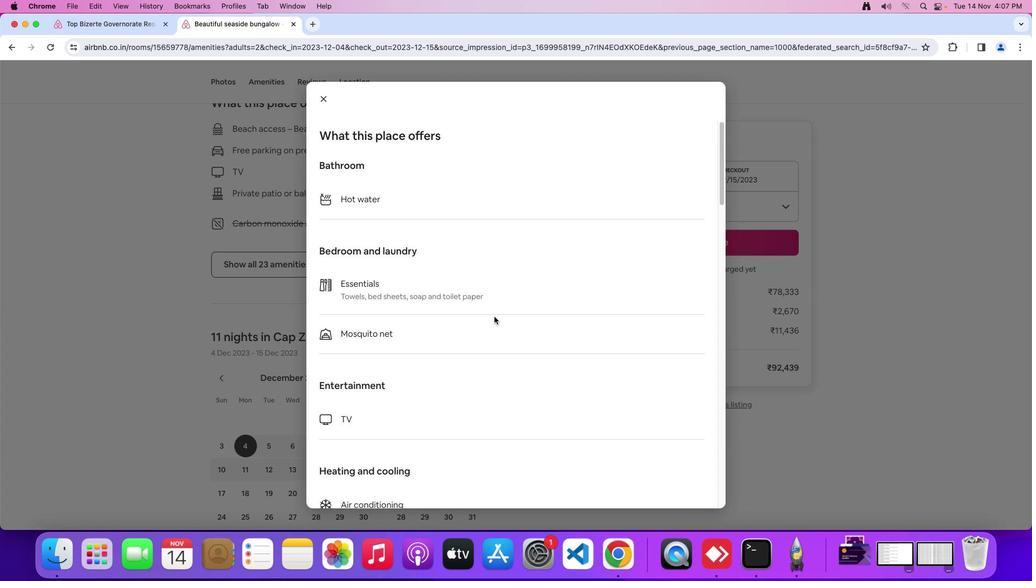 
Action: Mouse scrolled (494, 316) with delta (0, 0)
Screenshot: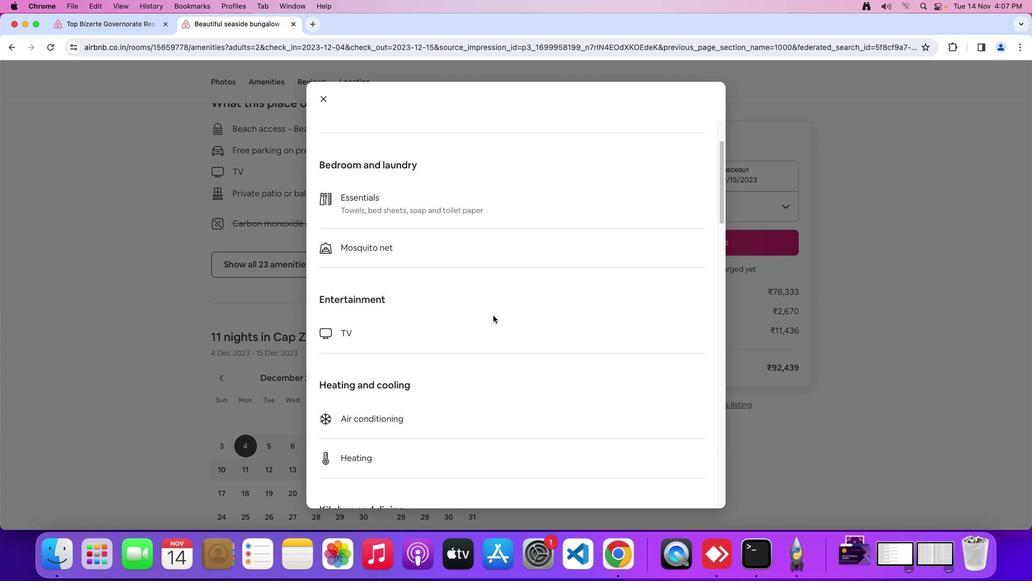 
Action: Mouse scrolled (494, 316) with delta (0, 0)
Screenshot: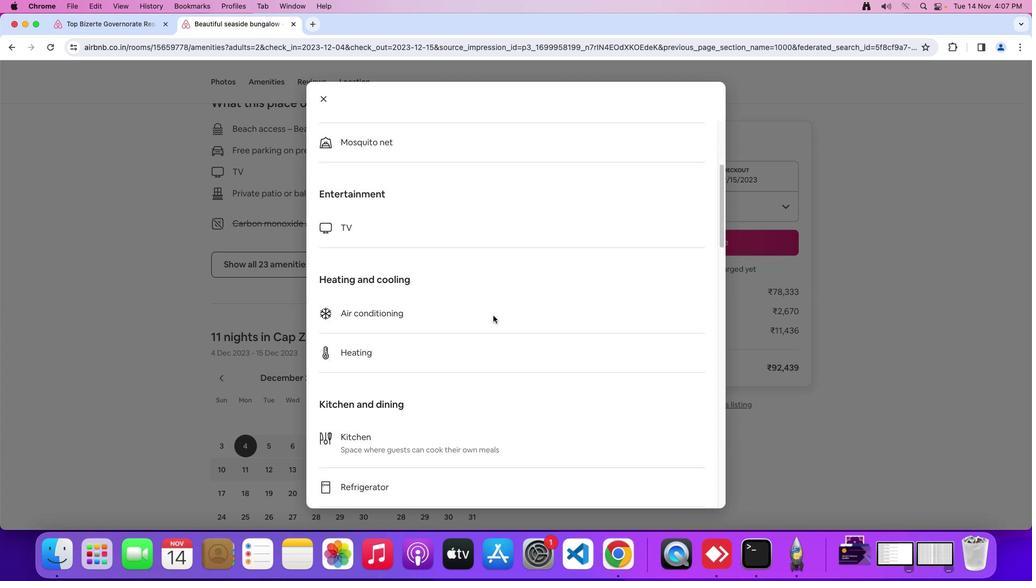
Action: Mouse scrolled (494, 316) with delta (0, -2)
Screenshot: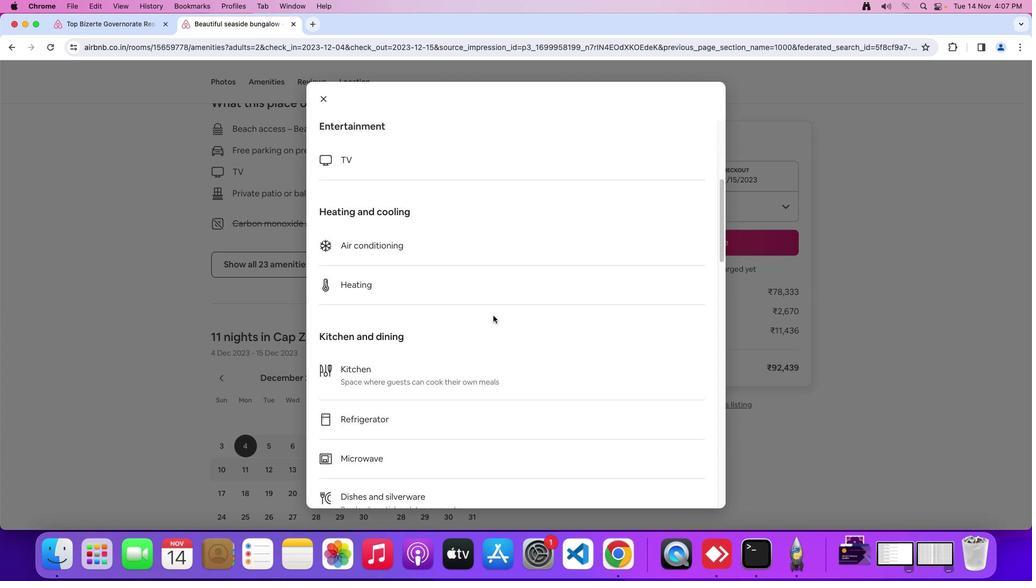 
Action: Mouse moved to (493, 316)
Screenshot: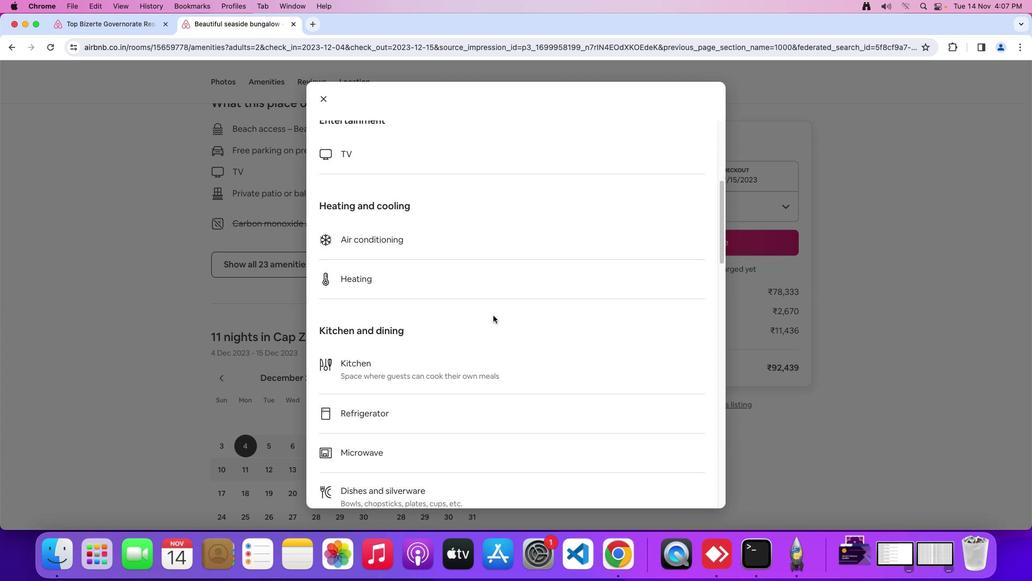 
Action: Mouse scrolled (493, 316) with delta (0, -3)
Screenshot: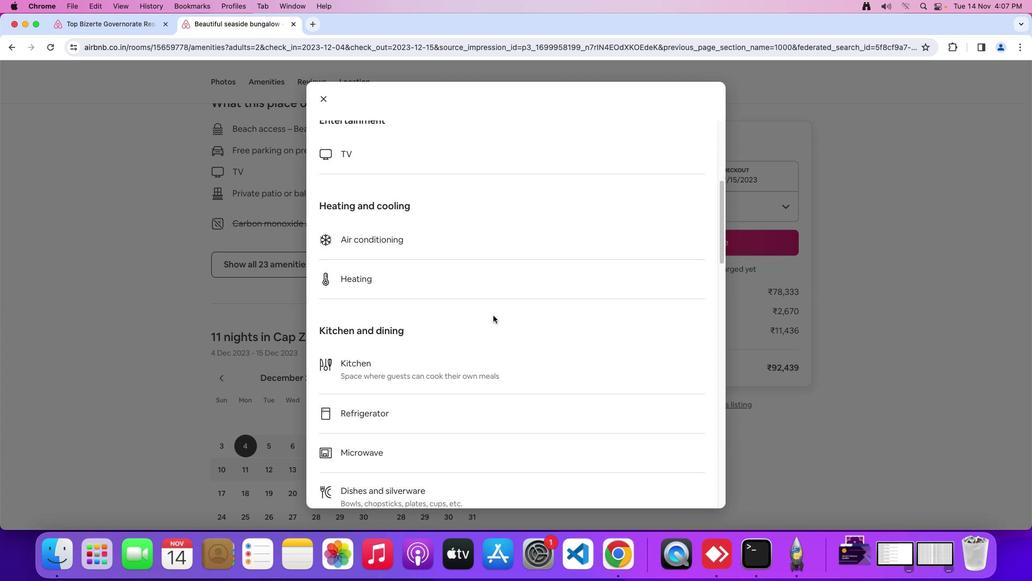 
Action: Mouse moved to (493, 315)
Screenshot: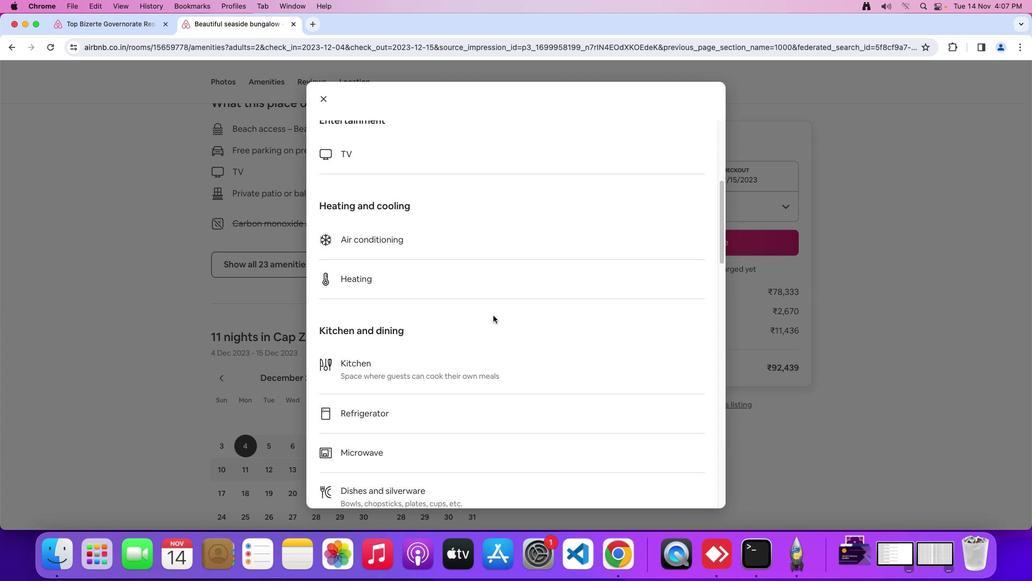 
Action: Mouse scrolled (493, 315) with delta (0, 0)
Screenshot: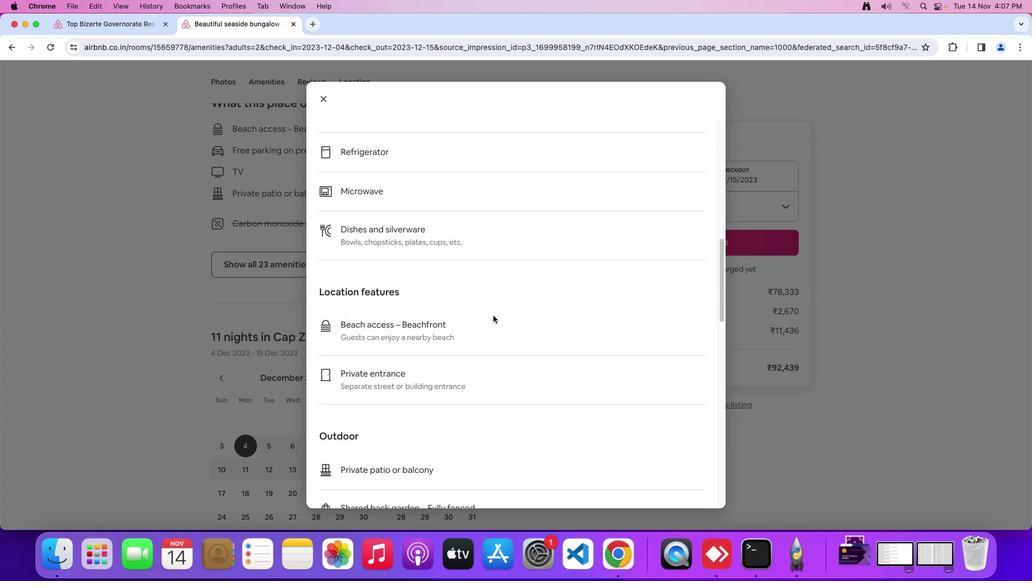 
Action: Mouse scrolled (493, 315) with delta (0, 0)
Screenshot: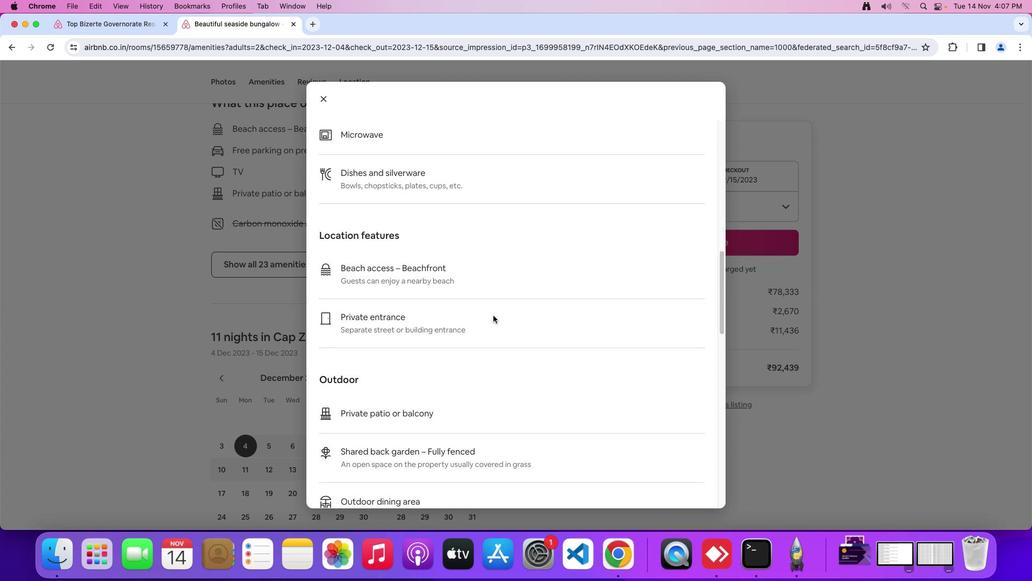 
Action: Mouse scrolled (493, 315) with delta (0, -2)
Screenshot: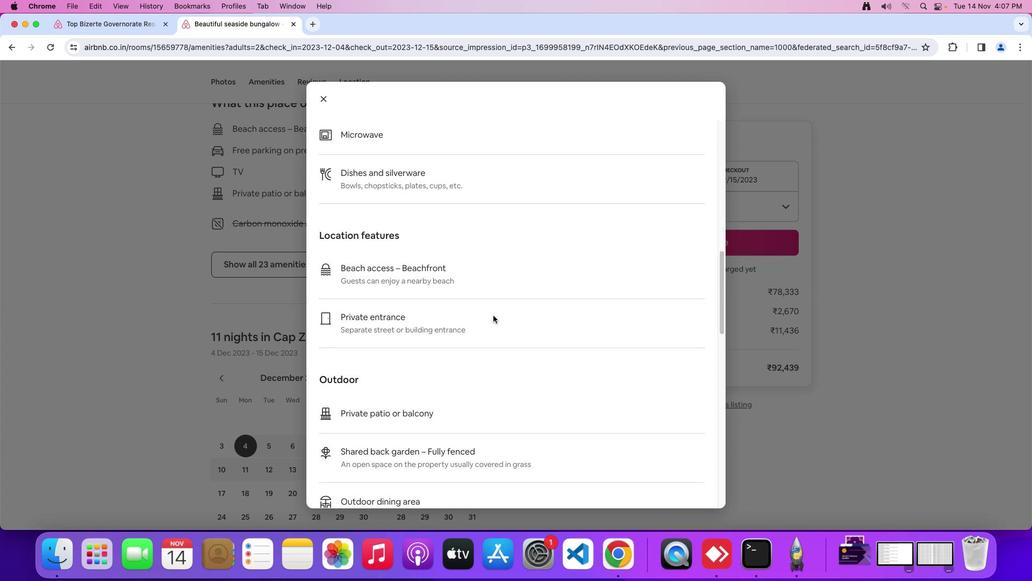 
Action: Mouse scrolled (493, 315) with delta (0, -3)
Screenshot: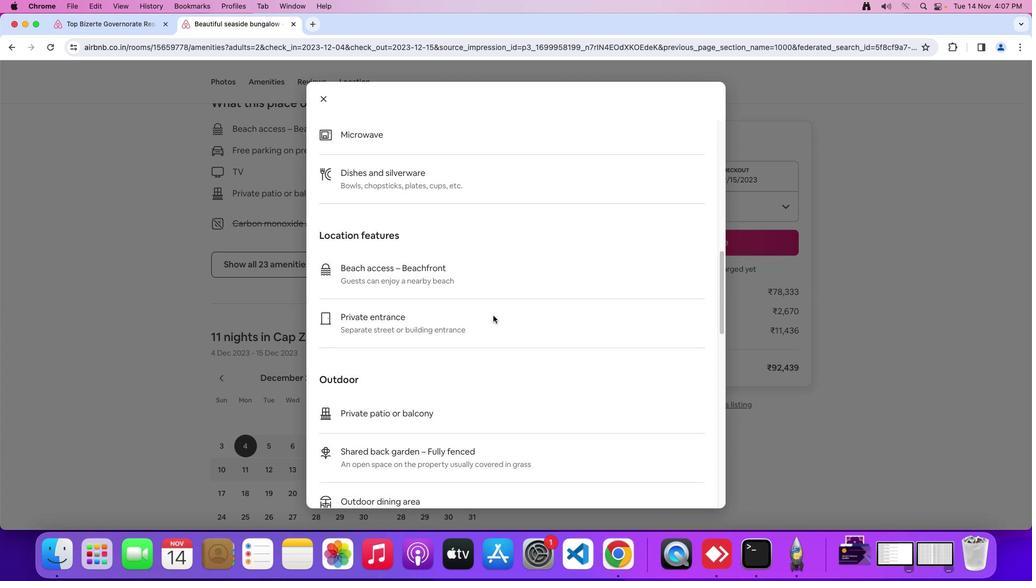 
Action: Mouse scrolled (493, 315) with delta (0, 0)
Screenshot: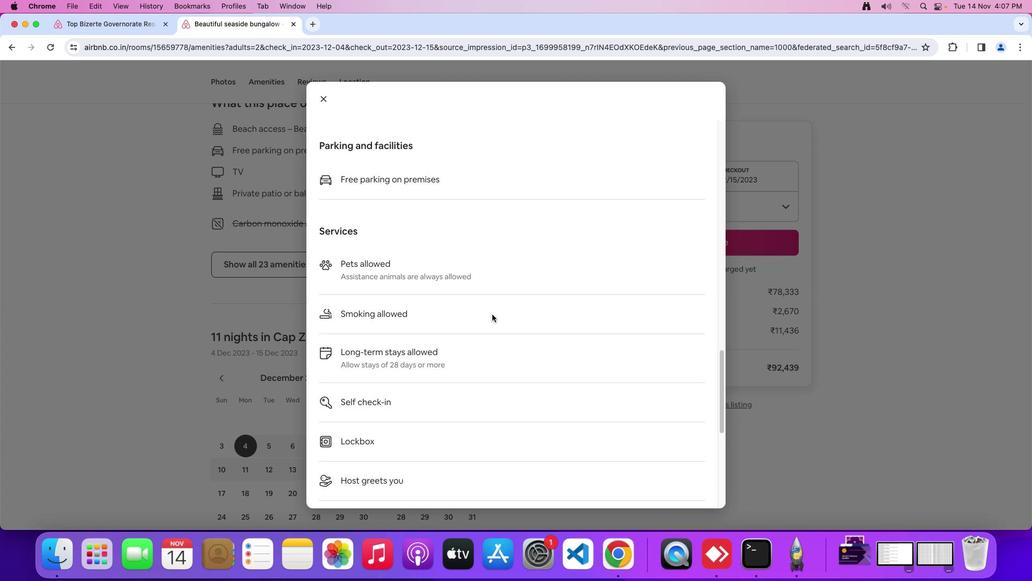 
Action: Mouse scrolled (493, 315) with delta (0, 0)
Screenshot: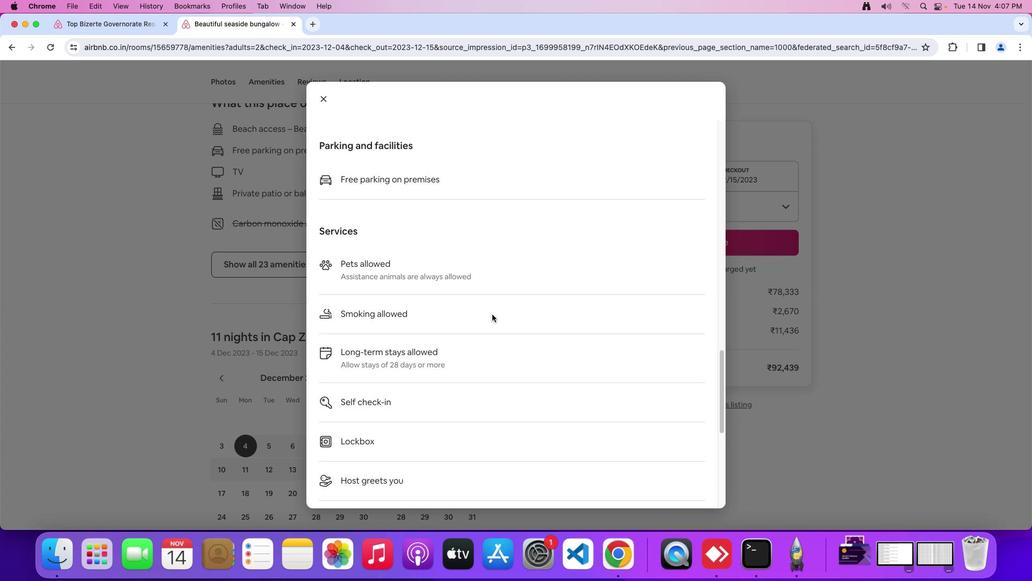 
Action: Mouse scrolled (493, 315) with delta (0, -2)
Screenshot: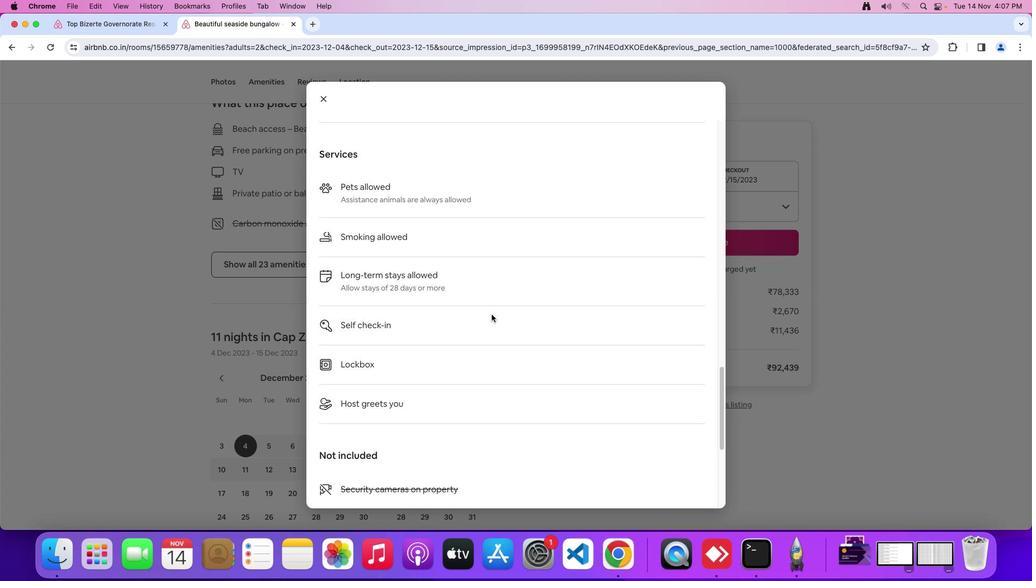 
Action: Mouse scrolled (493, 315) with delta (0, -4)
Screenshot: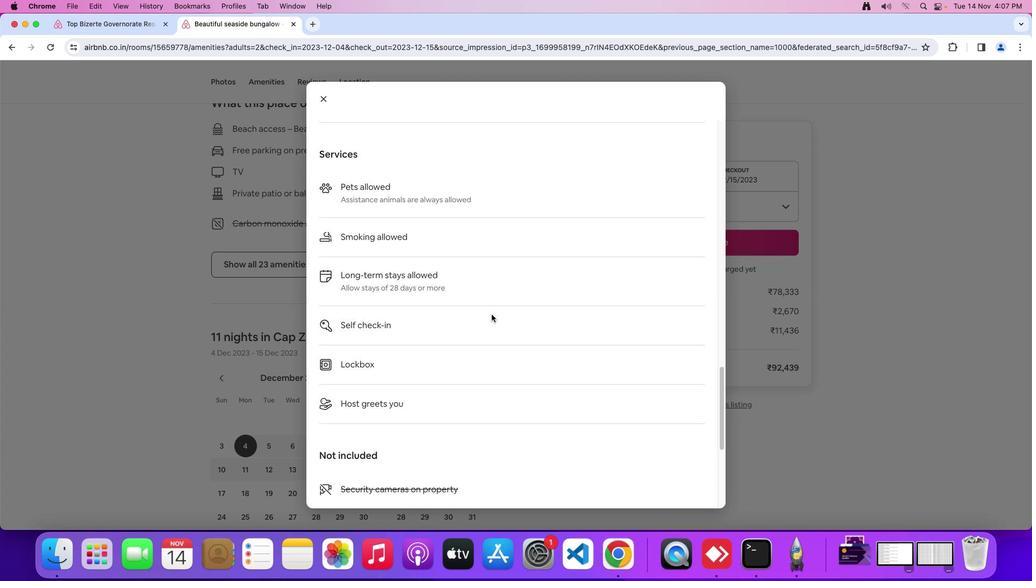 
Action: Mouse scrolled (493, 315) with delta (0, -4)
Screenshot: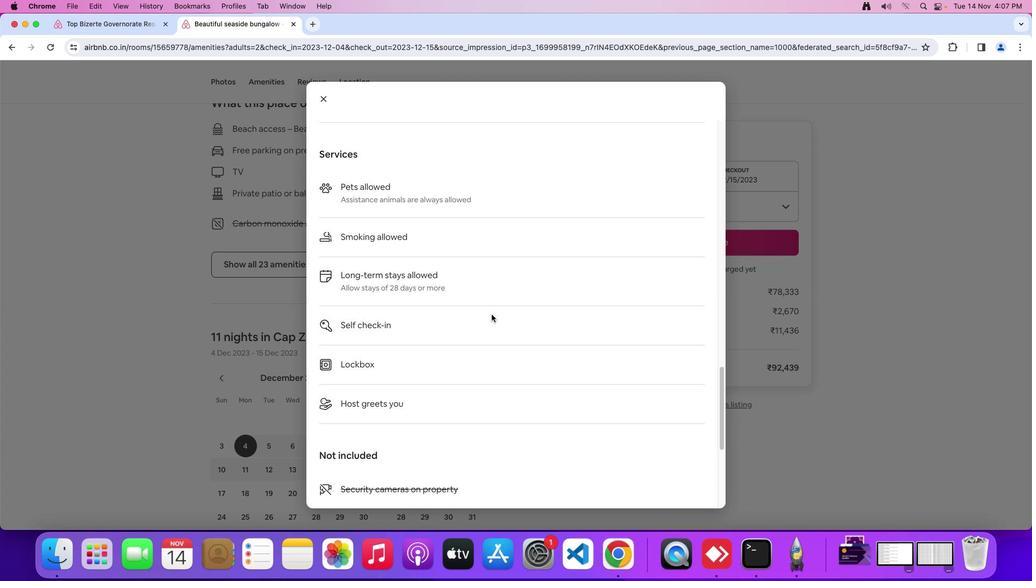 
Action: Mouse moved to (492, 314)
Screenshot: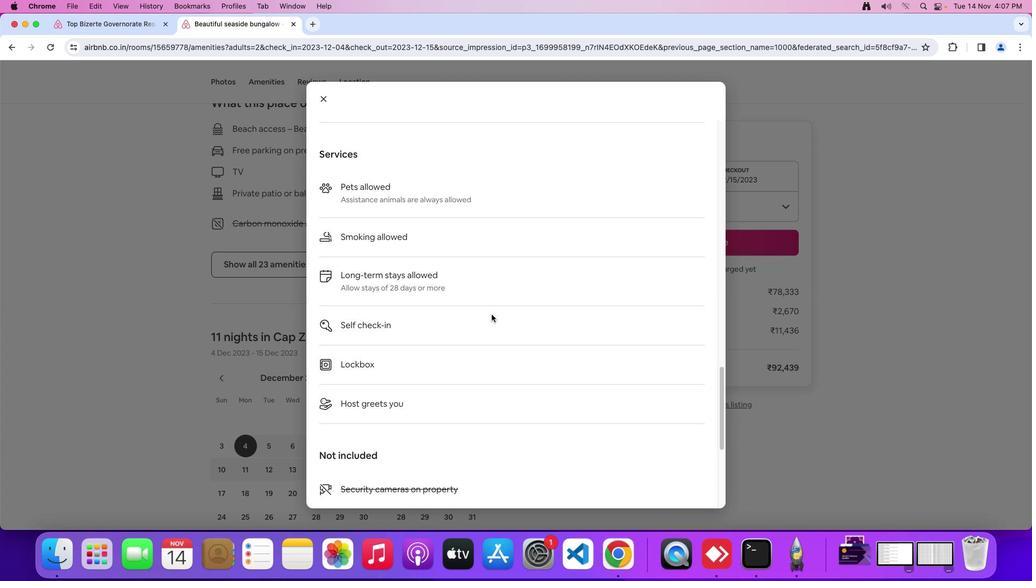 
Action: Mouse scrolled (492, 314) with delta (0, 0)
Screenshot: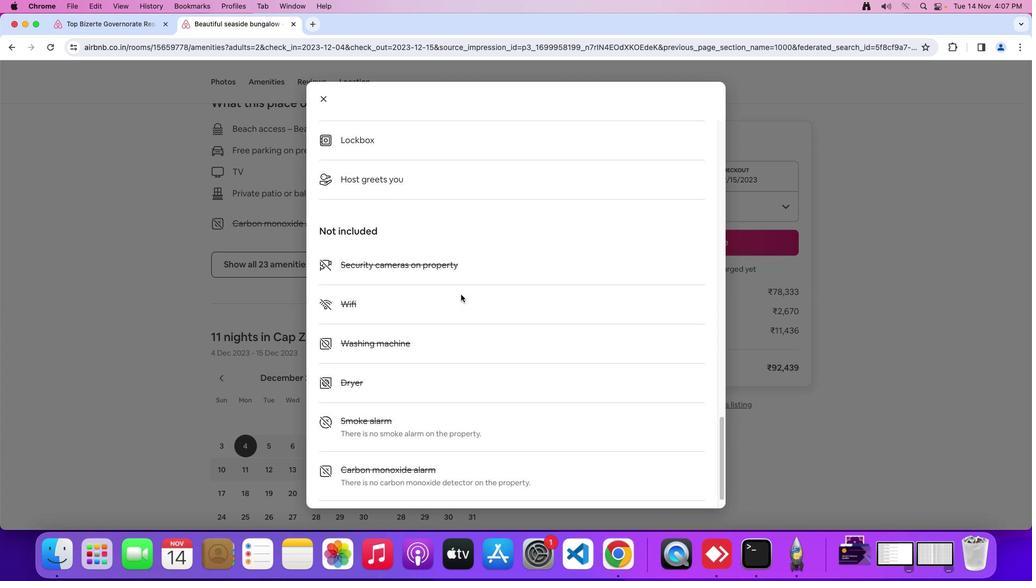 
Action: Mouse scrolled (492, 314) with delta (0, 0)
Screenshot: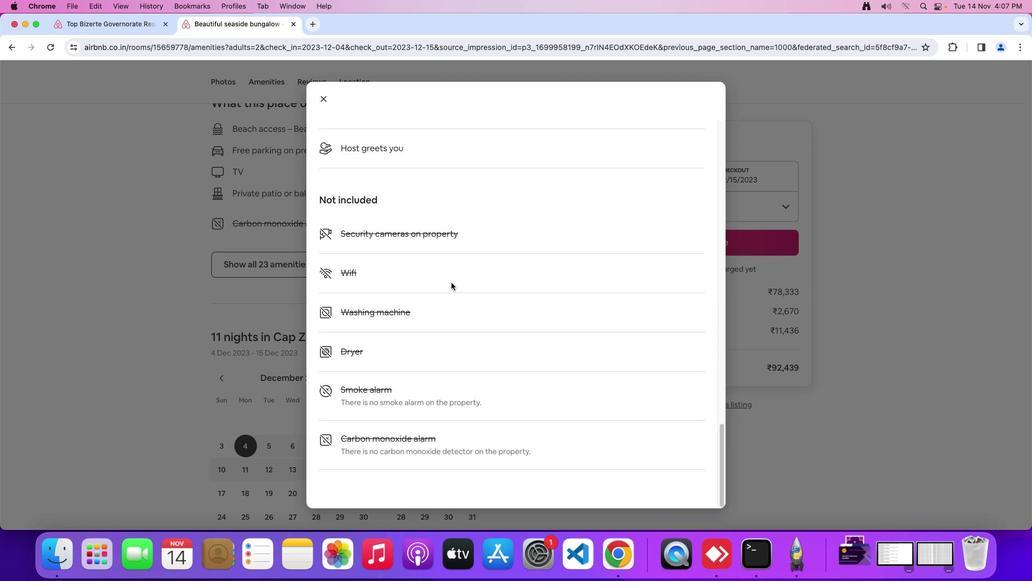 
Action: Mouse scrolled (492, 314) with delta (0, -2)
Screenshot: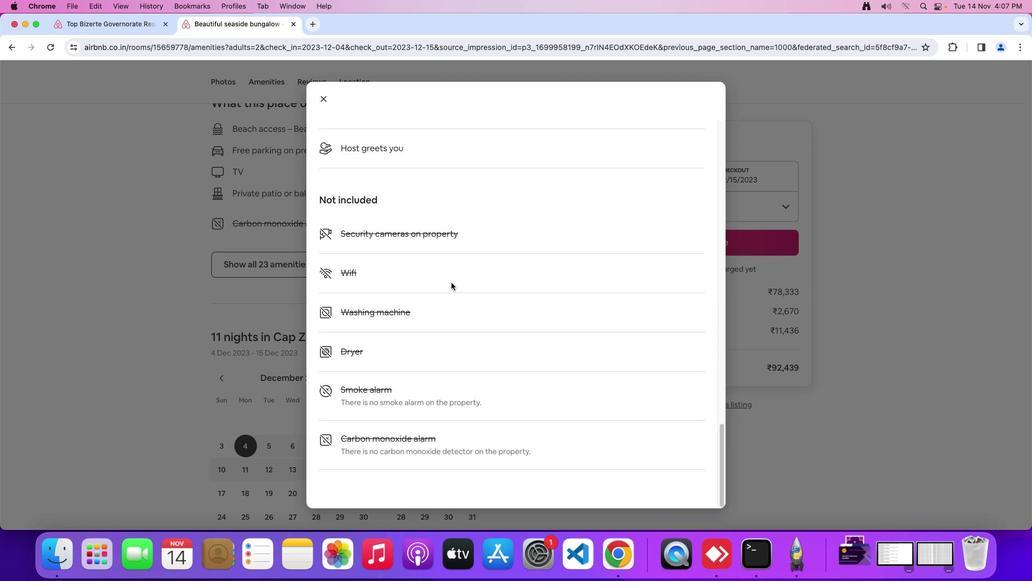 
Action: Mouse moved to (491, 314)
Screenshot: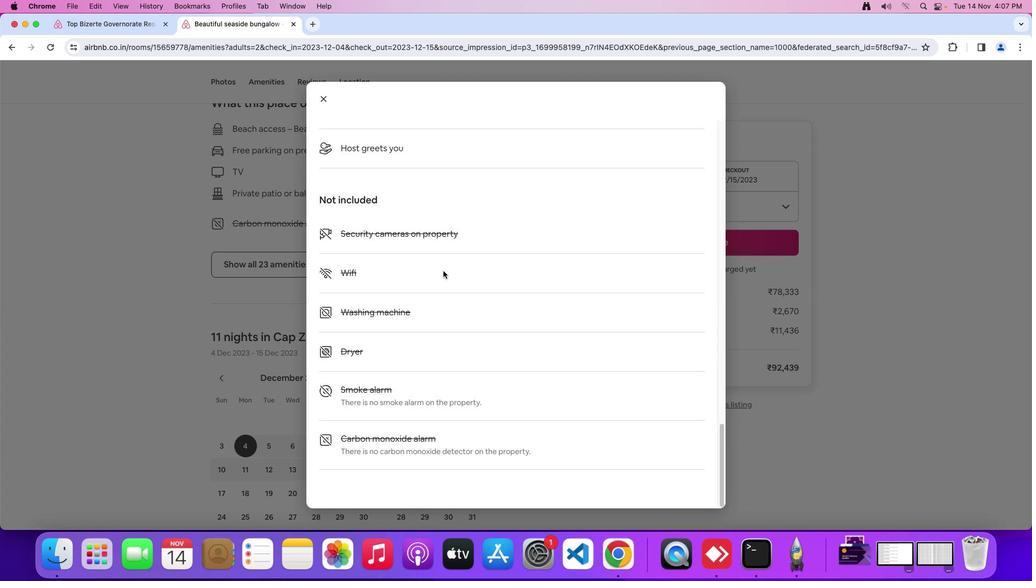 
Action: Mouse scrolled (491, 314) with delta (0, -3)
Screenshot: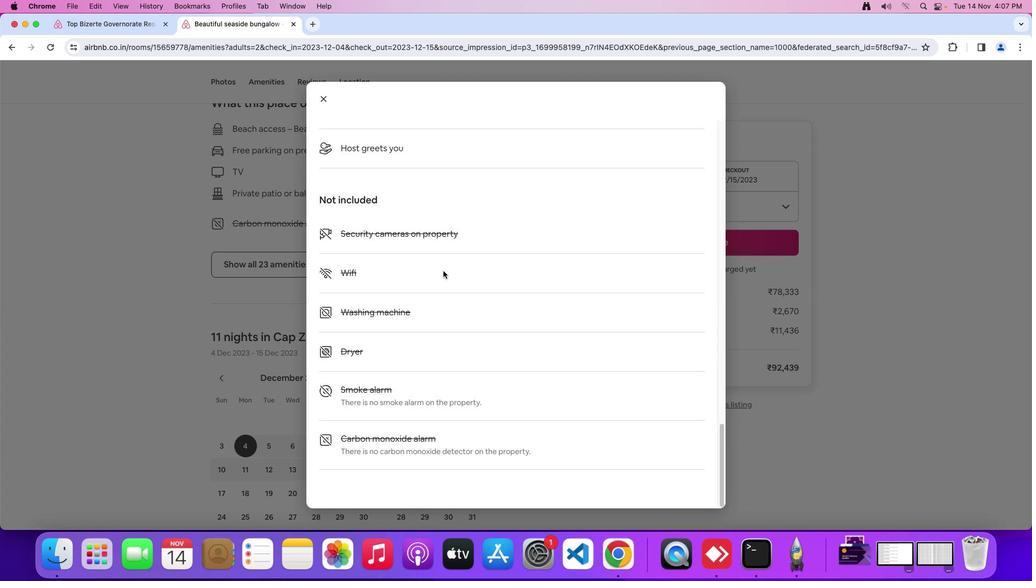 
Action: Mouse moved to (487, 310)
Screenshot: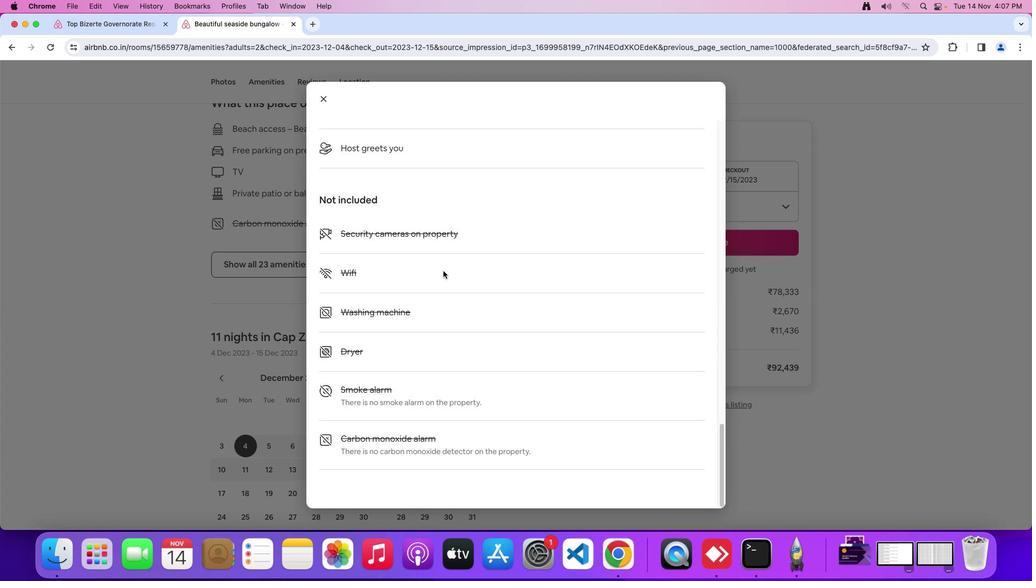 
Action: Mouse scrolled (487, 310) with delta (0, -4)
Screenshot: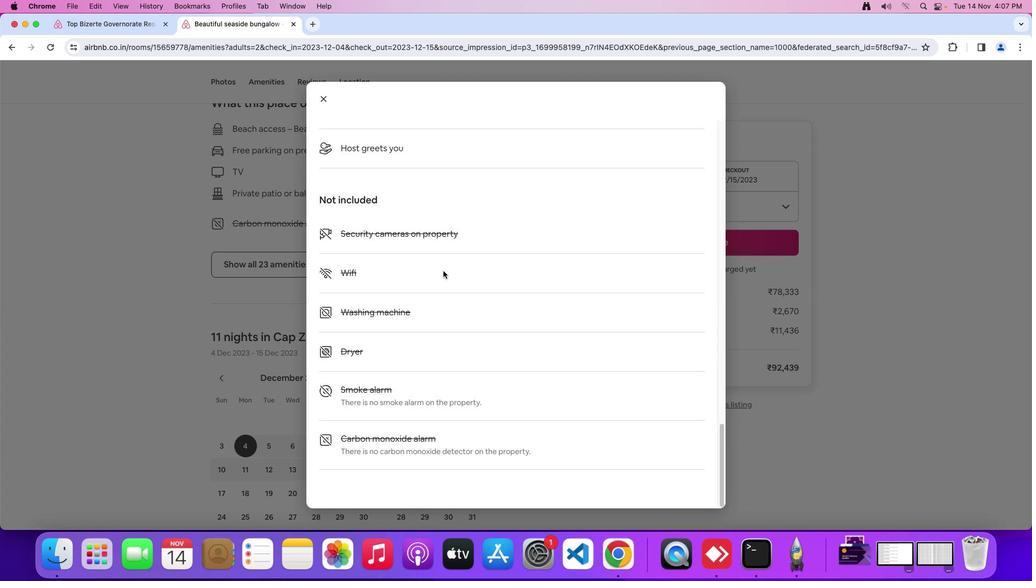 
Action: Mouse moved to (324, 95)
Screenshot: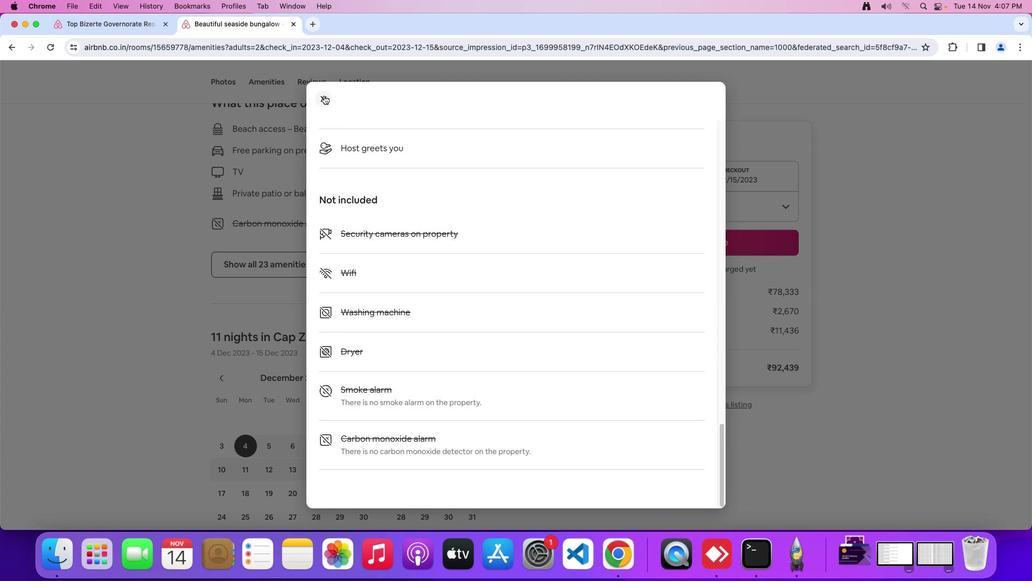 
Action: Mouse pressed left at (324, 95)
Screenshot: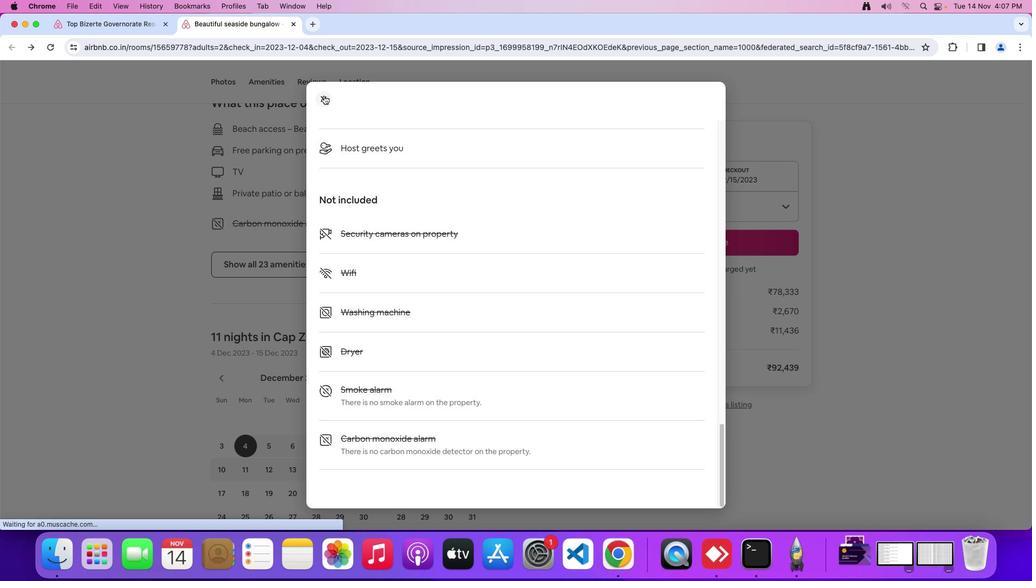 
Action: Mouse moved to (355, 257)
Screenshot: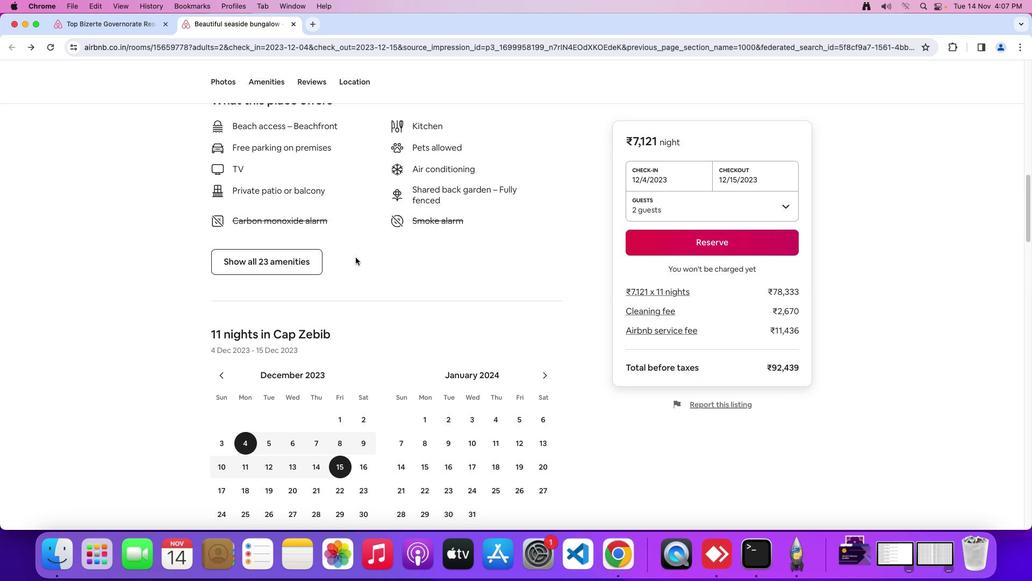 
Action: Mouse scrolled (355, 257) with delta (0, 0)
Screenshot: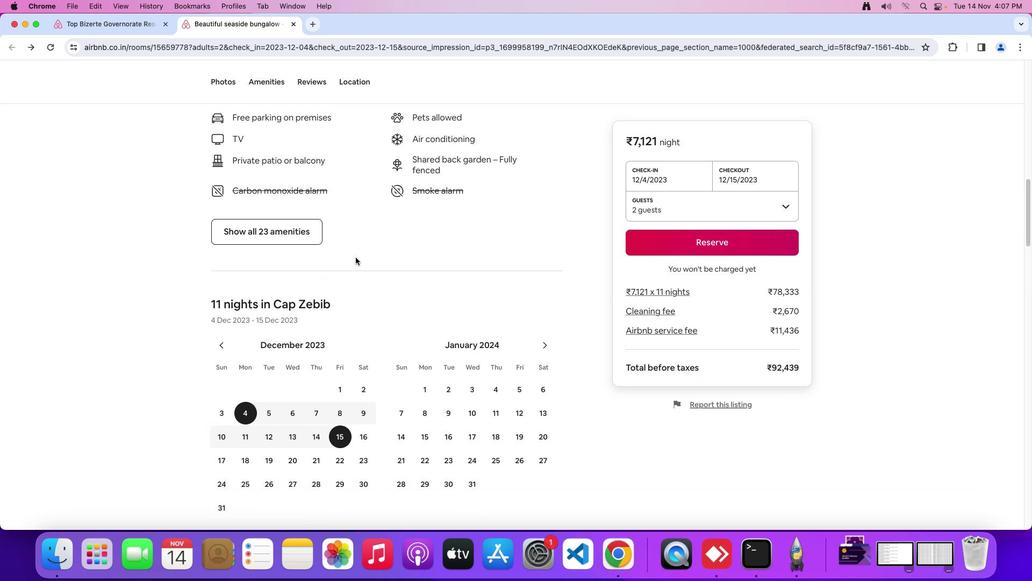 
Action: Mouse scrolled (355, 257) with delta (0, 0)
Screenshot: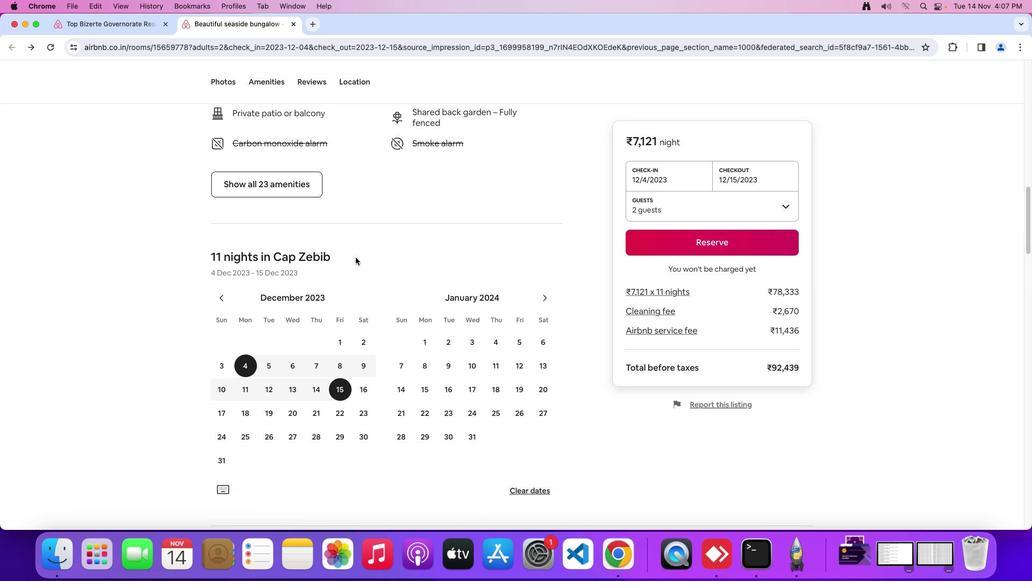 
Action: Mouse scrolled (355, 257) with delta (0, -1)
